 Task: Create a new account and an order line item in Salesforce.
Action: Mouse moved to (36, 143)
Screenshot: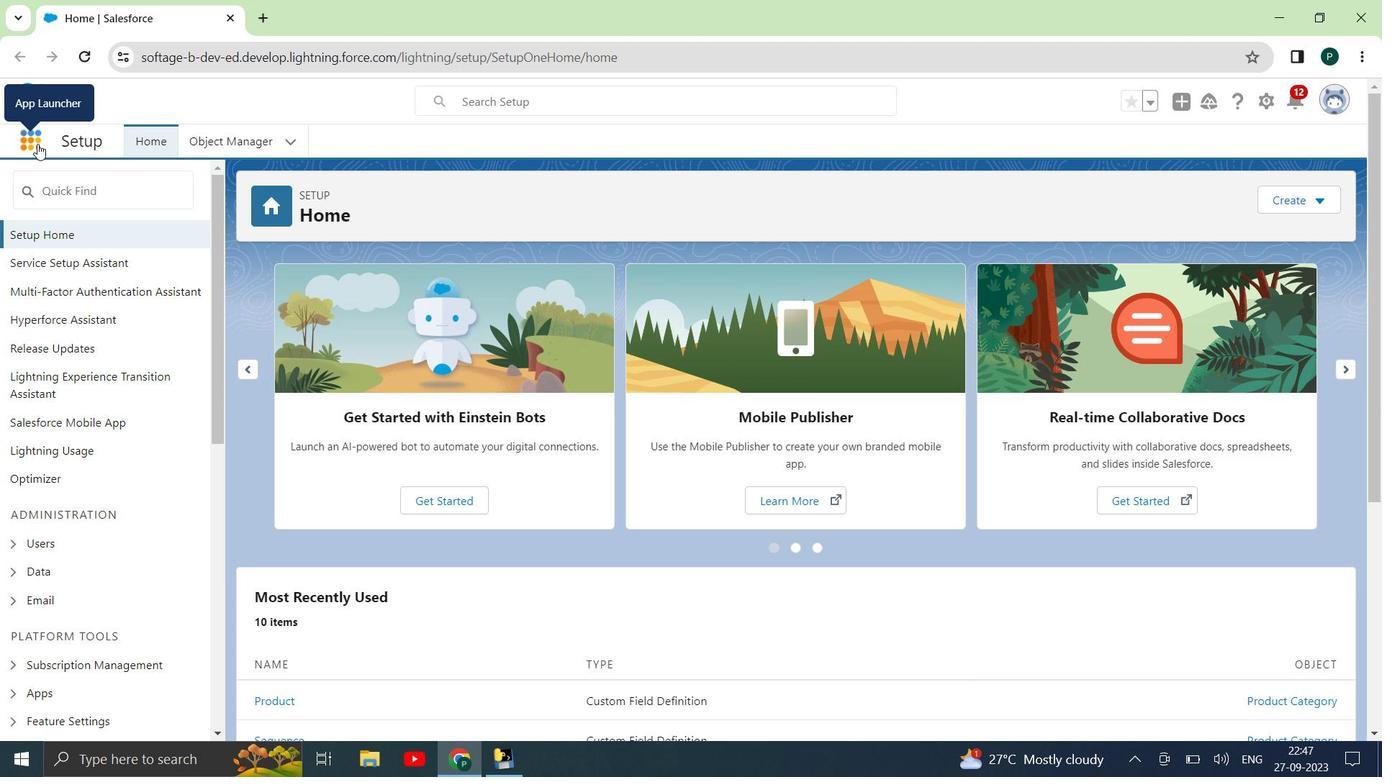 
Action: Mouse pressed left at (36, 143)
Screenshot: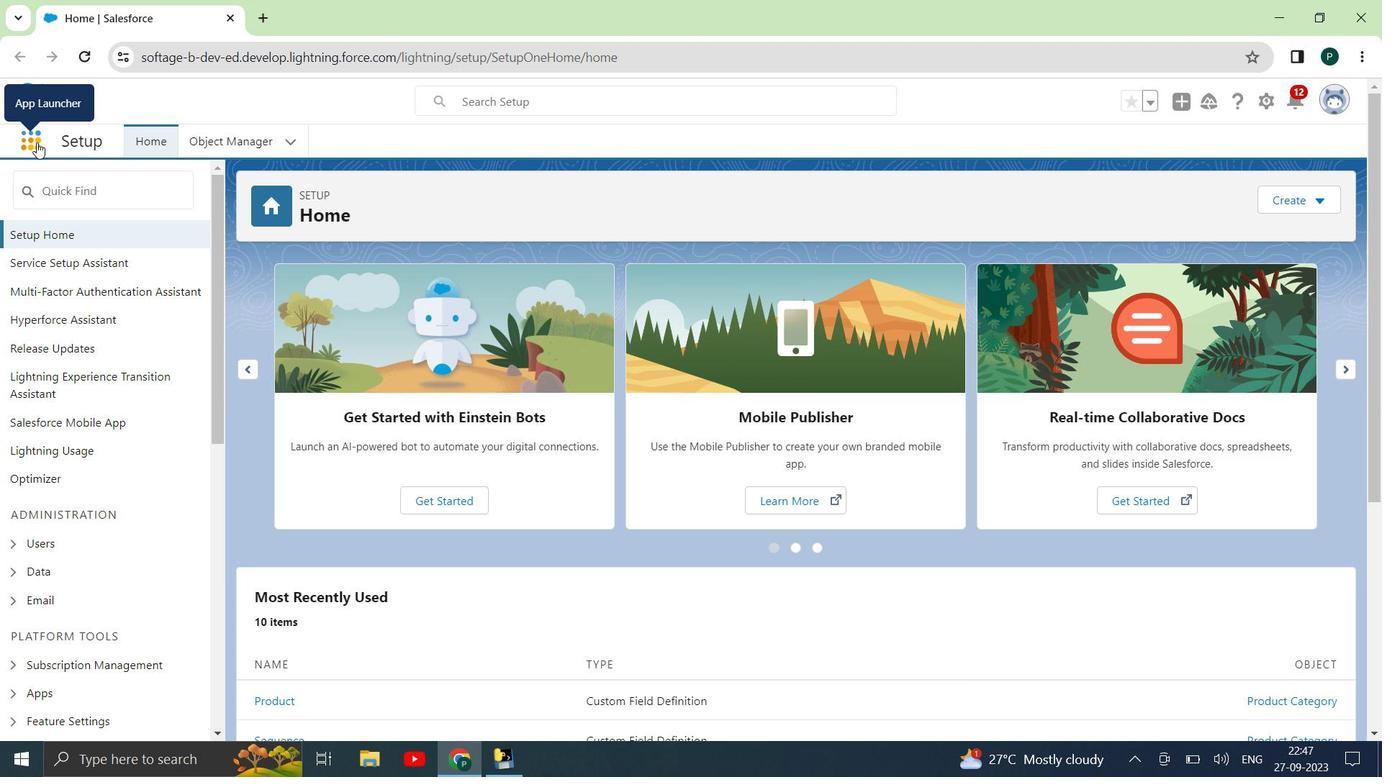 
Action: Mouse moved to (45, 455)
Screenshot: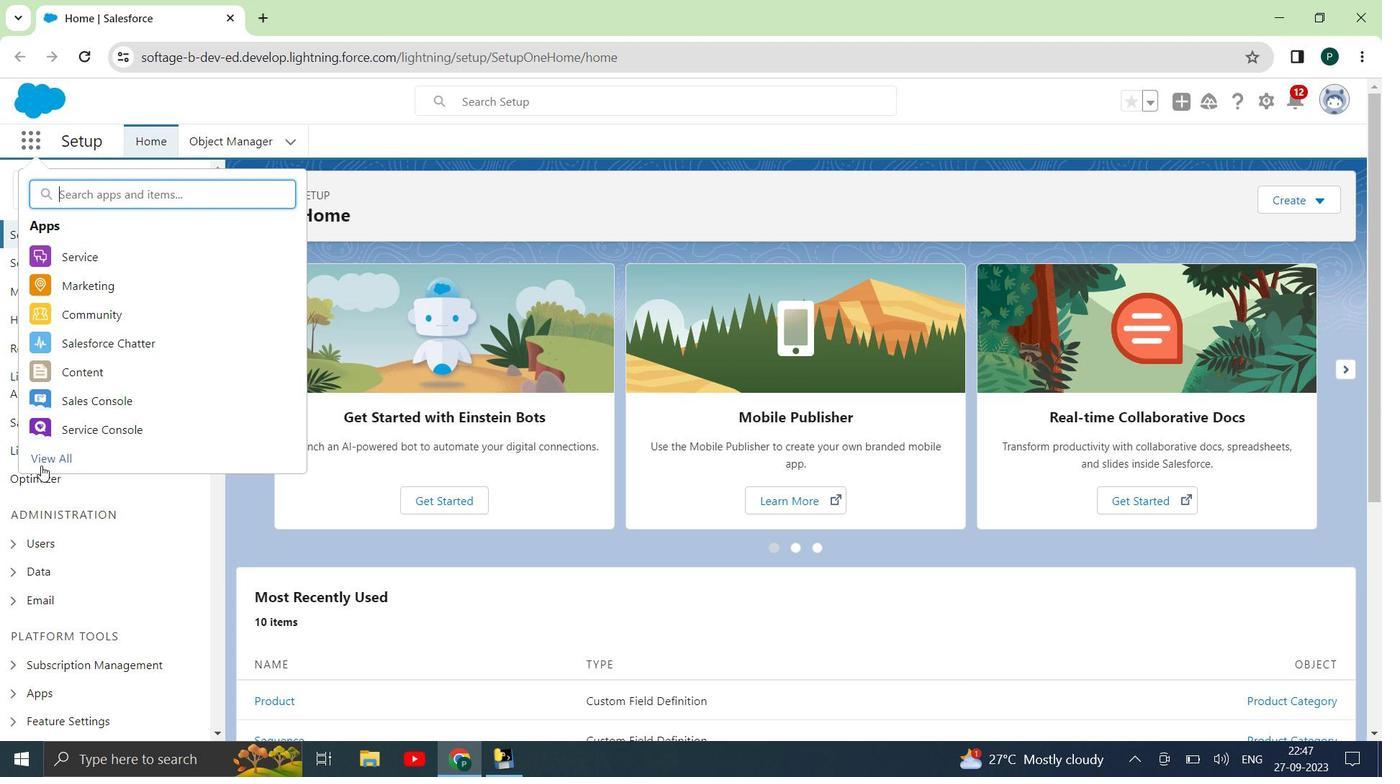 
Action: Mouse pressed left at (45, 455)
Screenshot: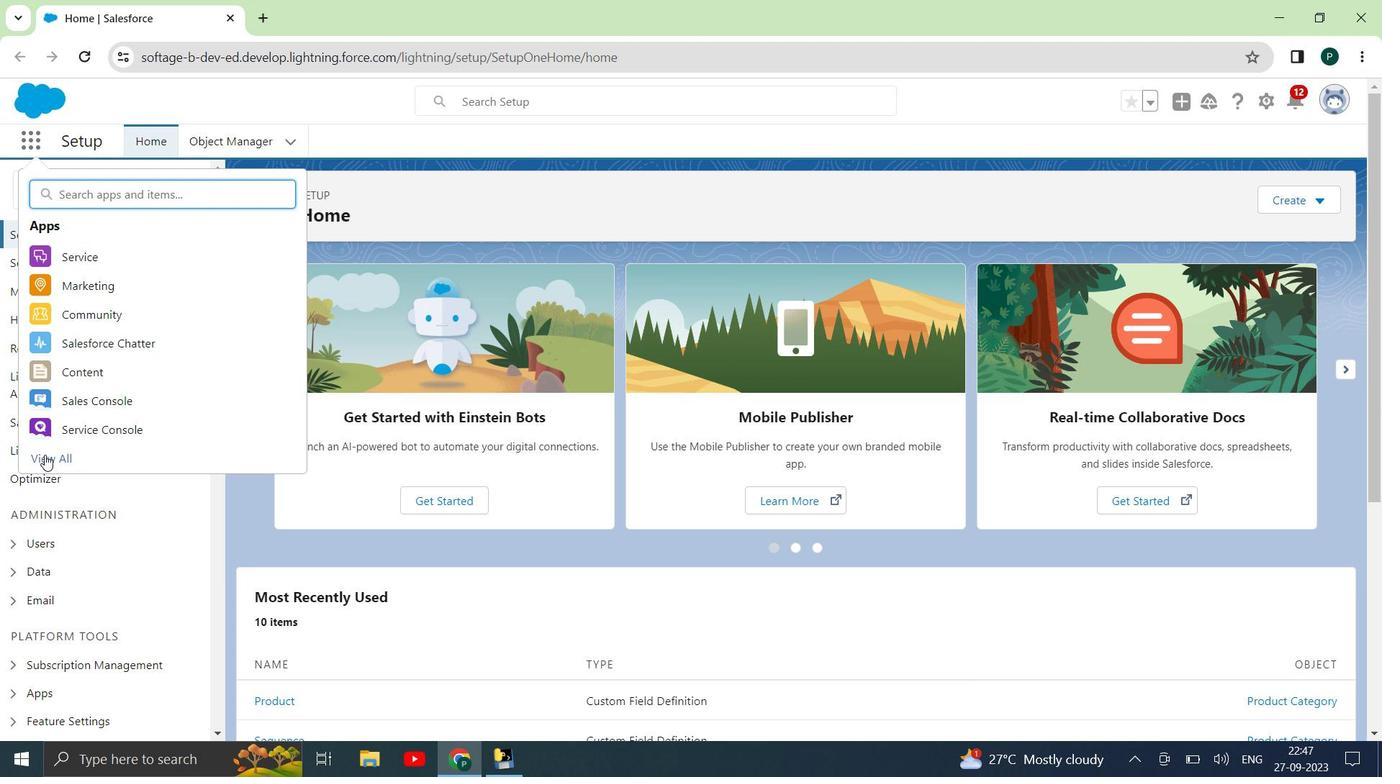 
Action: Mouse moved to (259, 548)
Screenshot: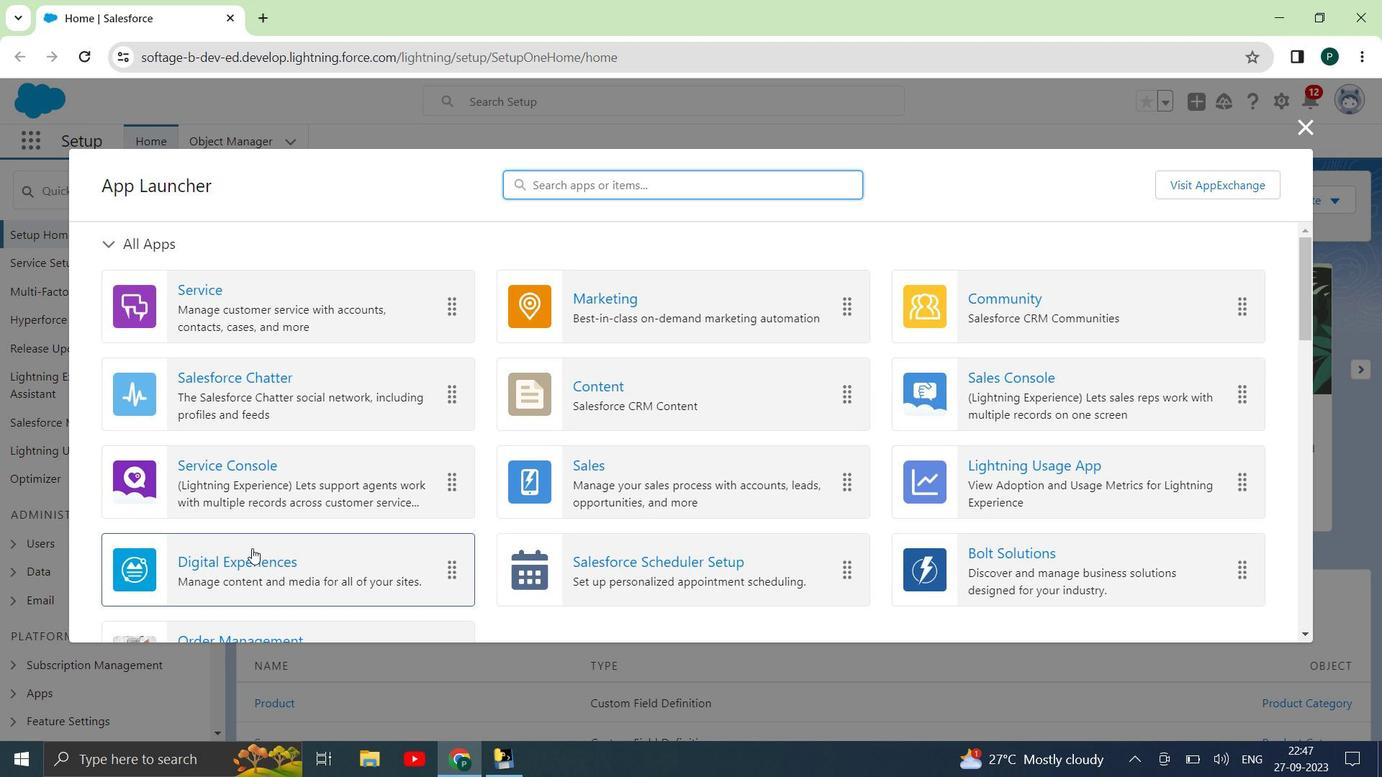 
Action: Mouse scrolled (259, 547) with delta (0, 0)
Screenshot: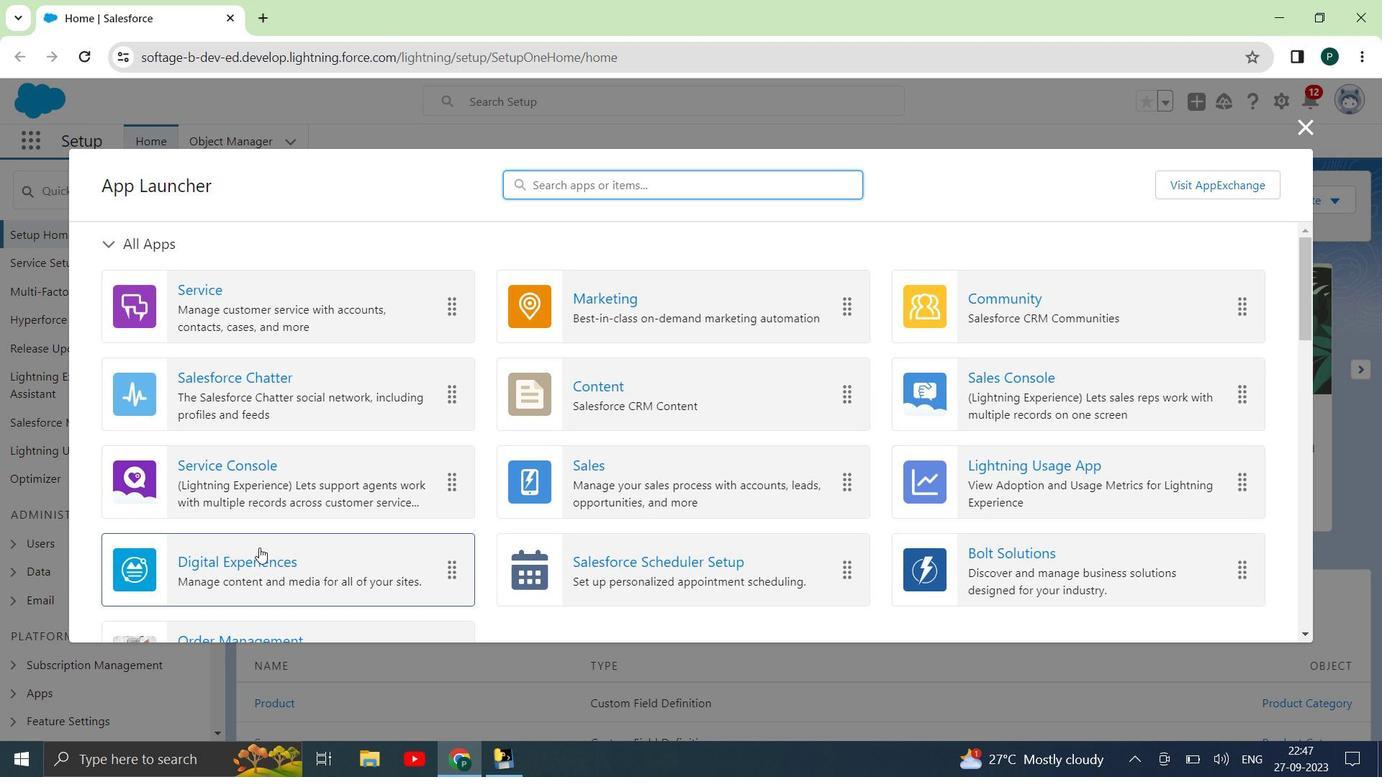 
Action: Mouse pressed left at (259, 548)
Screenshot: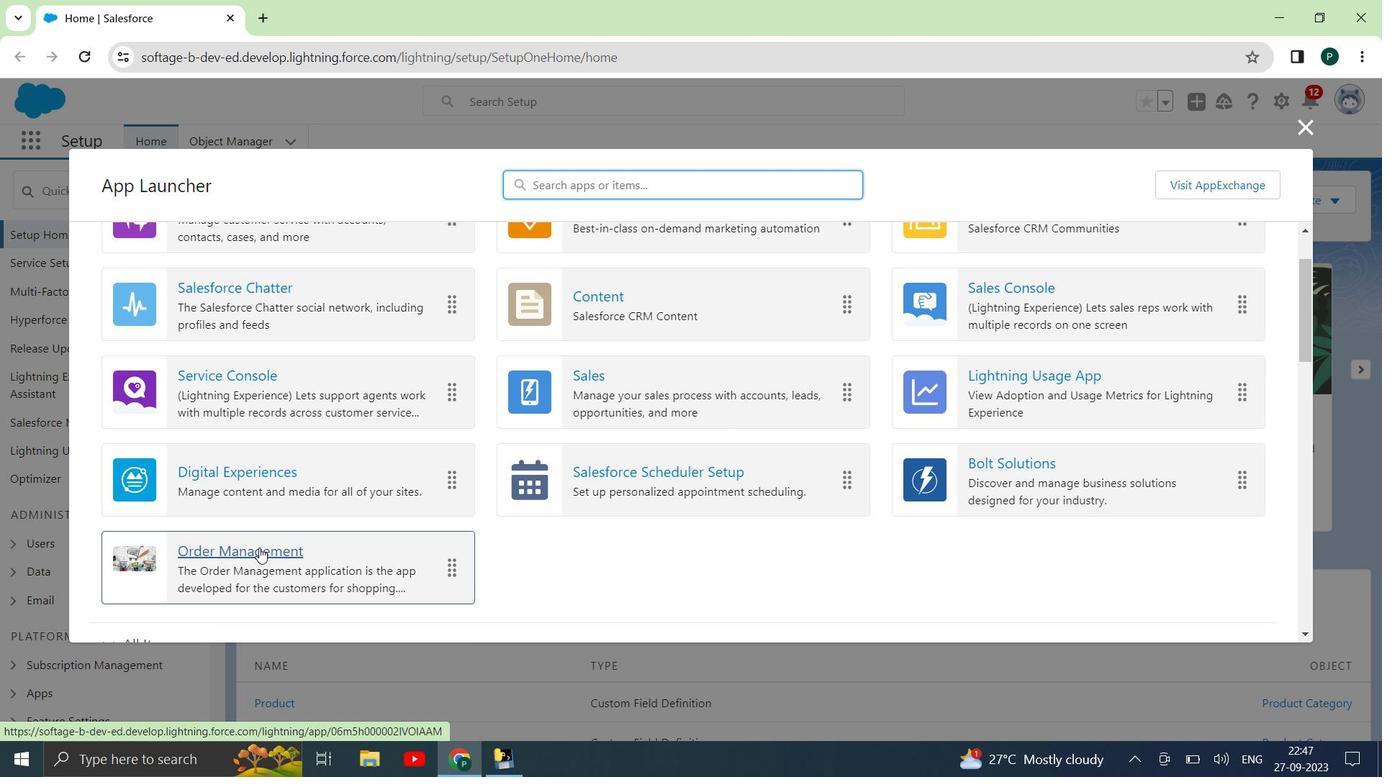 
Action: Mouse moved to (358, 133)
Screenshot: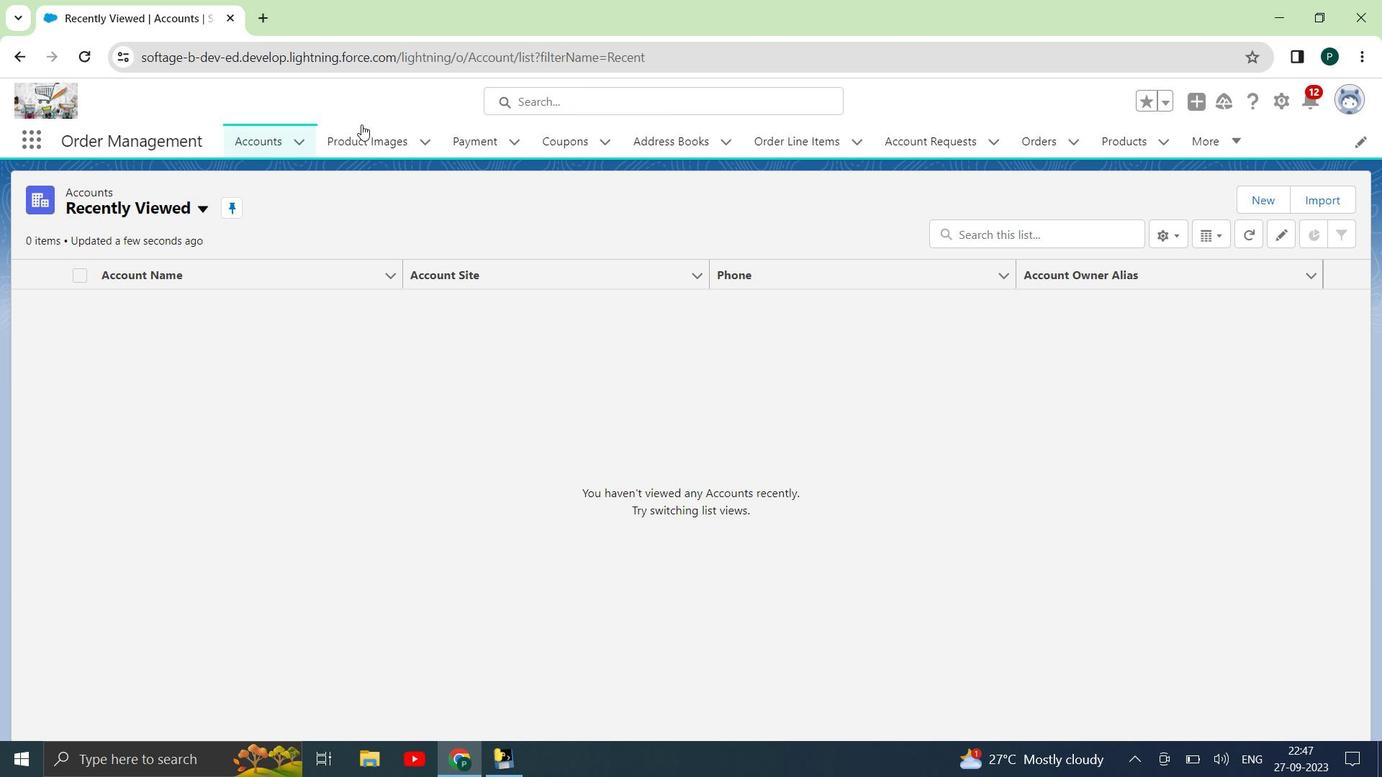 
Action: Mouse pressed left at (358, 133)
Screenshot: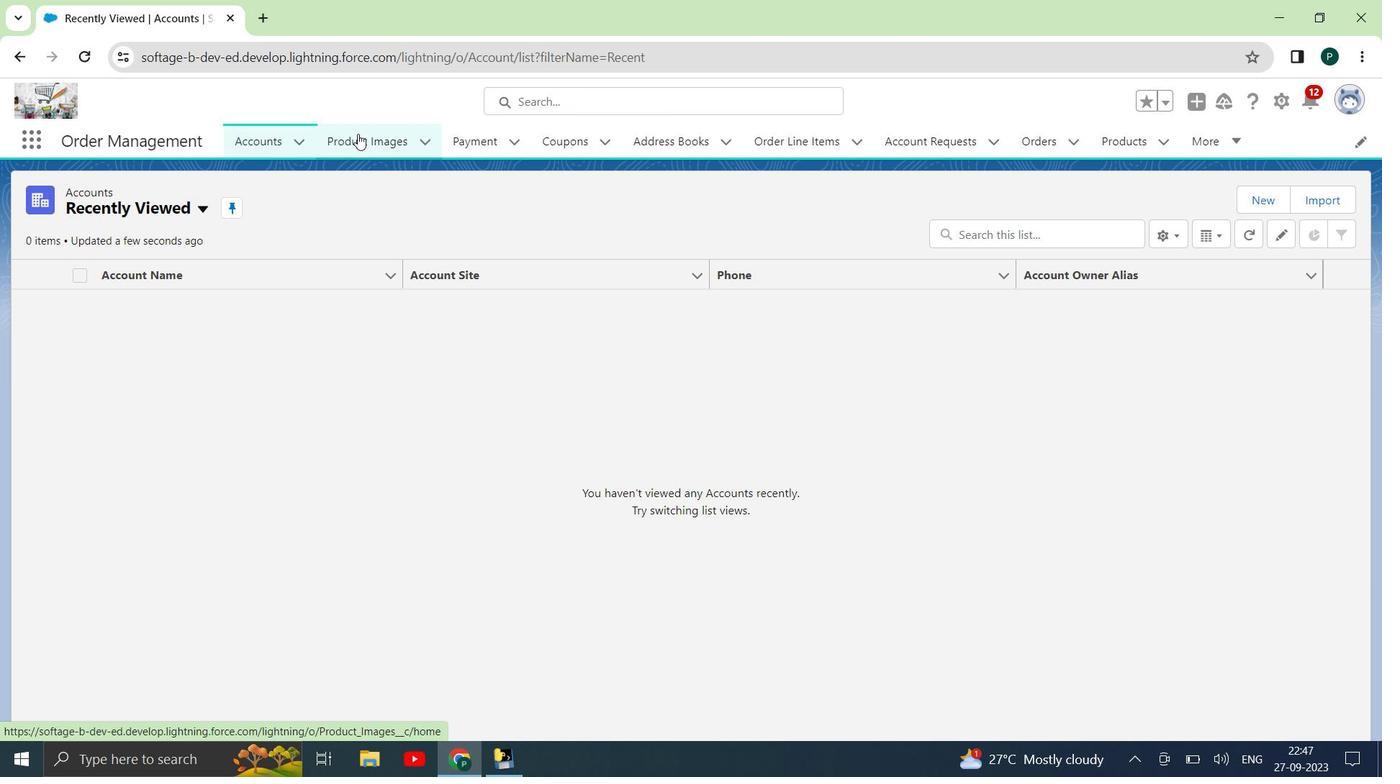 
Action: Mouse moved to (478, 151)
Screenshot: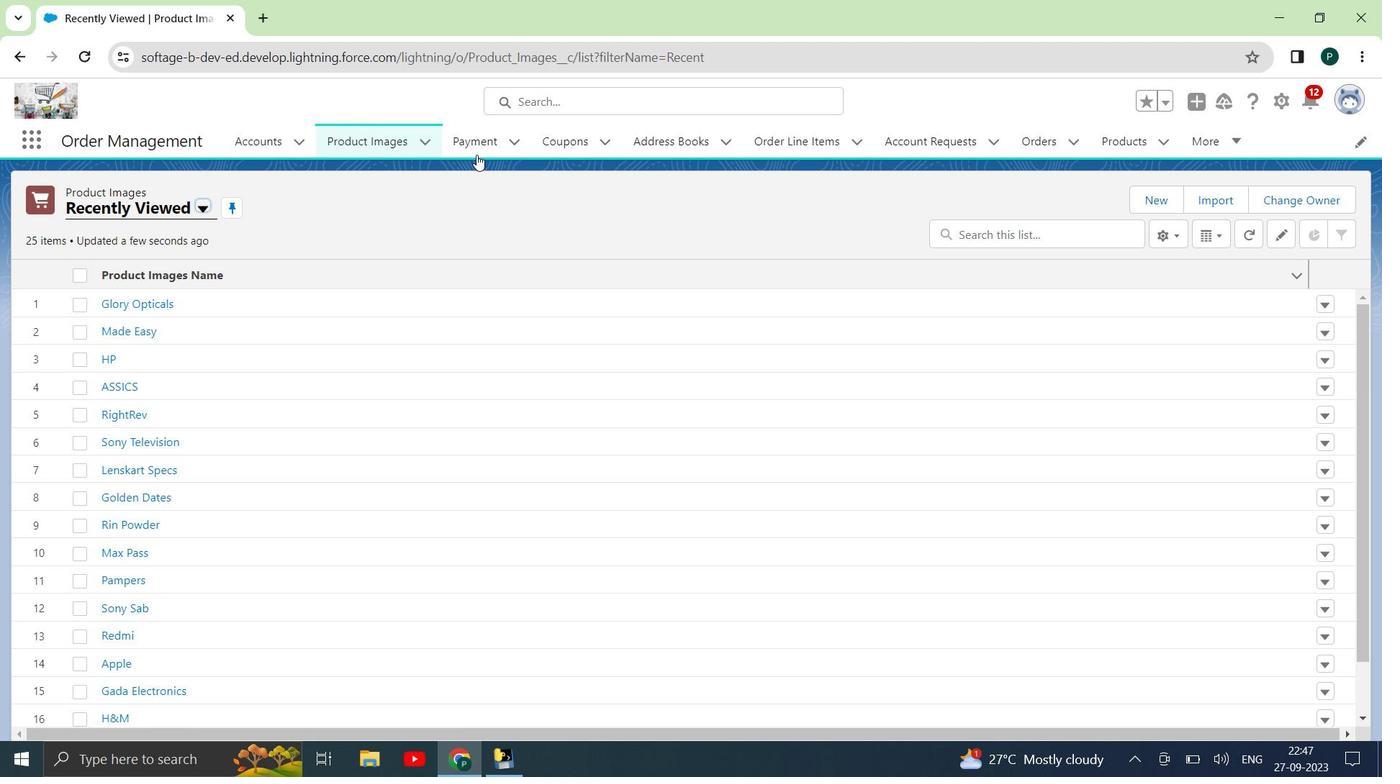 
Action: Mouse pressed left at (478, 151)
Screenshot: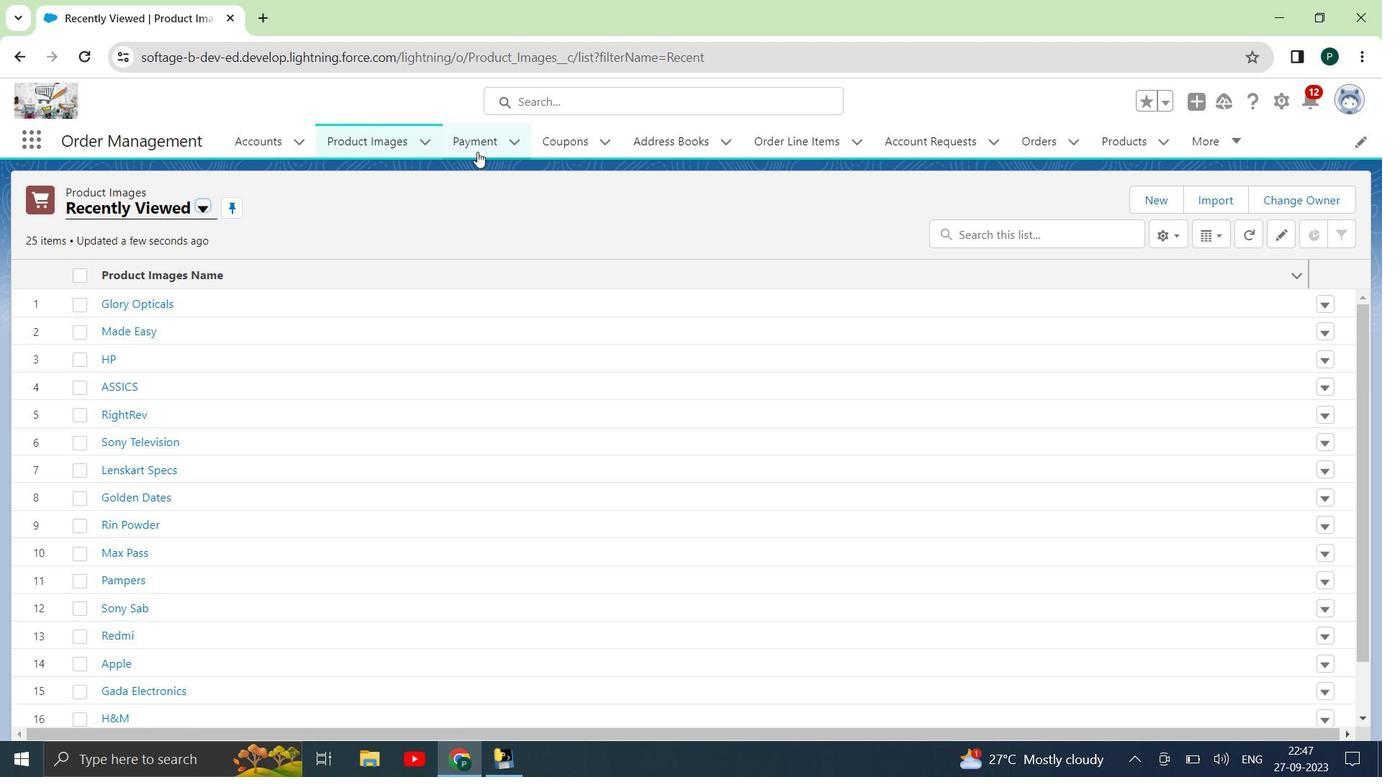 
Action: Mouse moved to (208, 205)
Screenshot: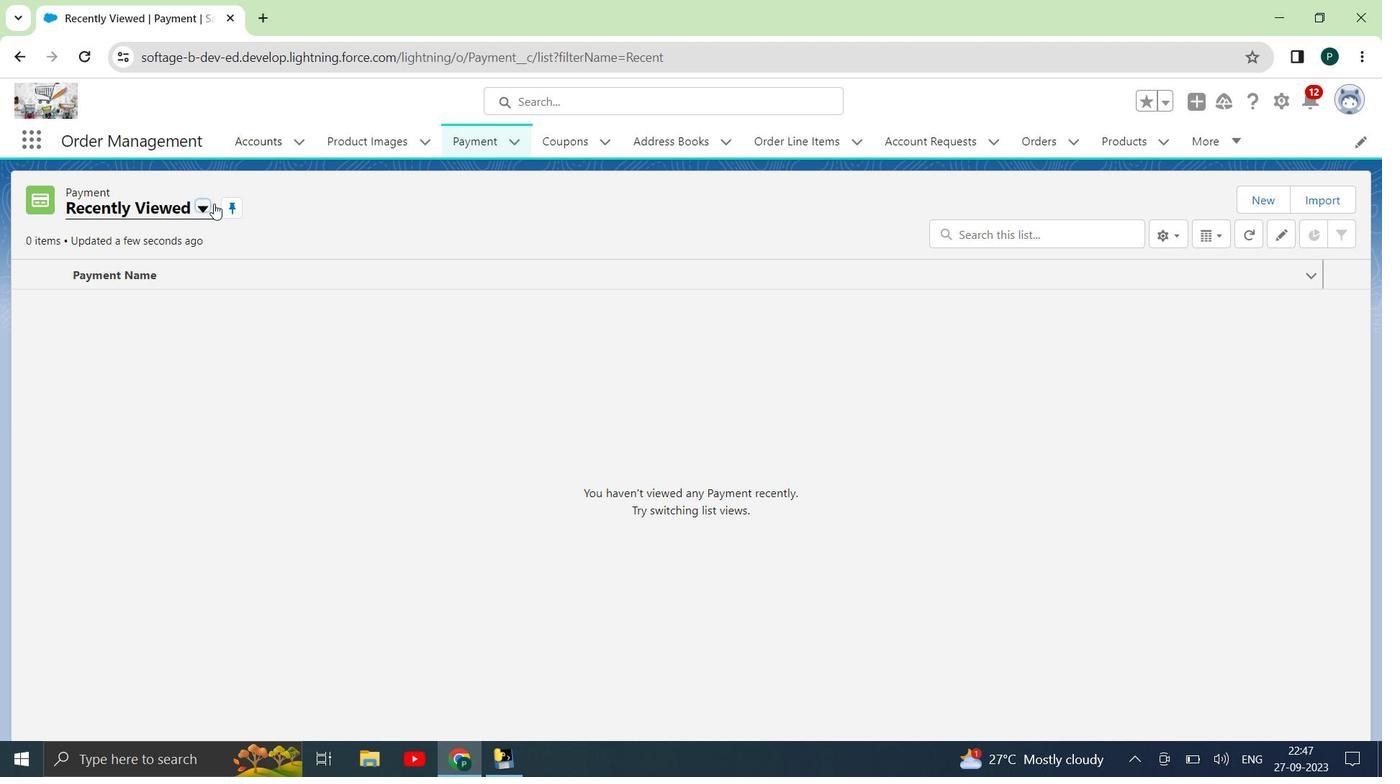 
Action: Mouse pressed left at (208, 205)
Screenshot: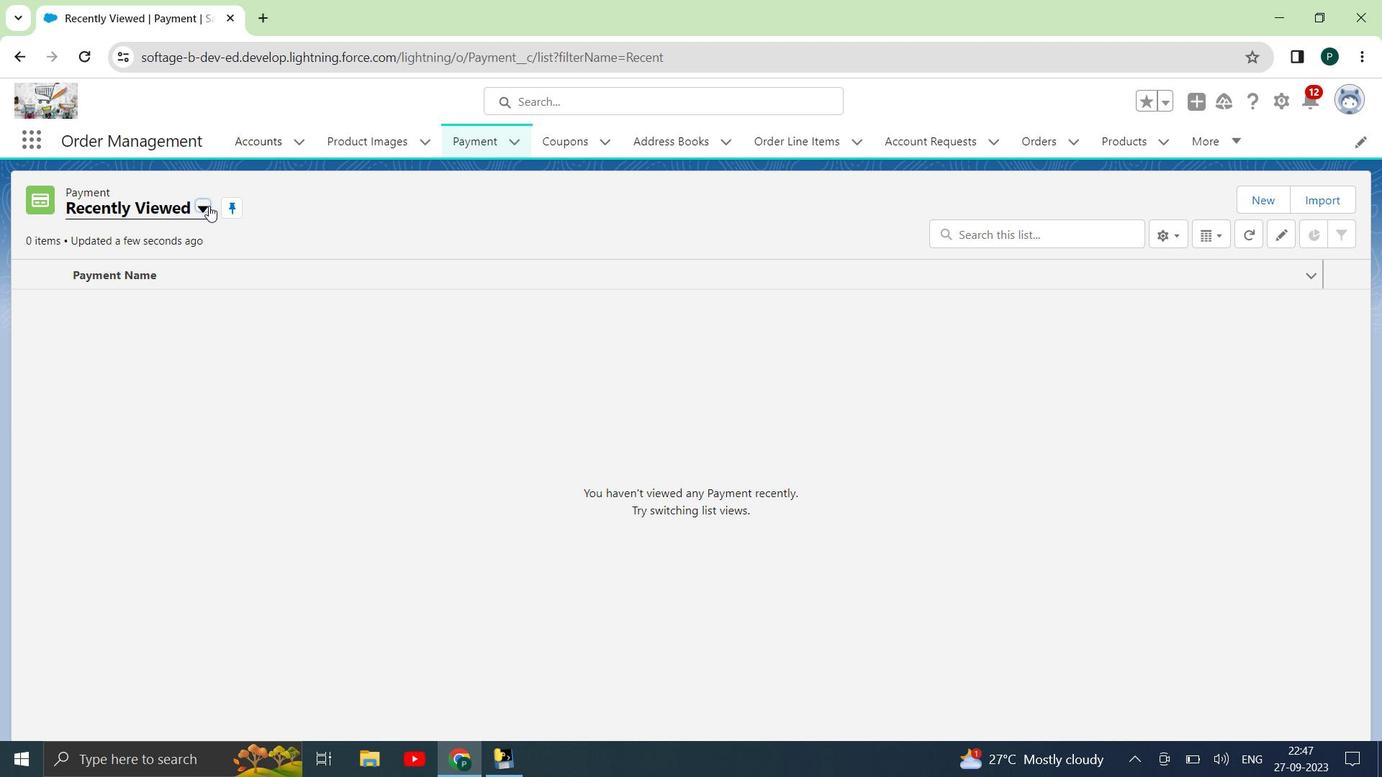 
Action: Mouse moved to (133, 264)
Screenshot: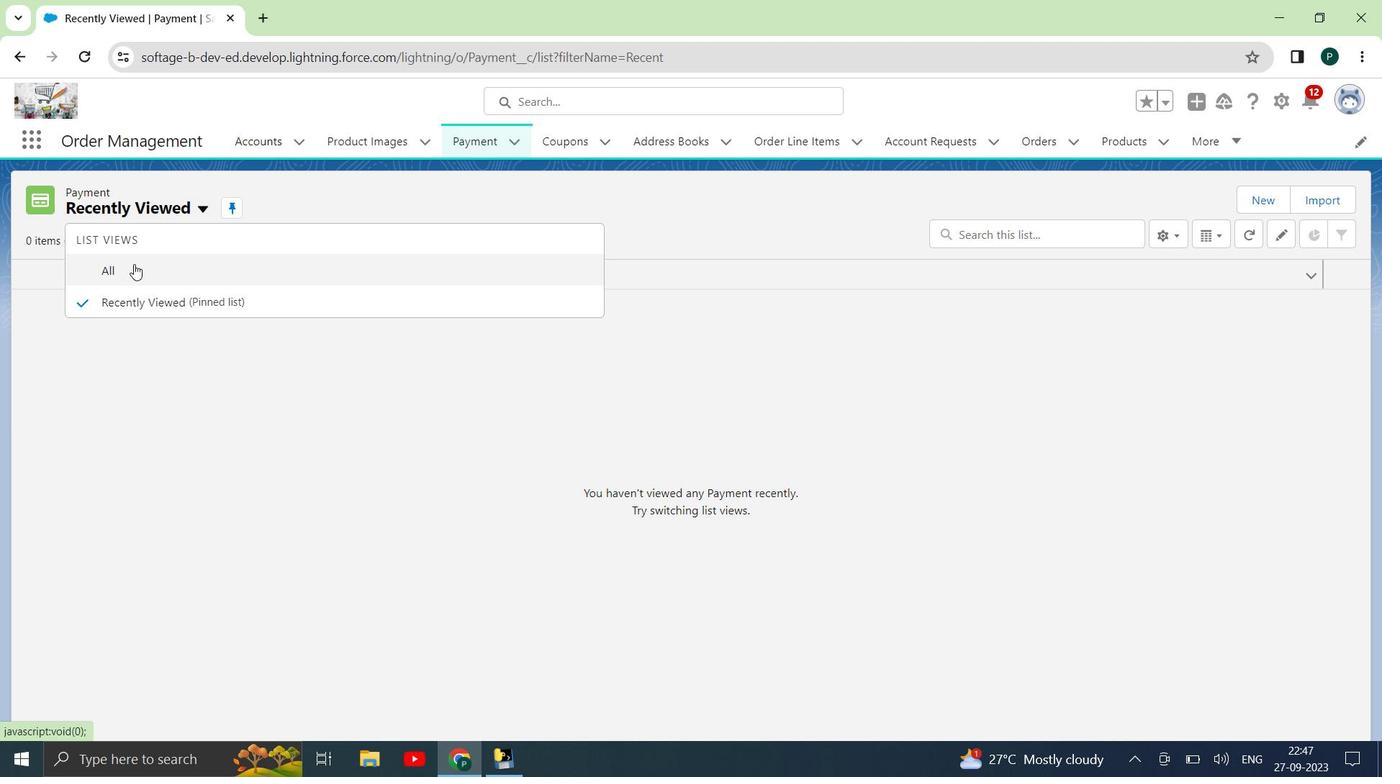 
Action: Mouse pressed left at (133, 264)
Screenshot: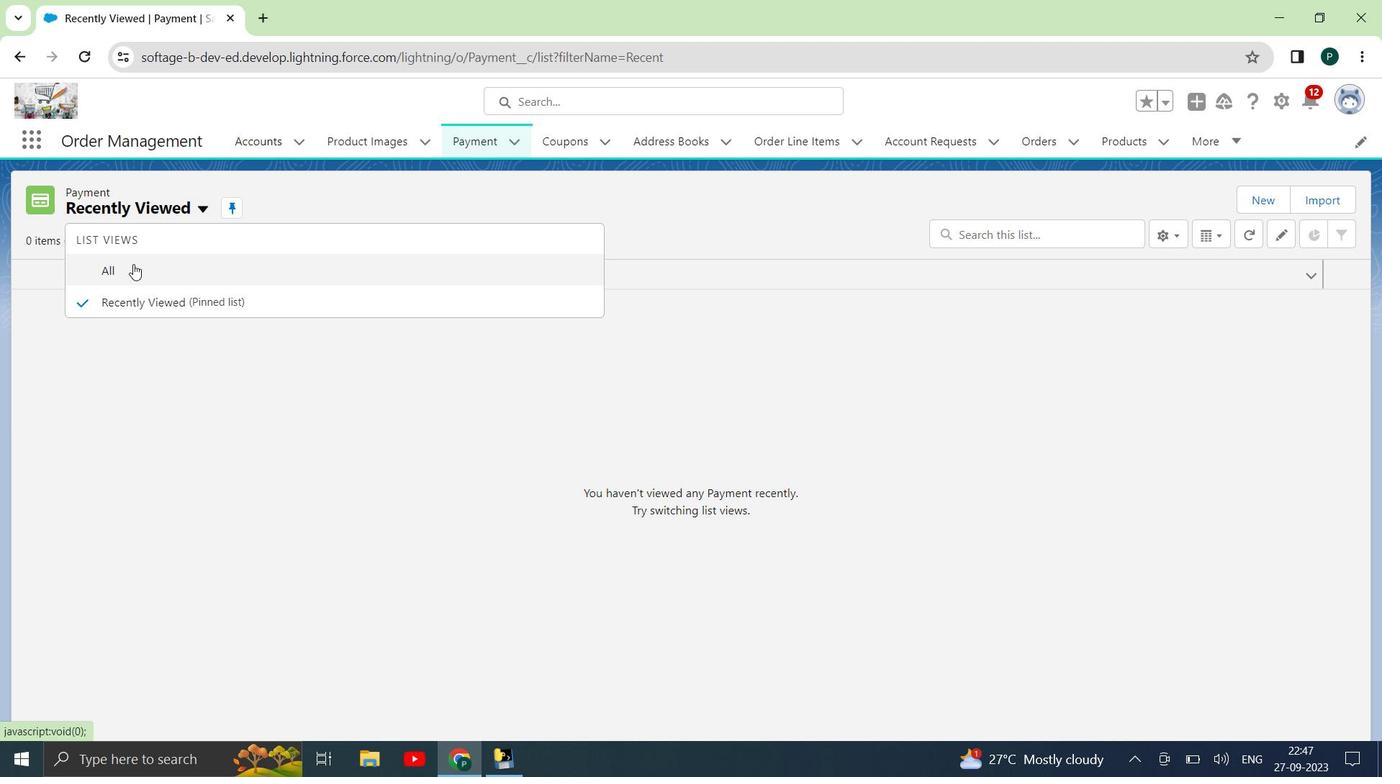 
Action: Mouse moved to (1172, 198)
Screenshot: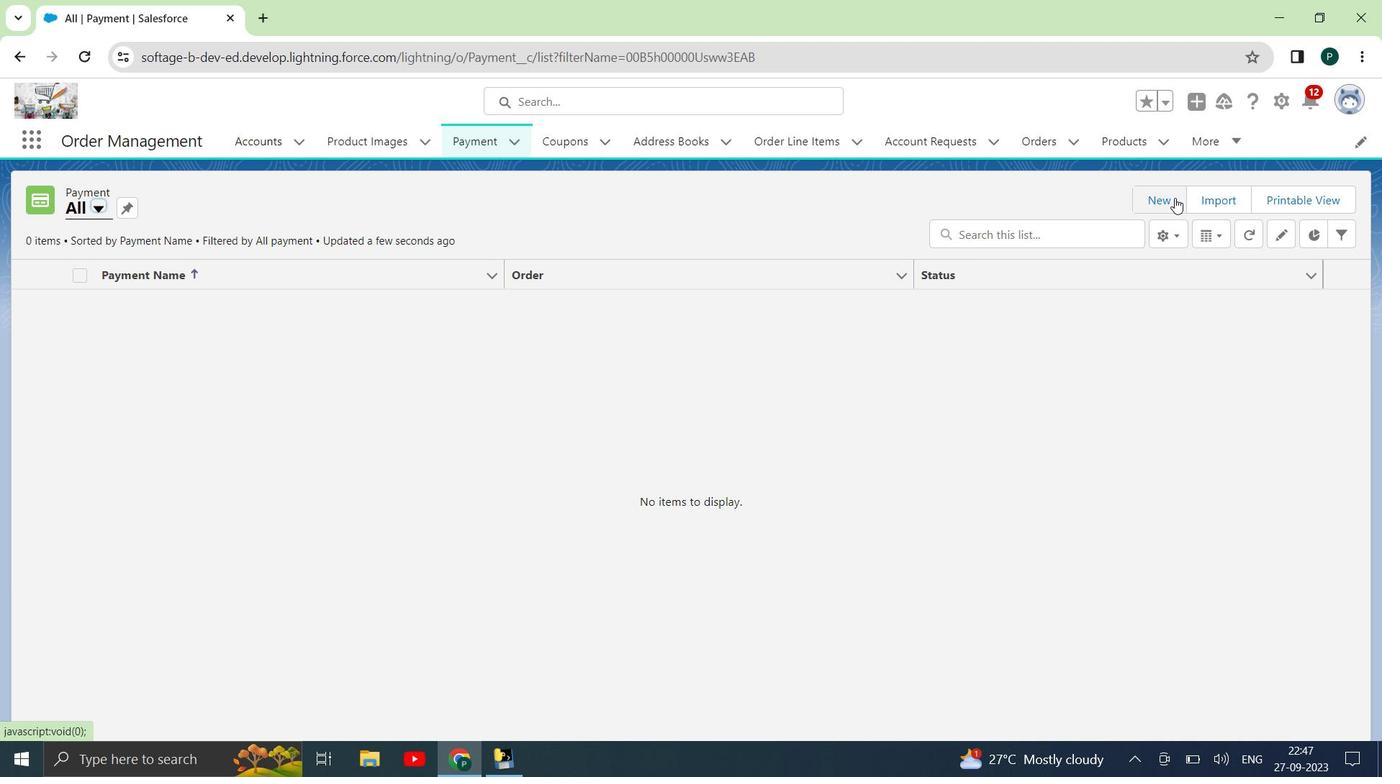 
Action: Mouse pressed left at (1172, 198)
Screenshot: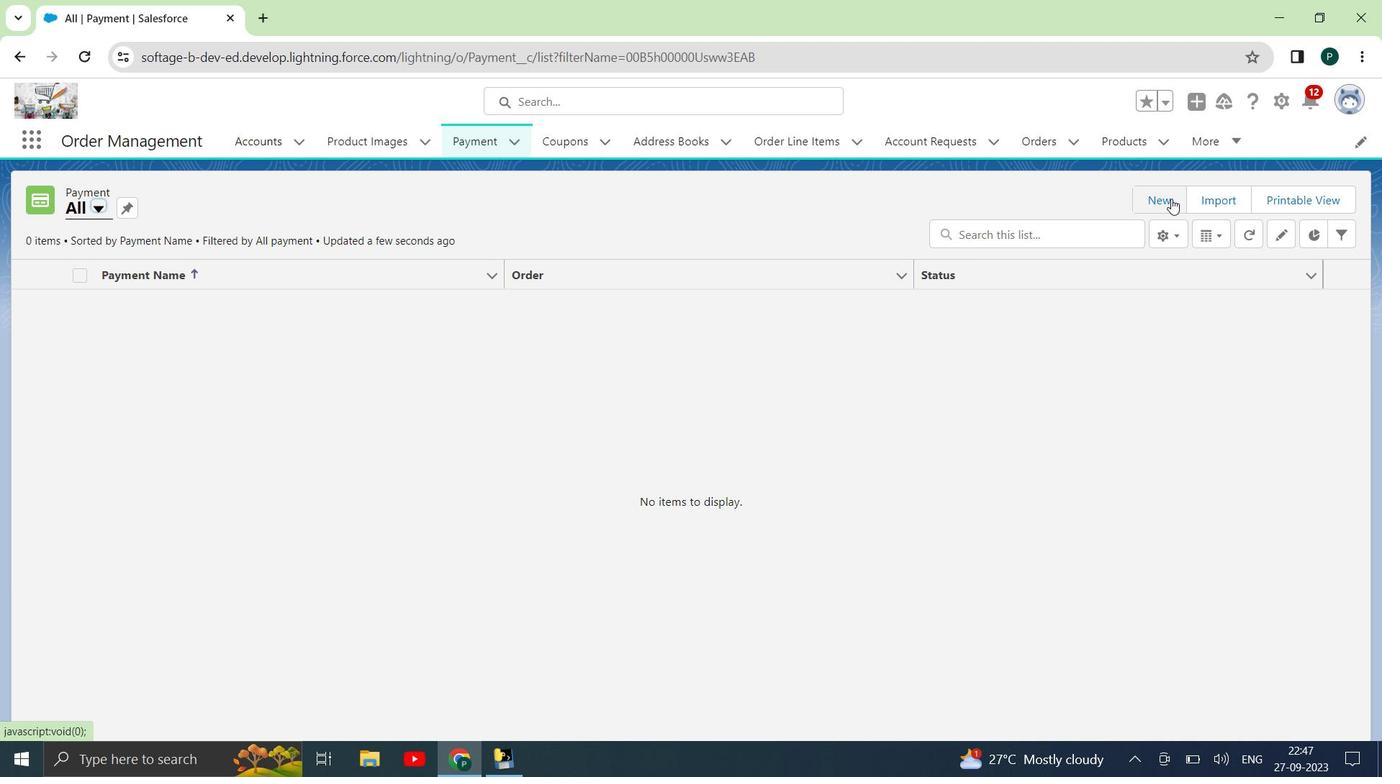 
Action: Mouse moved to (484, 353)
Screenshot: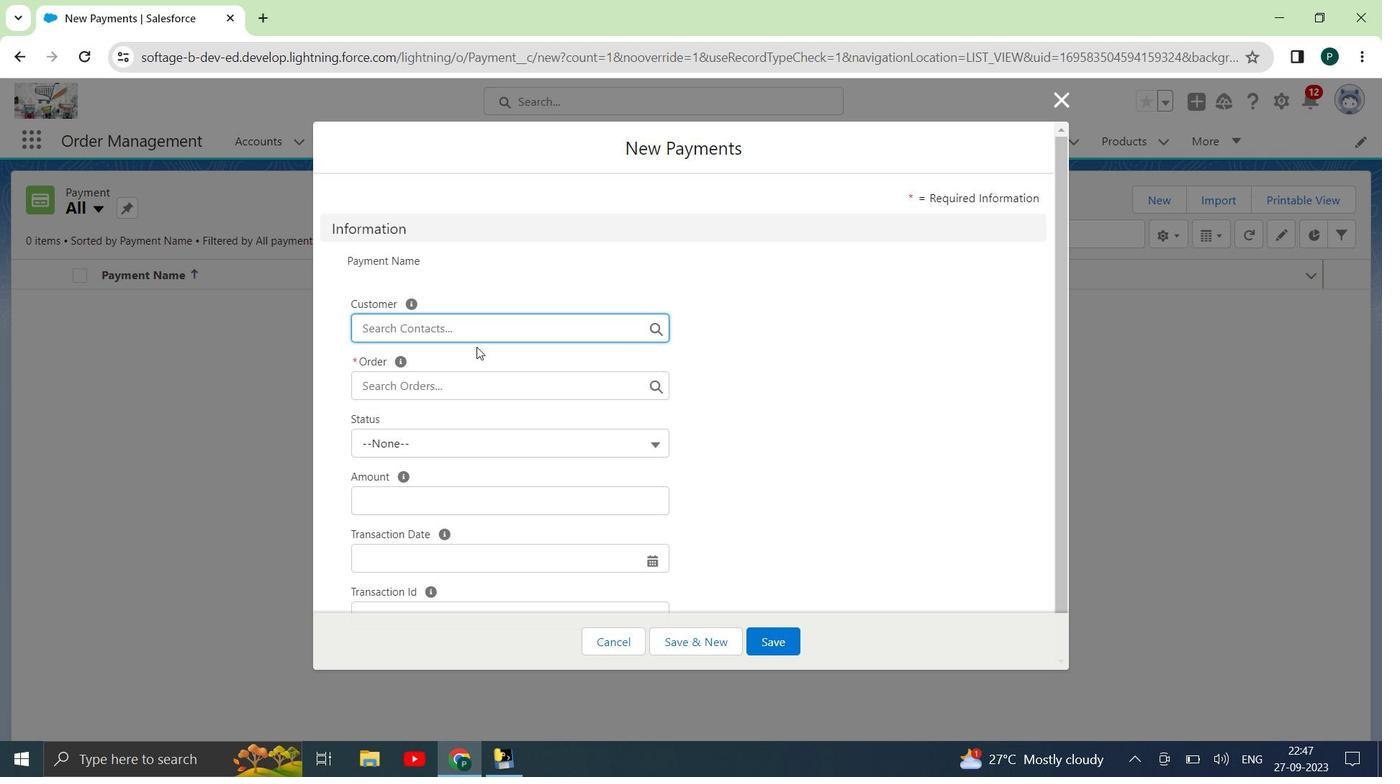 
Action: Mouse scrolled (484, 352) with delta (0, 0)
Screenshot: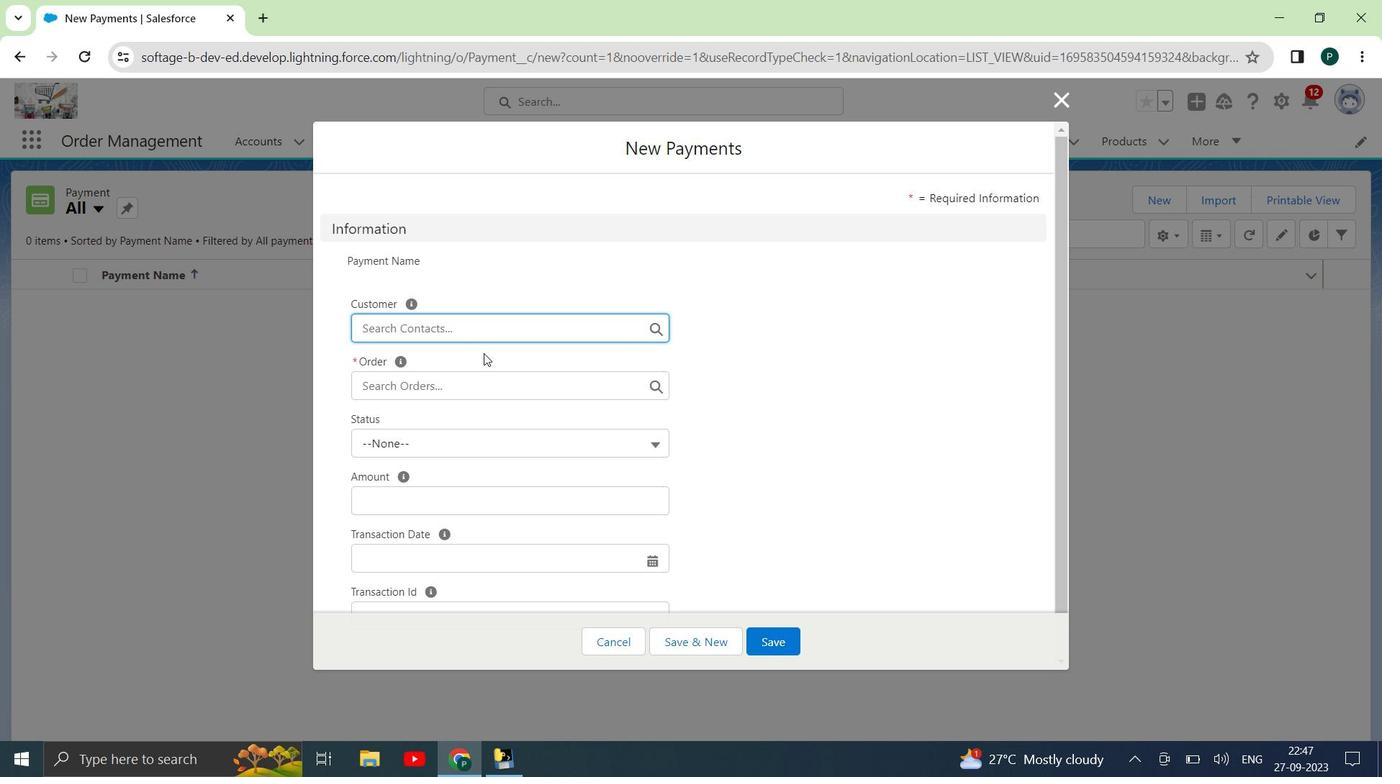 
Action: Mouse moved to (599, 345)
Screenshot: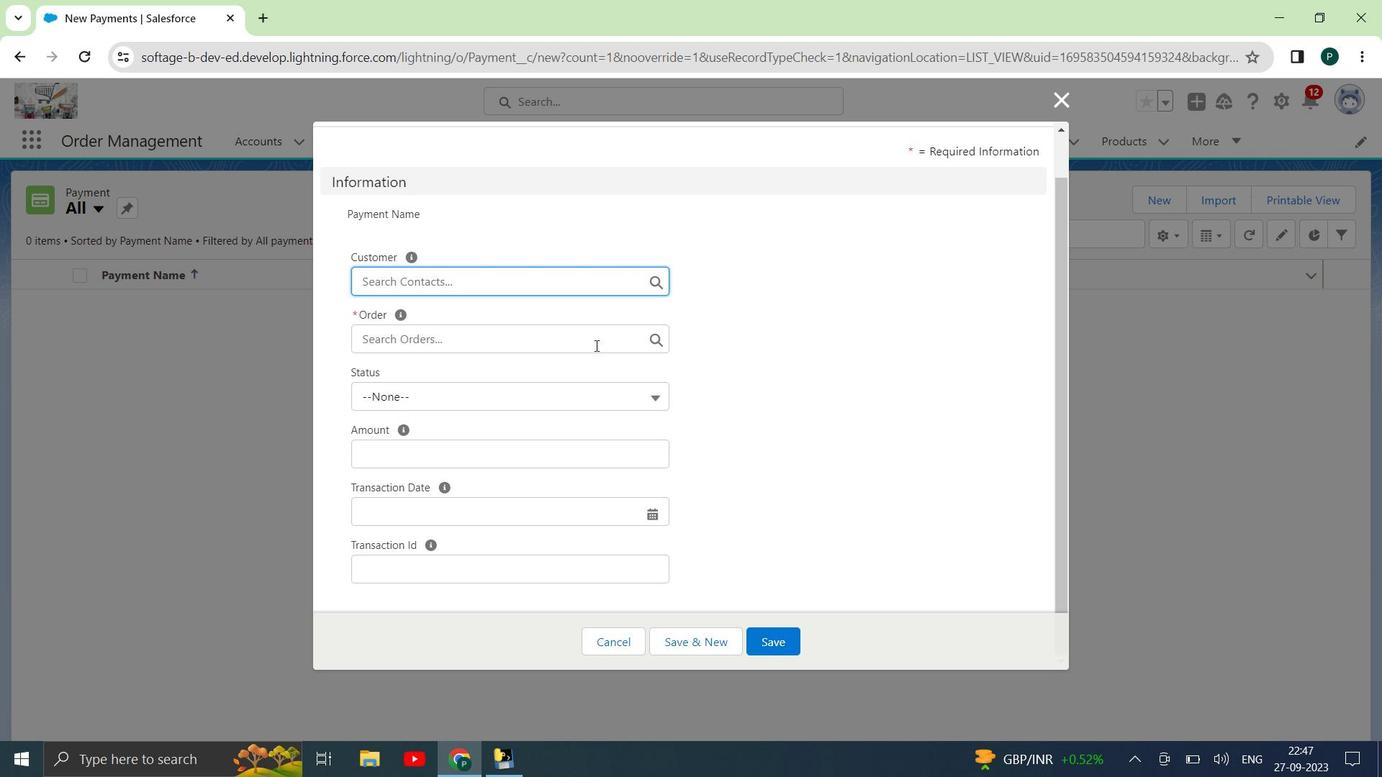 
Action: Mouse pressed left at (599, 345)
Screenshot: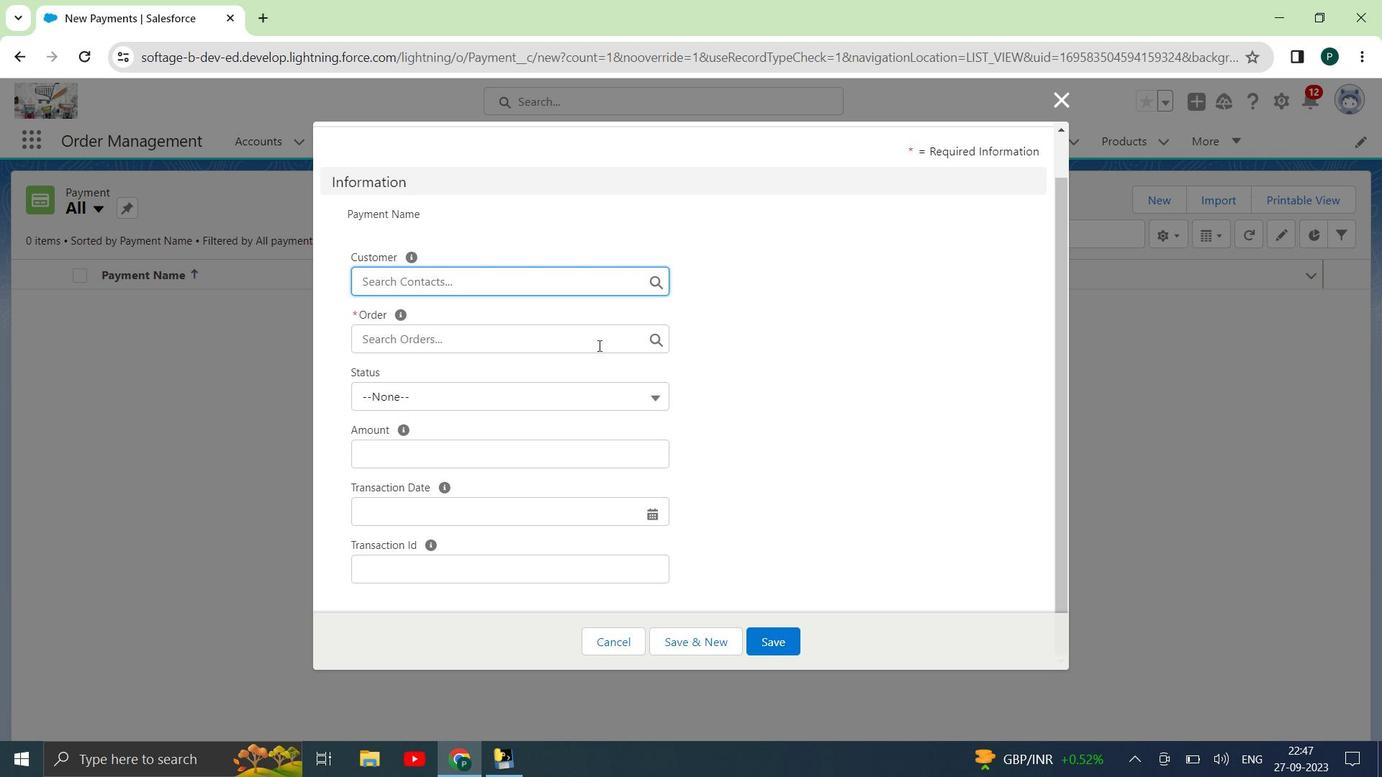 
Action: Mouse moved to (617, 375)
Screenshot: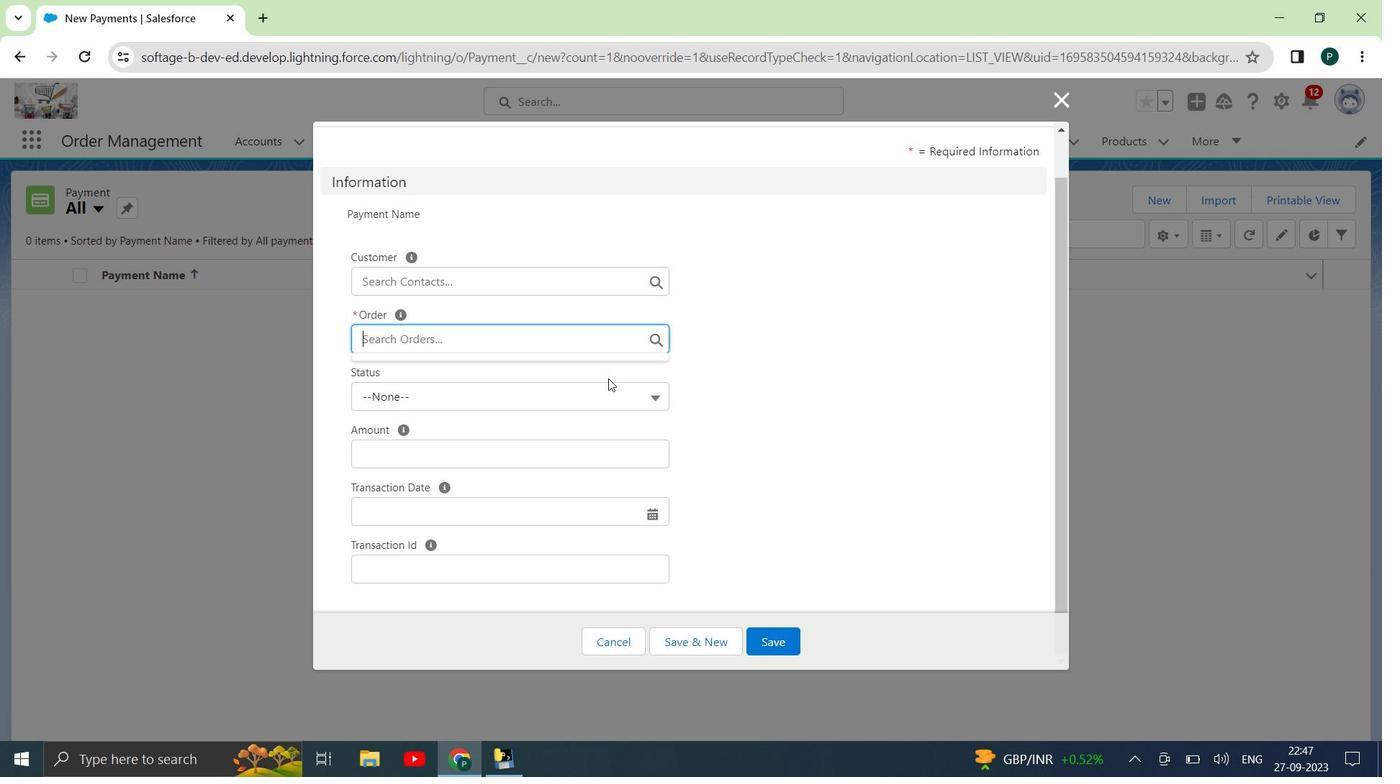 
Action: Mouse scrolled (617, 375) with delta (0, 0)
Screenshot: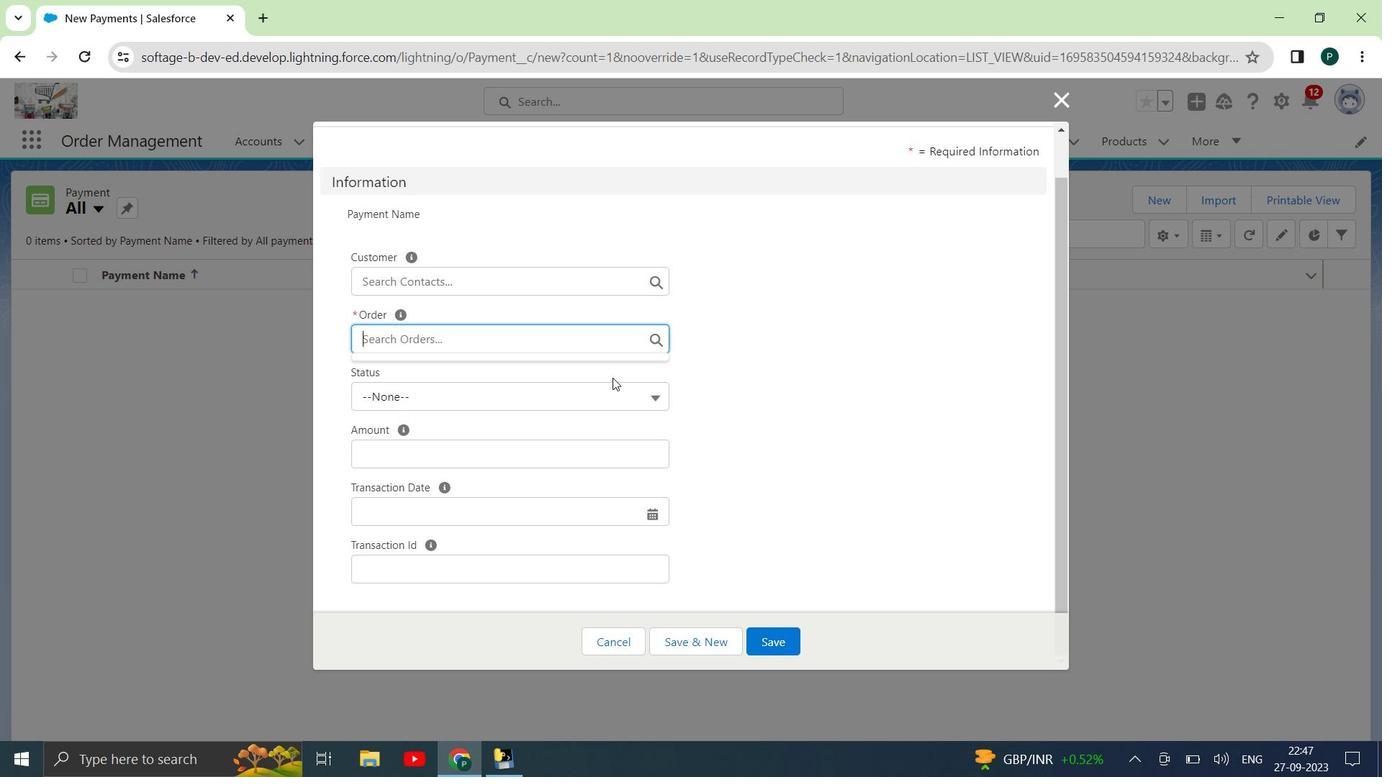 
Action: Mouse scrolled (617, 375) with delta (0, 0)
Screenshot: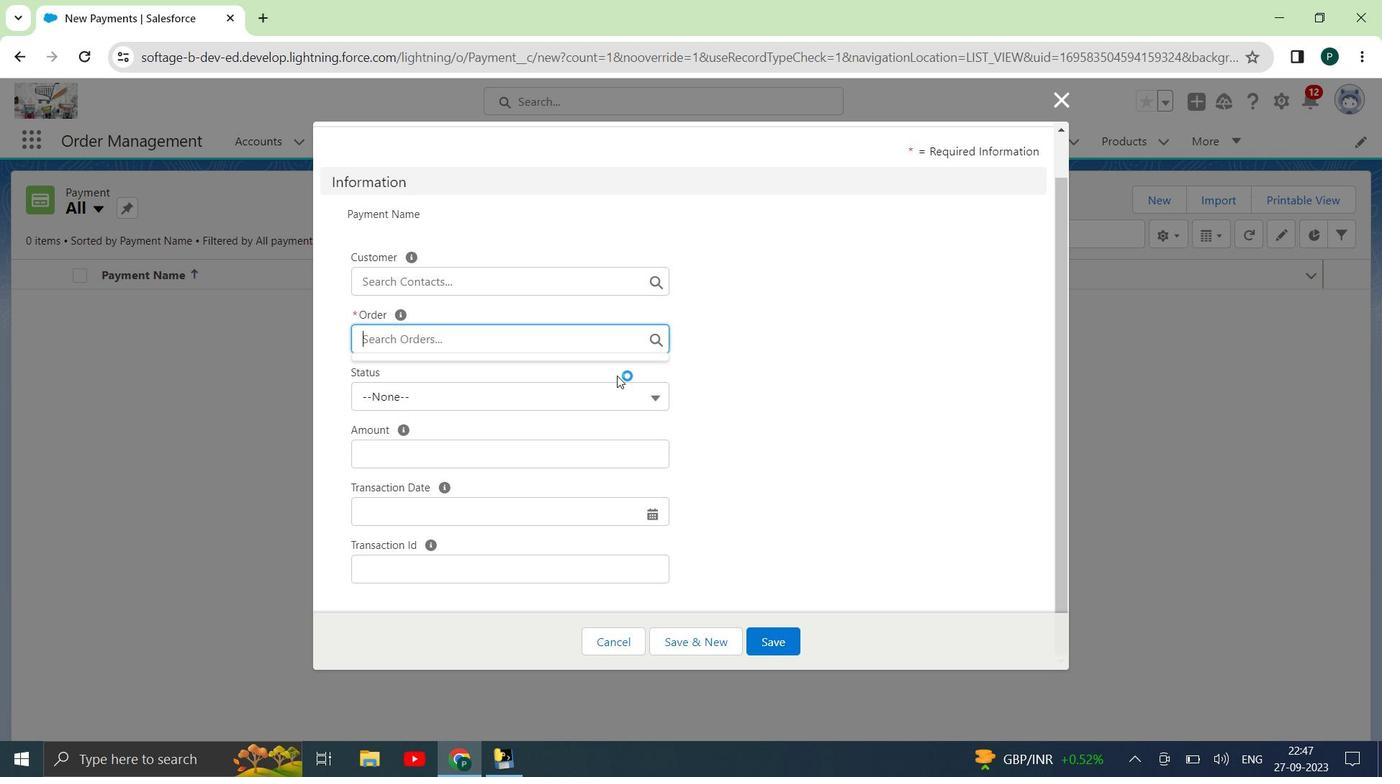 
Action: Mouse scrolled (617, 375) with delta (0, 0)
Screenshot: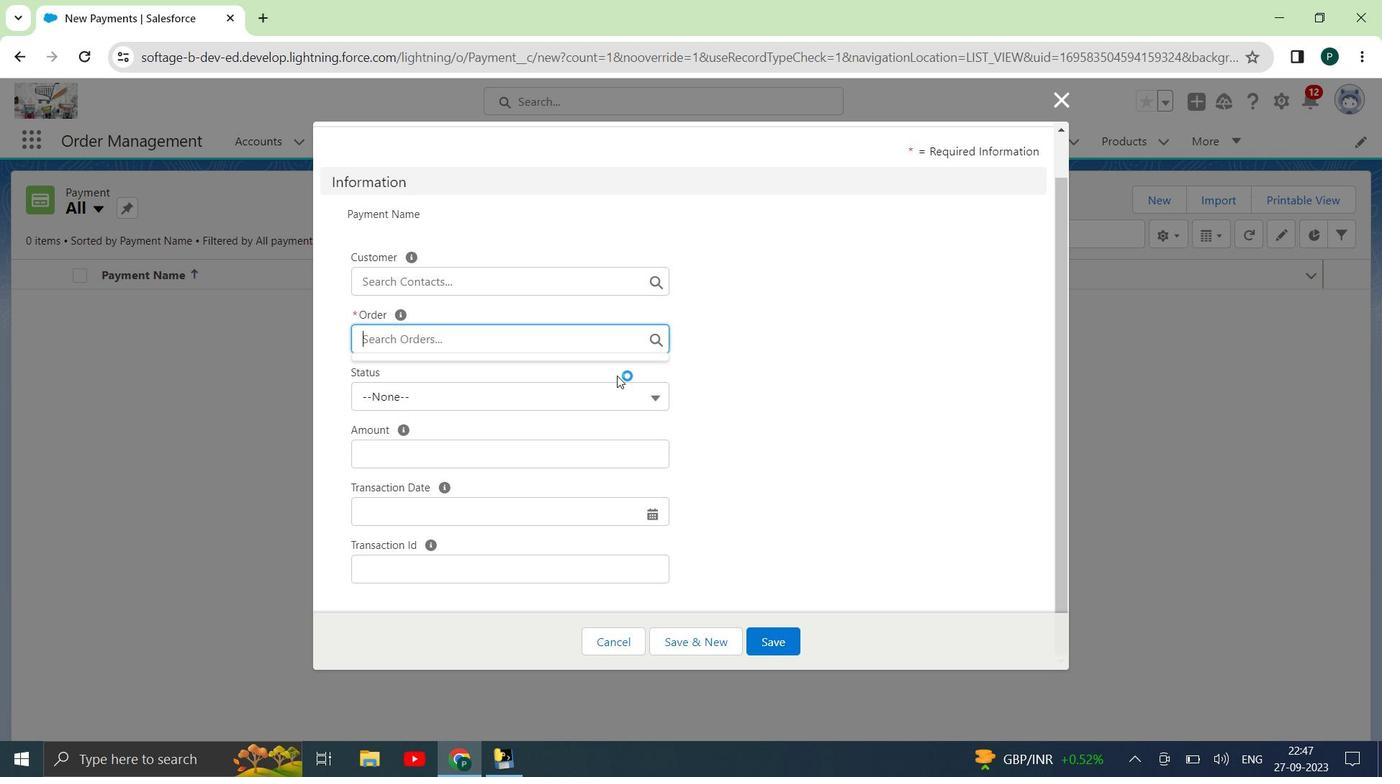 
Action: Mouse moved to (659, 393)
Screenshot: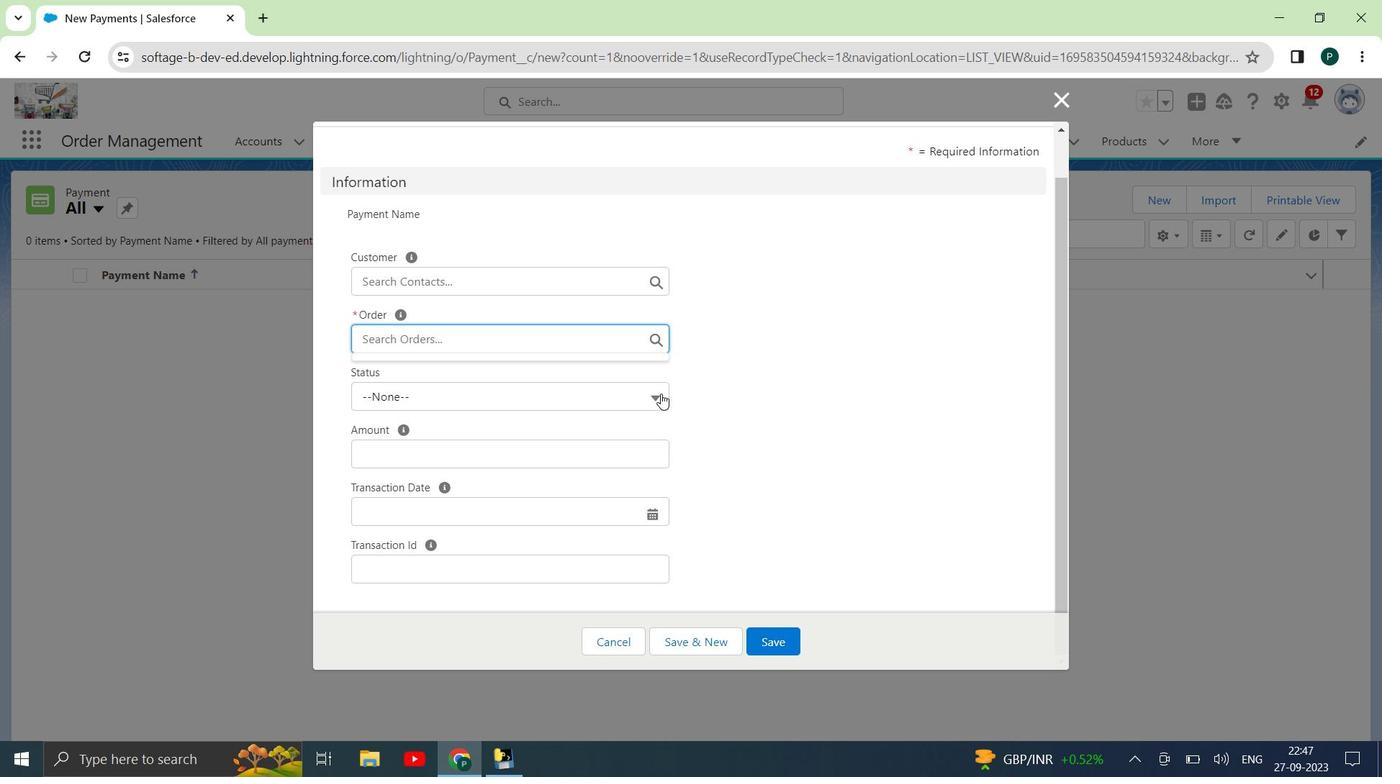 
Action: Mouse pressed left at (659, 393)
Screenshot: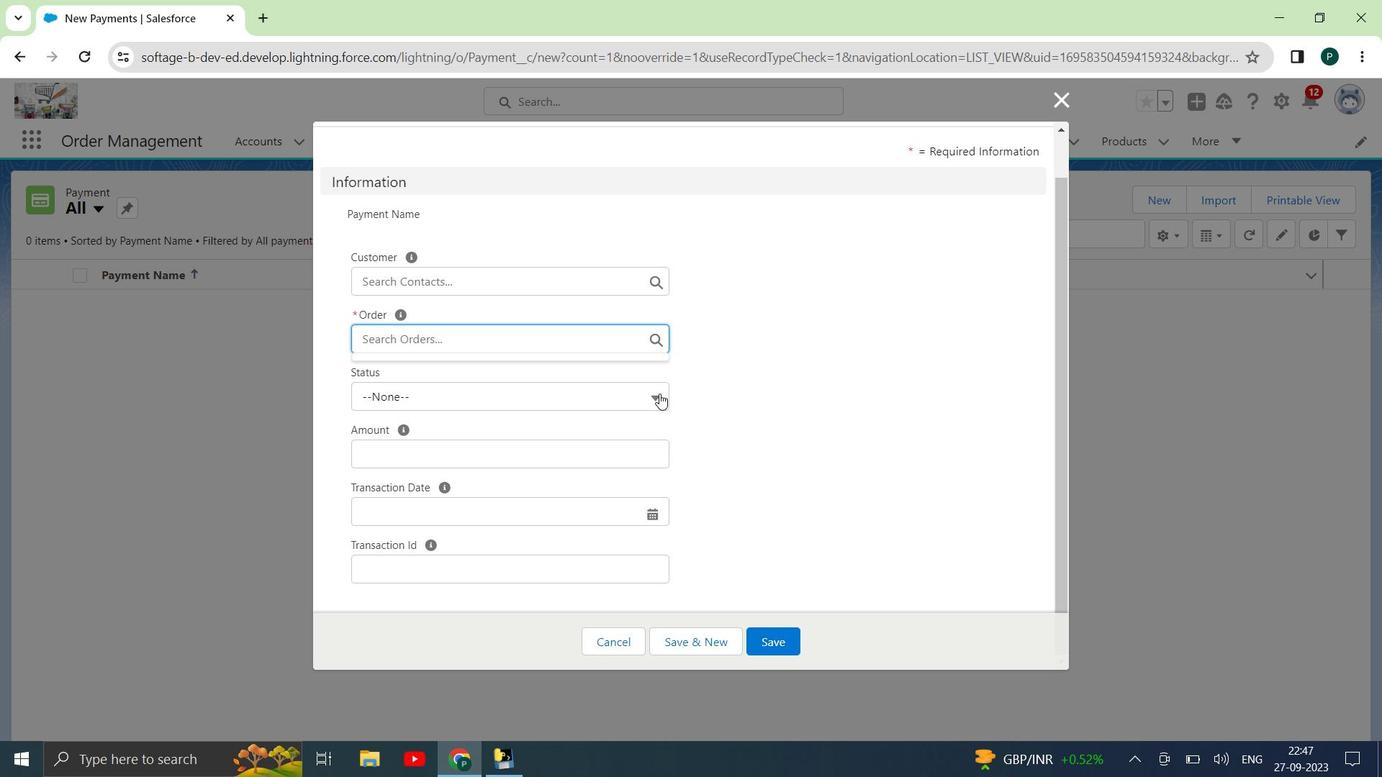 
Action: Mouse moved to (643, 407)
Screenshot: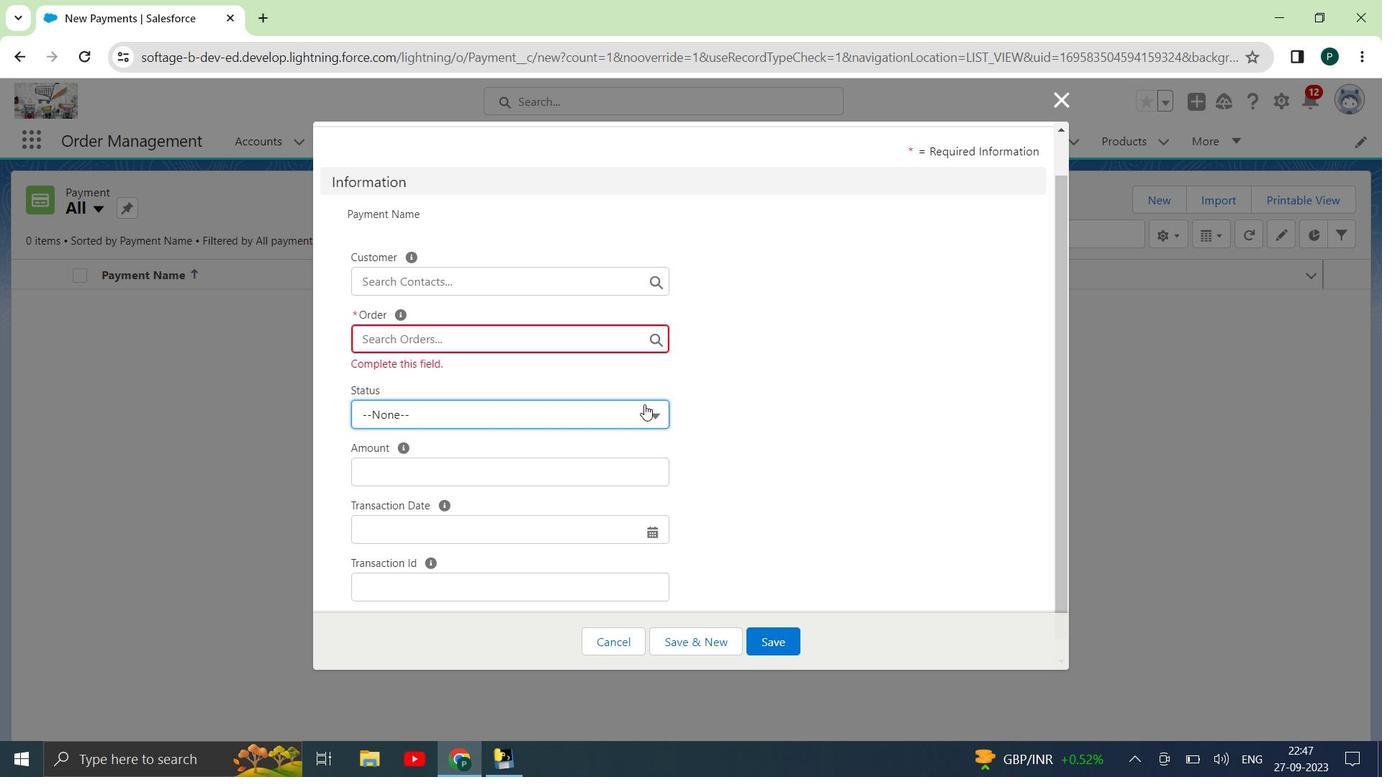 
Action: Mouse pressed left at (643, 407)
Screenshot: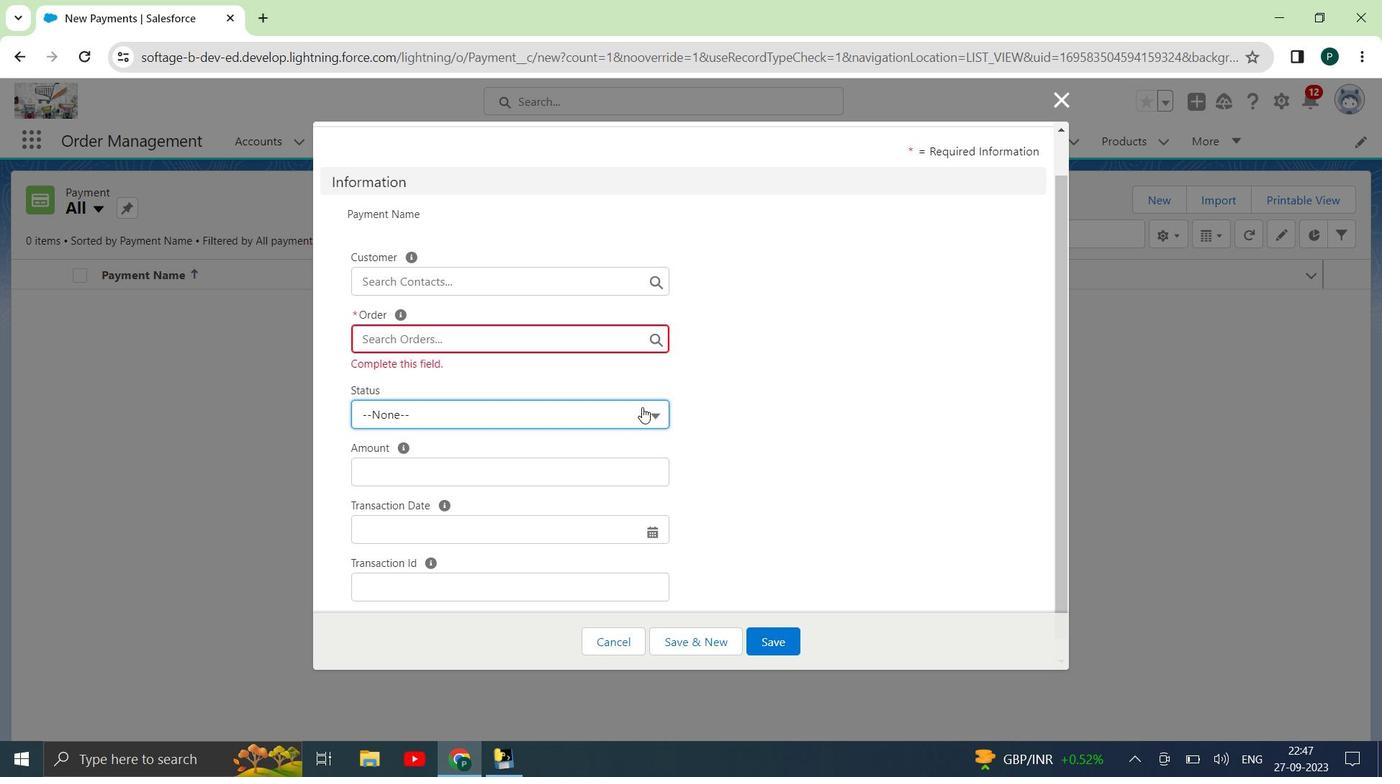 
Action: Mouse moved to (653, 278)
Screenshot: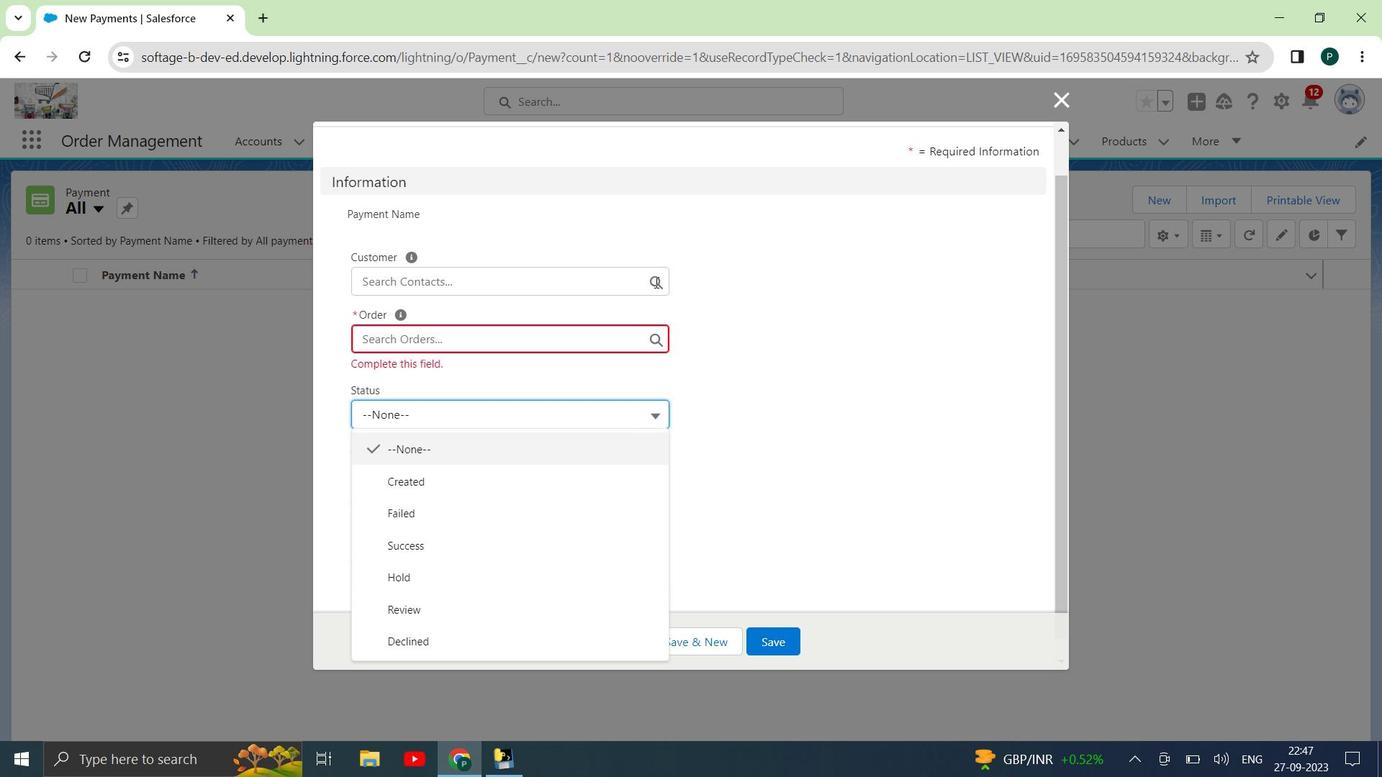 
Action: Mouse pressed left at (653, 278)
Screenshot: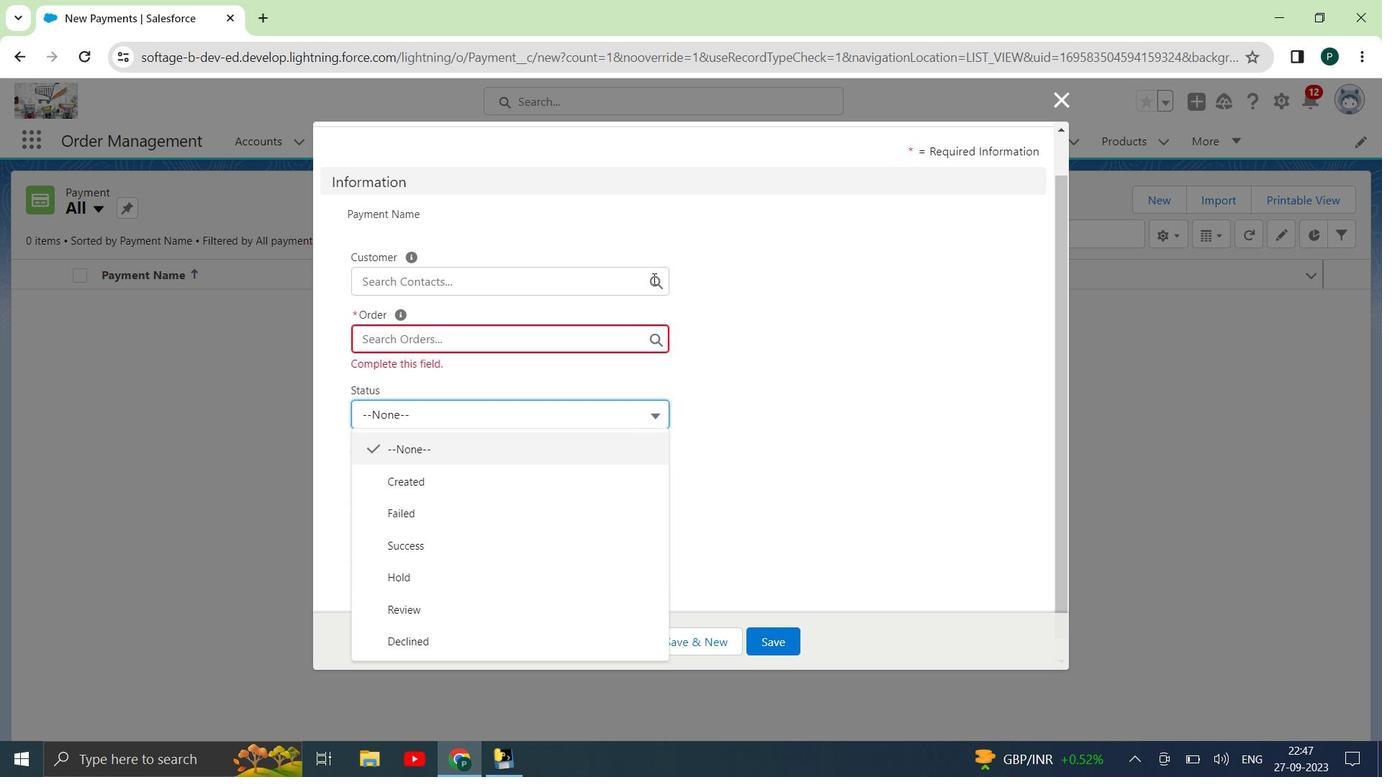 
Action: Mouse moved to (561, 306)
Screenshot: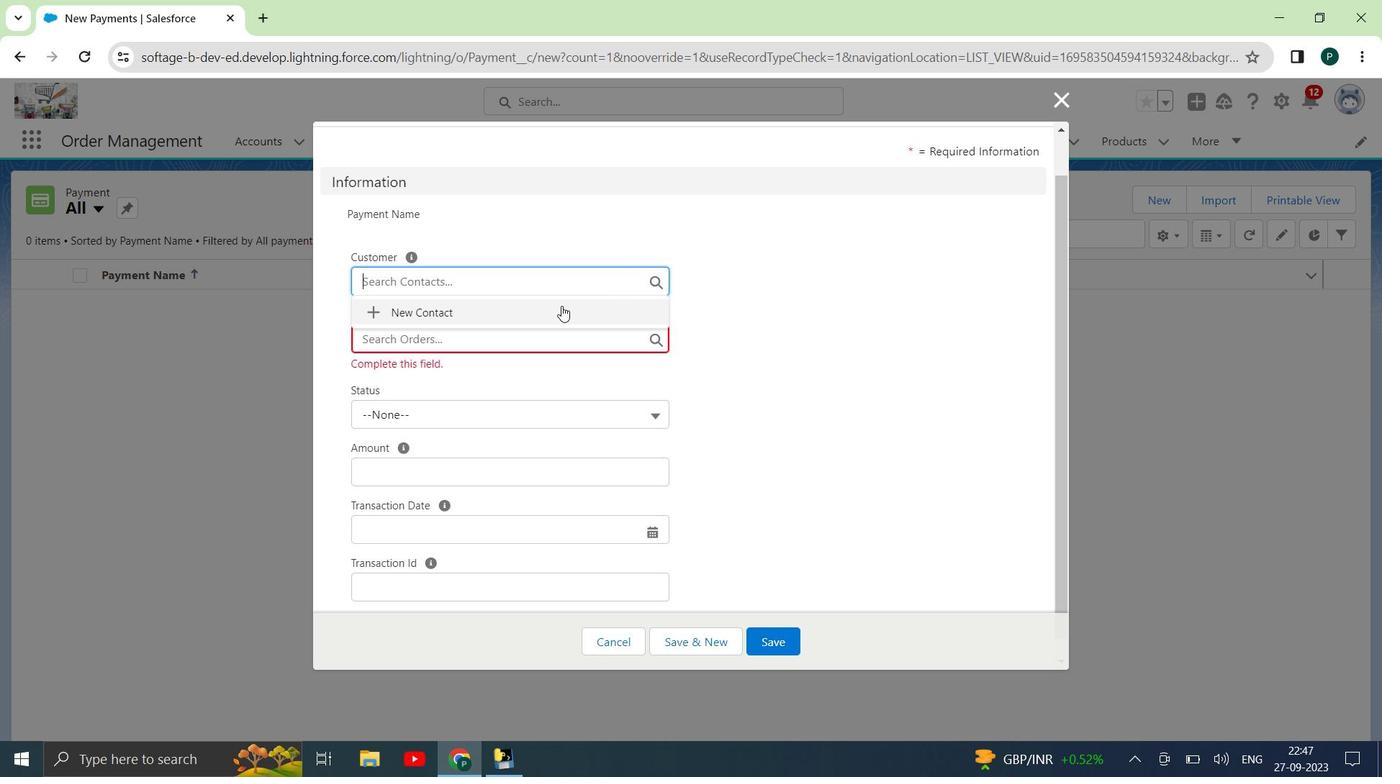 
Action: Mouse pressed left at (561, 306)
Screenshot: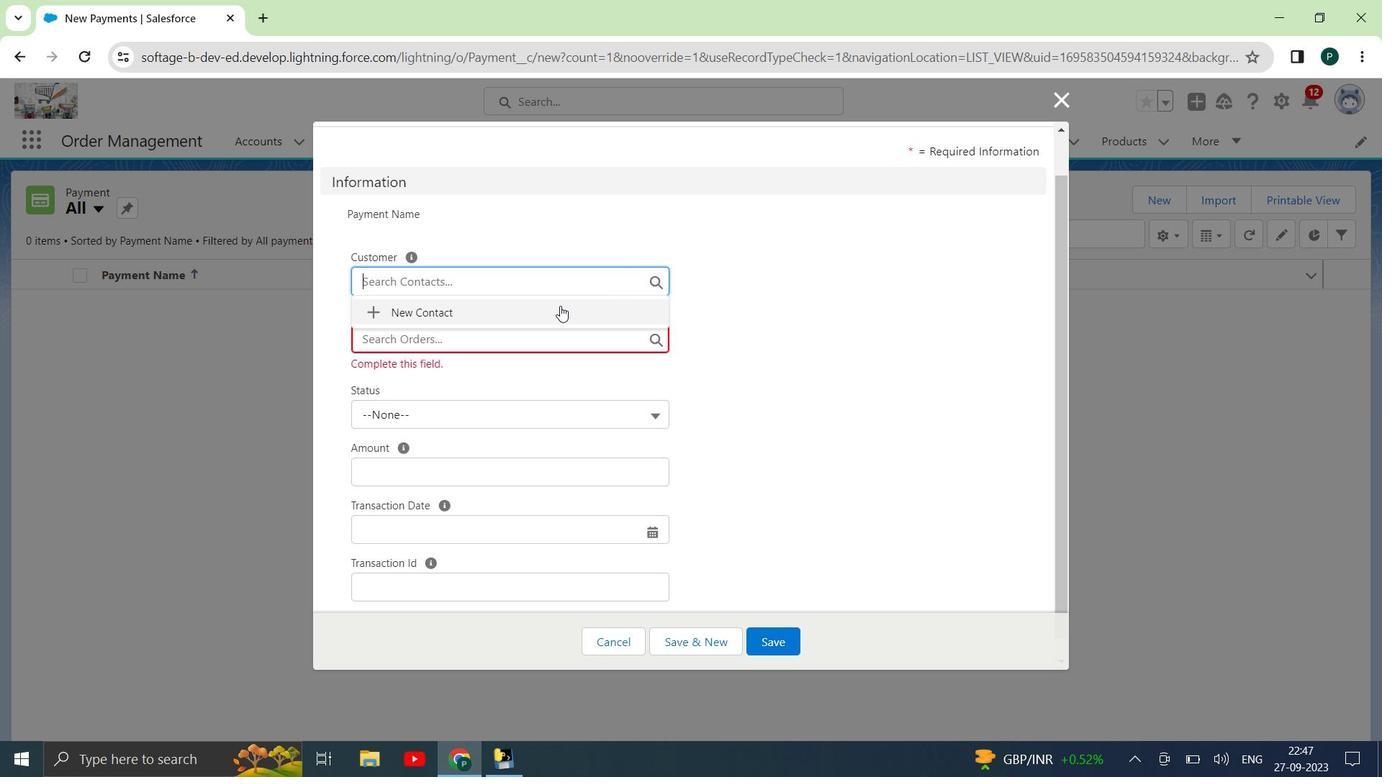 
Action: Mouse moved to (586, 310)
Screenshot: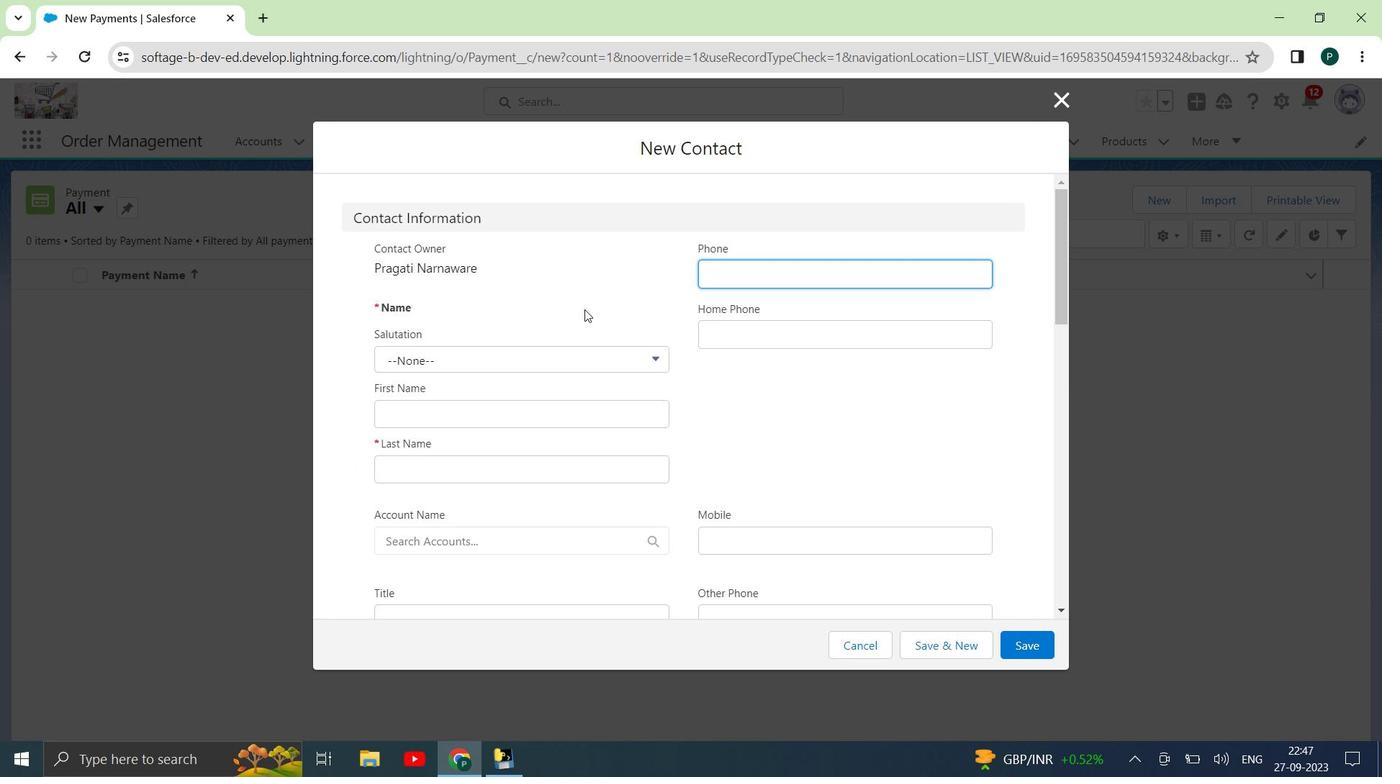 
Action: Mouse scrolled (586, 309) with delta (0, 0)
Screenshot: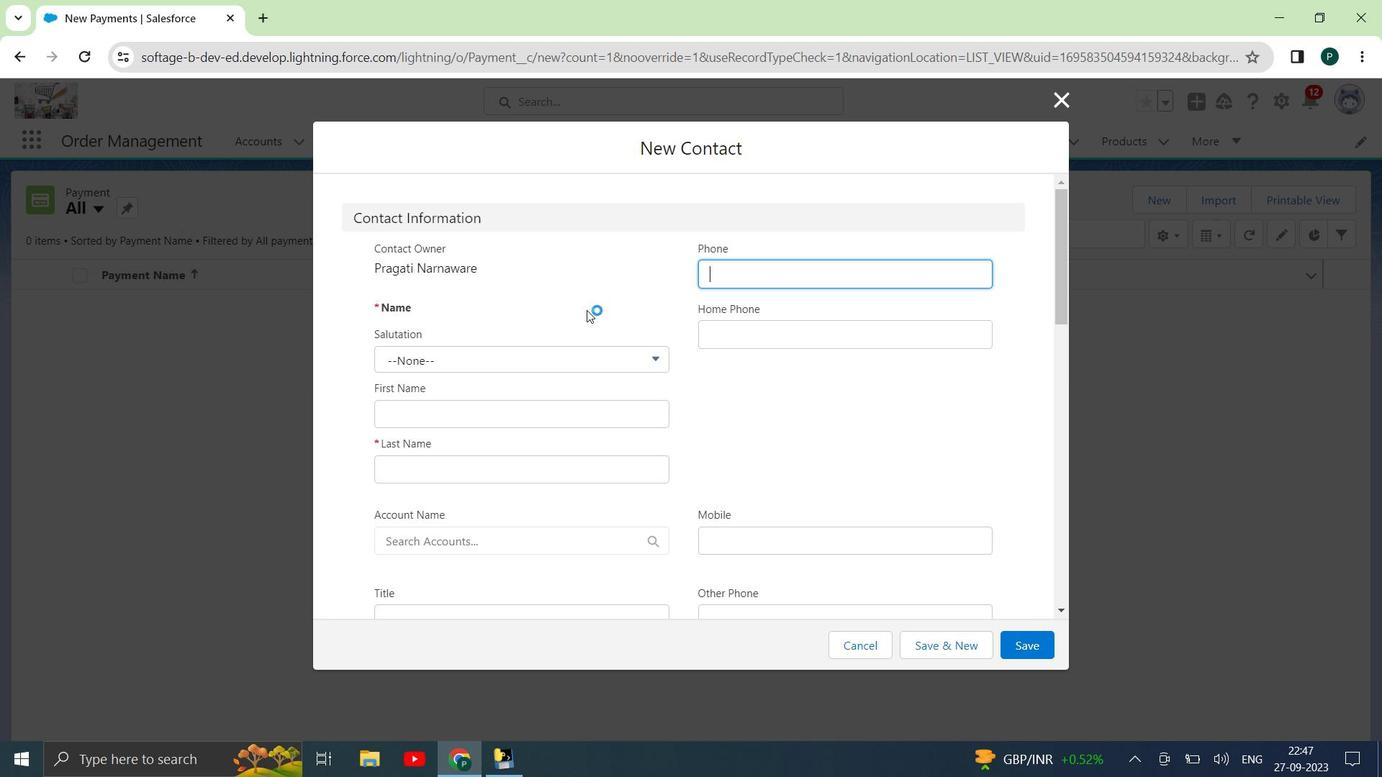 
Action: Mouse scrolled (586, 309) with delta (0, 0)
Screenshot: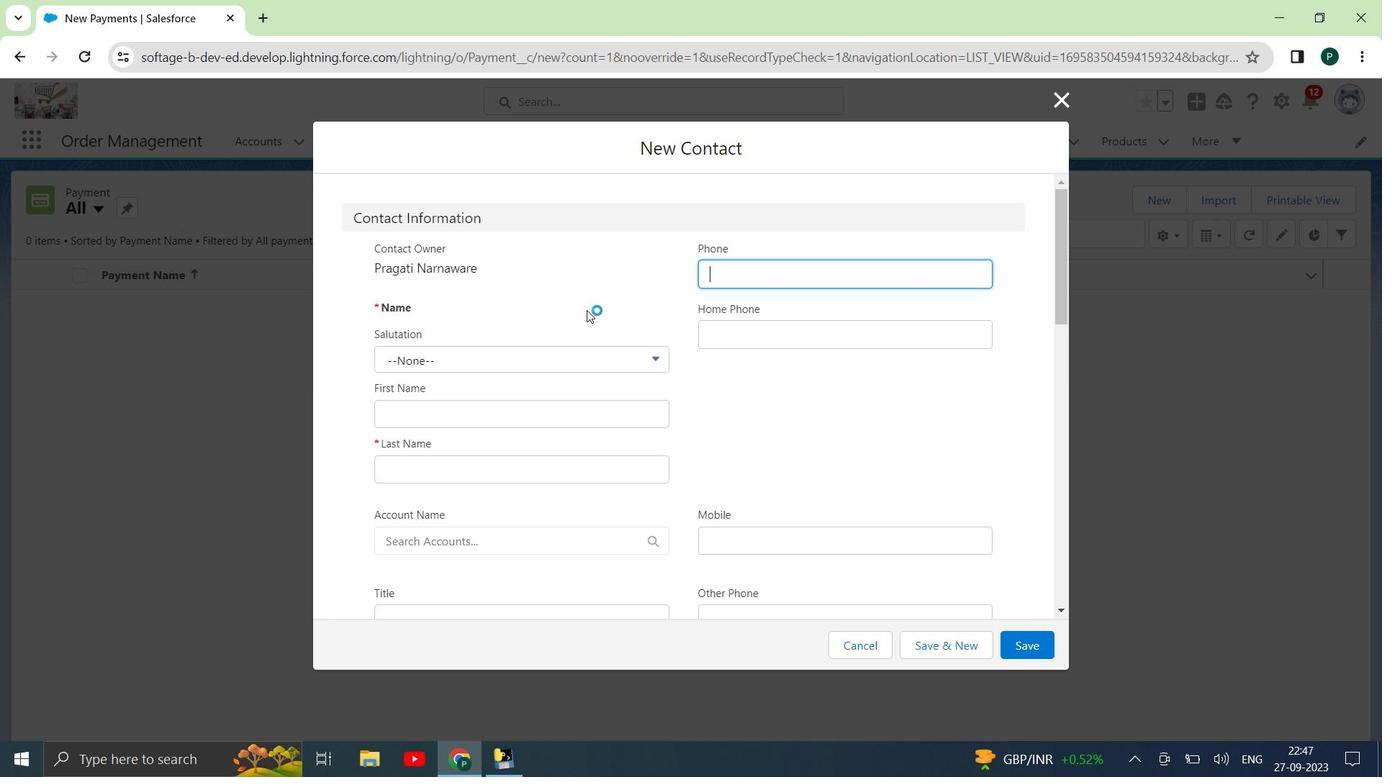 
Action: Mouse scrolled (586, 309) with delta (0, 0)
Screenshot: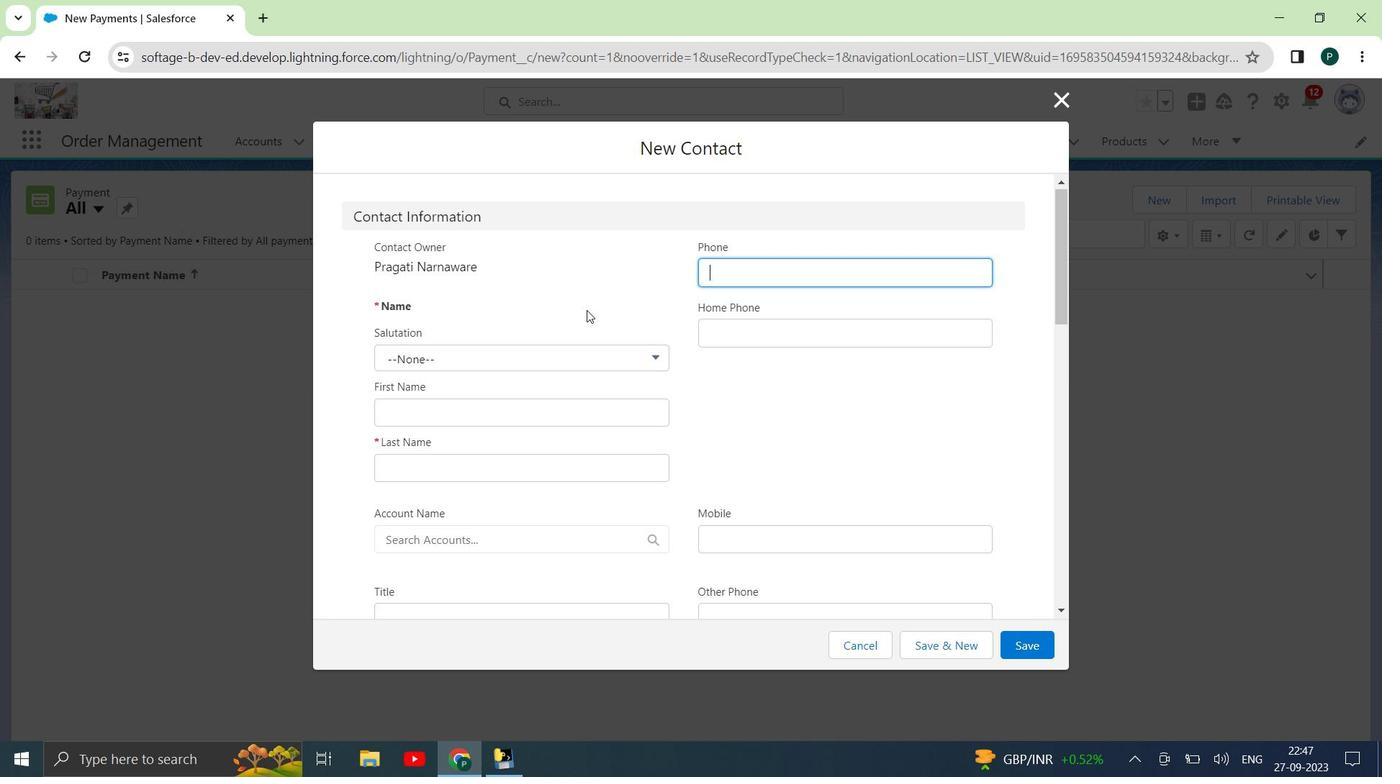 
Action: Mouse scrolled (586, 309) with delta (0, 0)
Screenshot: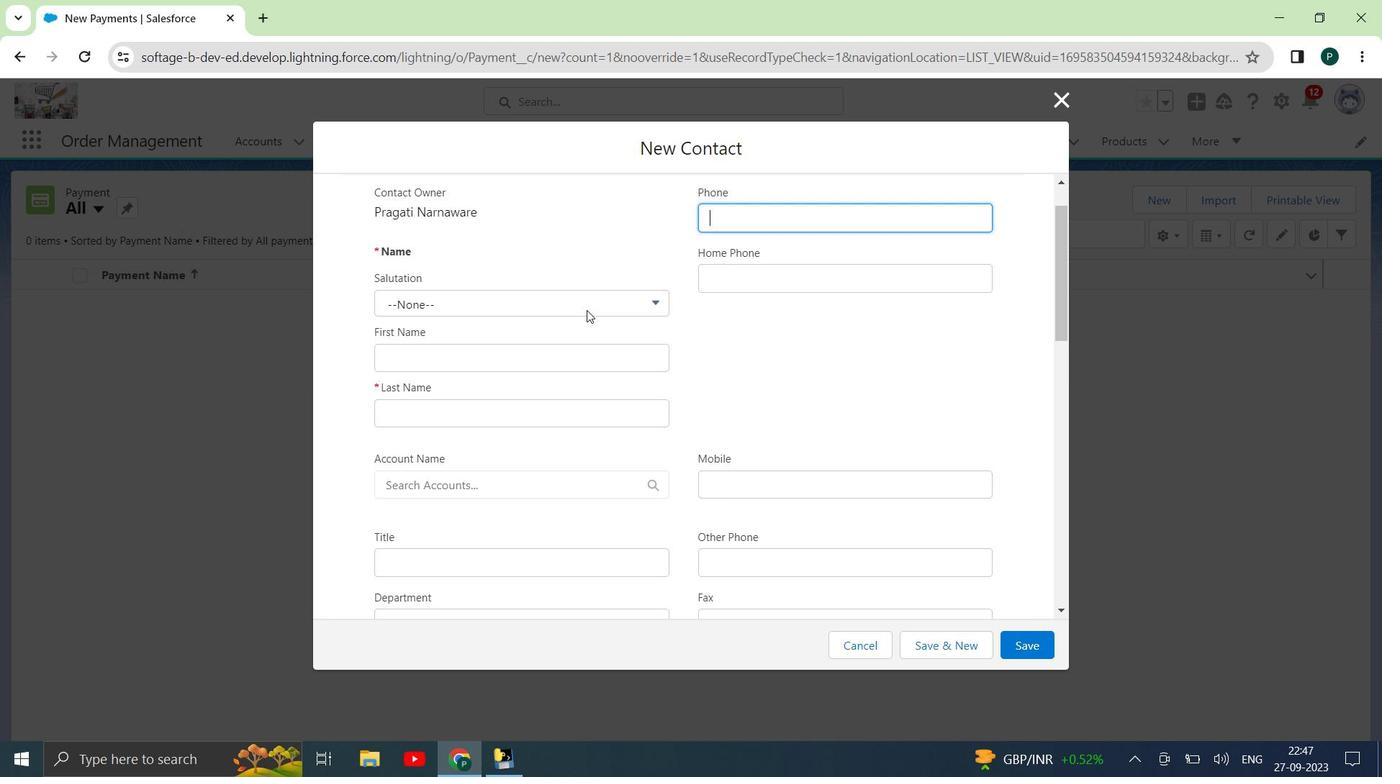 
Action: Mouse scrolled (586, 309) with delta (0, 0)
Screenshot: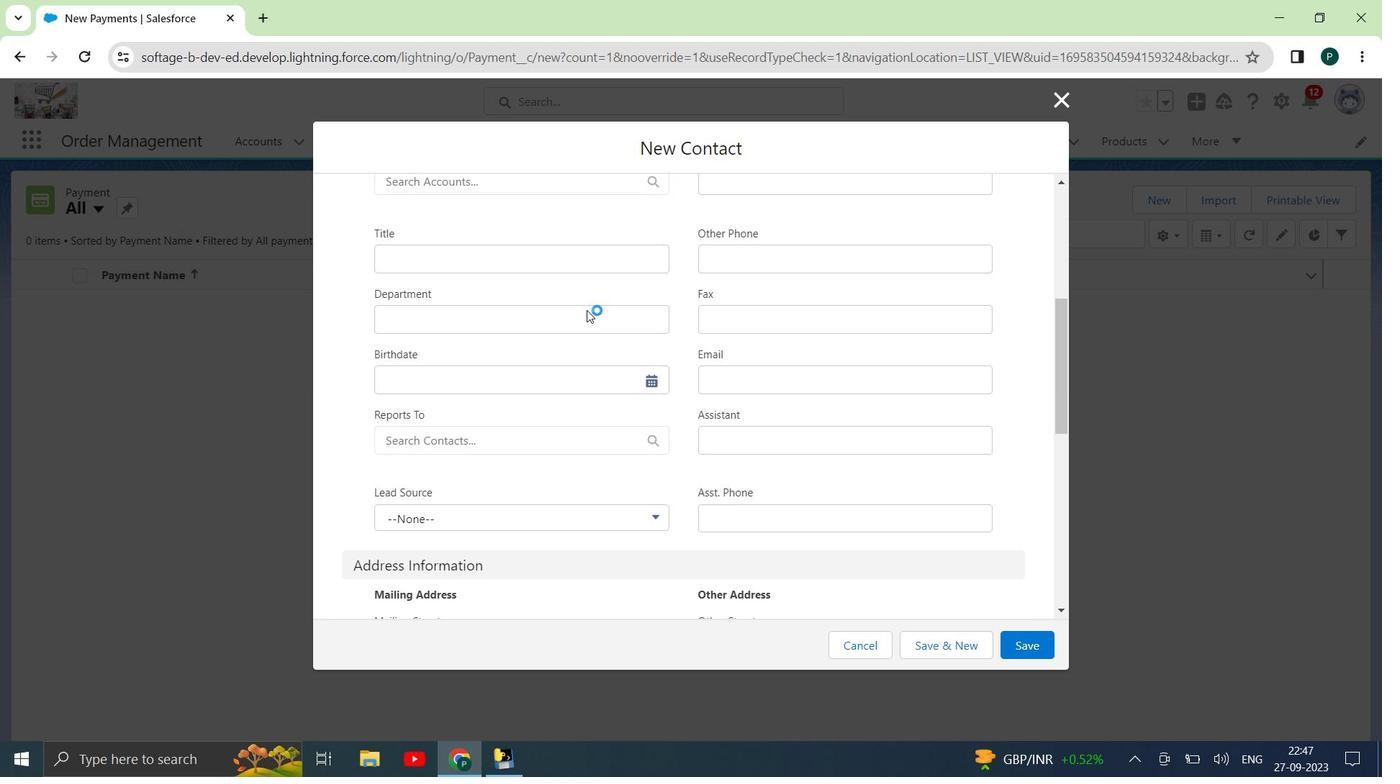 
Action: Mouse scrolled (586, 309) with delta (0, 0)
Screenshot: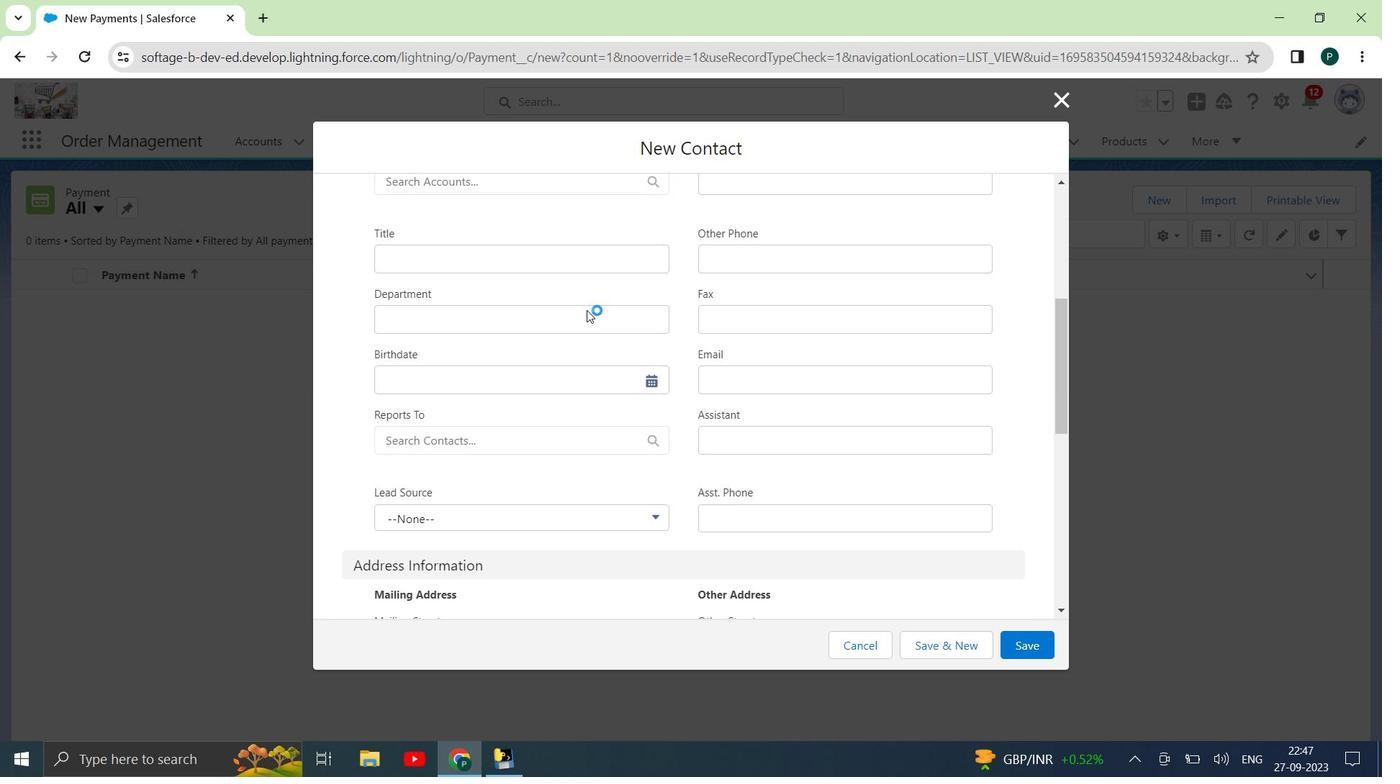 
Action: Mouse scrolled (586, 309) with delta (0, 0)
Screenshot: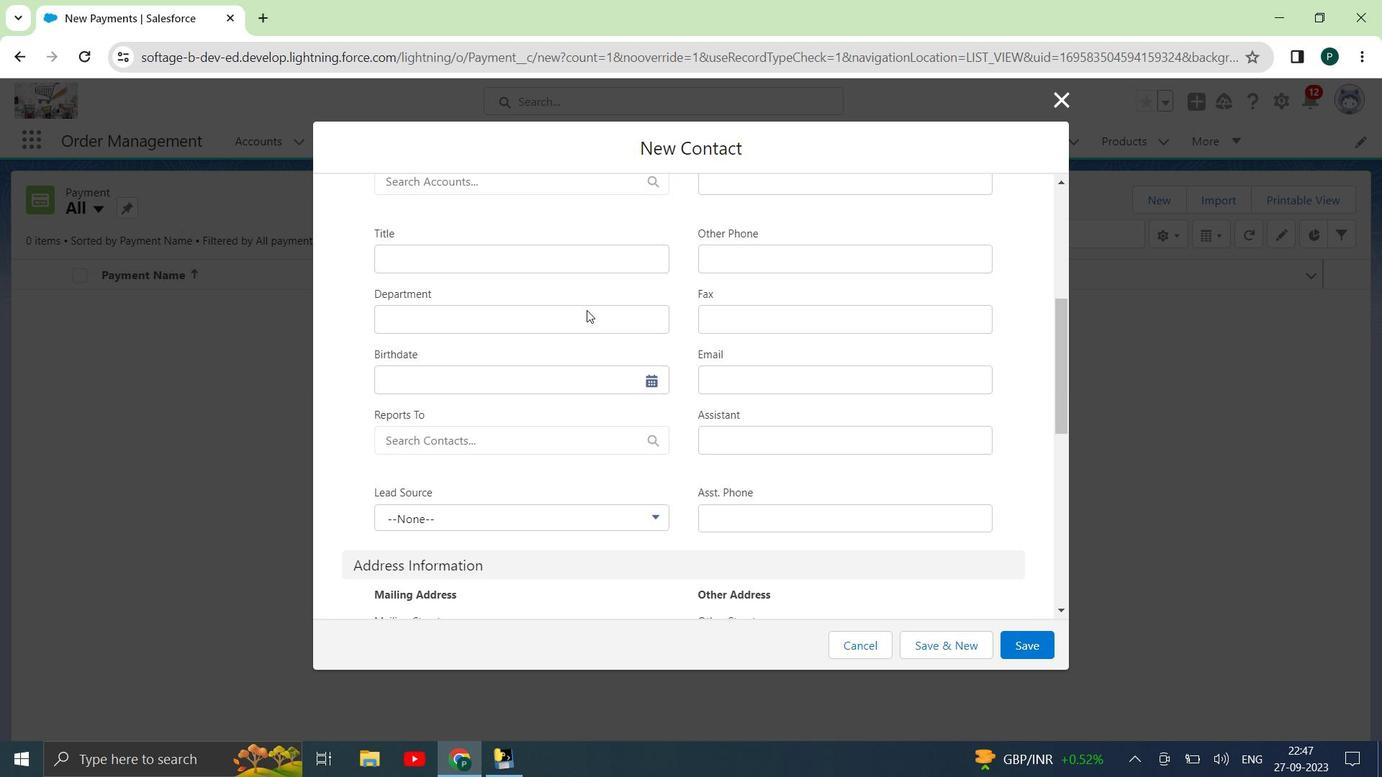 
Action: Mouse scrolled (586, 309) with delta (0, 0)
Screenshot: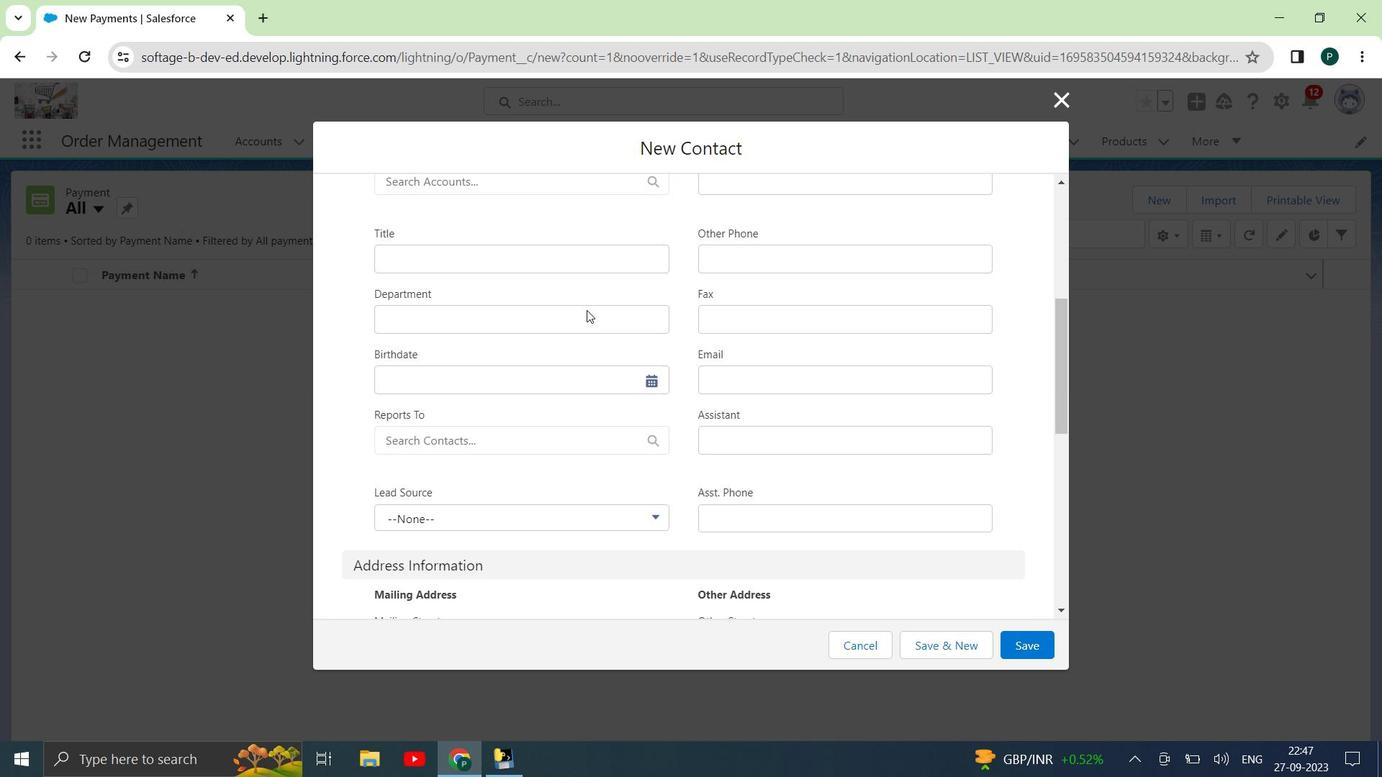 
Action: Mouse scrolled (586, 311) with delta (0, 0)
Screenshot: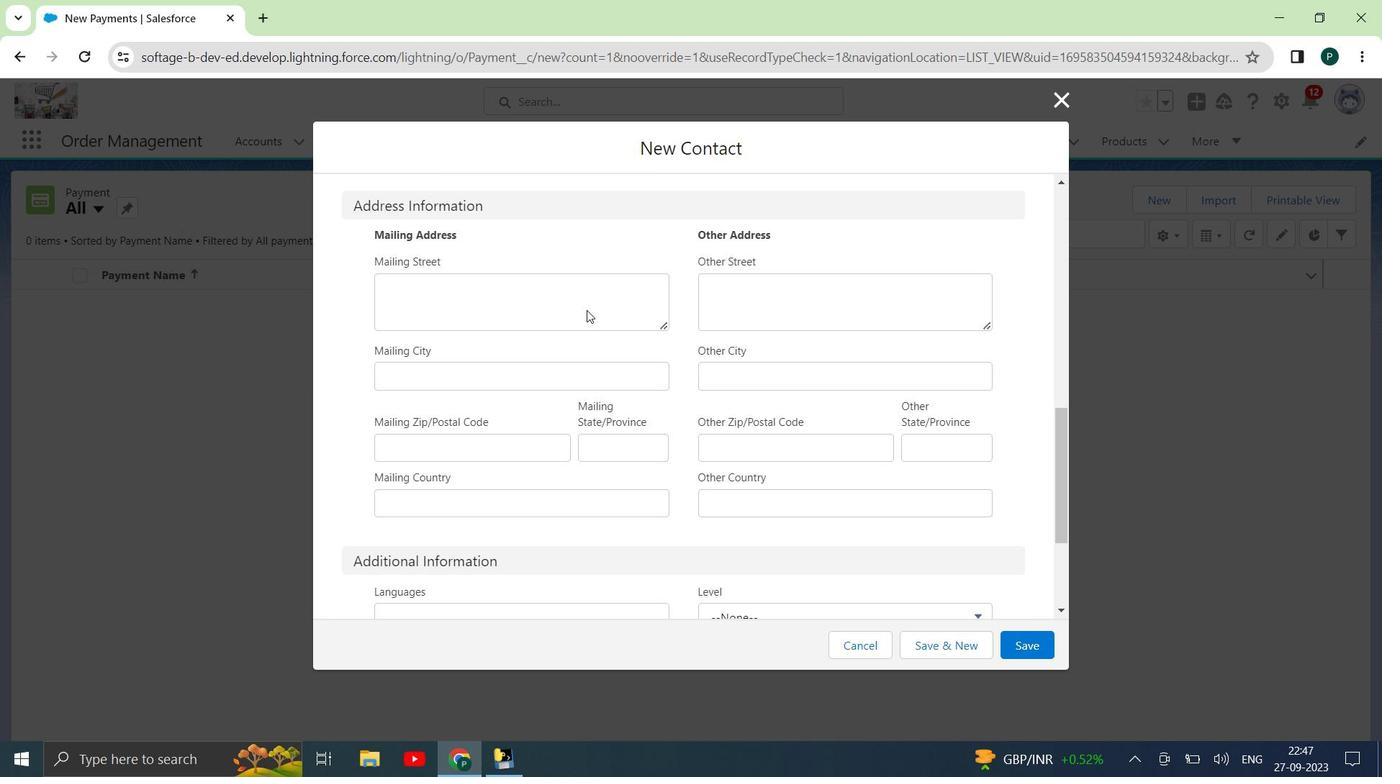 
Action: Mouse scrolled (586, 311) with delta (0, 0)
Screenshot: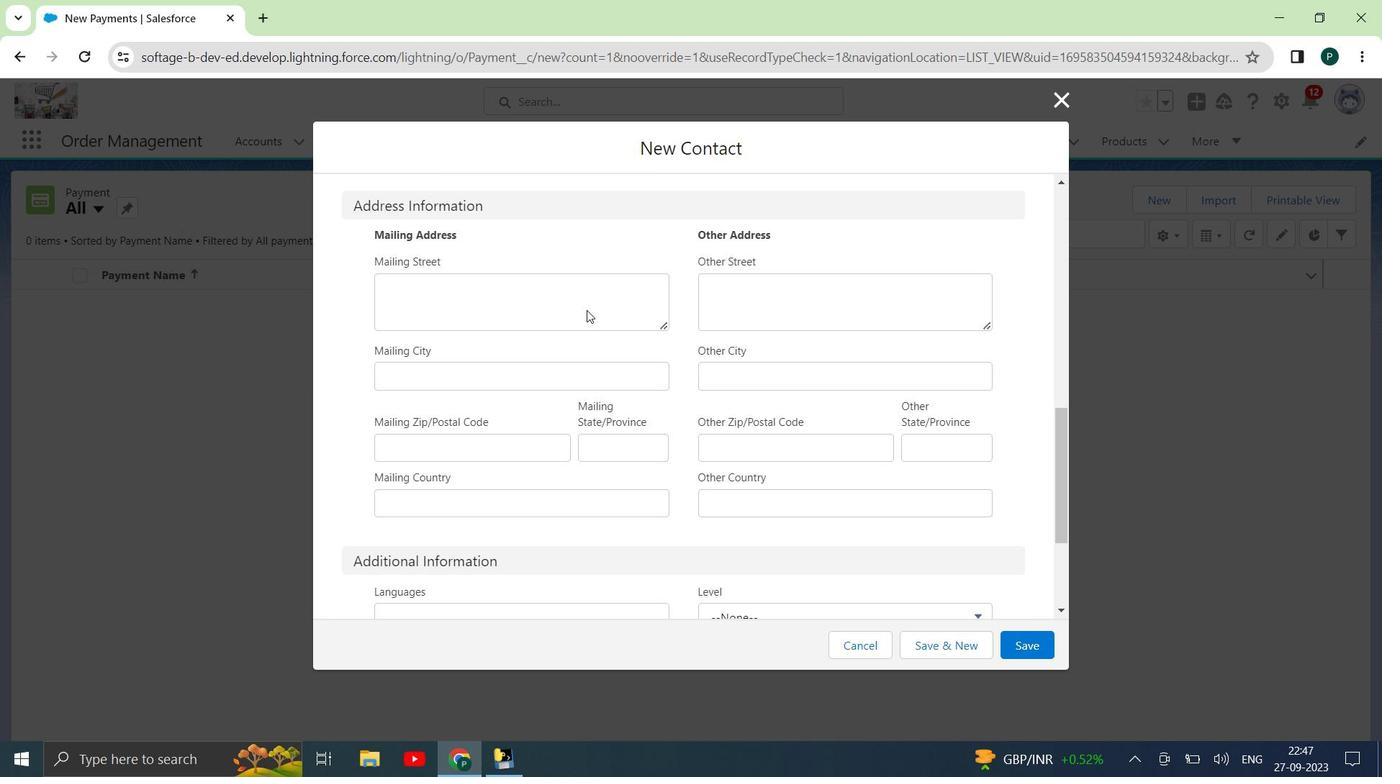 
Action: Mouse scrolled (586, 311) with delta (0, 0)
Screenshot: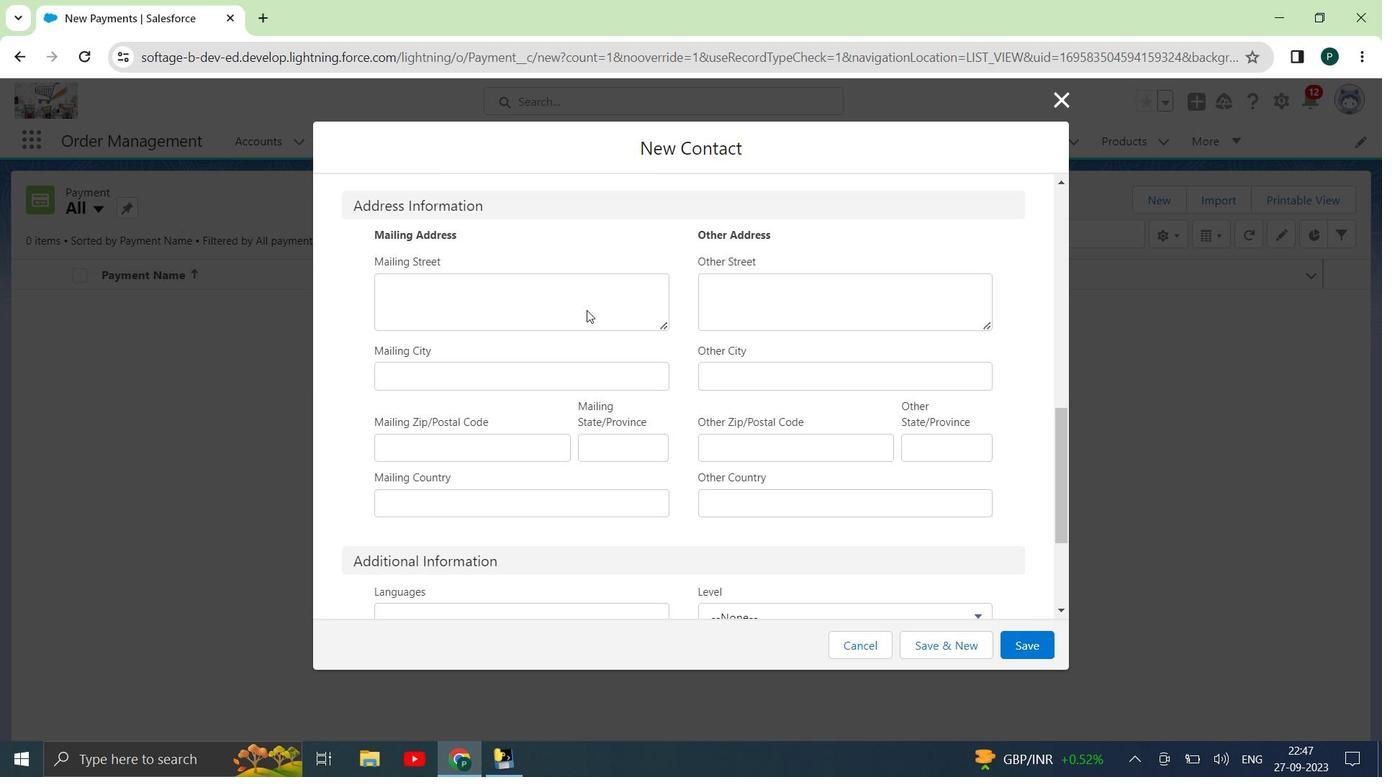
Action: Mouse scrolled (586, 311) with delta (0, 0)
Screenshot: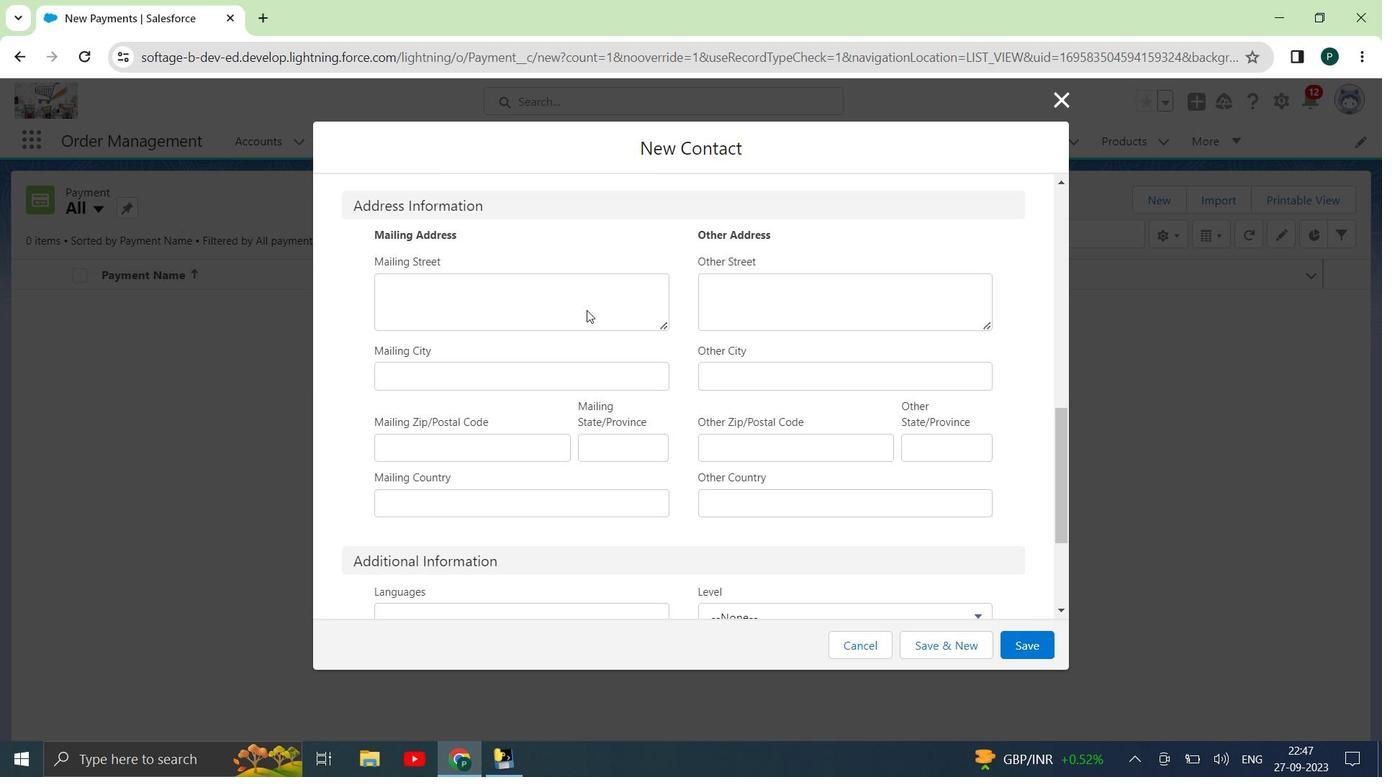 
Action: Mouse scrolled (586, 311) with delta (0, 0)
Screenshot: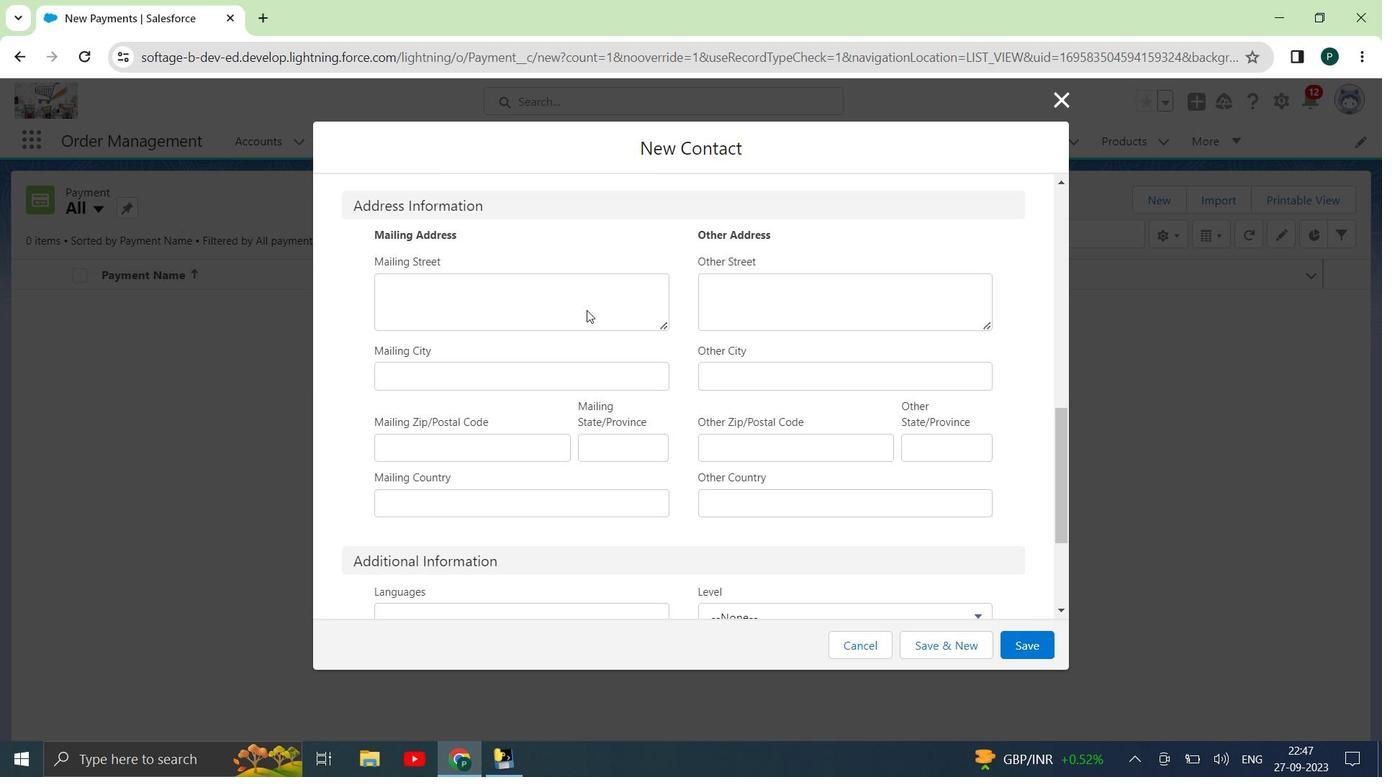 
Action: Mouse scrolled (586, 311) with delta (0, 0)
Screenshot: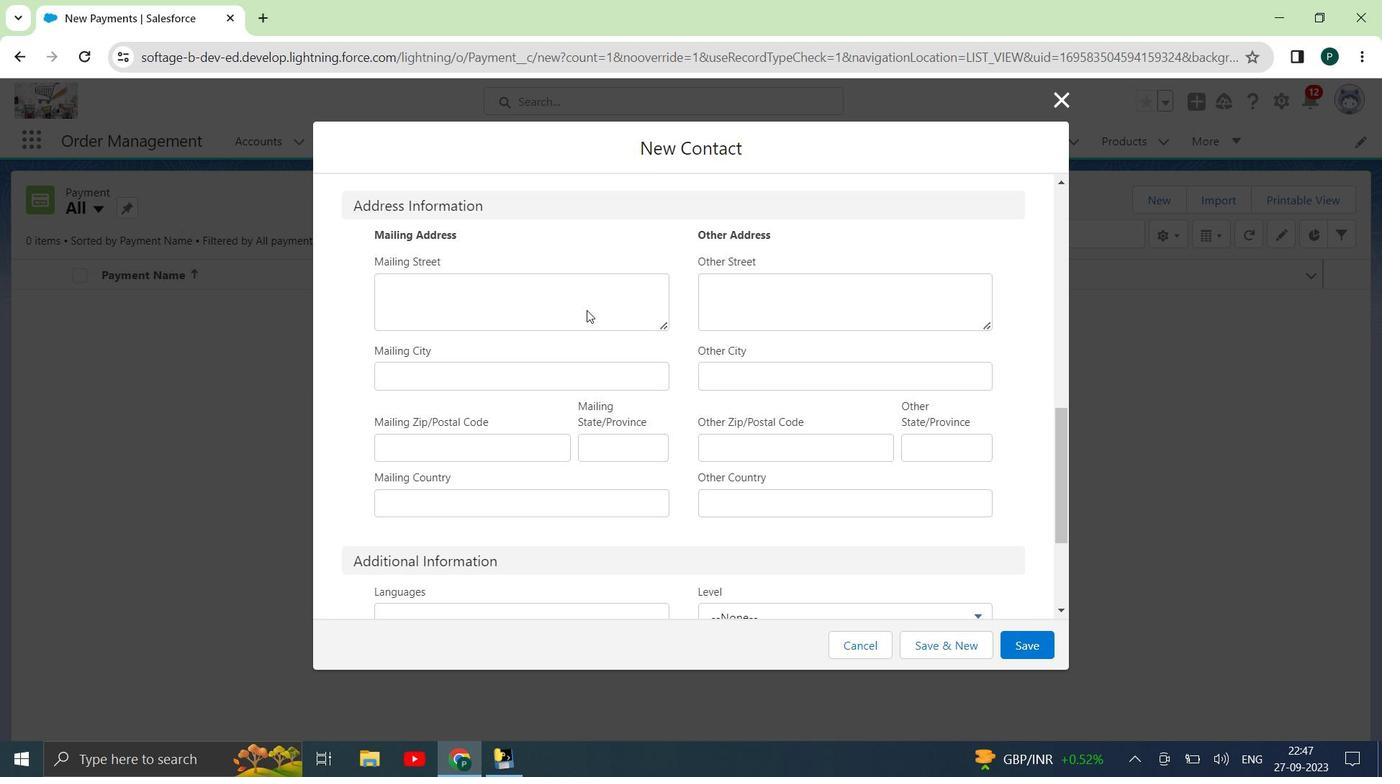 
Action: Mouse scrolled (586, 311) with delta (0, 0)
Screenshot: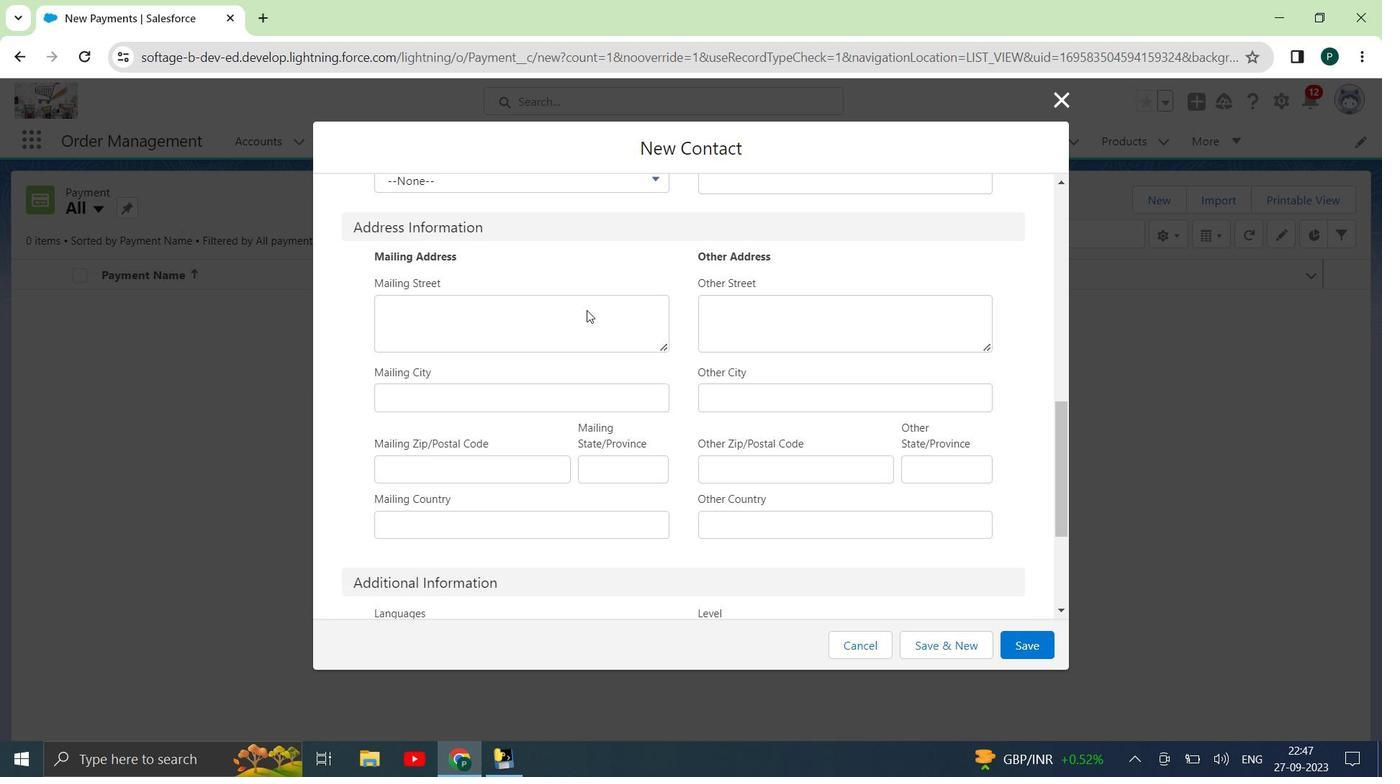 
Action: Mouse moved to (848, 650)
Screenshot: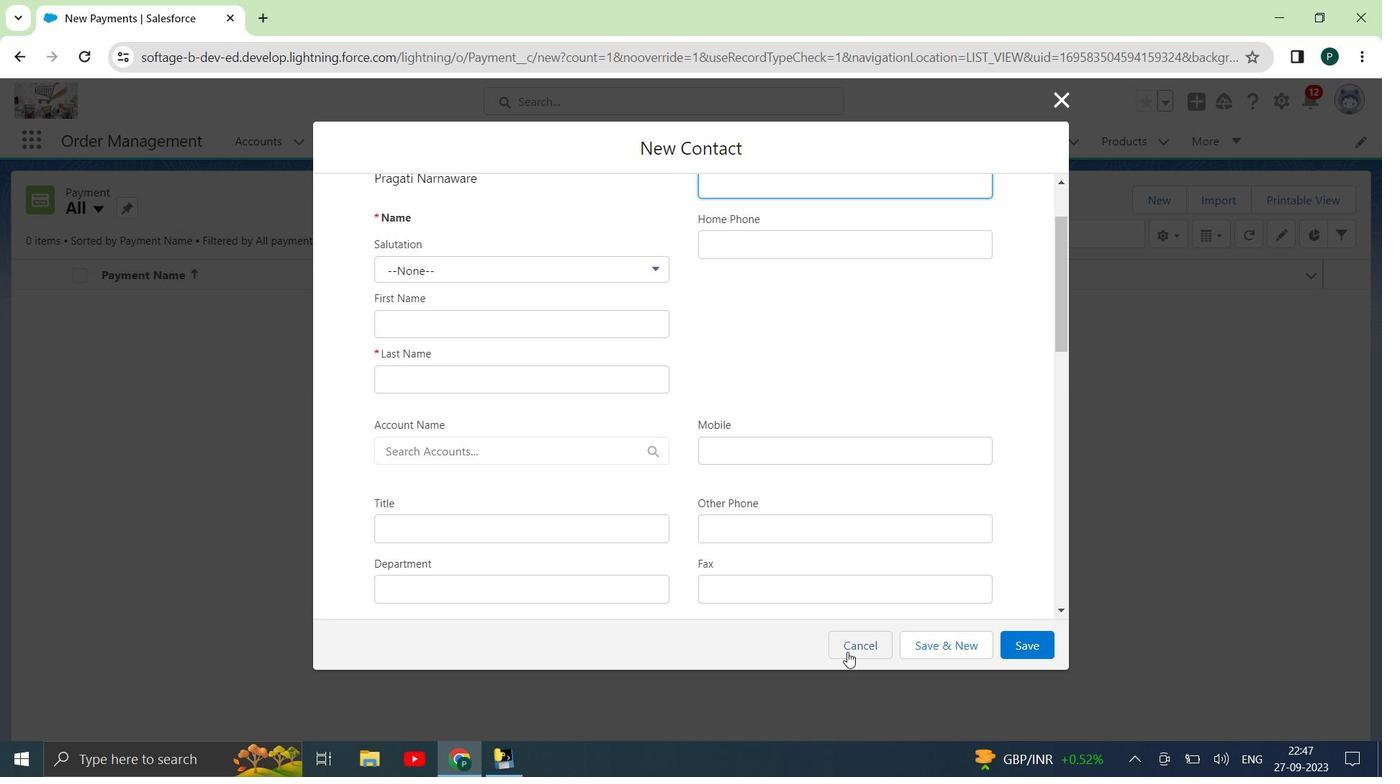 
Action: Mouse pressed left at (848, 650)
Screenshot: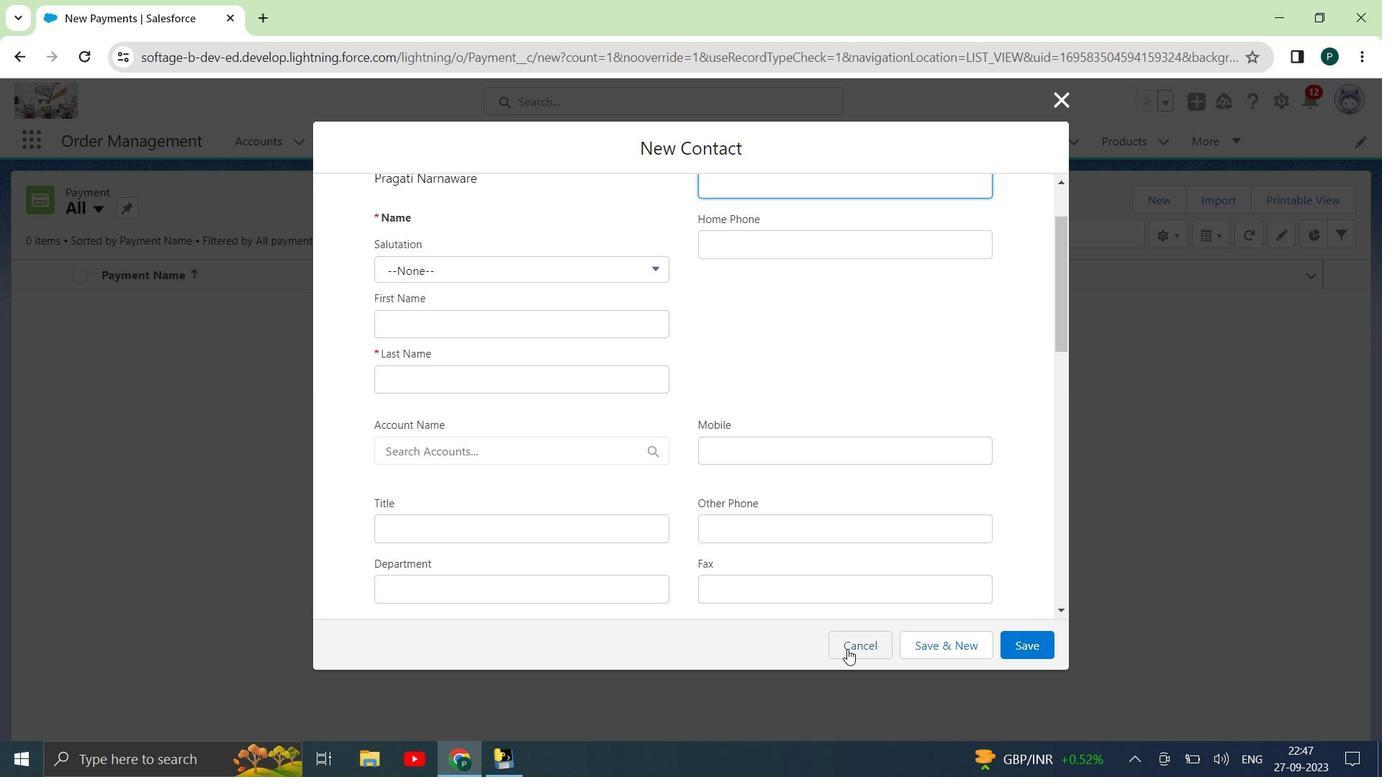 
Action: Mouse moved to (612, 638)
Screenshot: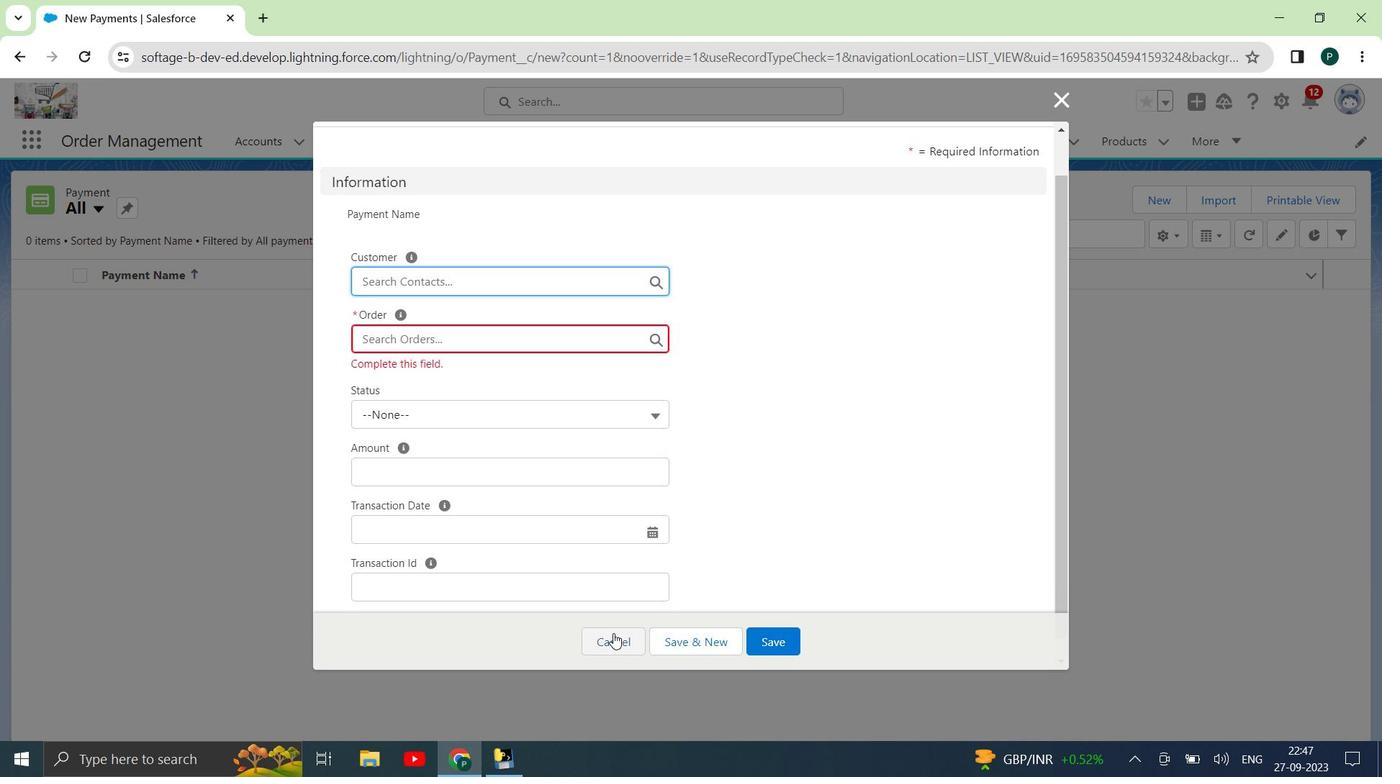 
Action: Mouse pressed left at (612, 638)
Screenshot: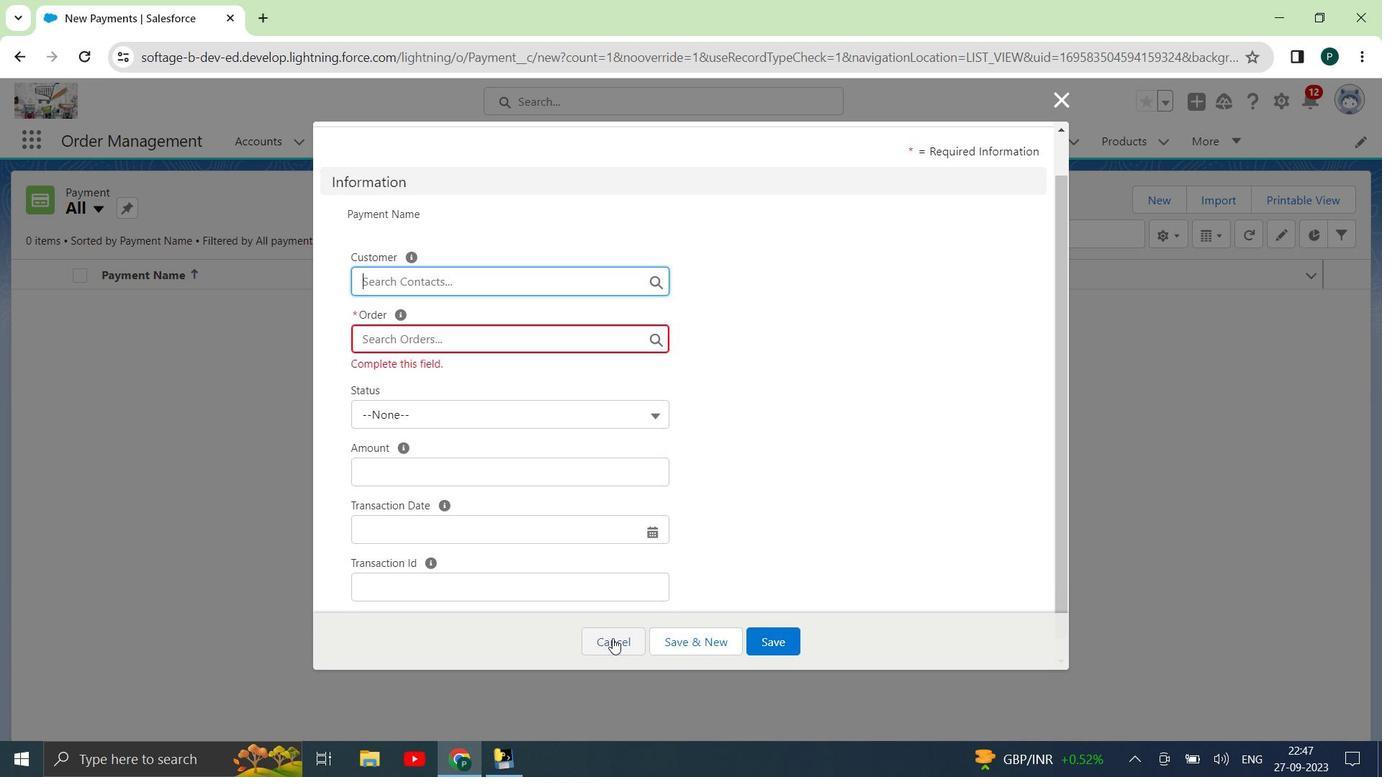 
Action: Mouse moved to (949, 145)
Screenshot: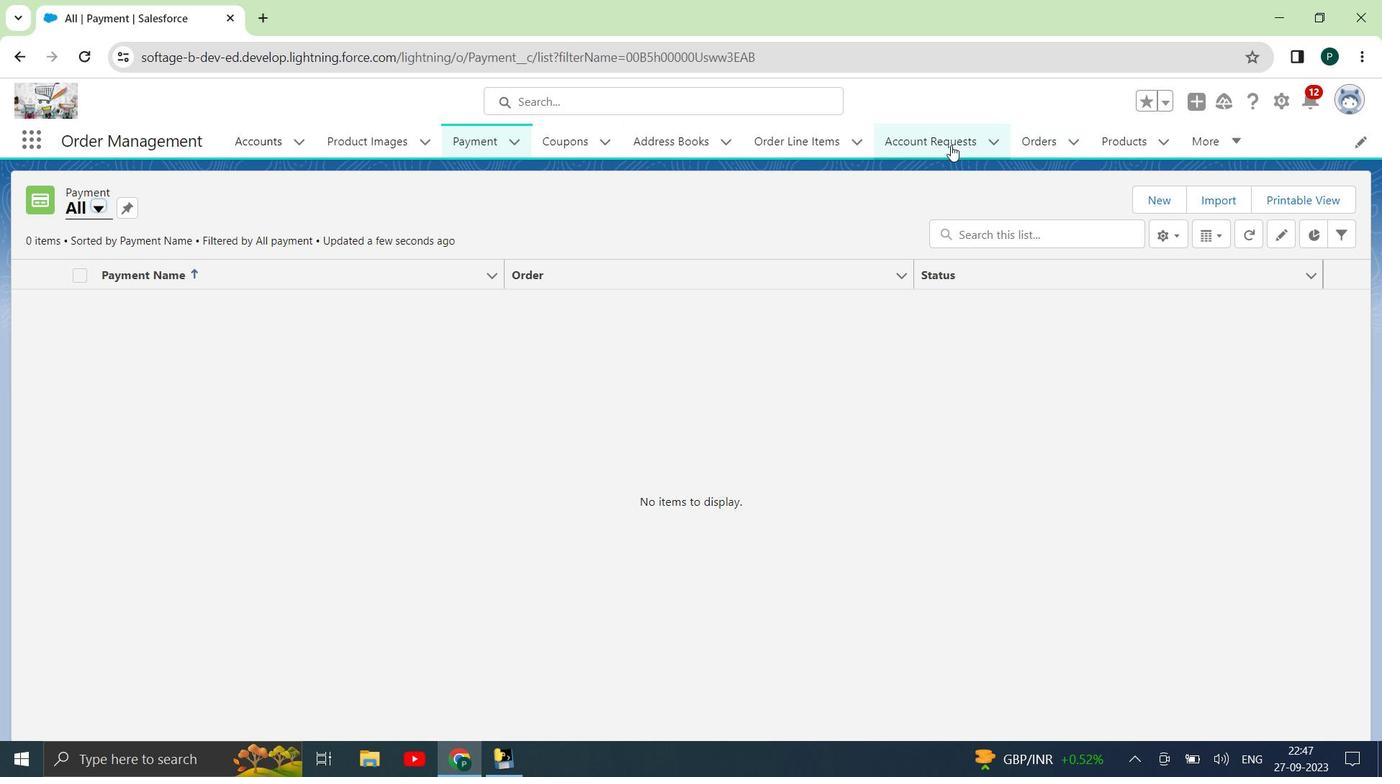 
Action: Mouse pressed left at (949, 145)
Screenshot: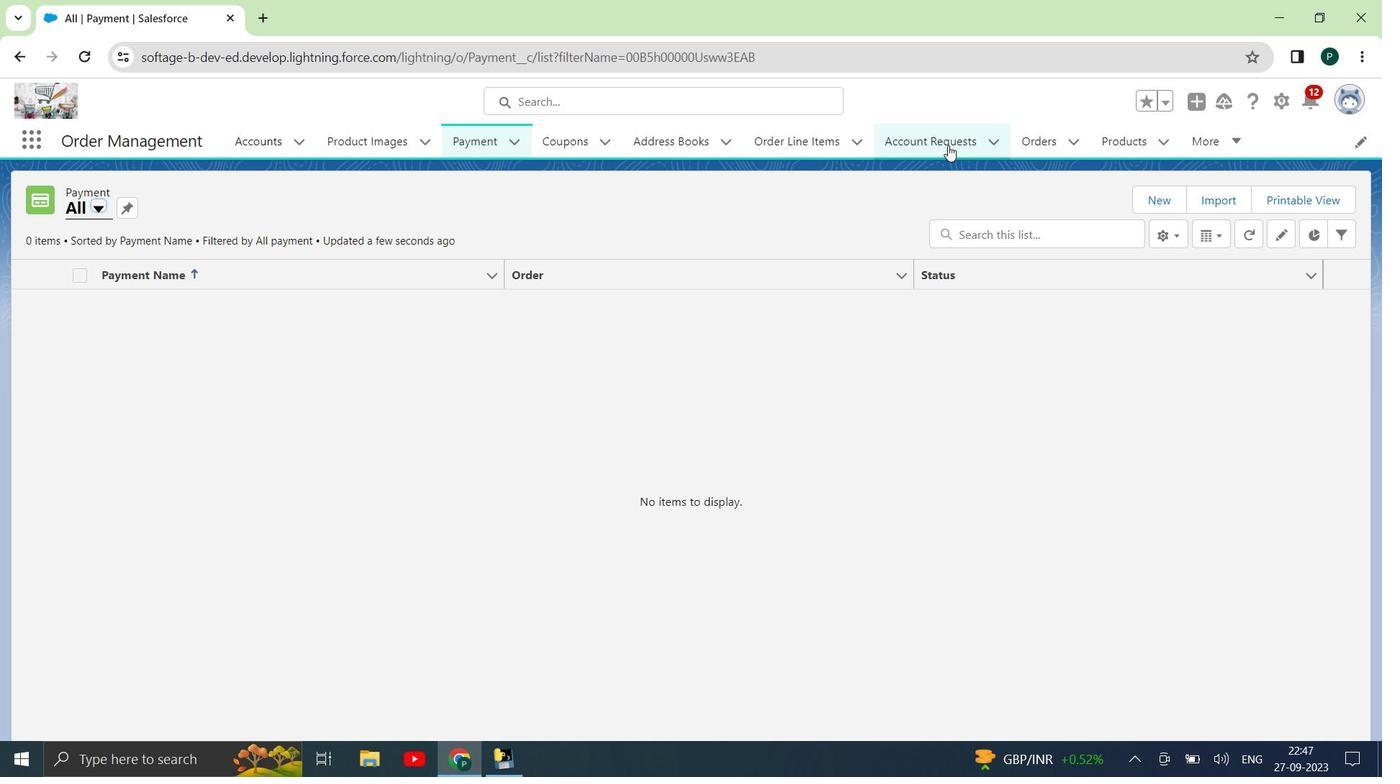 
Action: Mouse moved to (499, 86)
Screenshot: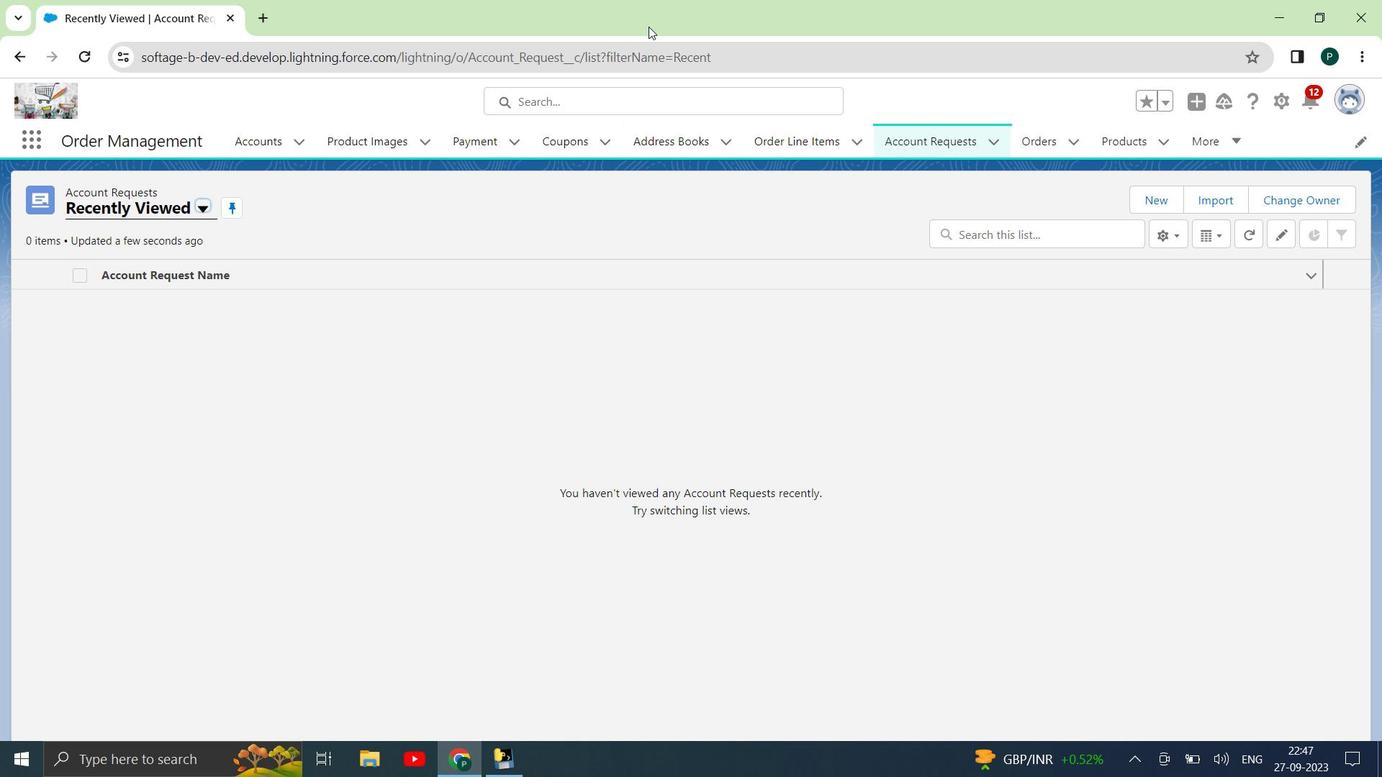 
Action: Mouse scrolled (499, 87) with delta (0, 0)
Screenshot: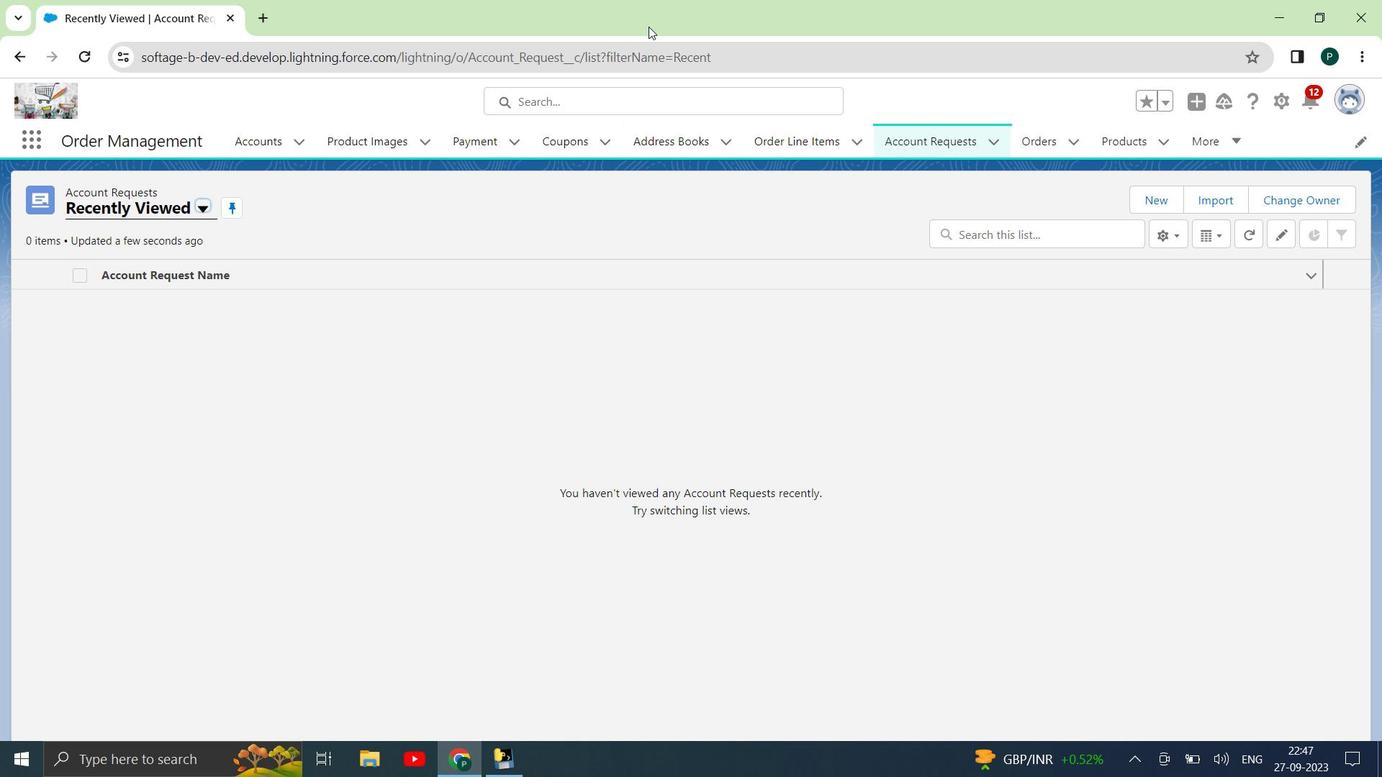 
Action: Mouse moved to (496, 143)
Screenshot: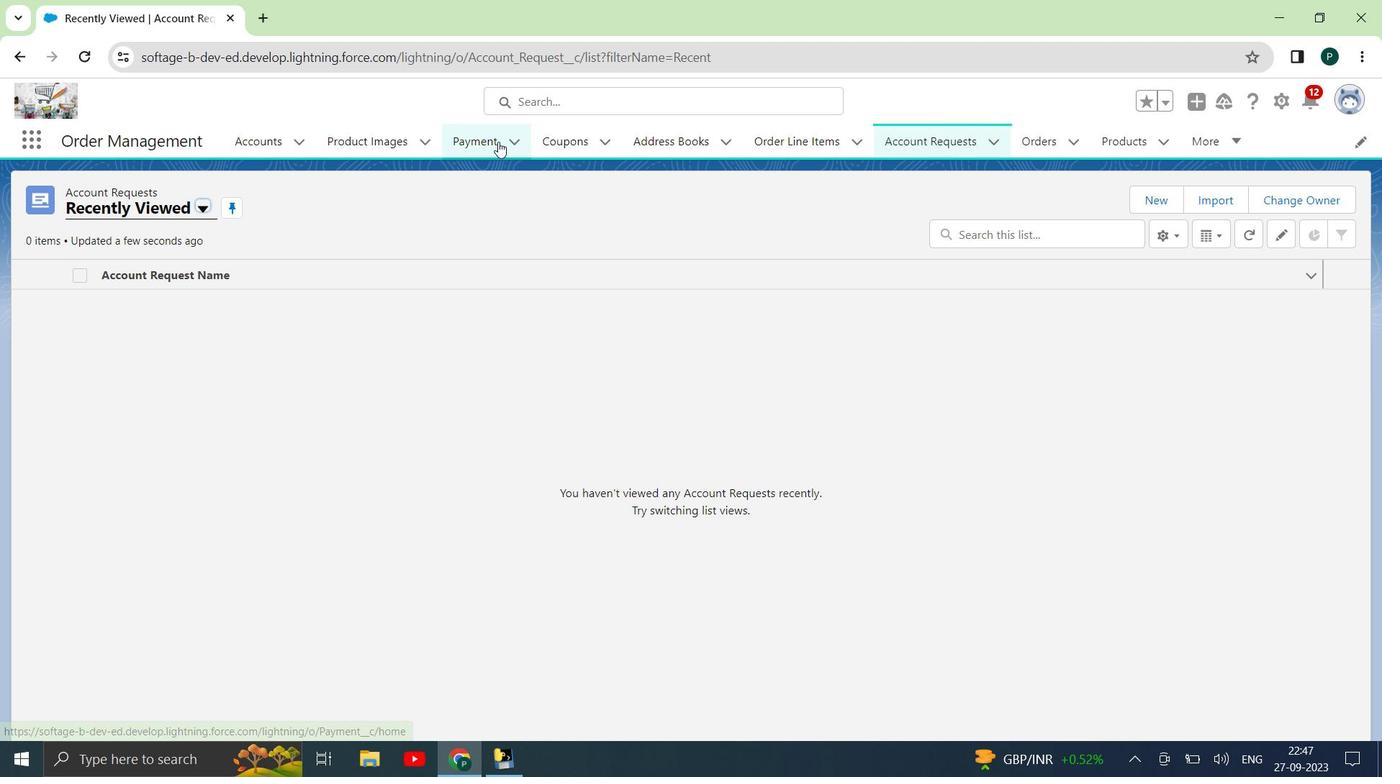 
Action: Mouse pressed left at (496, 143)
Screenshot: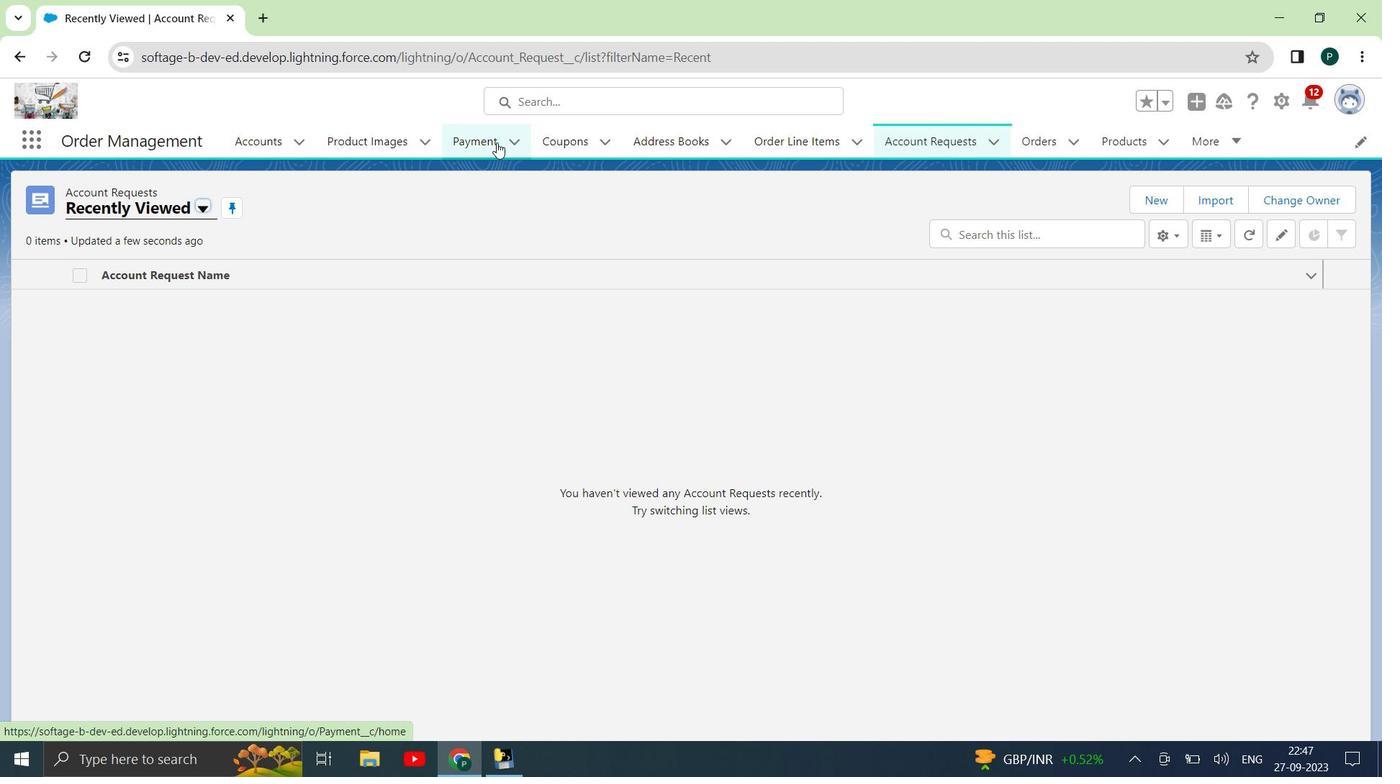 
Action: Mouse moved to (1258, 203)
Screenshot: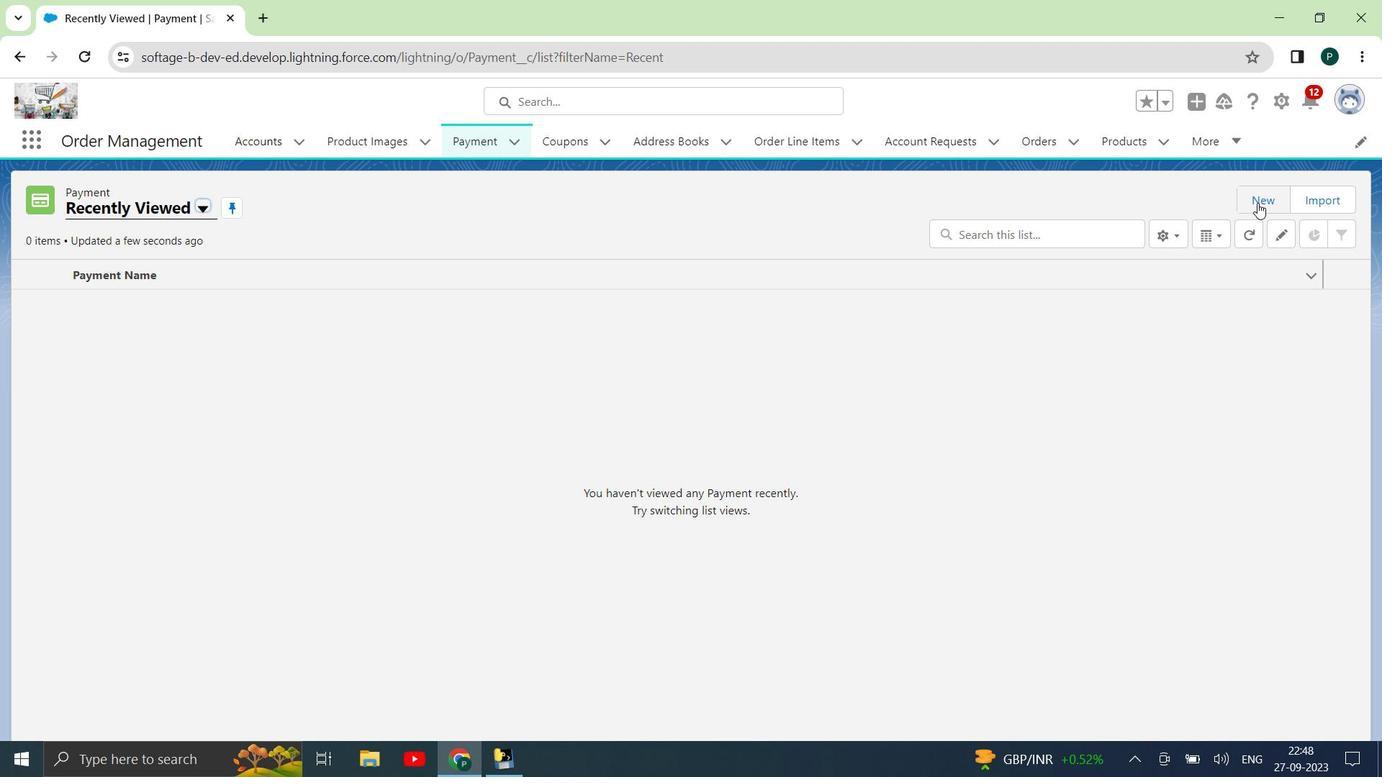 
Action: Mouse pressed left at (1258, 203)
Screenshot: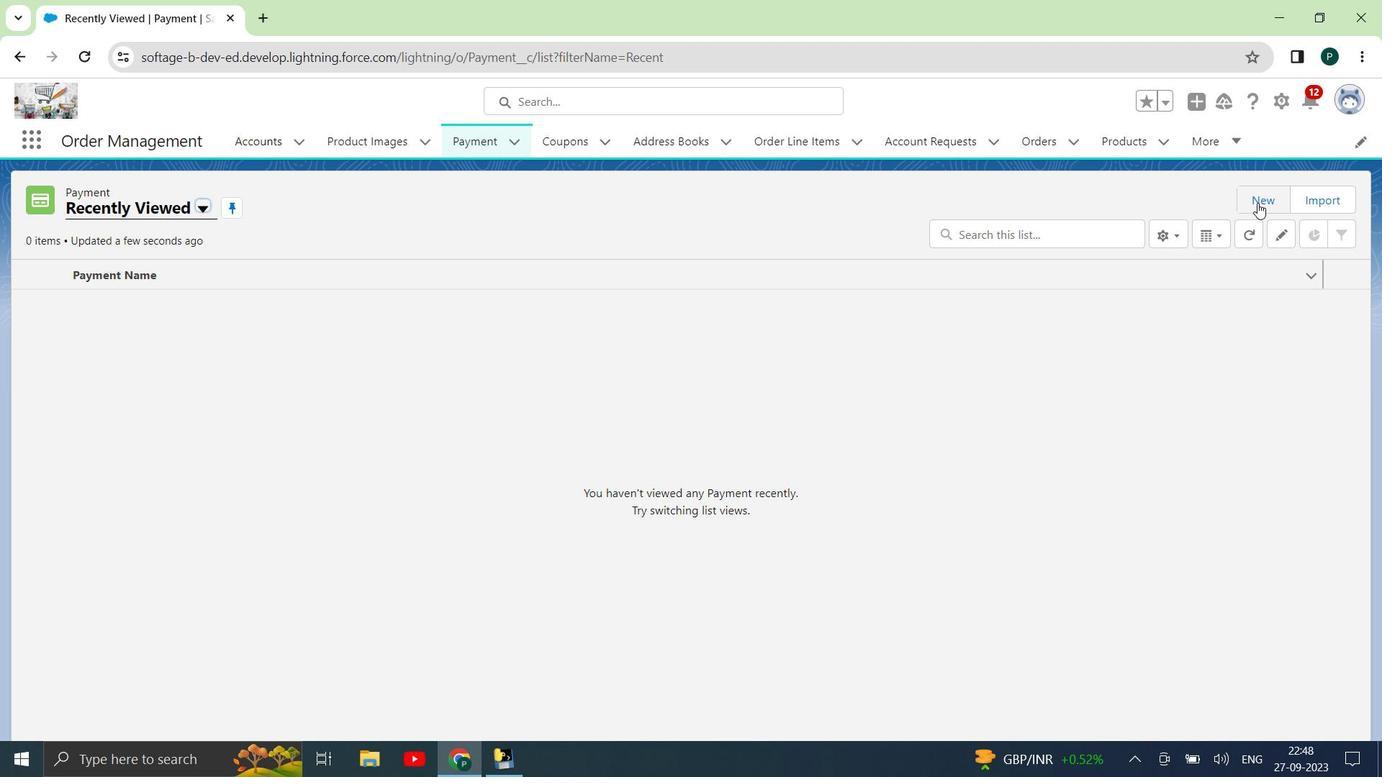 
Action: Mouse moved to (579, 434)
Screenshot: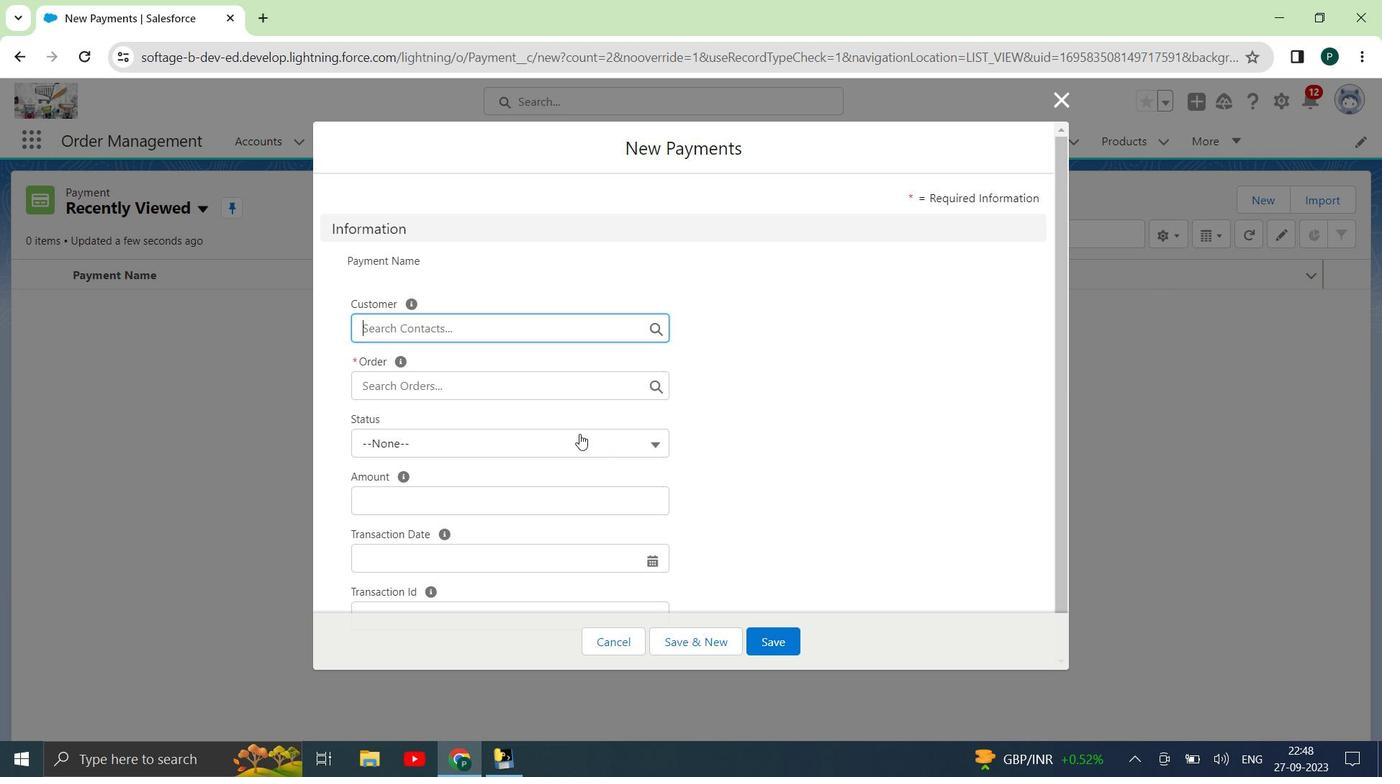 
Action: Mouse scrolled (579, 434) with delta (0, 0)
Screenshot: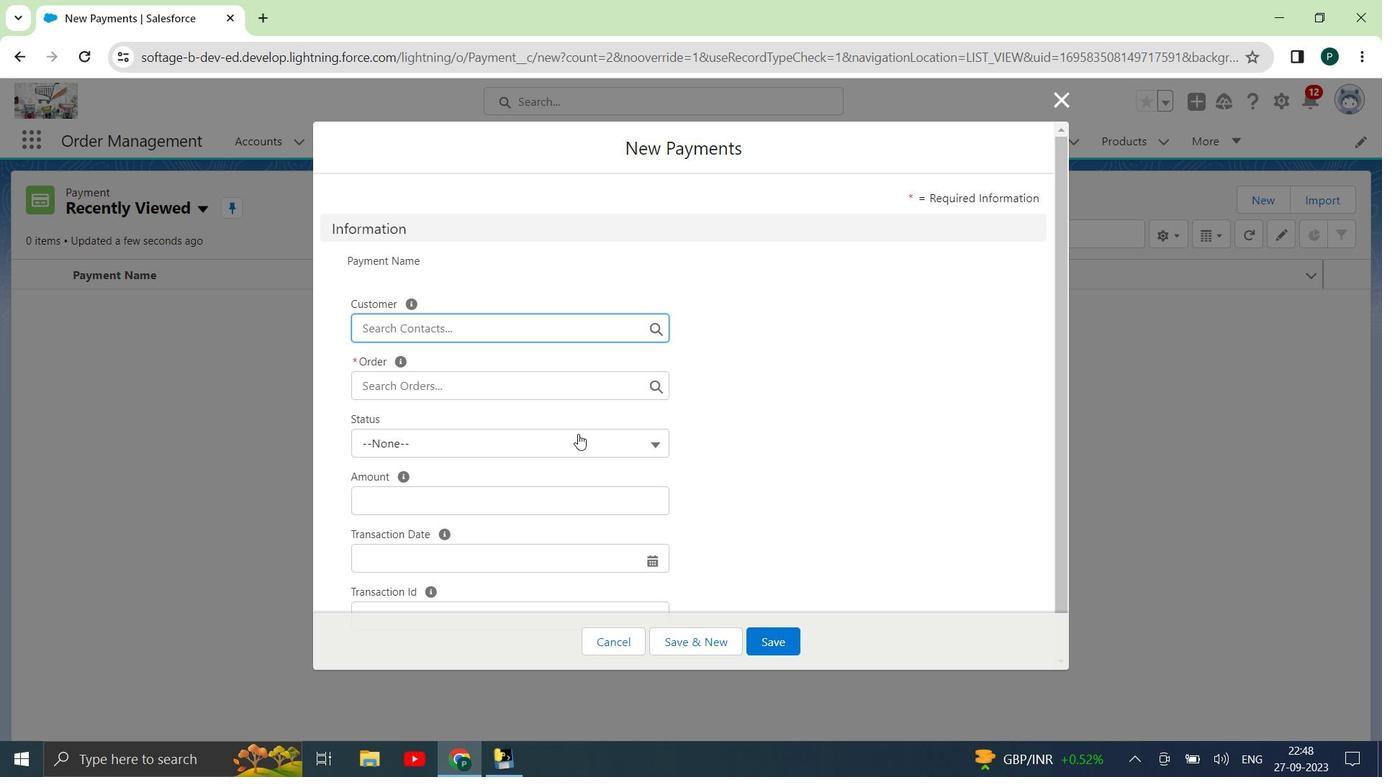 
Action: Mouse scrolled (579, 434) with delta (0, 0)
Screenshot: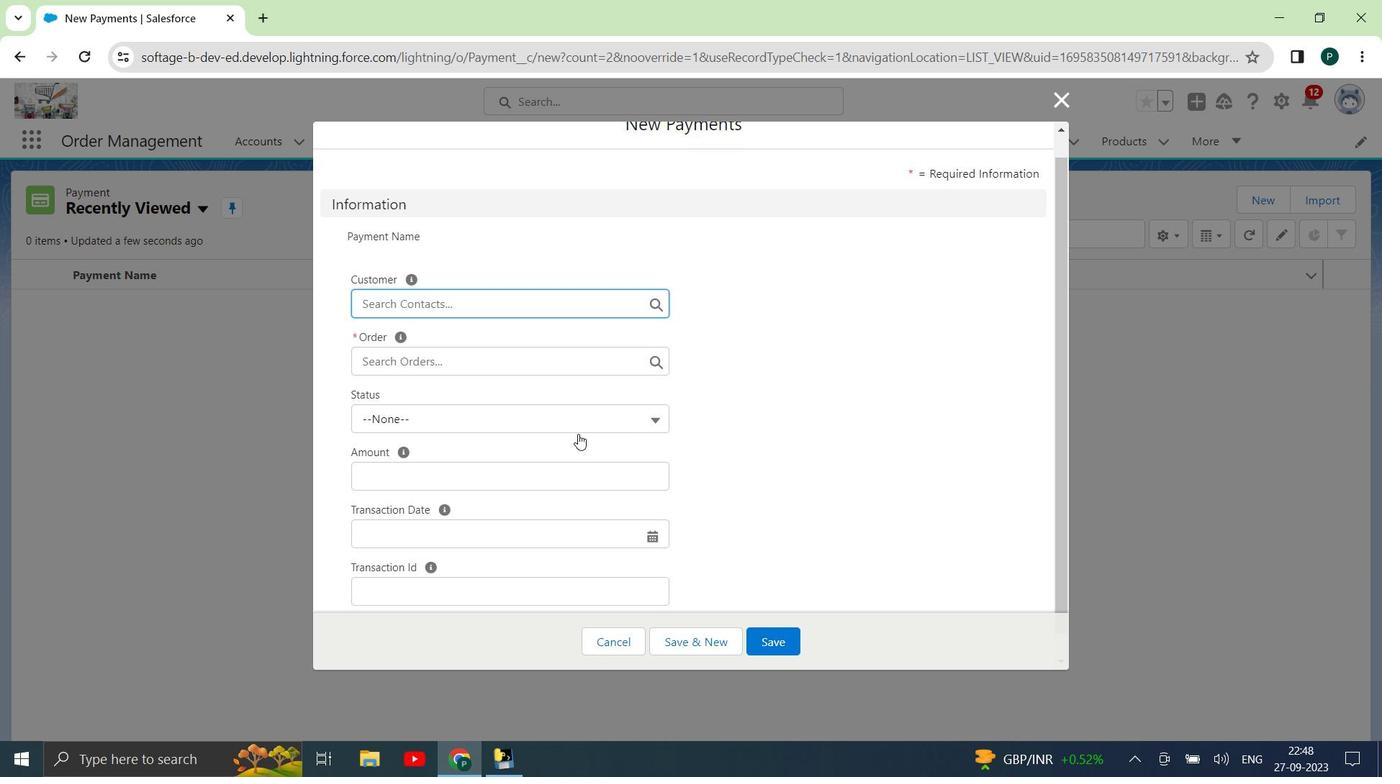 
Action: Mouse scrolled (579, 434) with delta (0, 0)
Screenshot: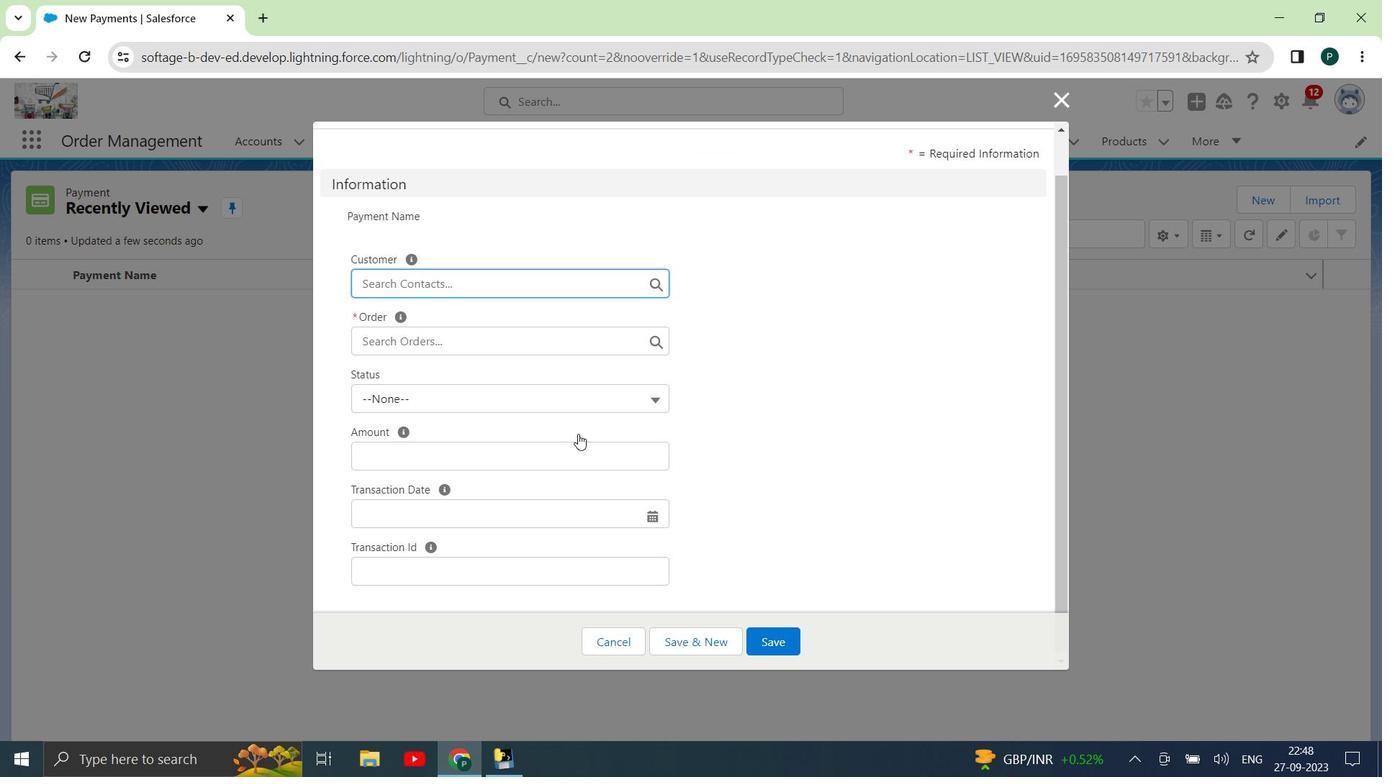 
Action: Mouse scrolled (579, 434) with delta (0, 0)
Screenshot: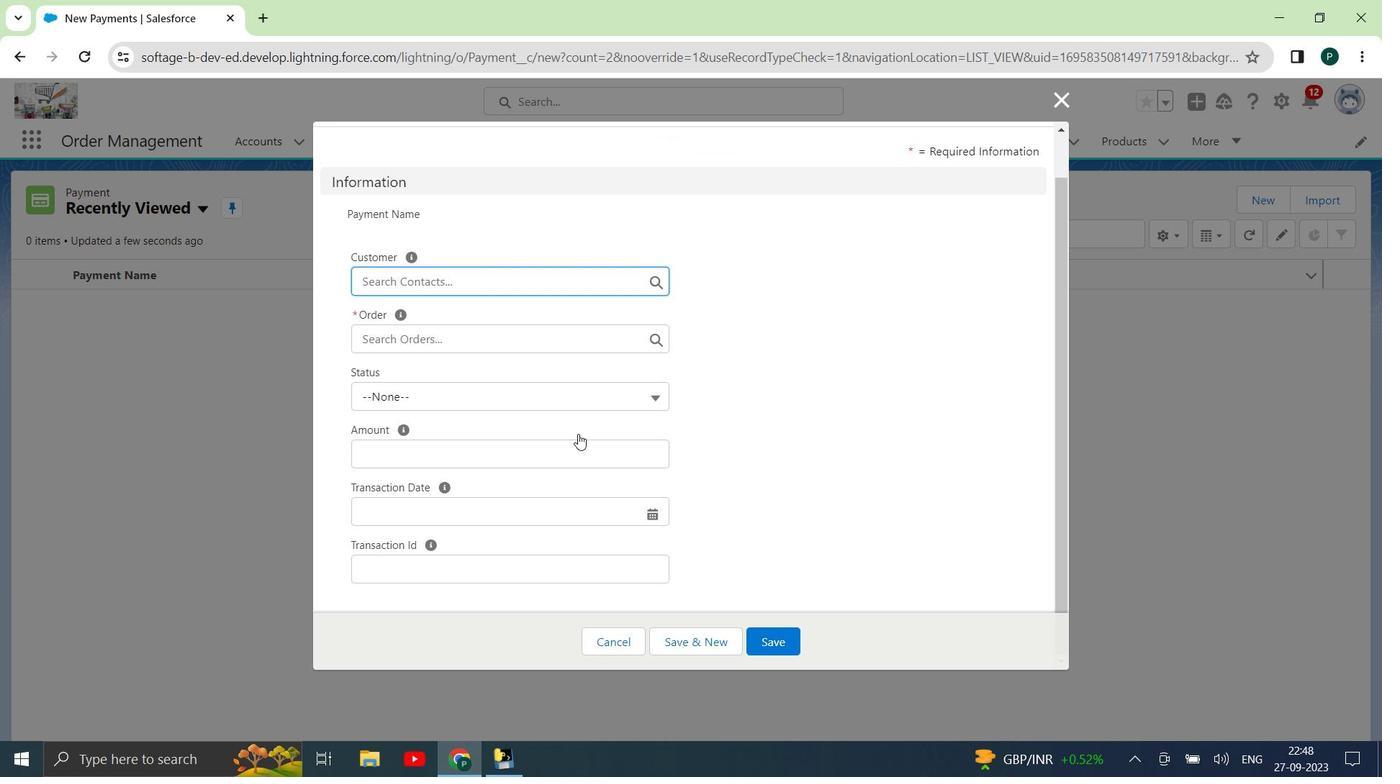 
Action: Mouse scrolled (579, 434) with delta (0, 0)
Screenshot: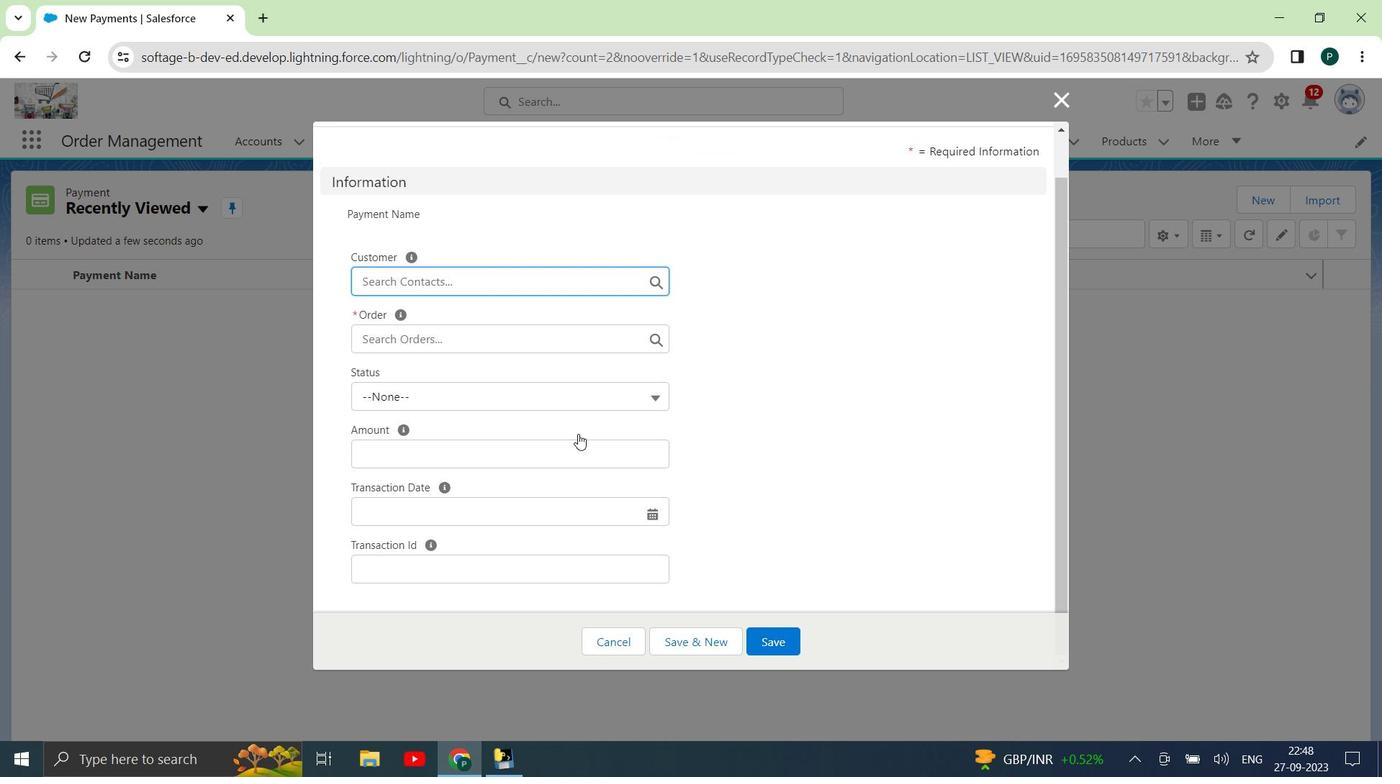 
Action: Mouse scrolled (579, 434) with delta (0, 0)
Screenshot: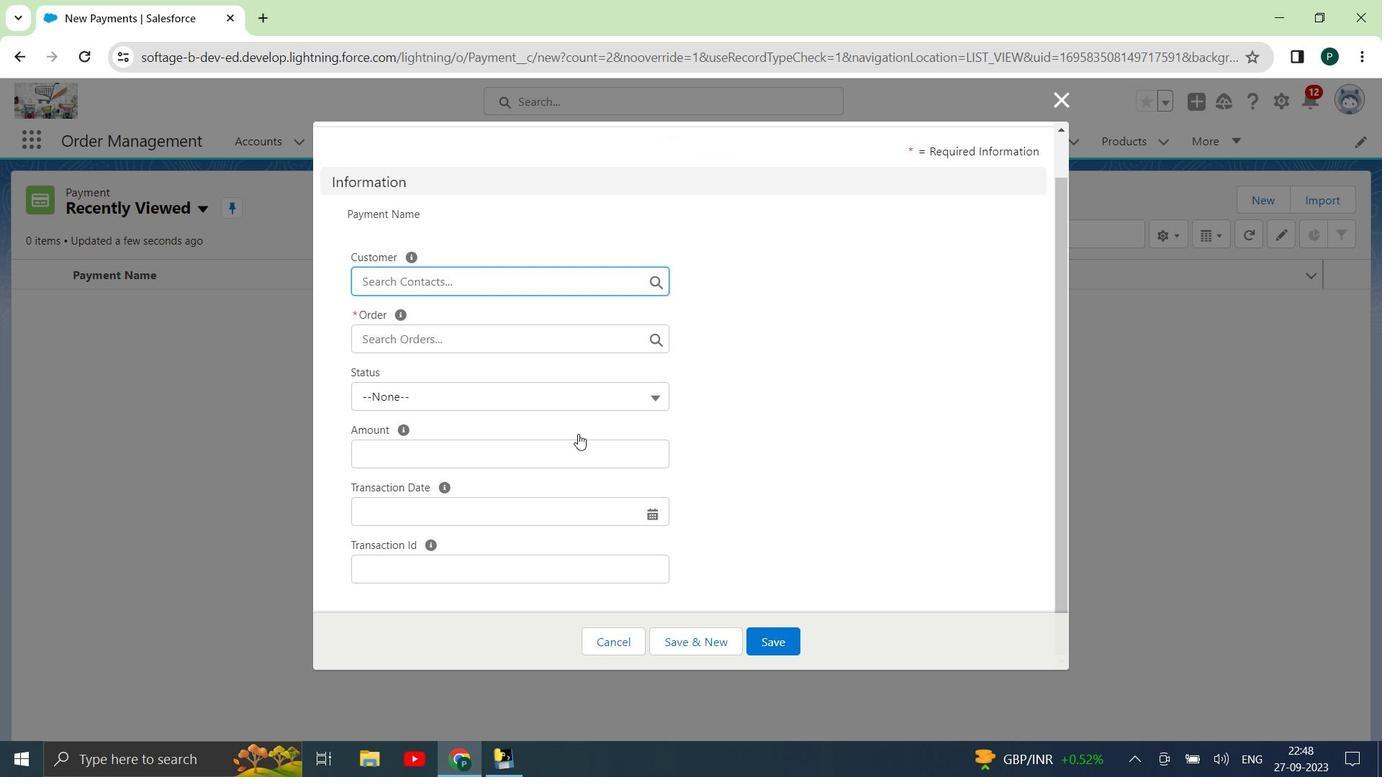 
Action: Mouse scrolled (579, 434) with delta (0, 0)
Screenshot: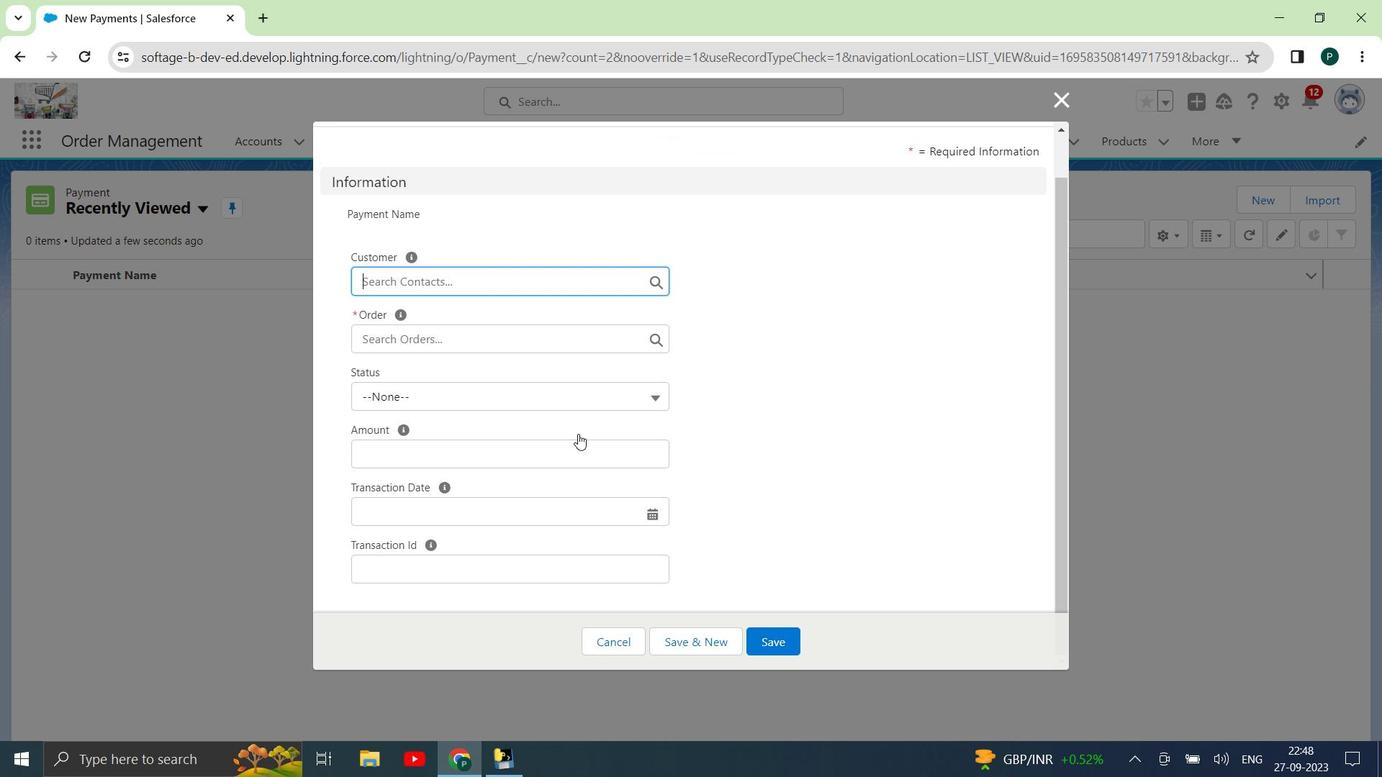 
Action: Mouse scrolled (579, 435) with delta (0, 0)
Screenshot: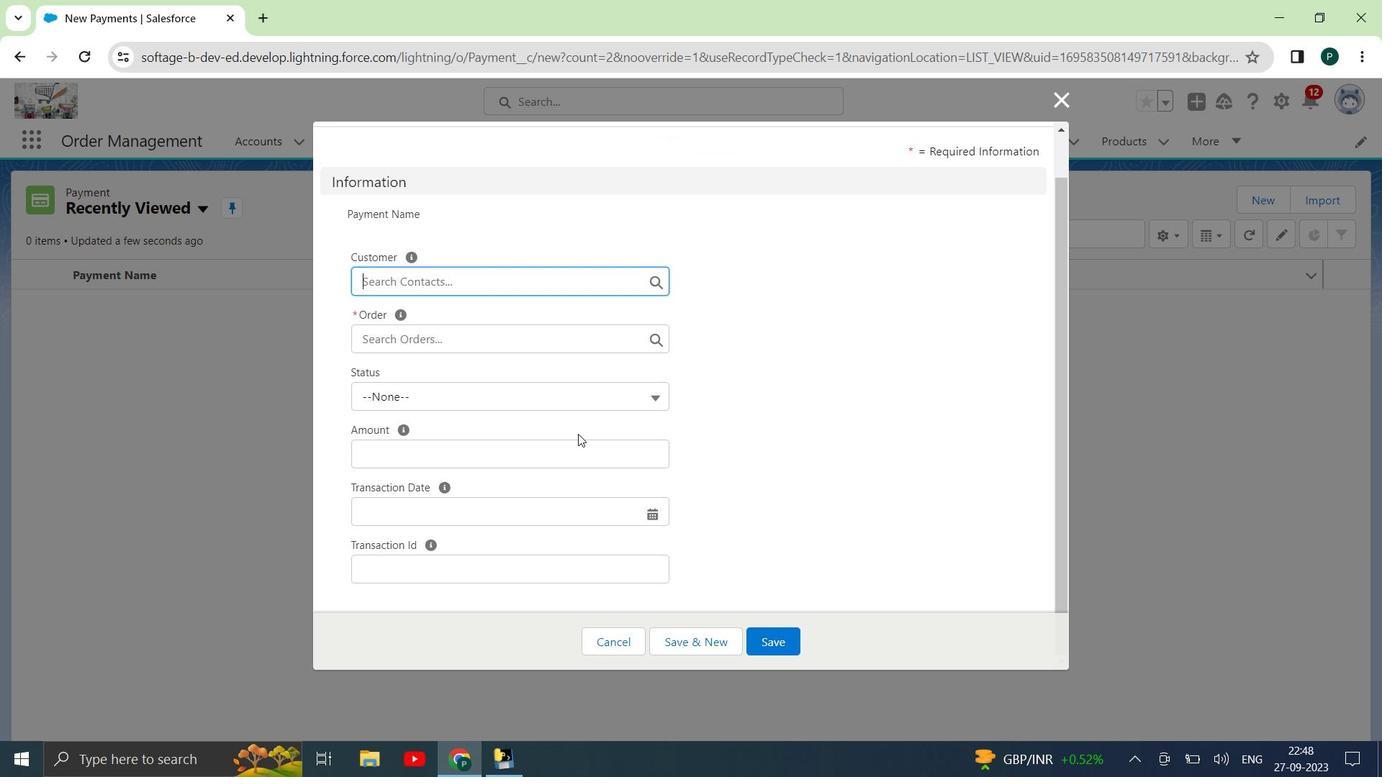 
Action: Mouse scrolled (579, 434) with delta (0, 0)
Screenshot: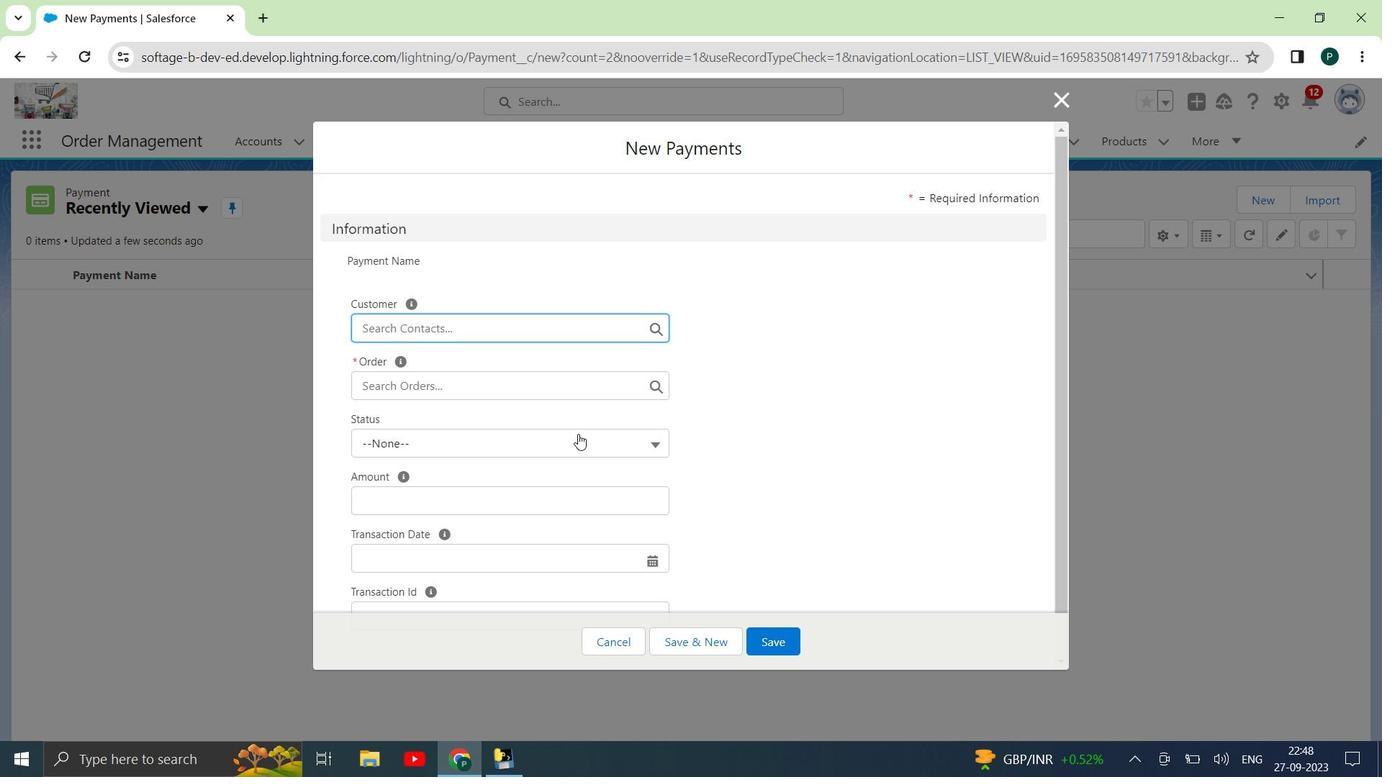 
Action: Mouse scrolled (579, 434) with delta (0, 0)
Screenshot: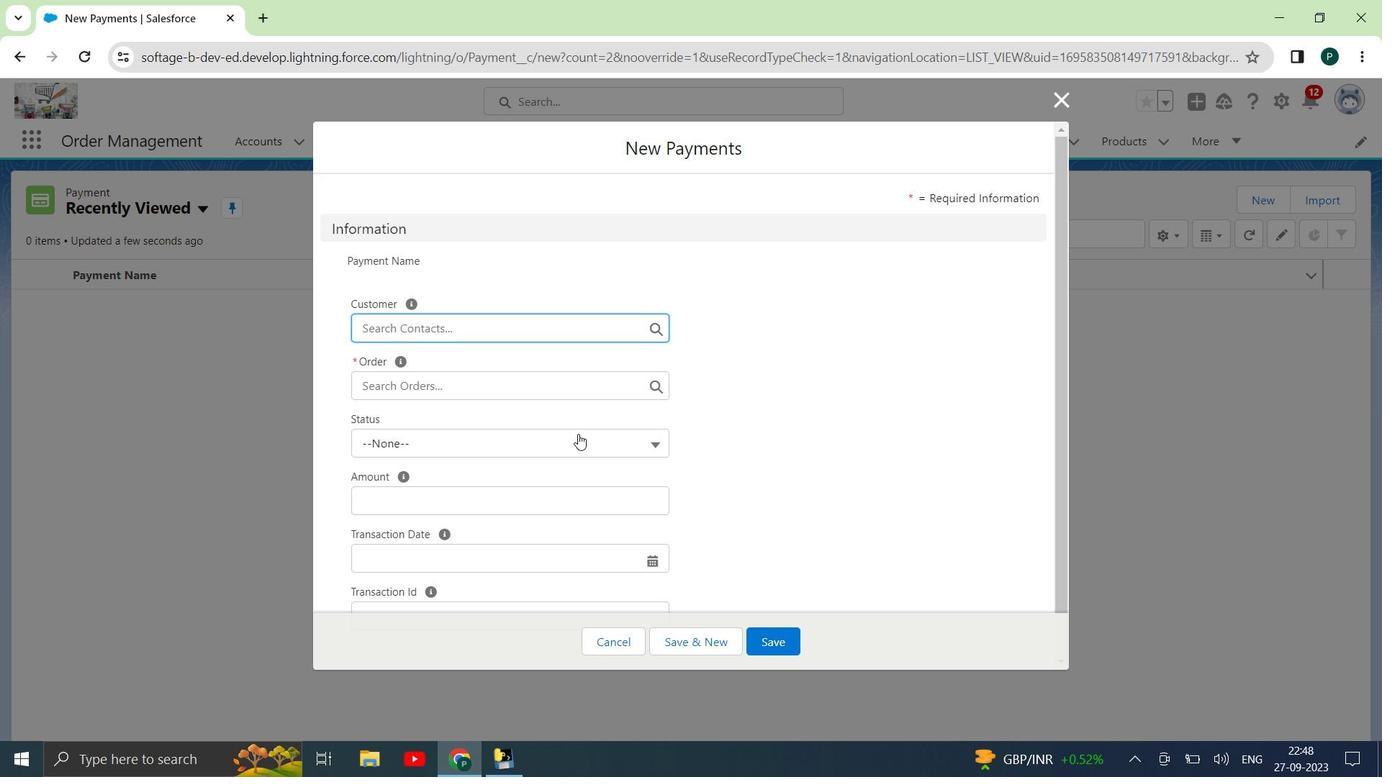 
Action: Mouse moved to (473, 283)
Screenshot: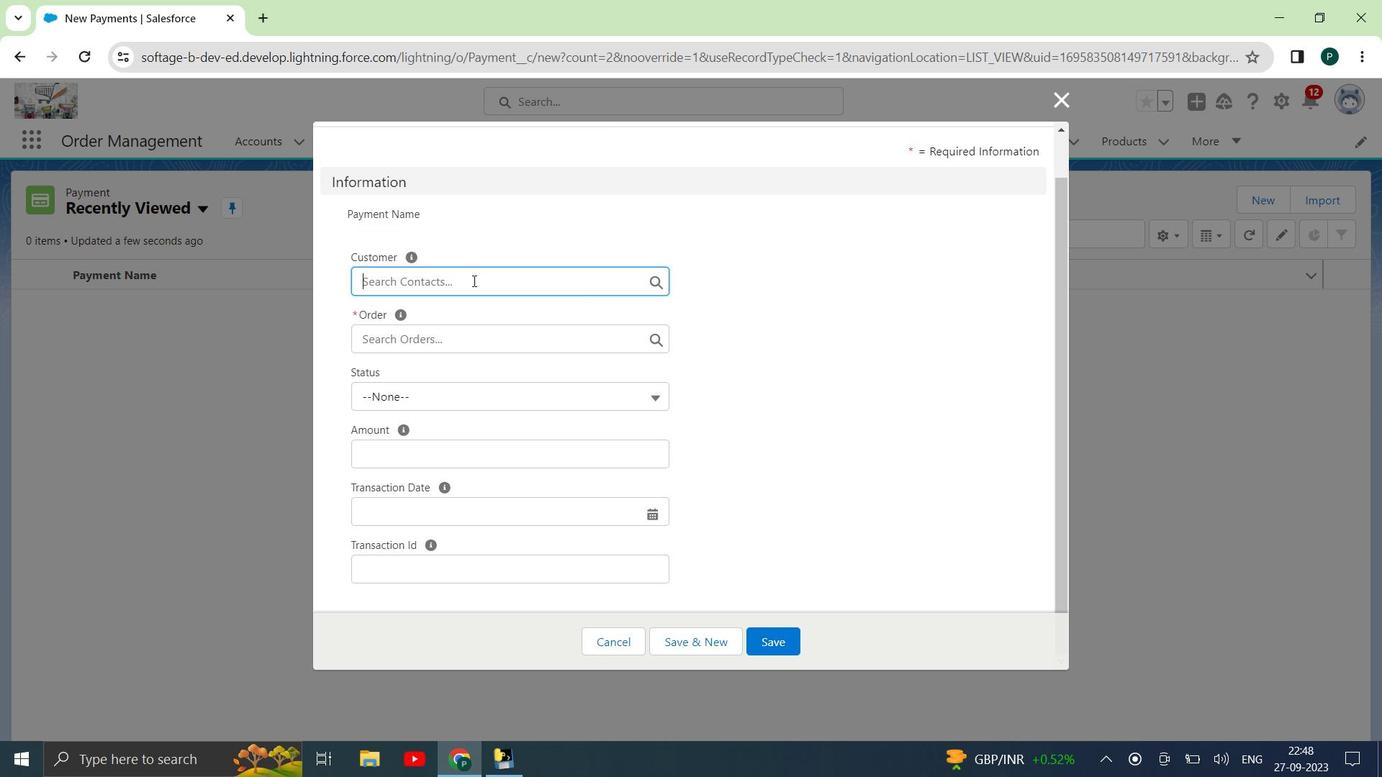 
Action: Mouse pressed left at (473, 283)
Screenshot: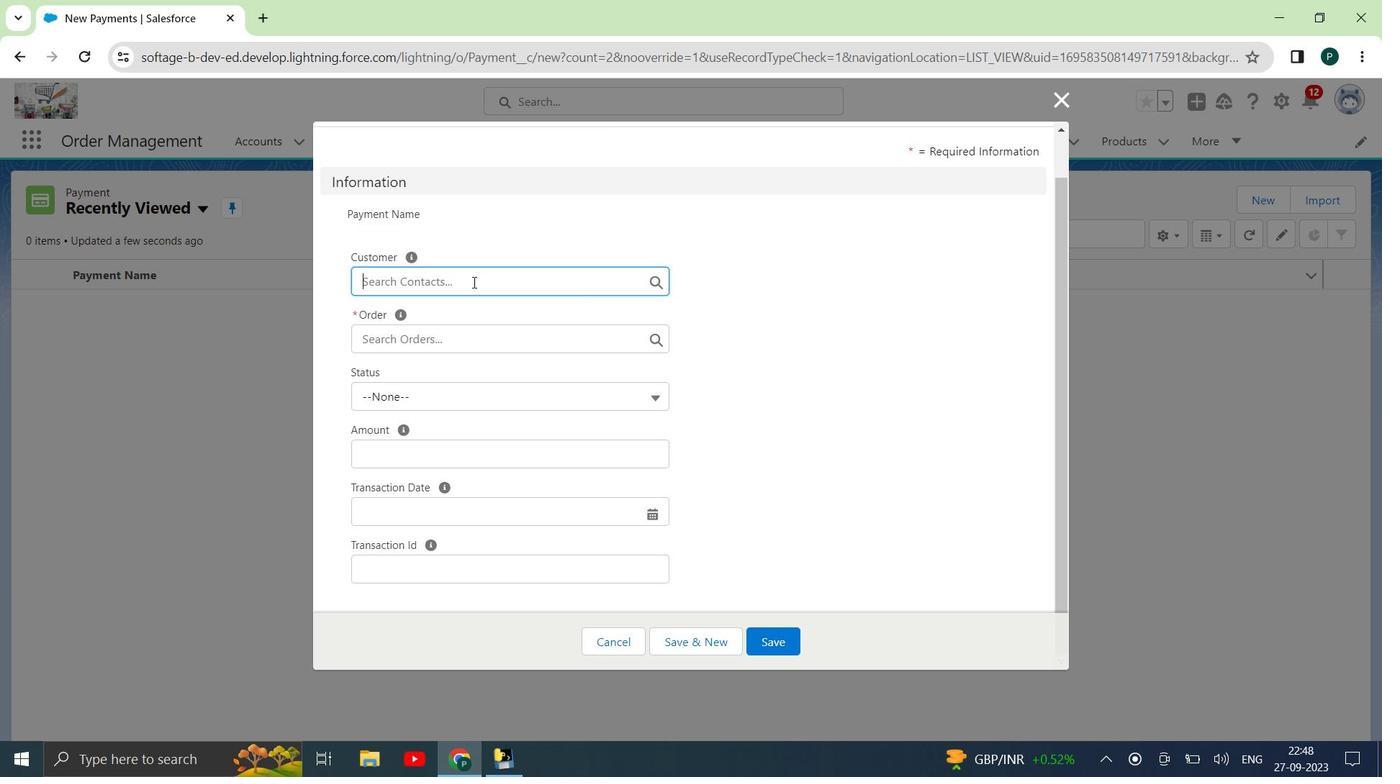 
Action: Mouse moved to (498, 305)
Screenshot: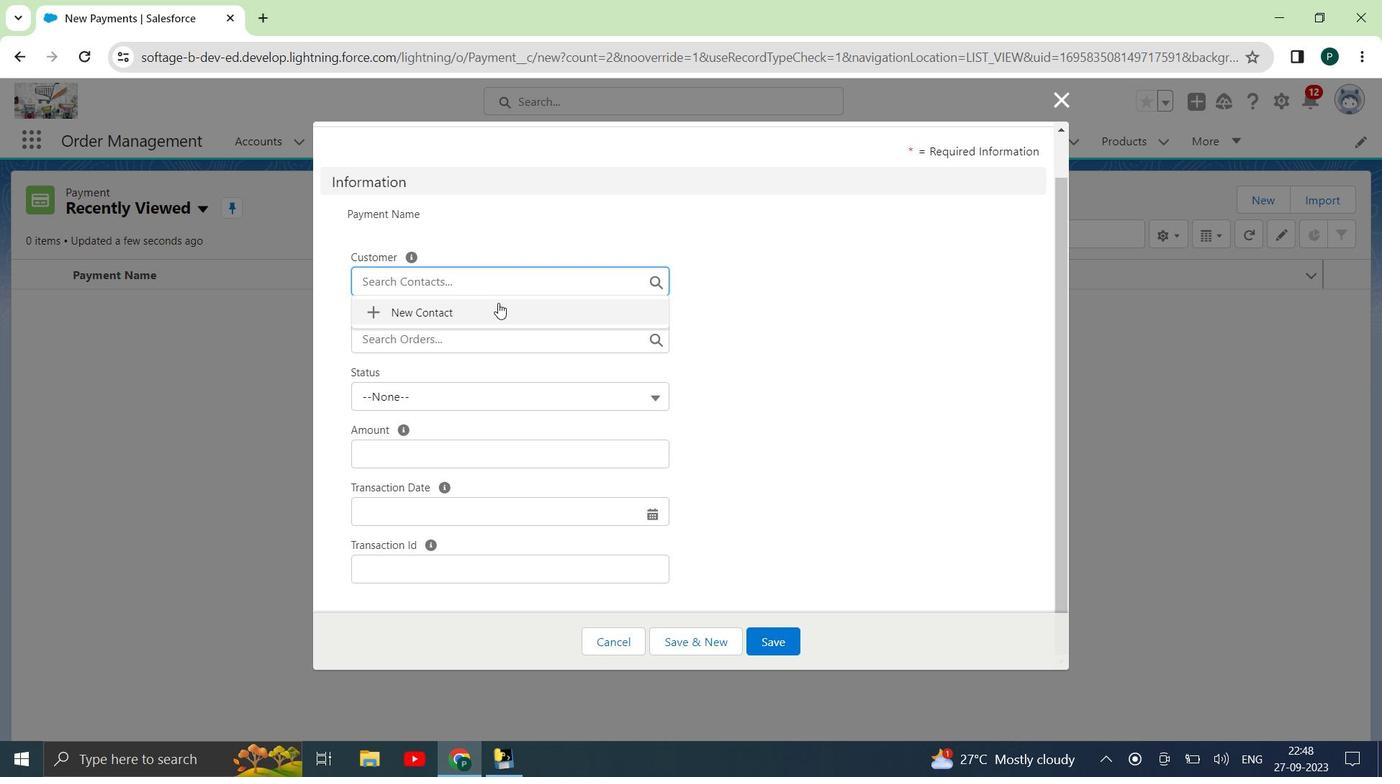 
Action: Mouse pressed left at (498, 305)
Screenshot: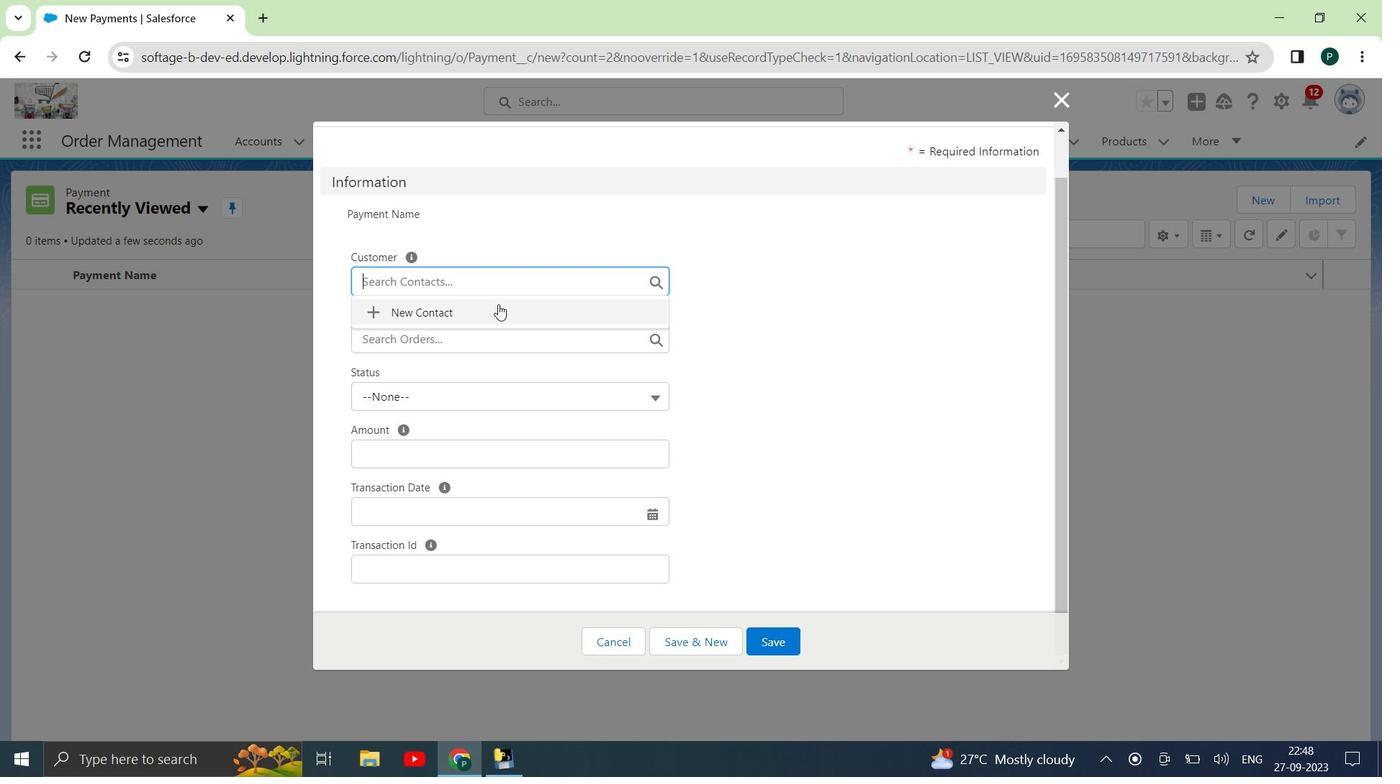 
Action: Mouse moved to (796, 316)
Screenshot: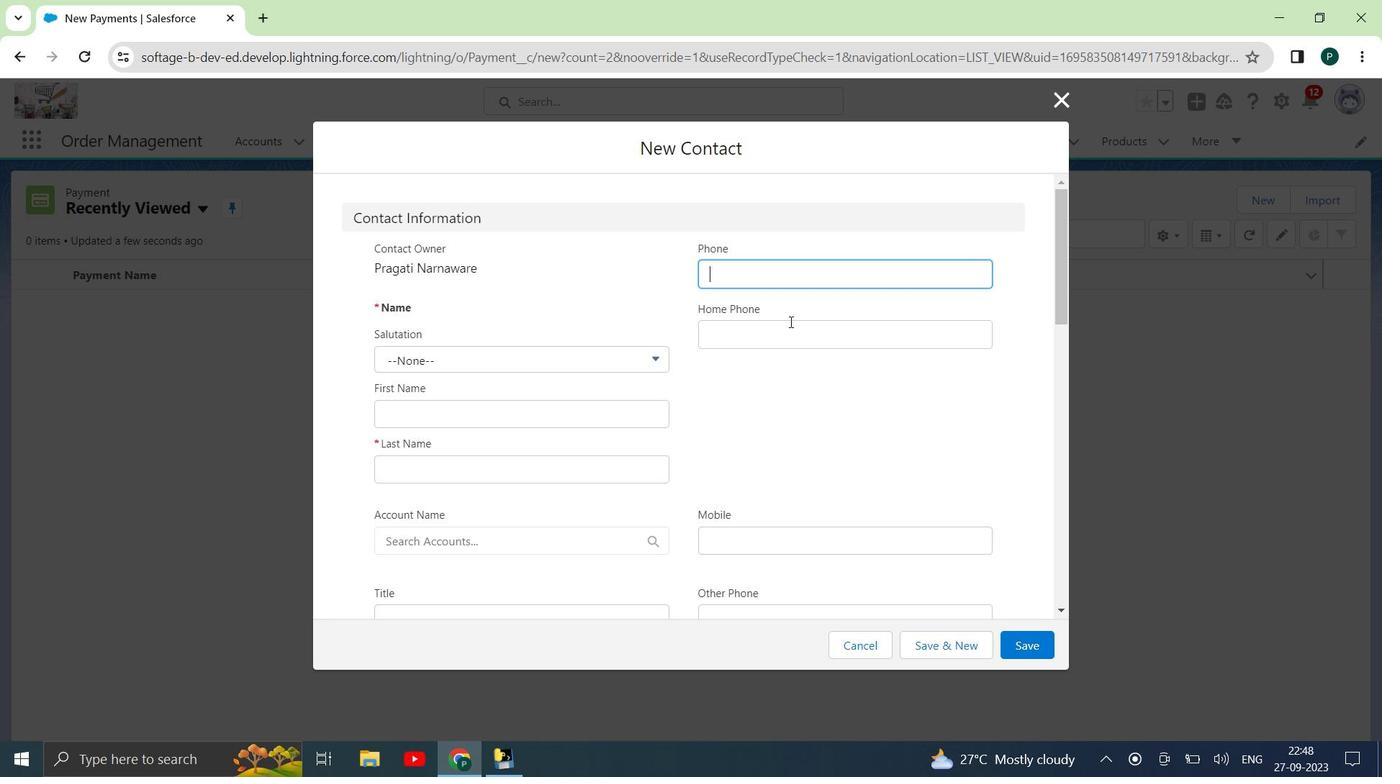 
Action: Key pressed 0712548596
Screenshot: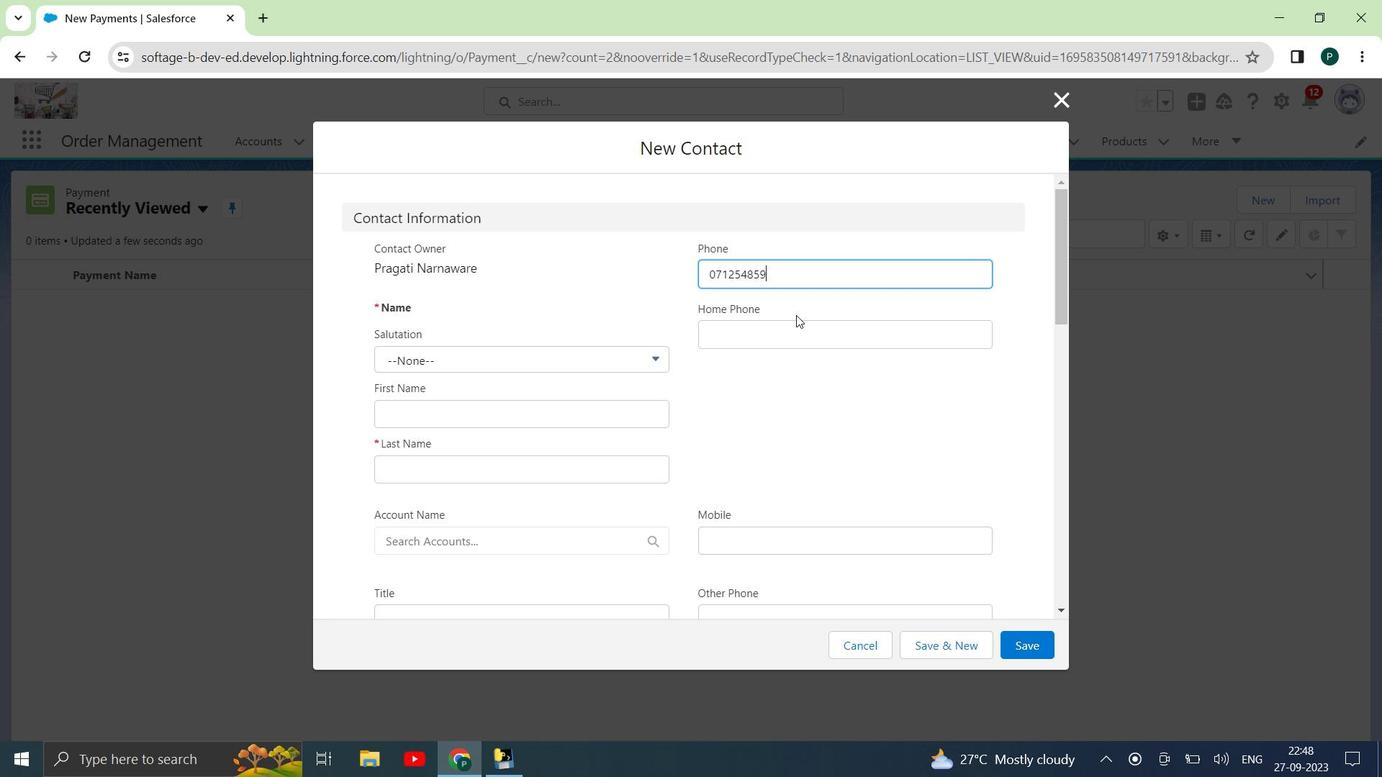 
Action: Mouse moved to (537, 357)
Screenshot: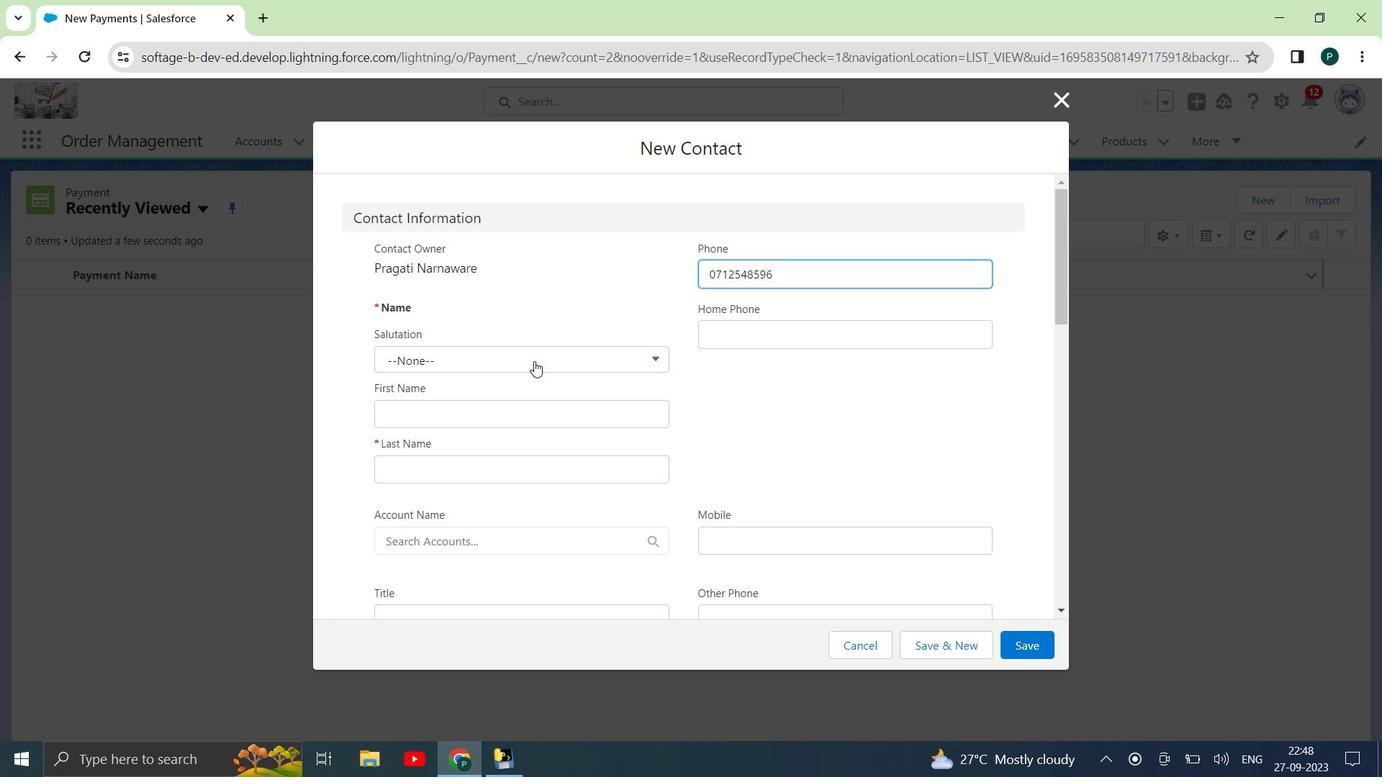 
Action: Mouse pressed left at (537, 357)
Screenshot: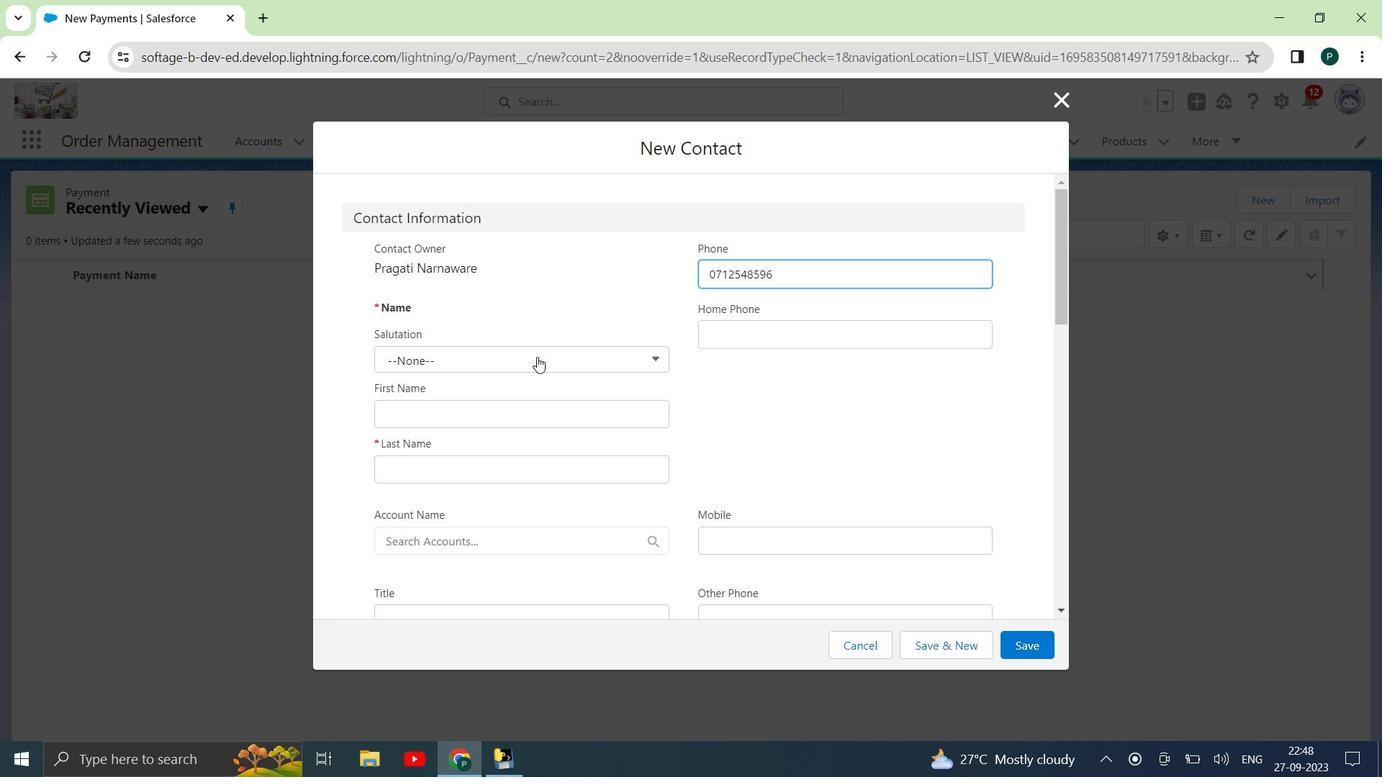
Action: Mouse moved to (481, 424)
Screenshot: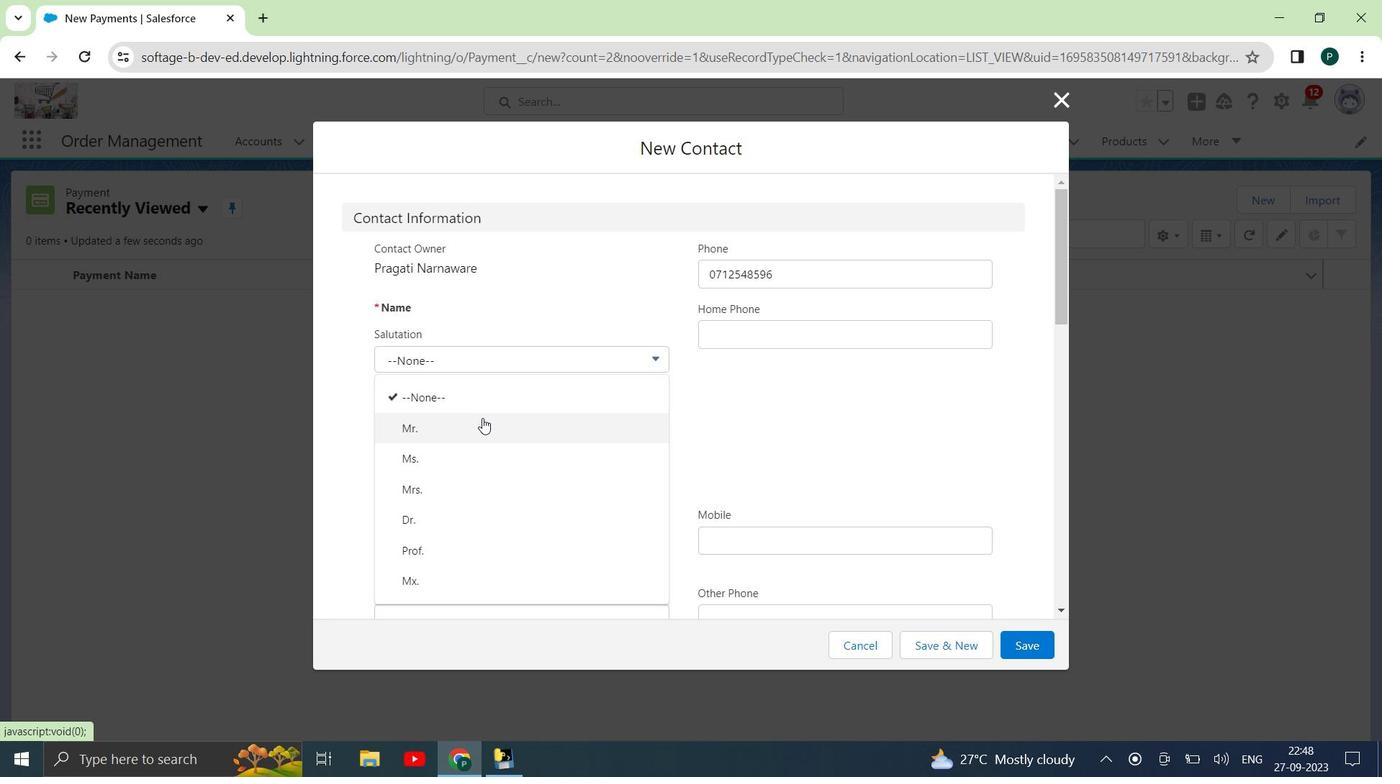 
Action: Mouse pressed left at (481, 424)
Screenshot: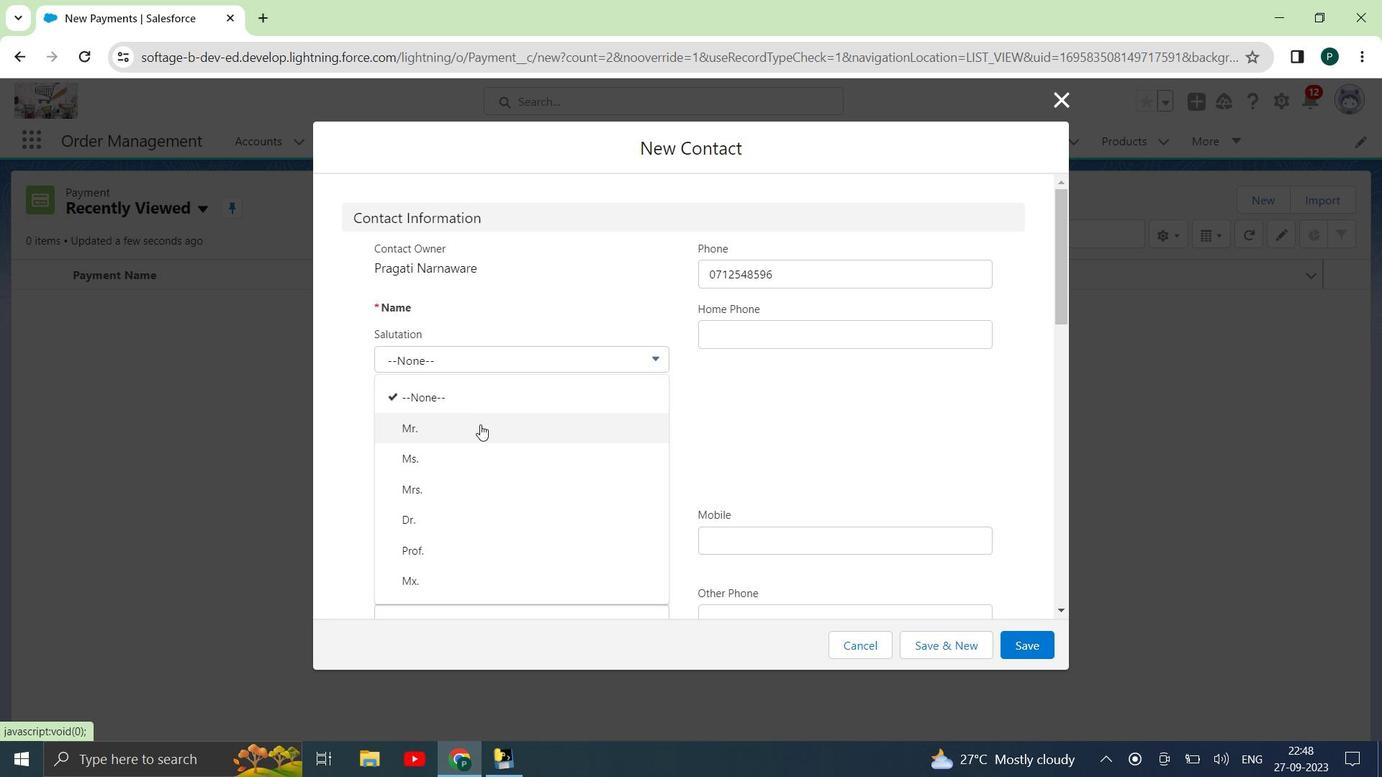 
Action: Mouse moved to (483, 416)
Screenshot: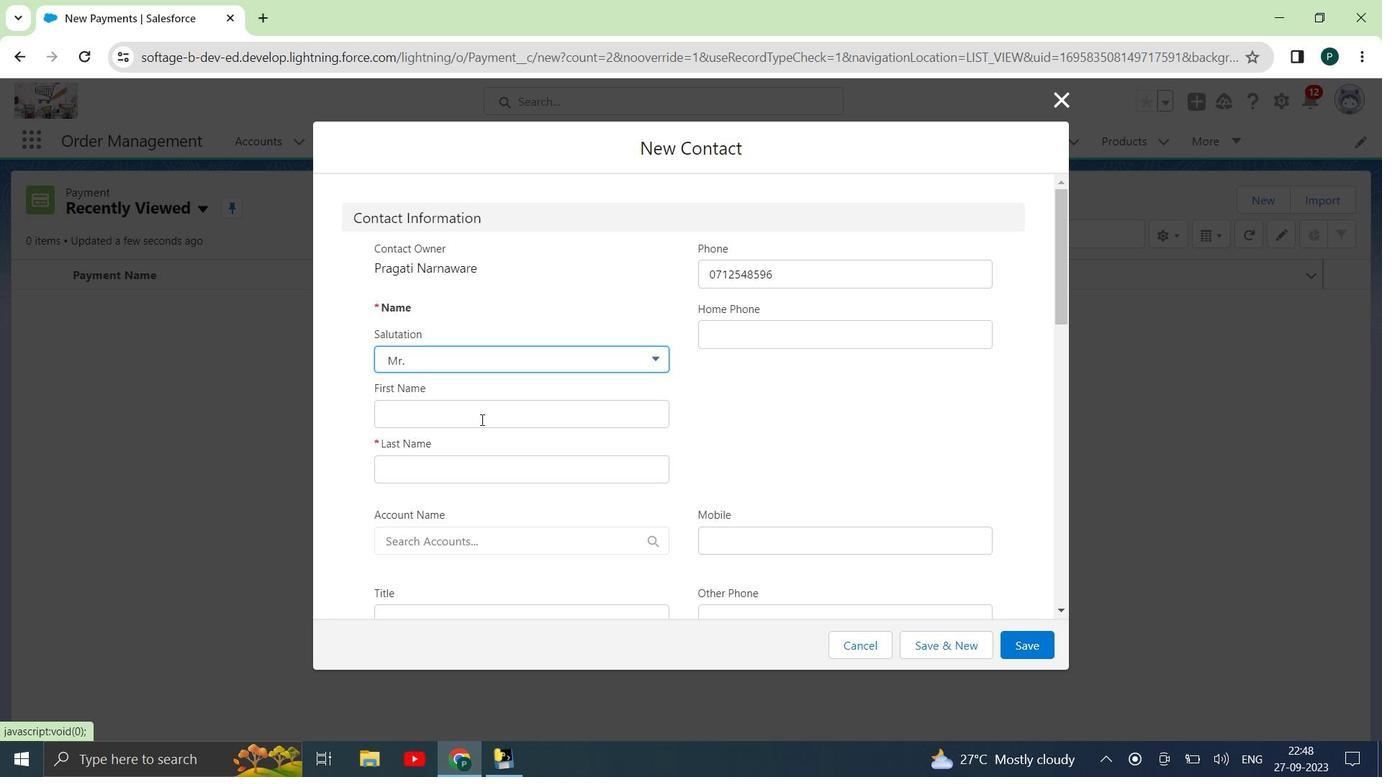 
Action: Mouse pressed left at (483, 416)
Screenshot: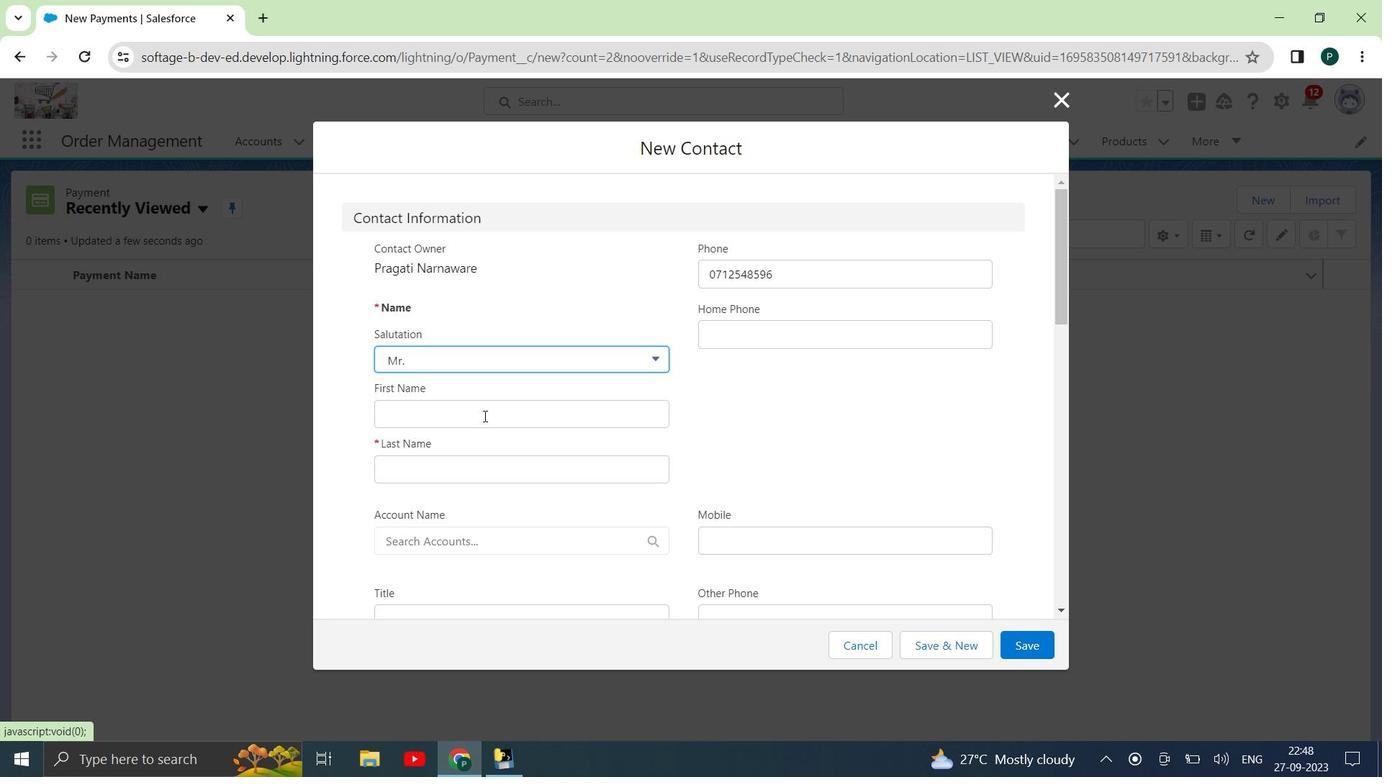 
Action: Key pressed <Key.shift><Key.shift>Aush<Key.backspace><Key.backspace><Key.backspace>shutosh<Key.space>
Screenshot: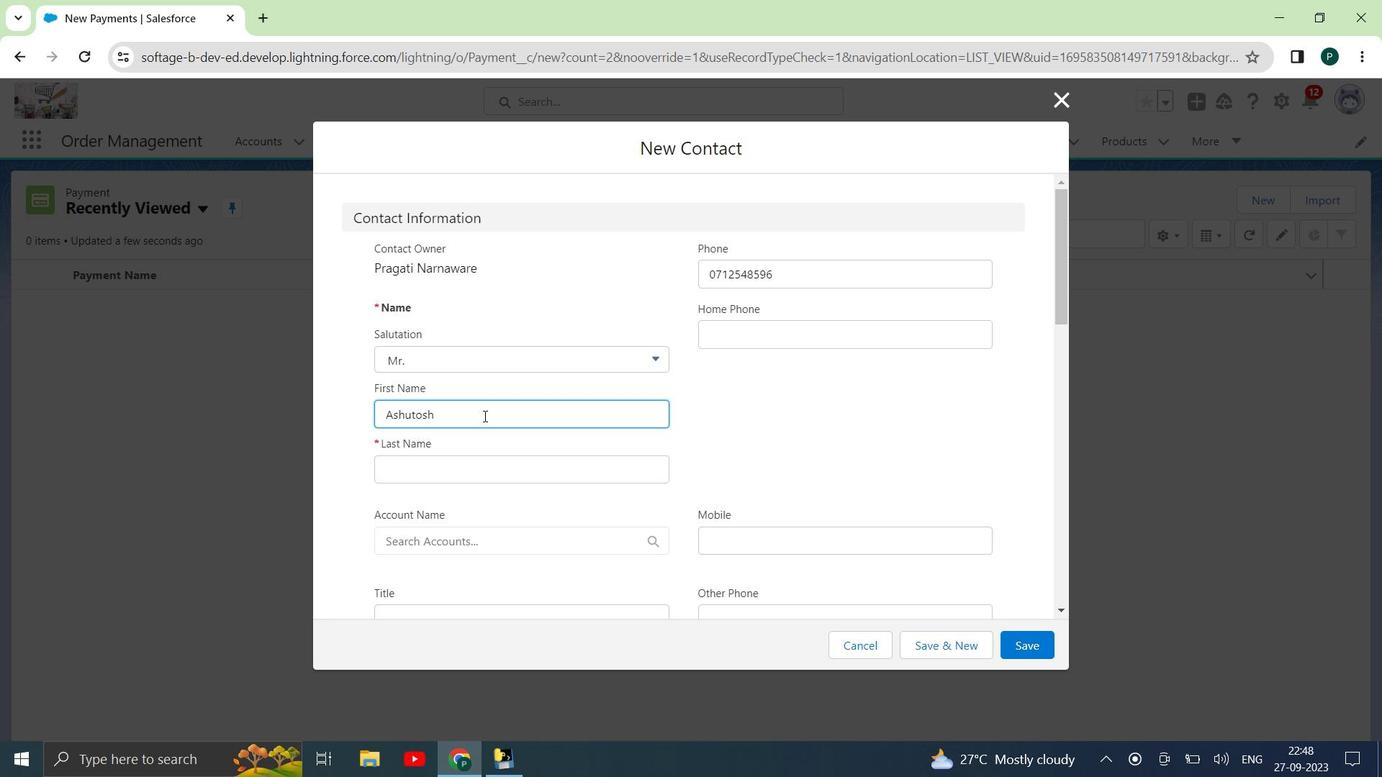 
Action: Mouse moved to (442, 471)
Screenshot: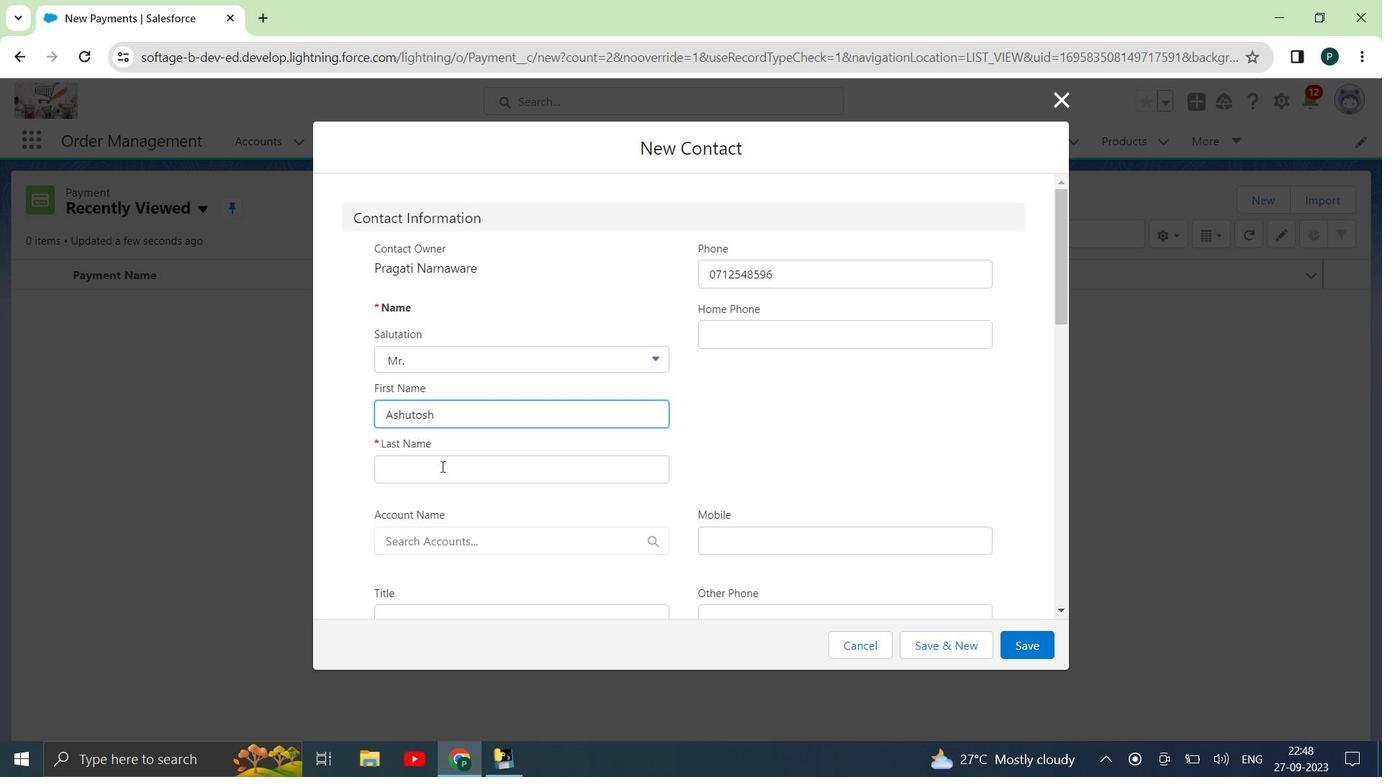 
Action: Mouse pressed left at (442, 471)
Screenshot: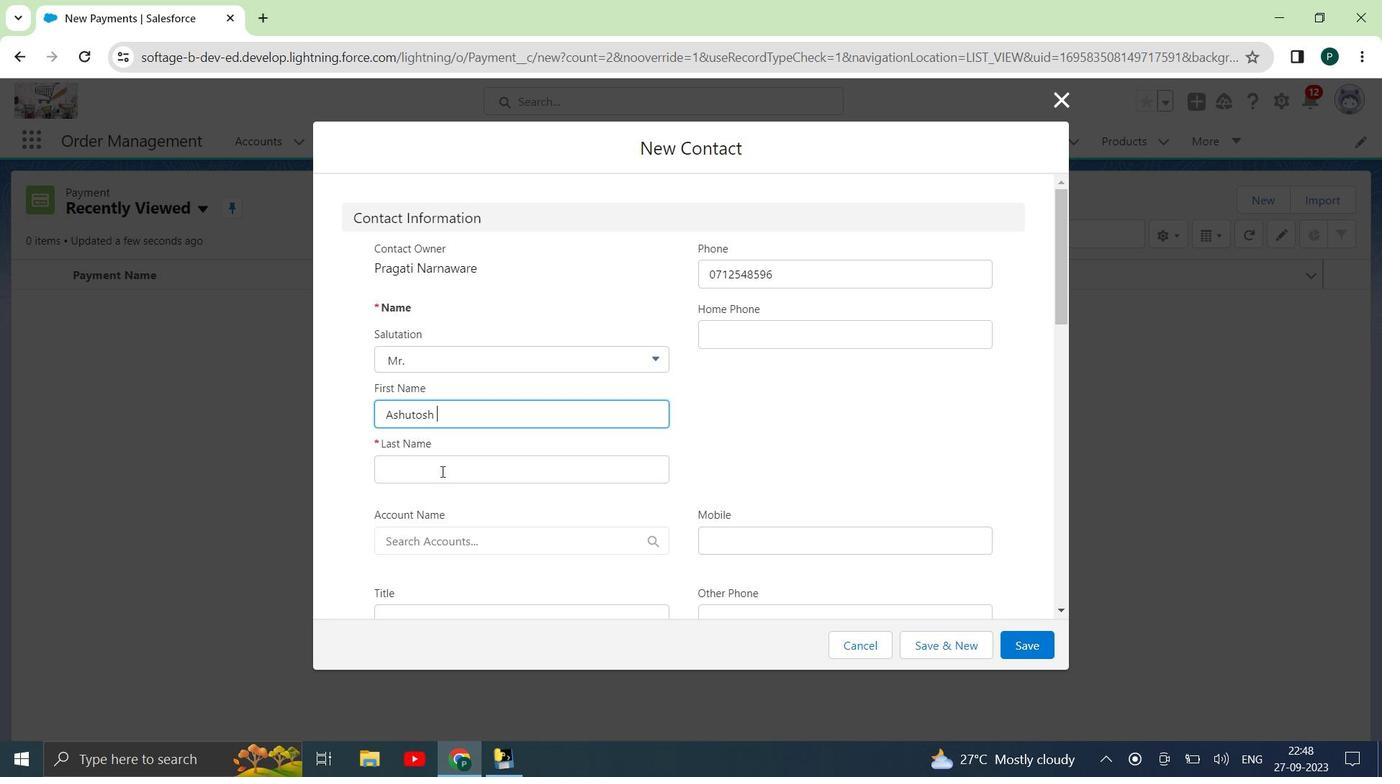 
Action: Key pressed <Key.shift>Patil
Screenshot: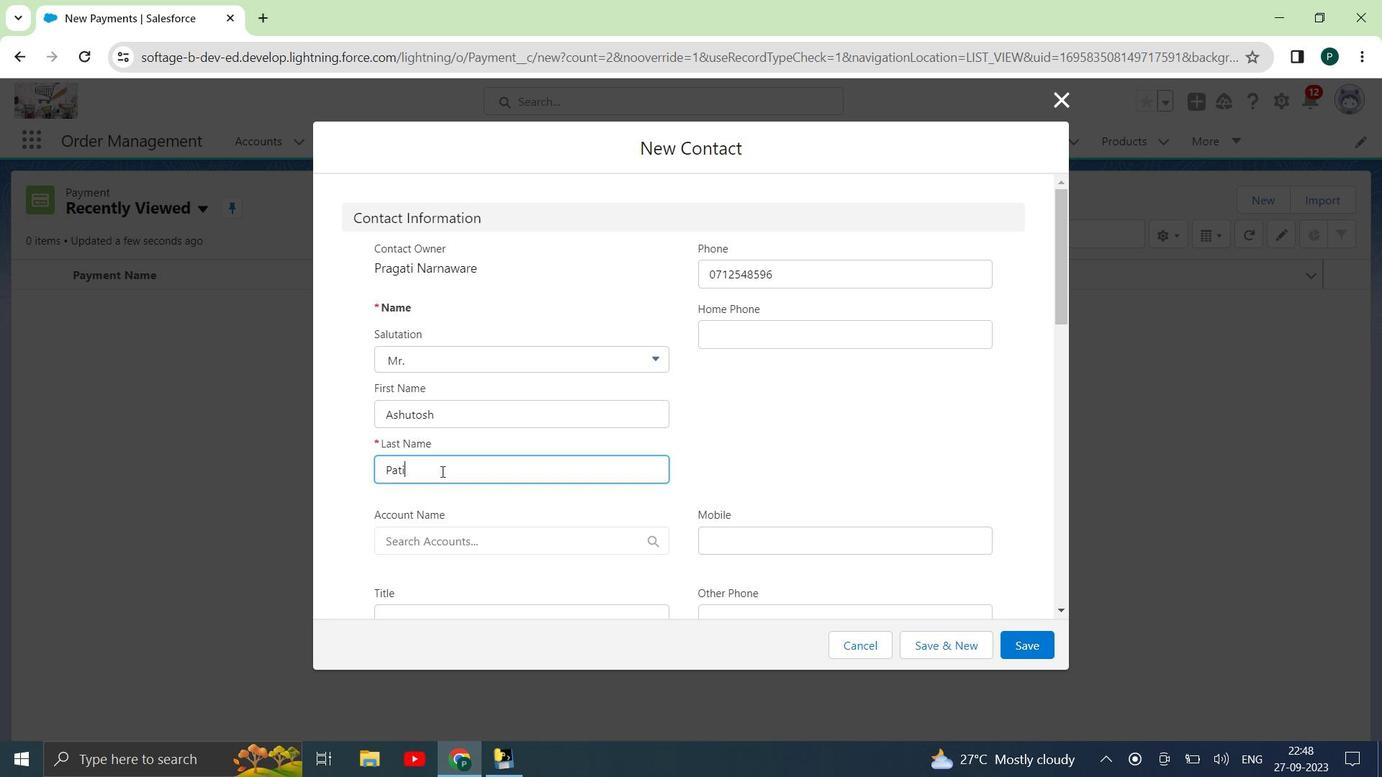 
Action: Mouse moved to (525, 441)
Screenshot: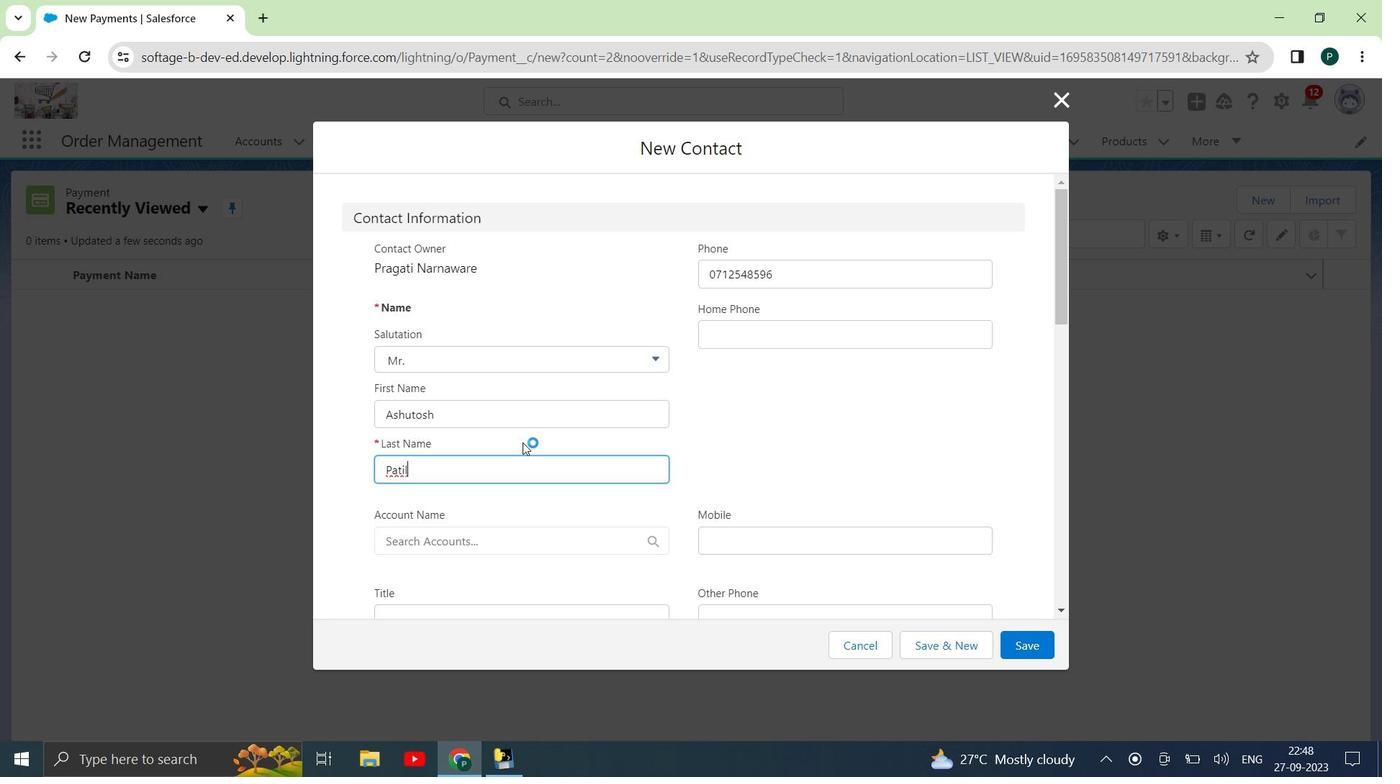 
Action: Mouse scrolled (525, 440) with delta (0, 0)
Screenshot: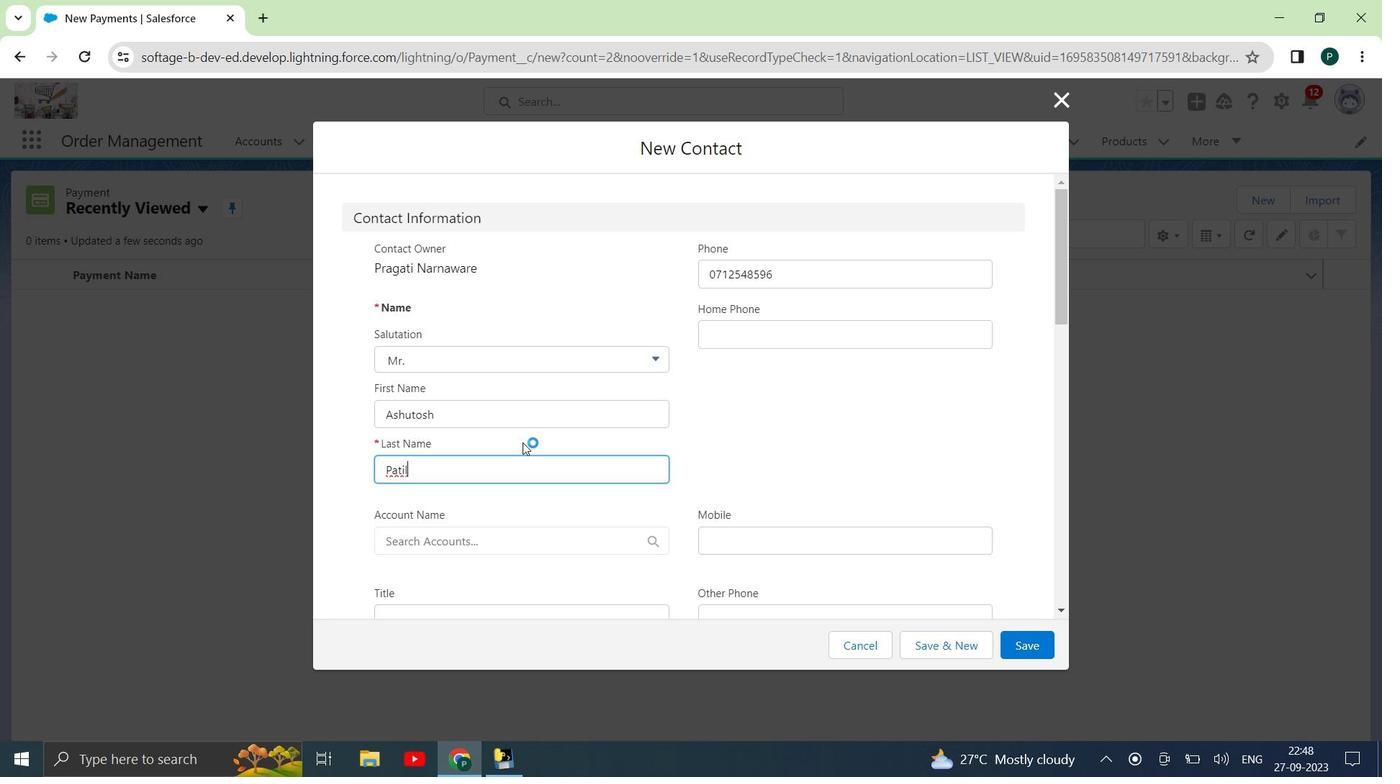 
Action: Mouse scrolled (525, 440) with delta (0, 0)
Screenshot: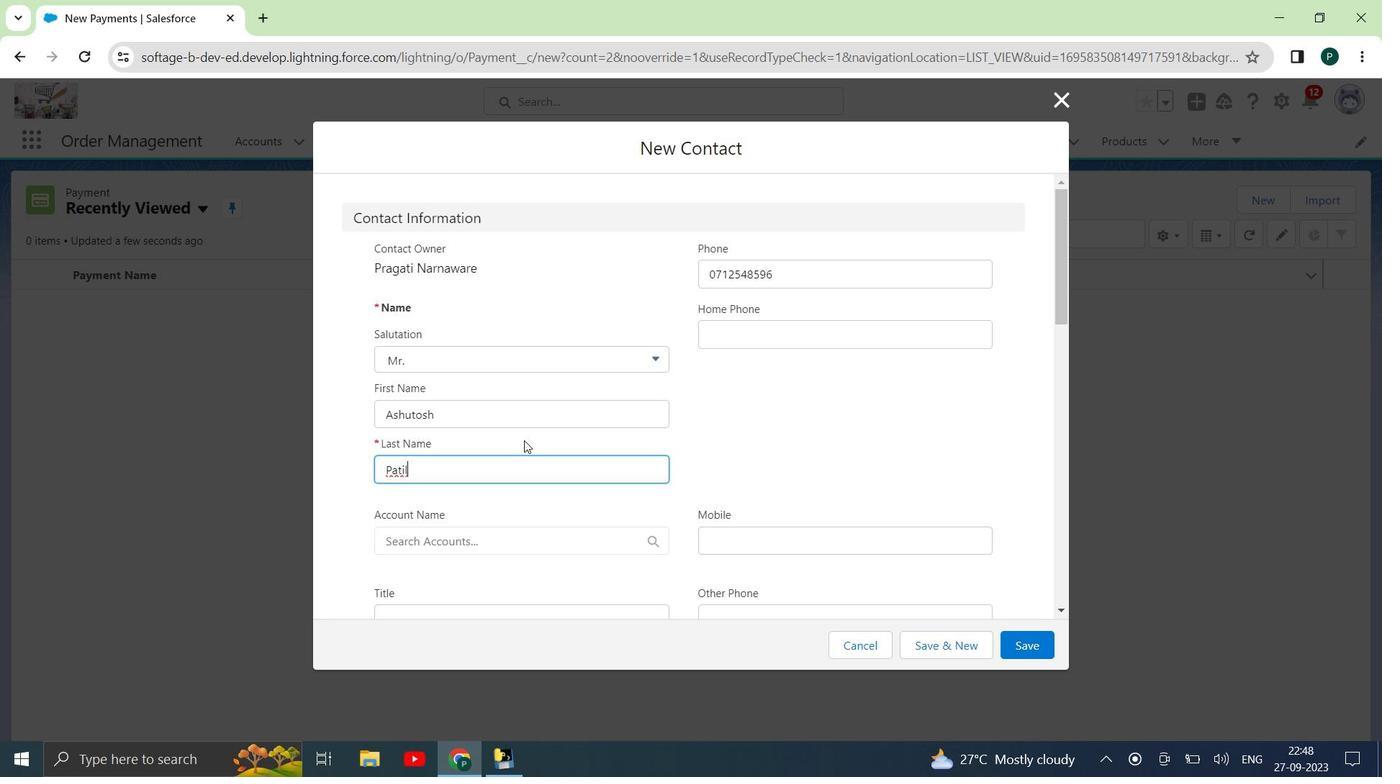 
Action: Mouse scrolled (525, 440) with delta (0, 0)
Screenshot: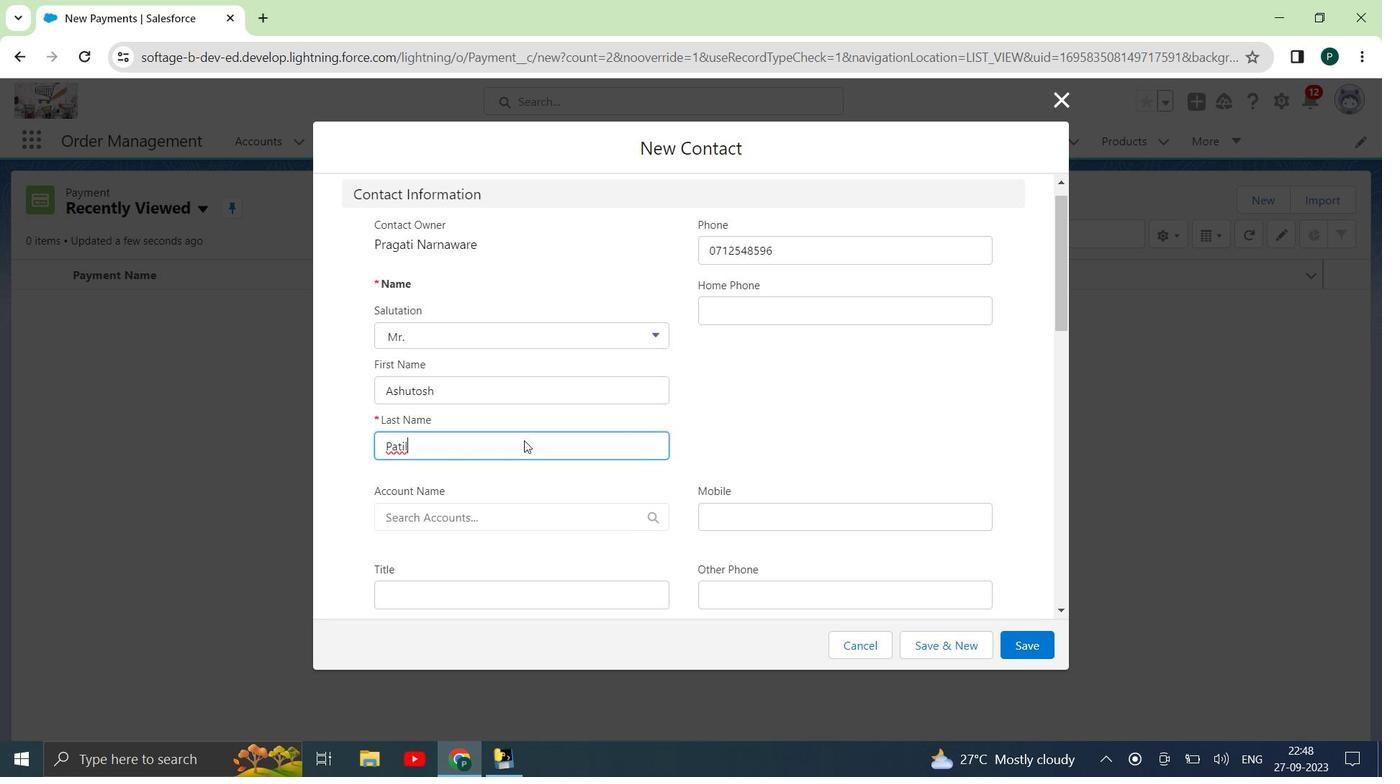 
Action: Mouse moved to (529, 434)
Screenshot: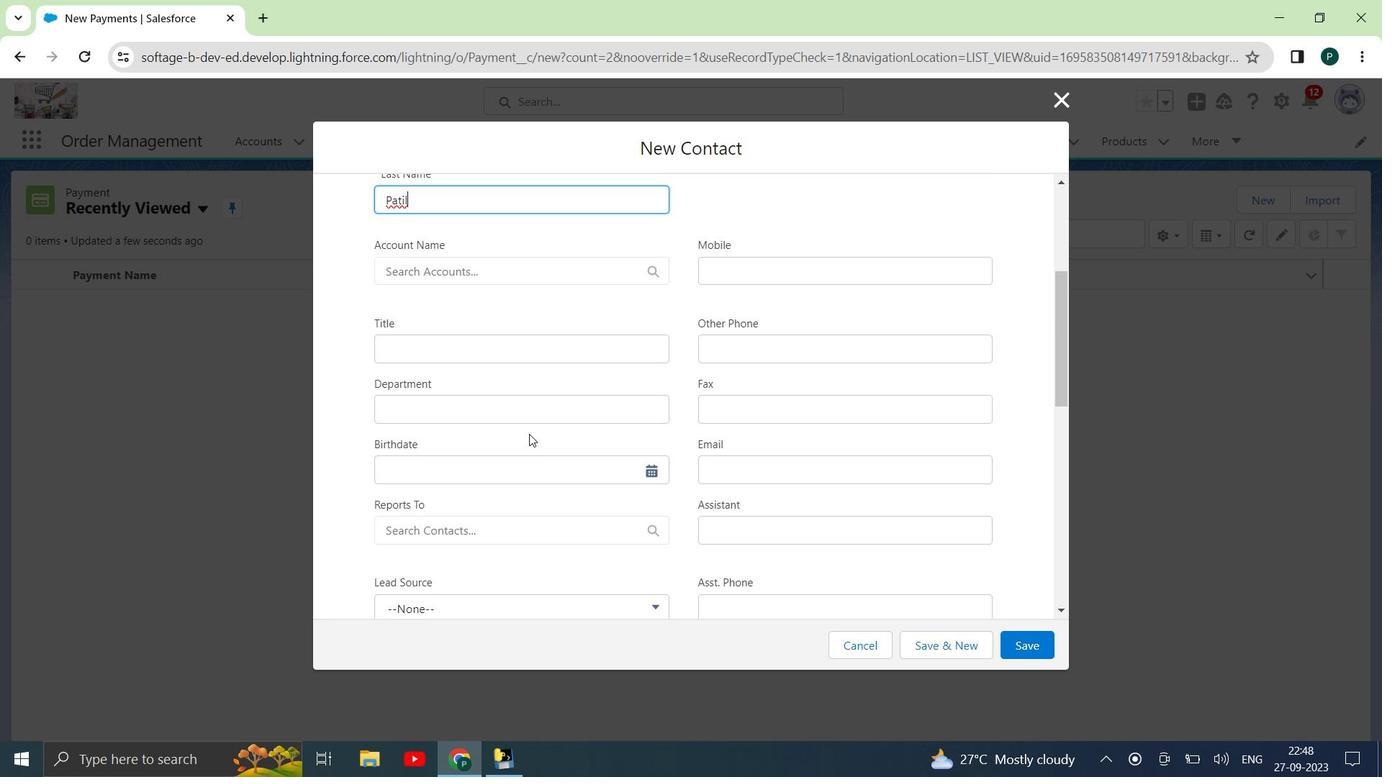 
Action: Mouse scrolled (529, 434) with delta (0, 0)
Screenshot: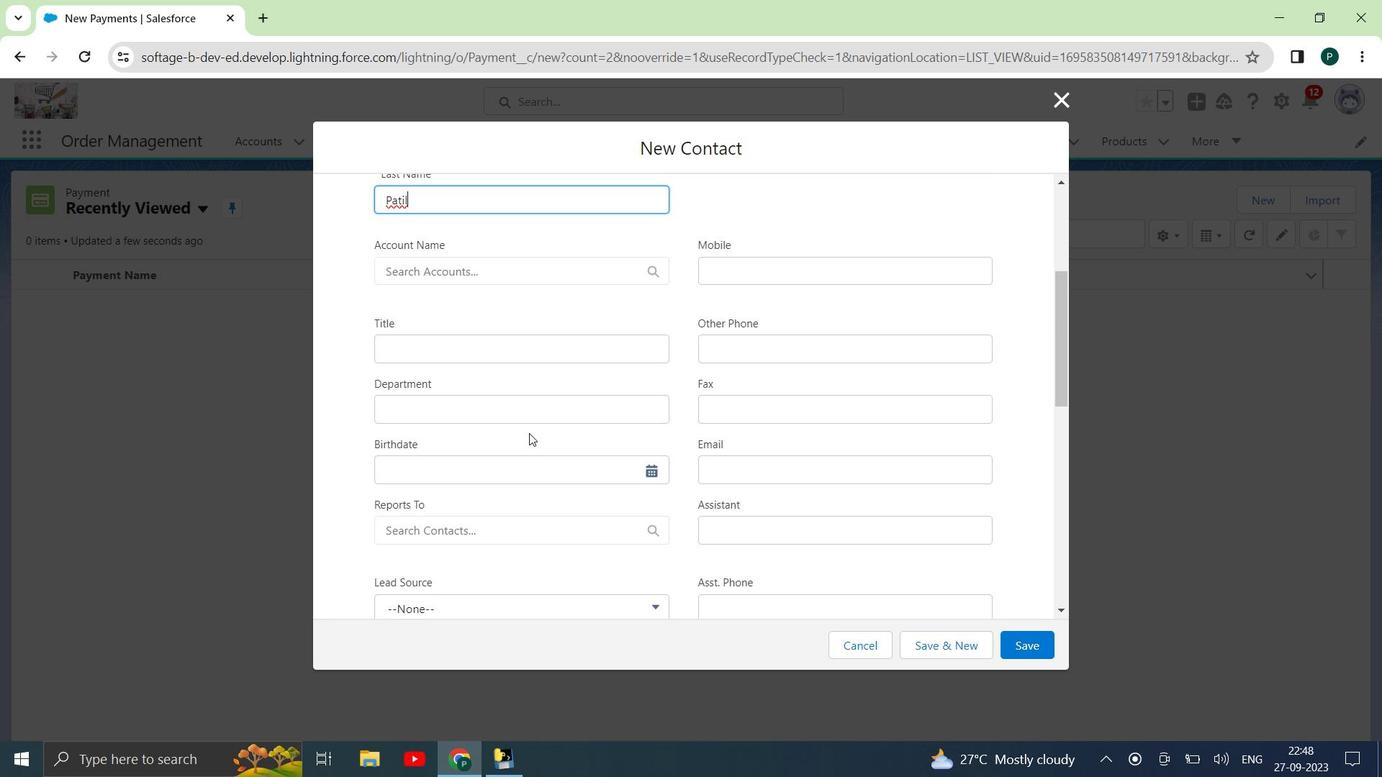 
Action: Mouse scrolled (529, 434) with delta (0, 0)
Screenshot: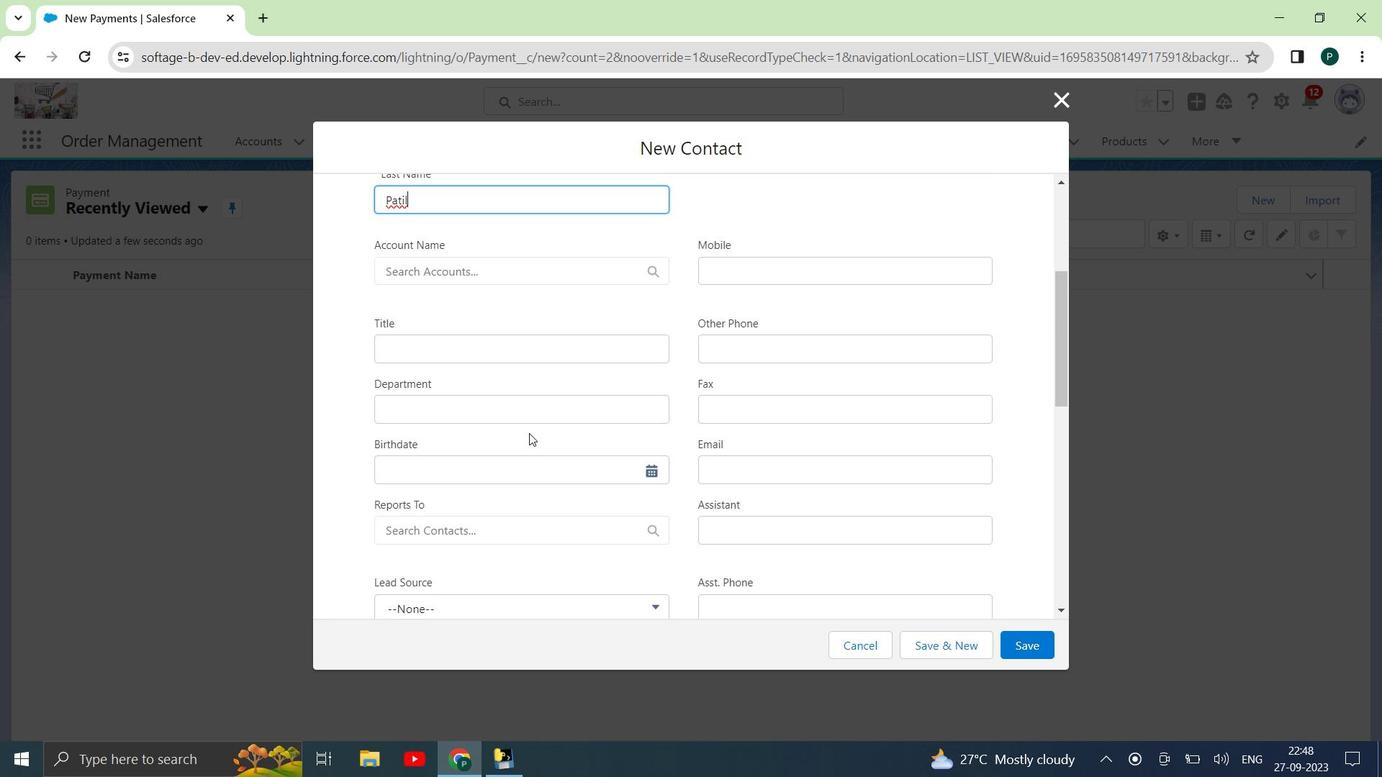 
Action: Mouse moved to (551, 454)
Screenshot: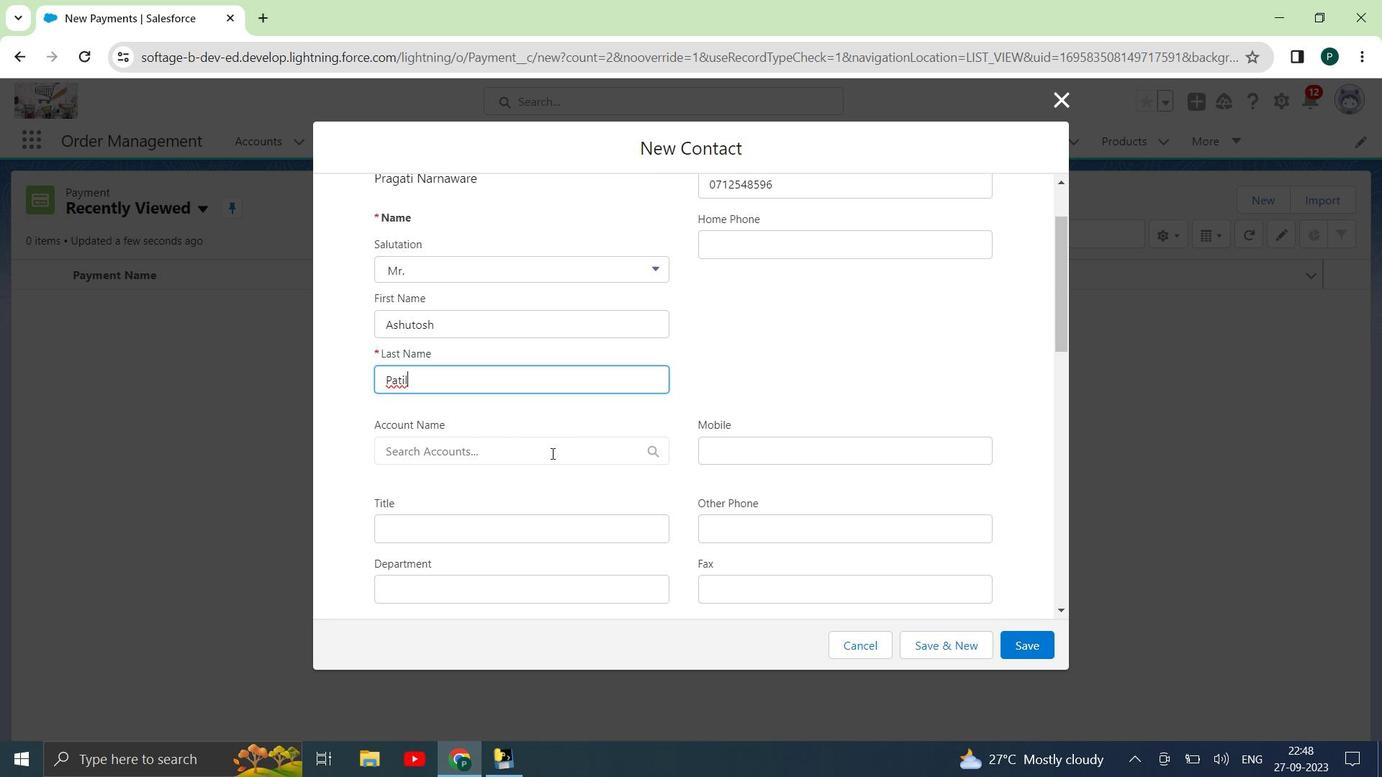 
Action: Mouse pressed left at (551, 454)
Screenshot: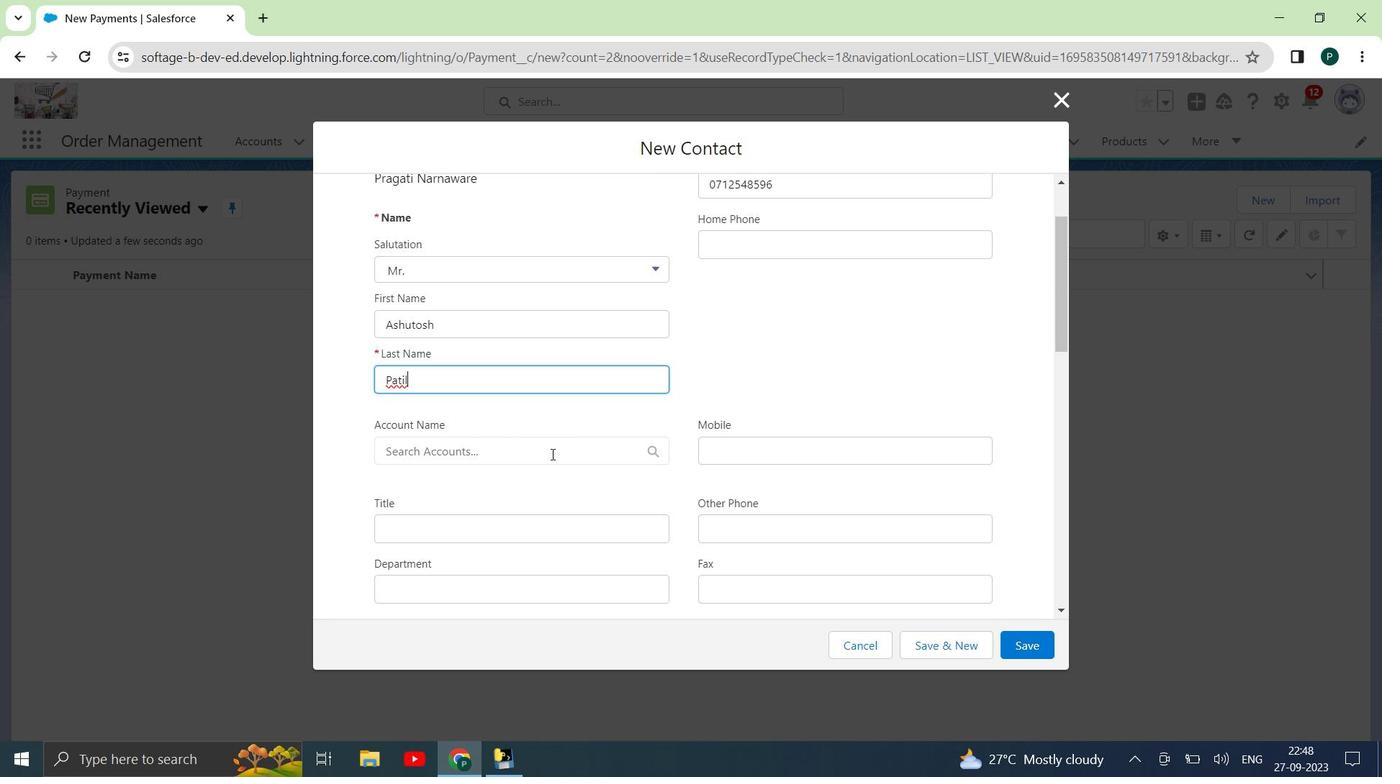
Action: Mouse moved to (488, 491)
Screenshot: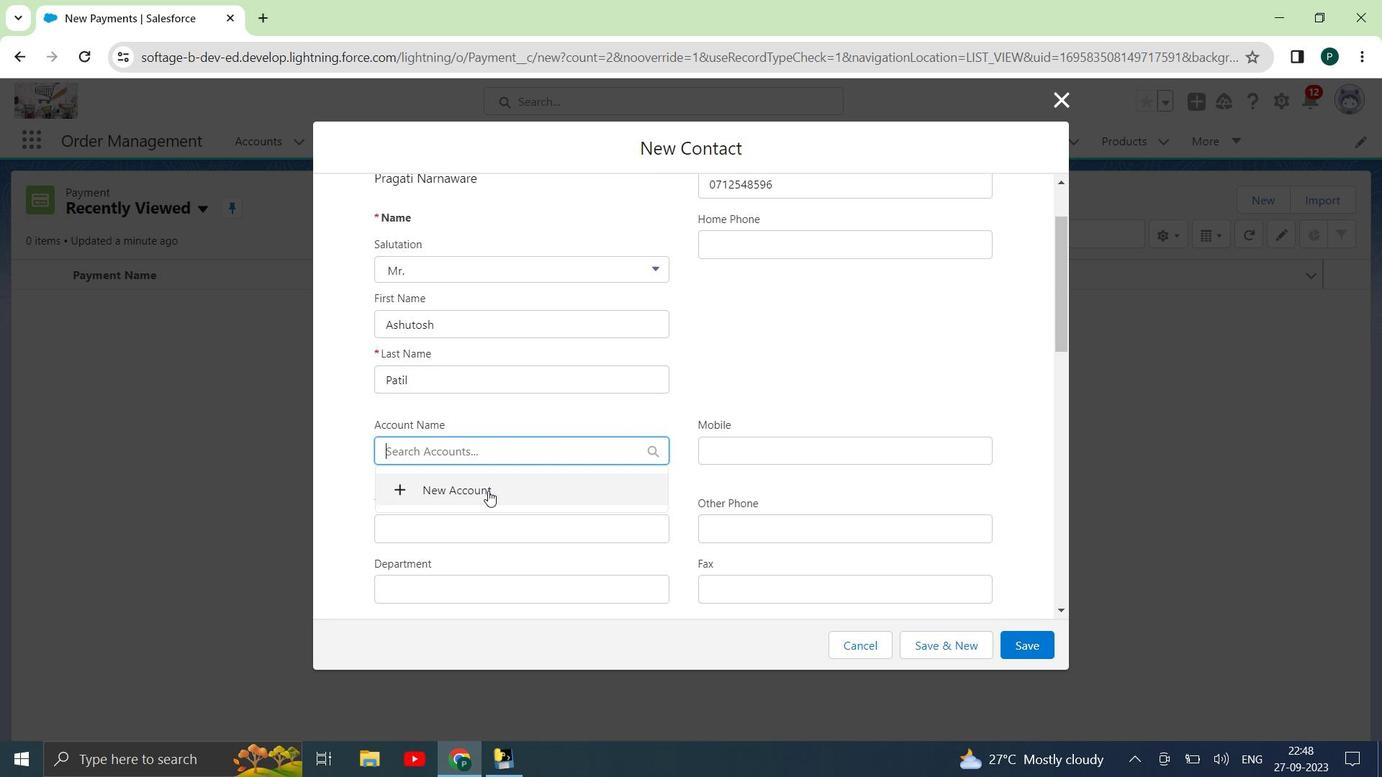 
Action: Mouse pressed left at (488, 491)
Screenshot: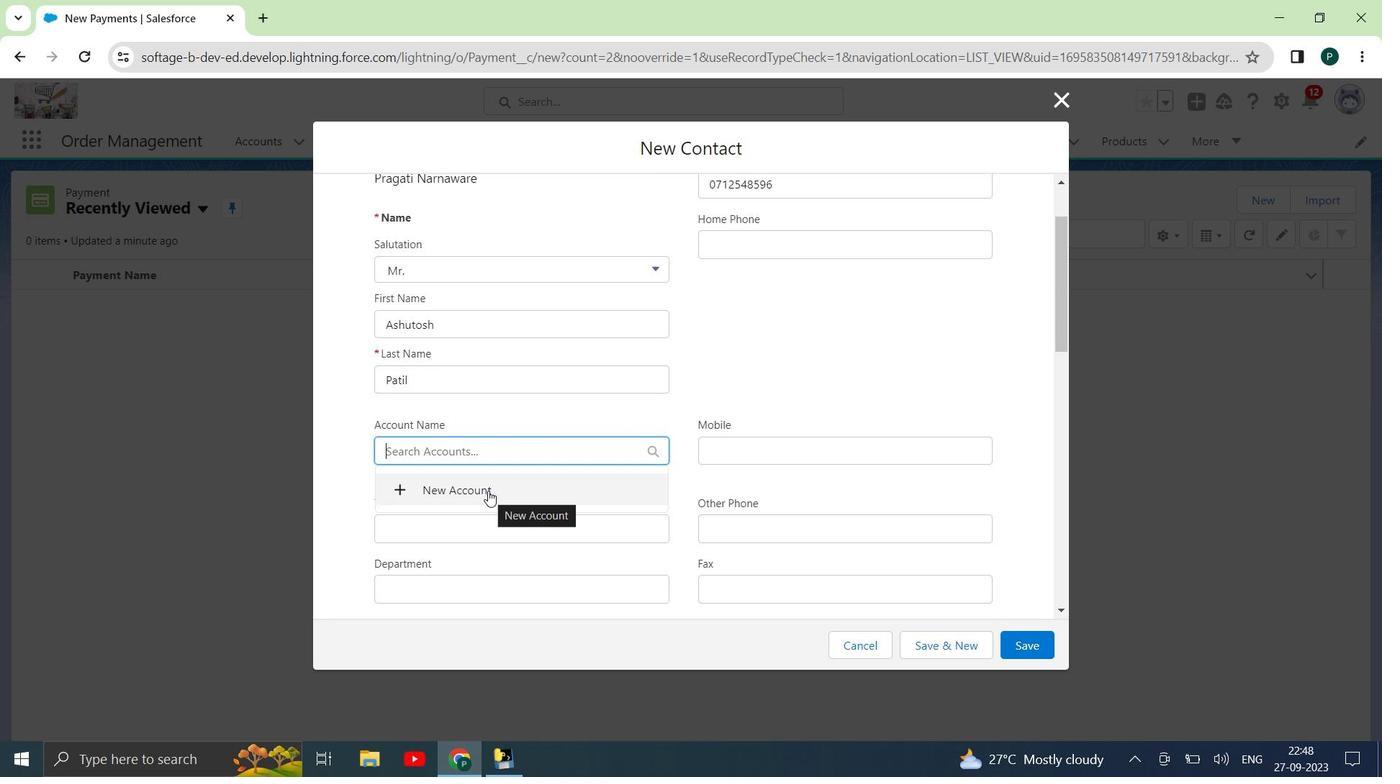
Action: Mouse moved to (545, 342)
Screenshot: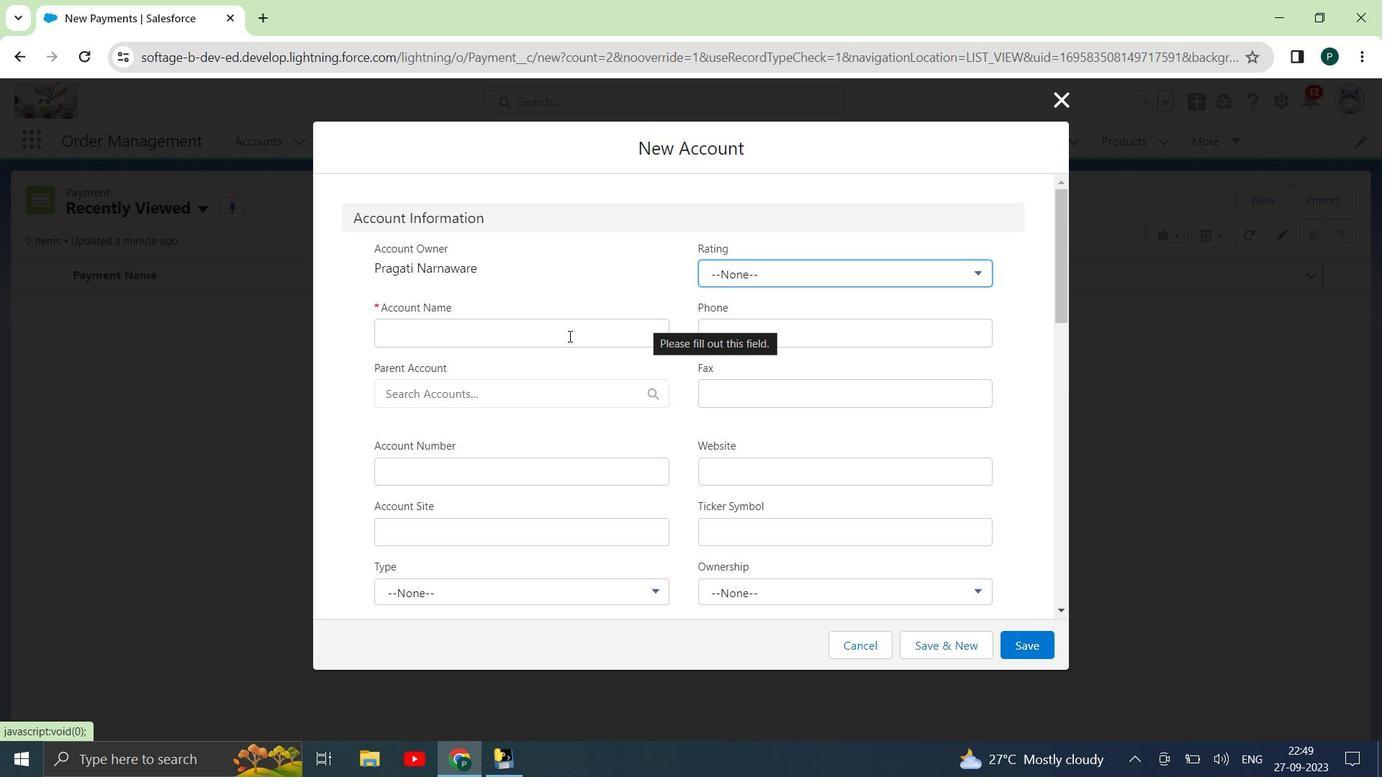 
Action: Mouse pressed left at (545, 342)
Screenshot: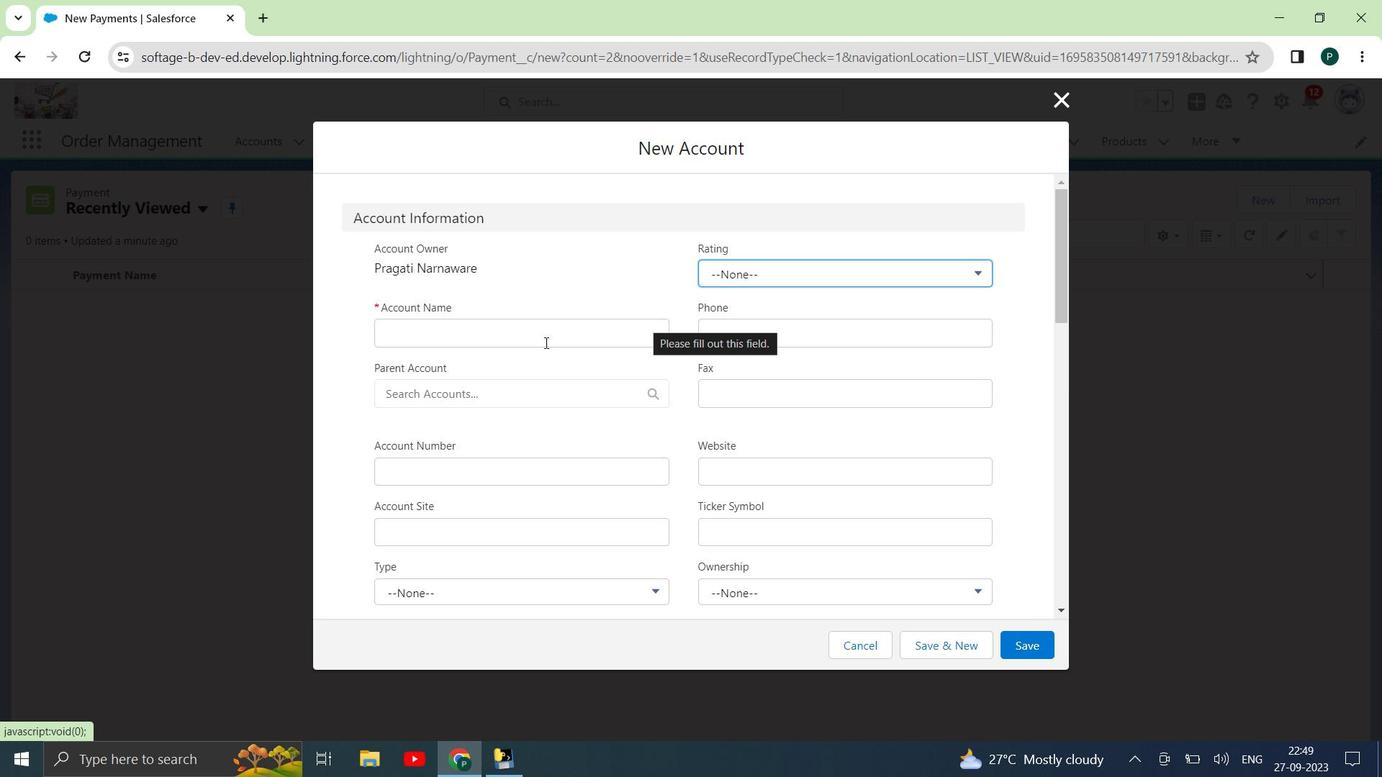 
Action: Key pressed <Key.shift>Ashutosh<Key.space><Key.shift>Patil
Screenshot: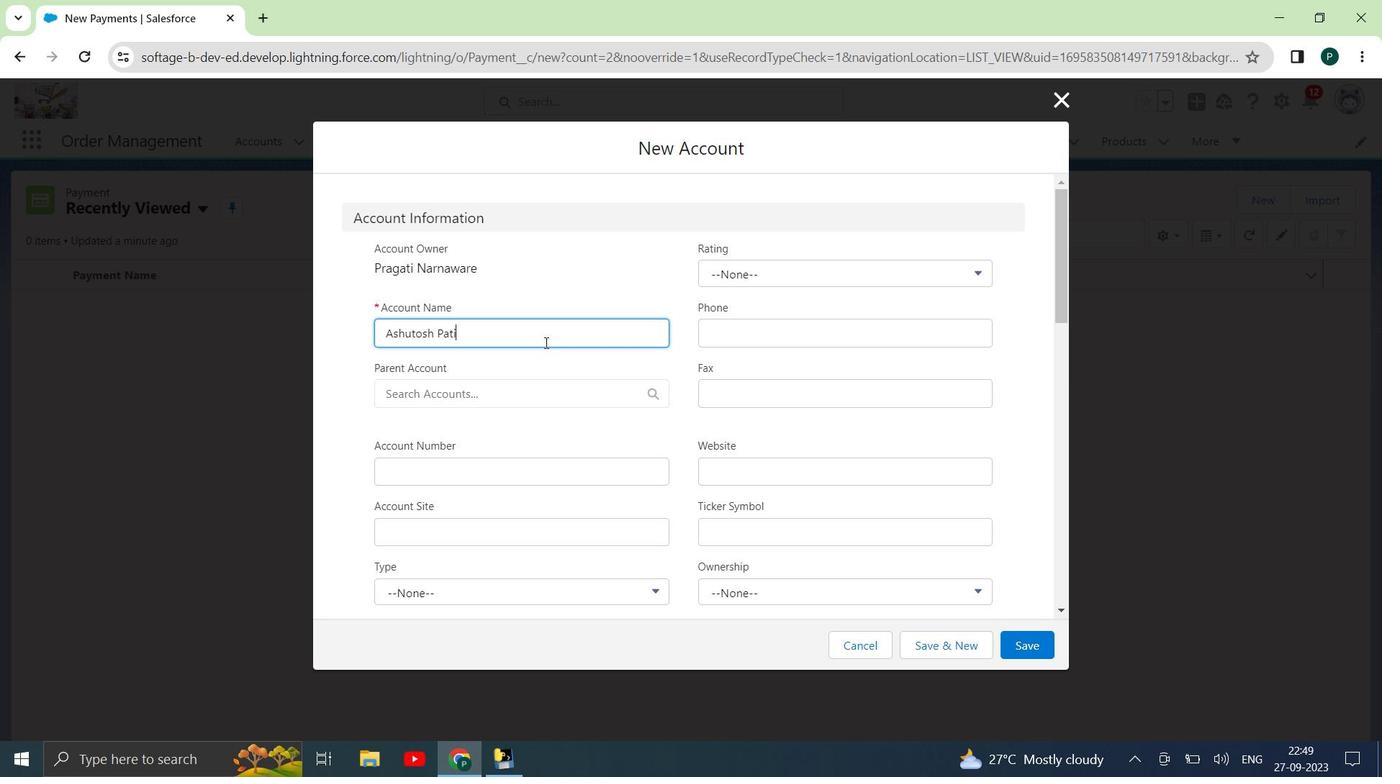 
Action: Mouse moved to (773, 274)
Screenshot: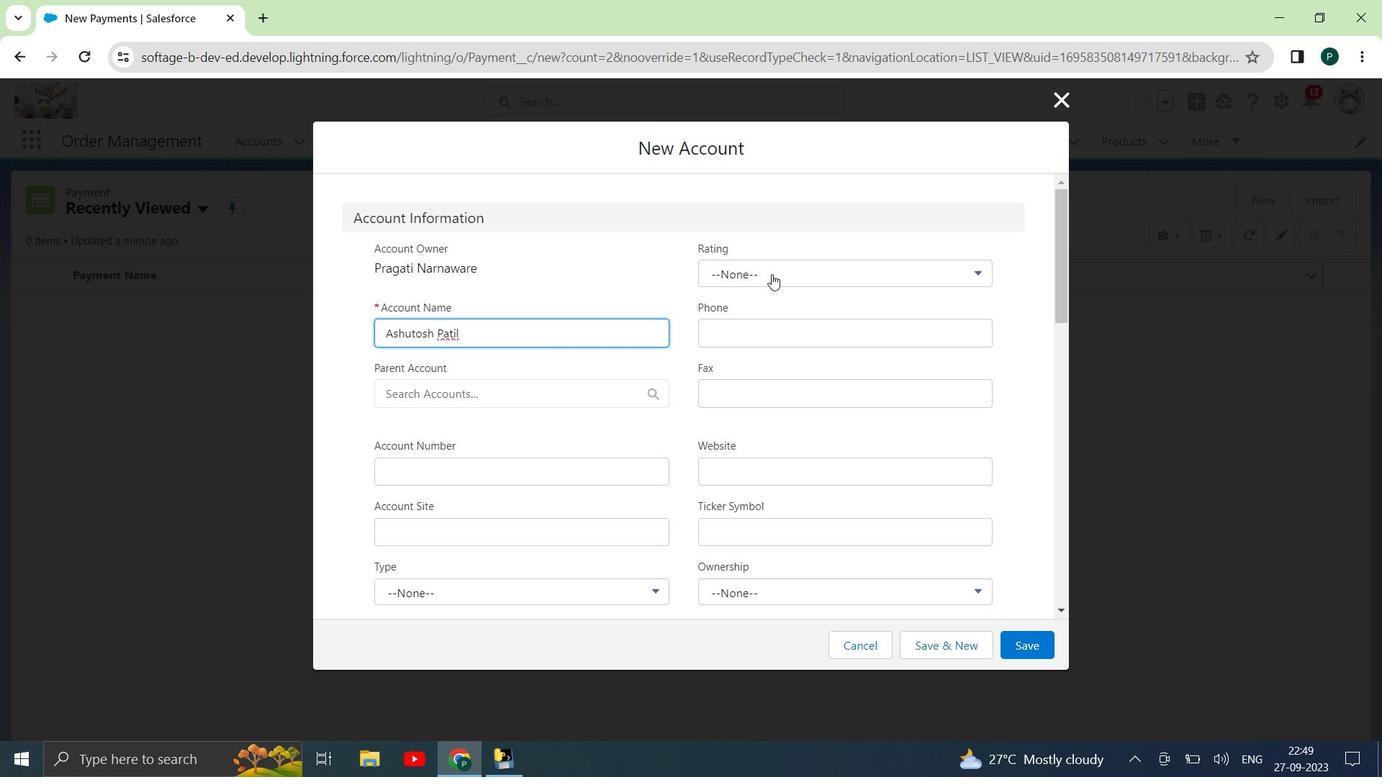 
Action: Mouse pressed left at (773, 274)
Screenshot: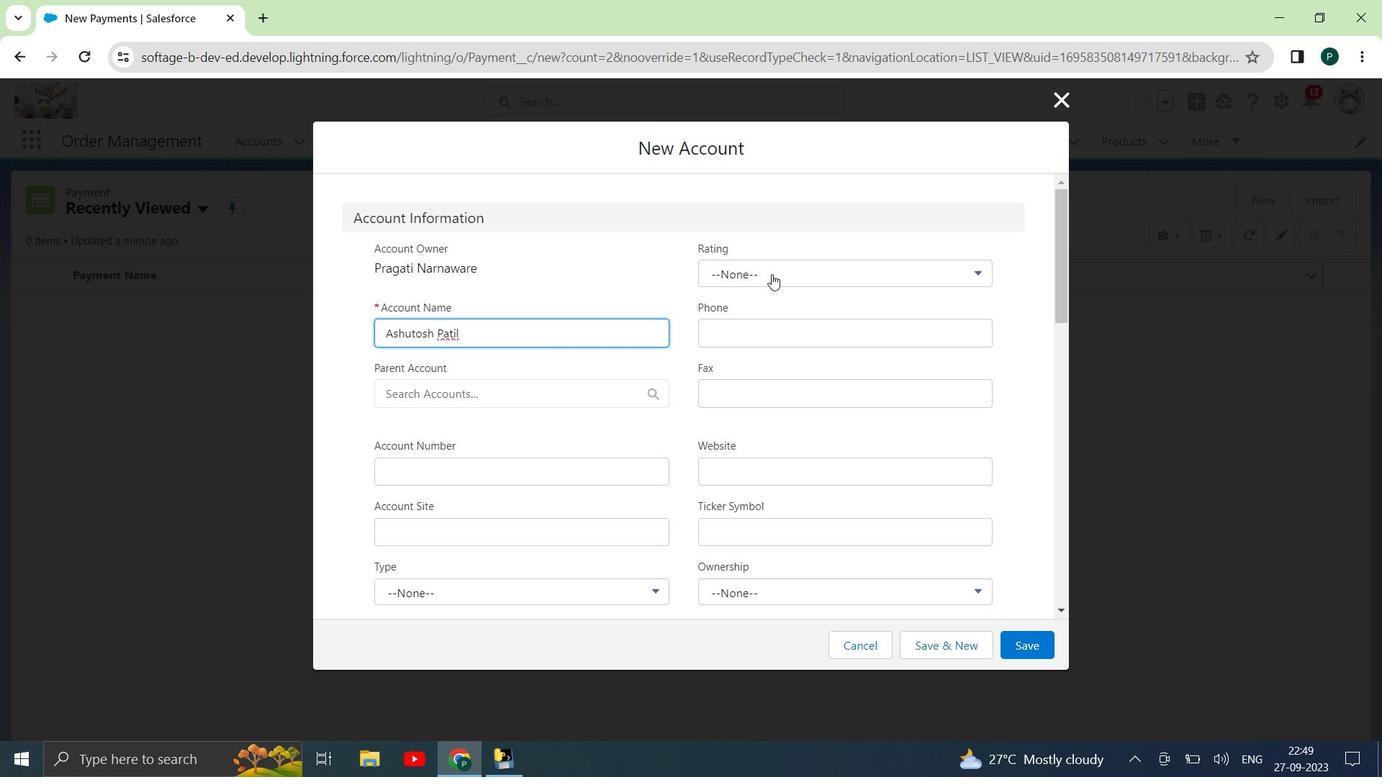 
Action: Mouse moved to (766, 362)
Screenshot: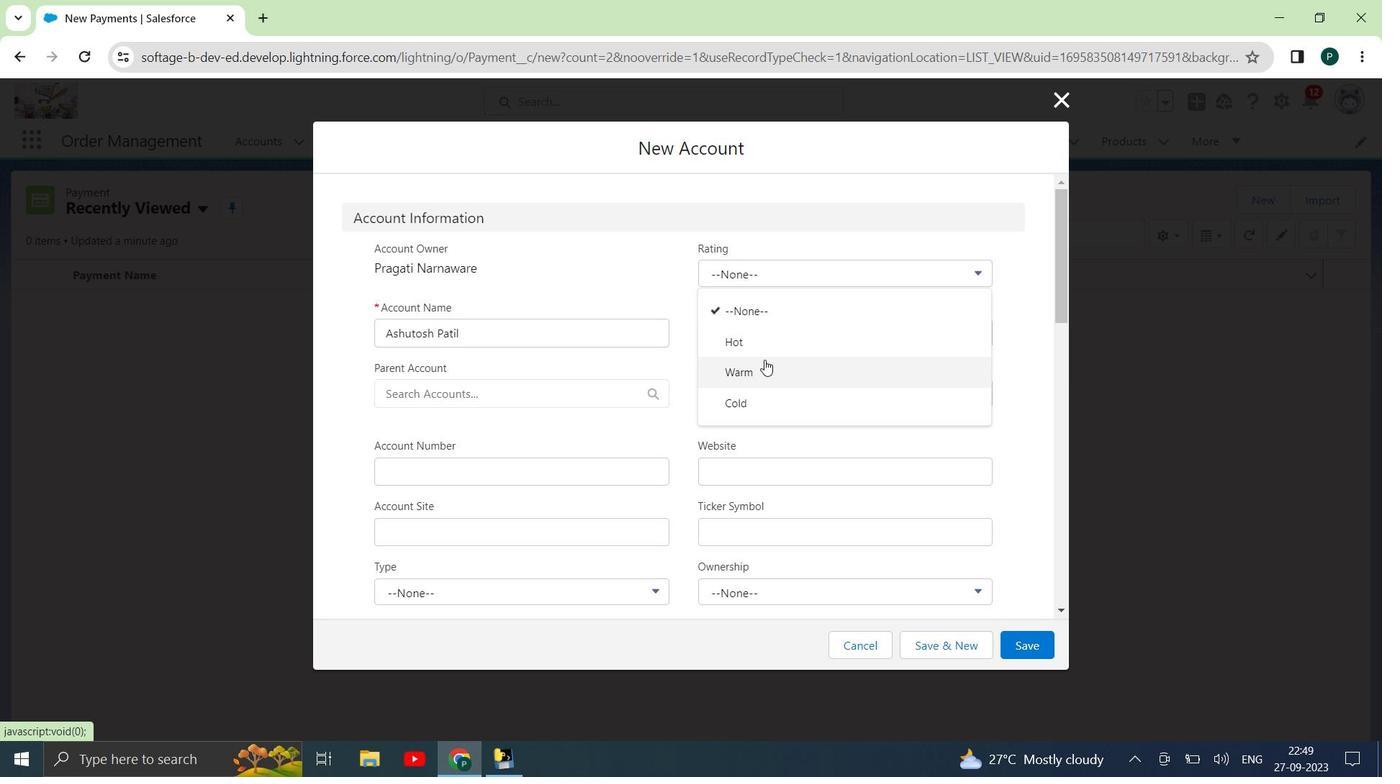 
Action: Mouse pressed left at (766, 362)
Screenshot: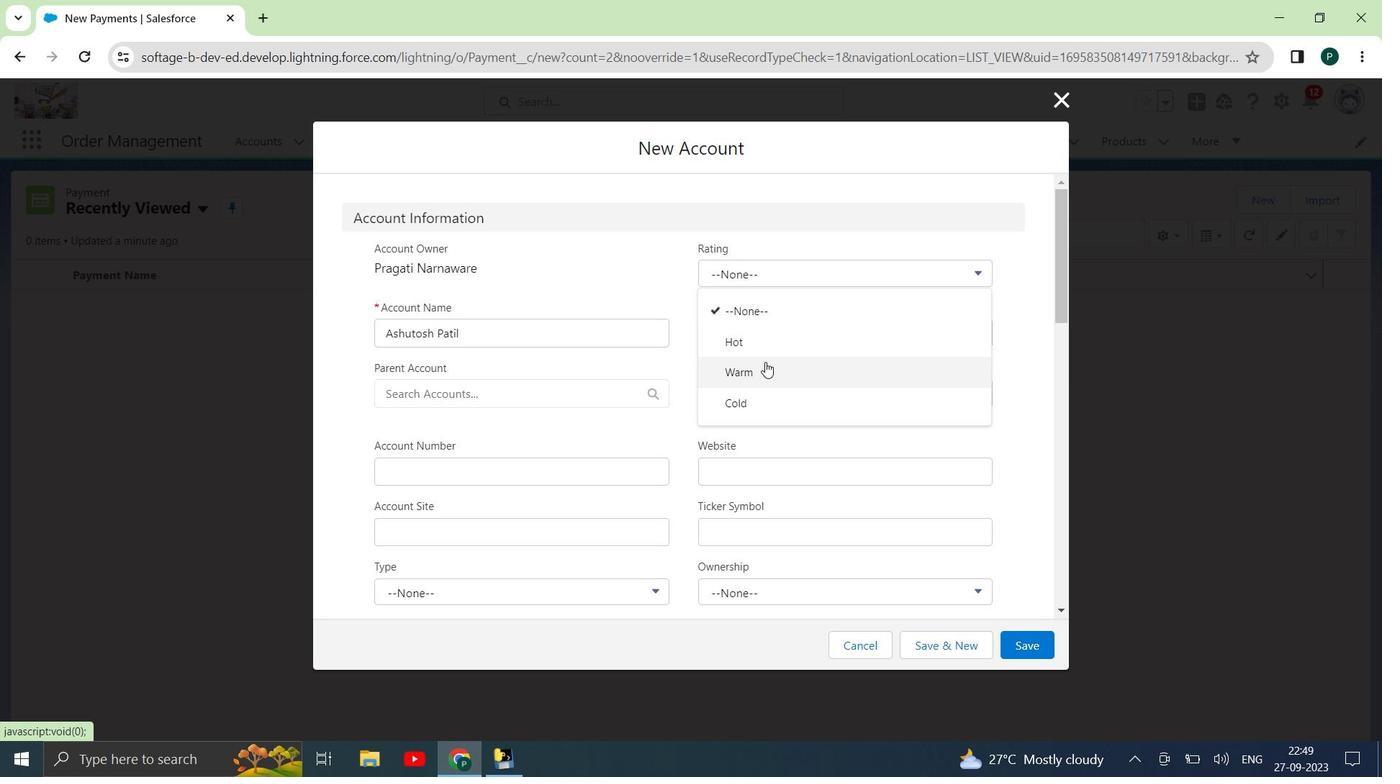 
Action: Mouse moved to (754, 331)
Screenshot: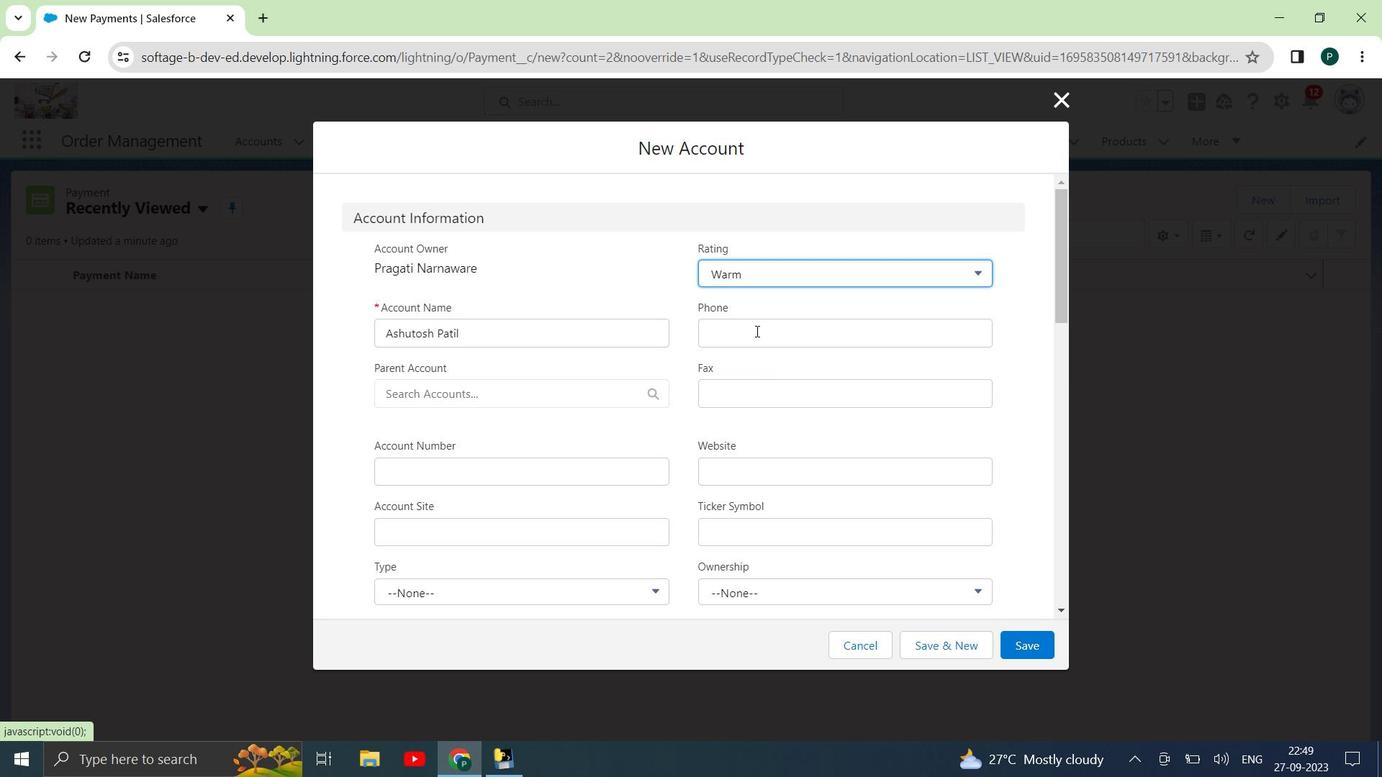 
Action: Mouse pressed left at (754, 331)
Screenshot: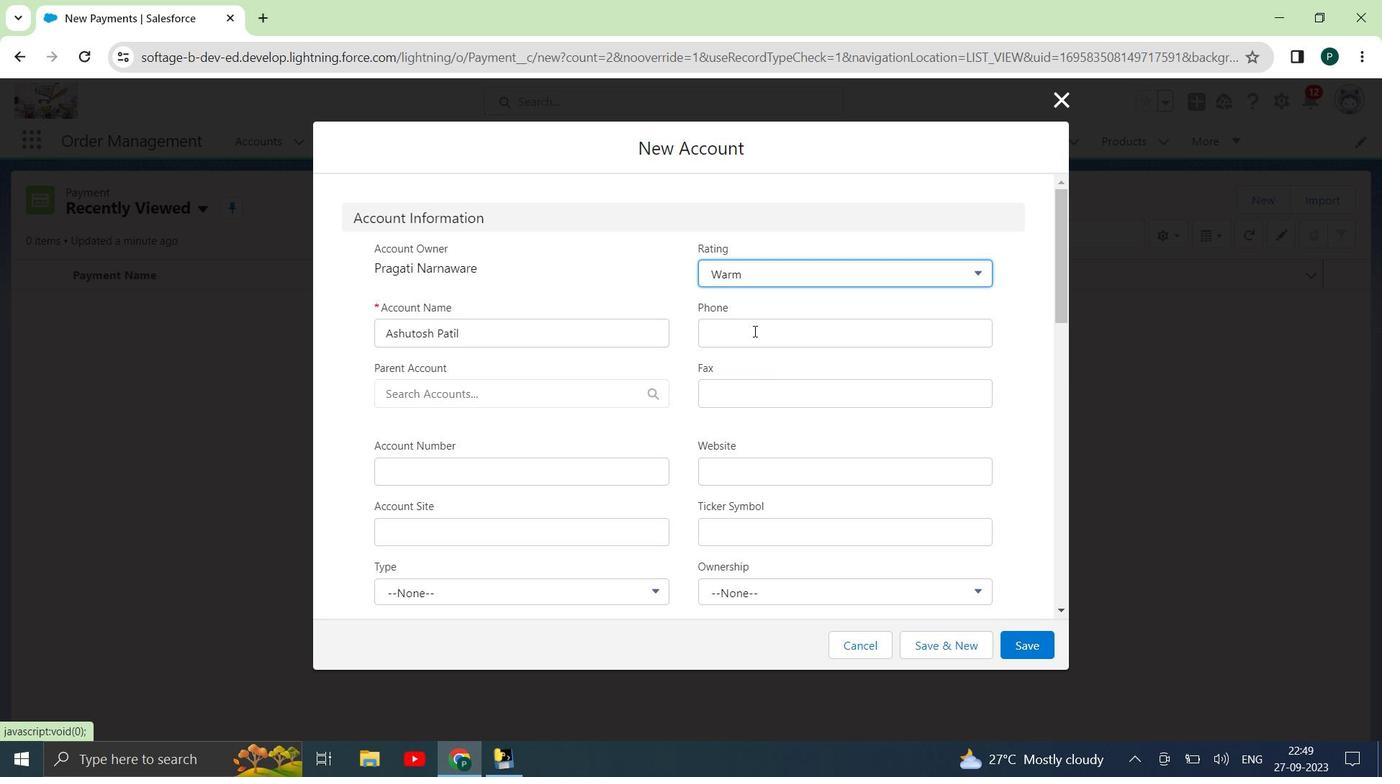 
Action: Mouse moved to (754, 331)
Screenshot: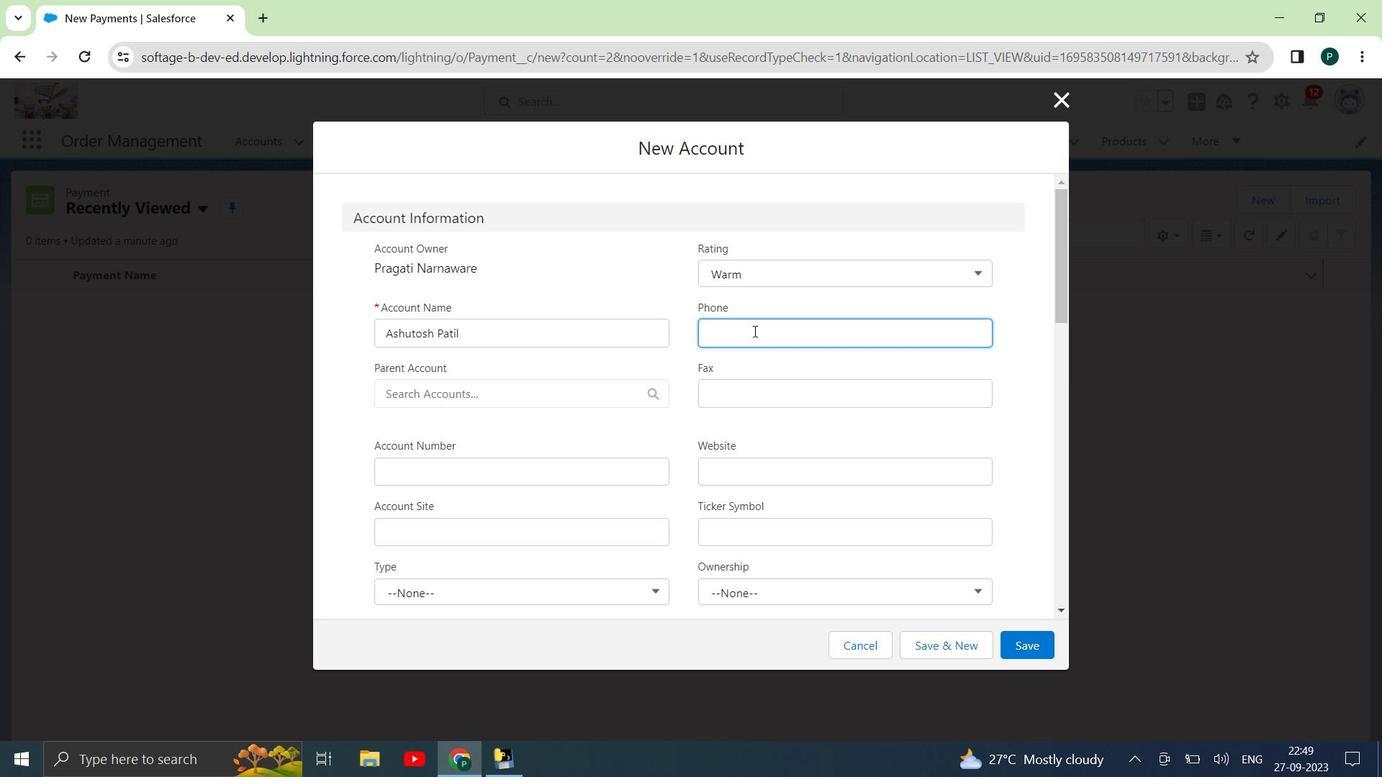 
Action: Key pressed 0
Screenshot: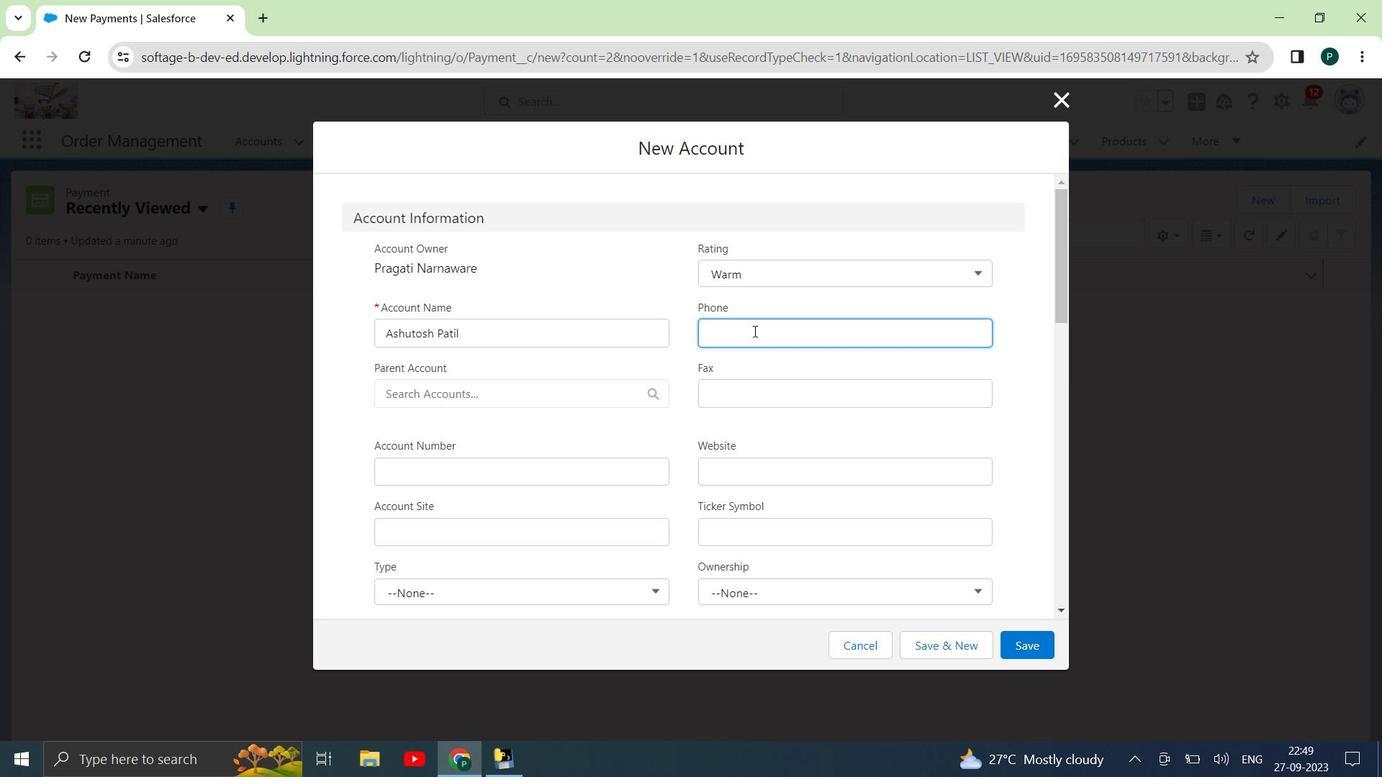 
Action: Mouse moved to (753, 331)
Screenshot: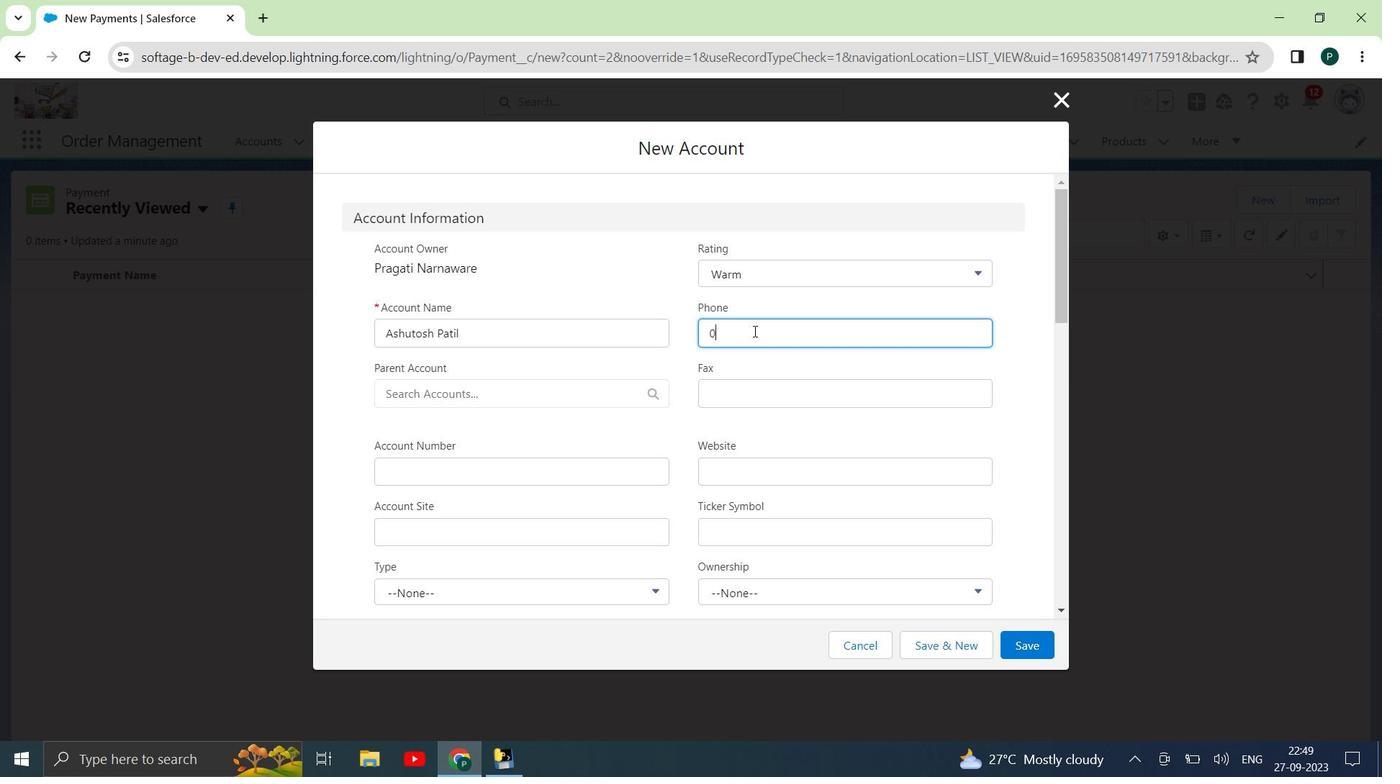 
Action: Key pressed 712458596
Screenshot: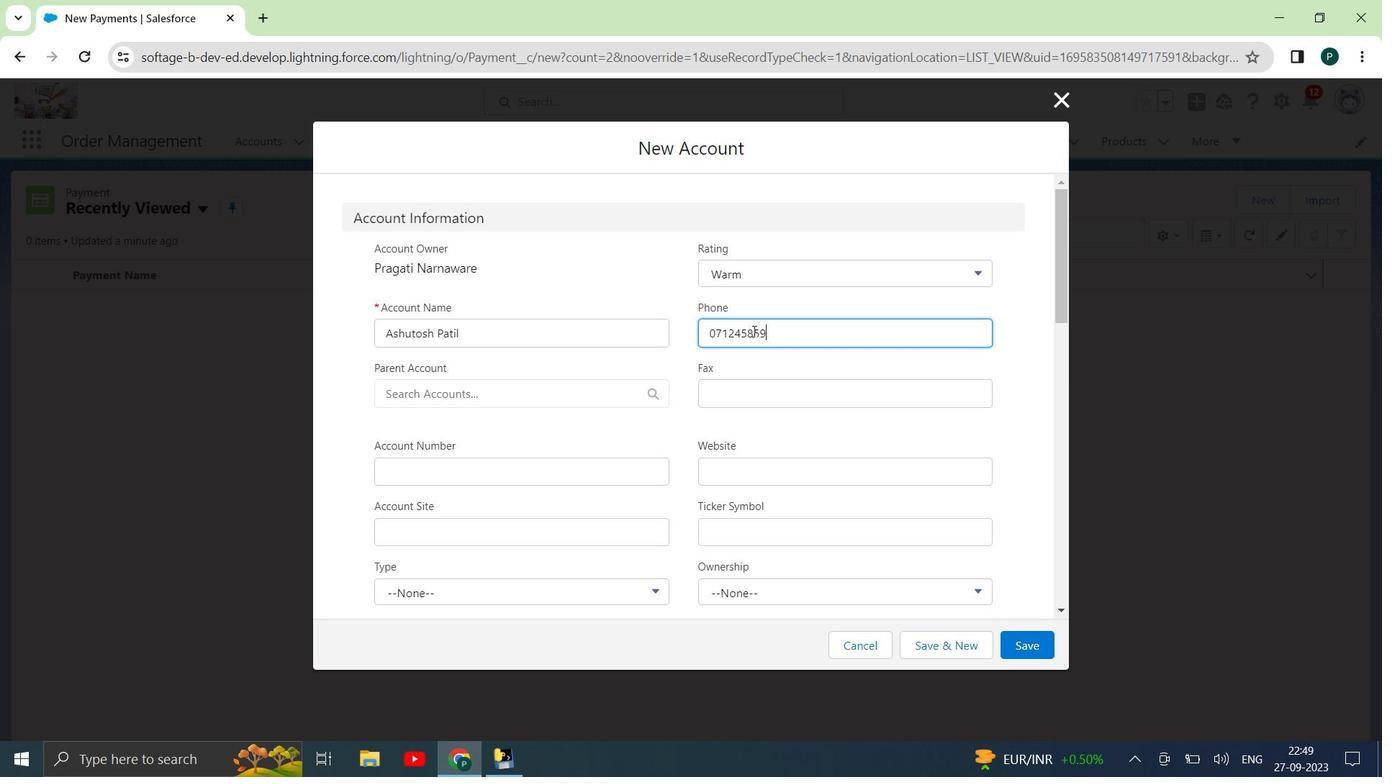 
Action: Mouse moved to (493, 390)
Screenshot: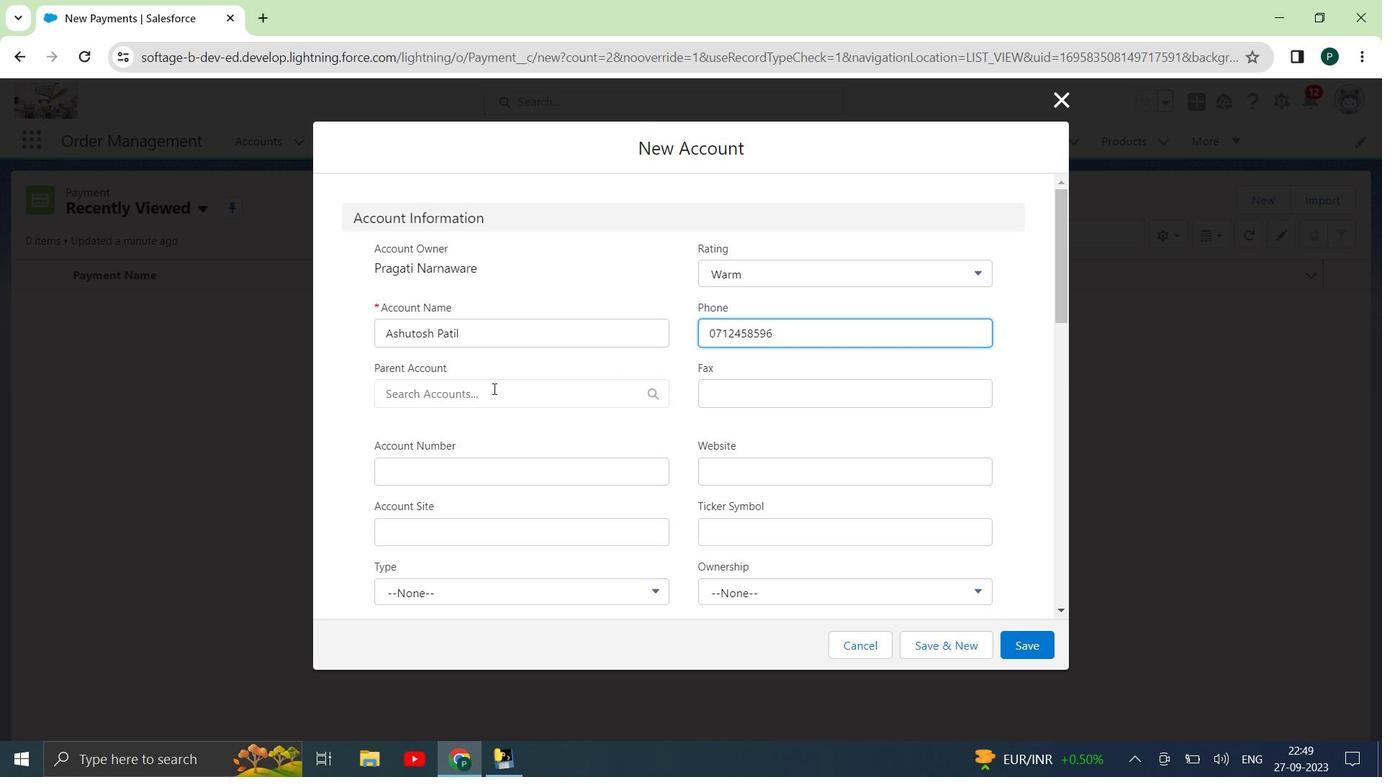 
Action: Mouse pressed left at (493, 390)
Screenshot: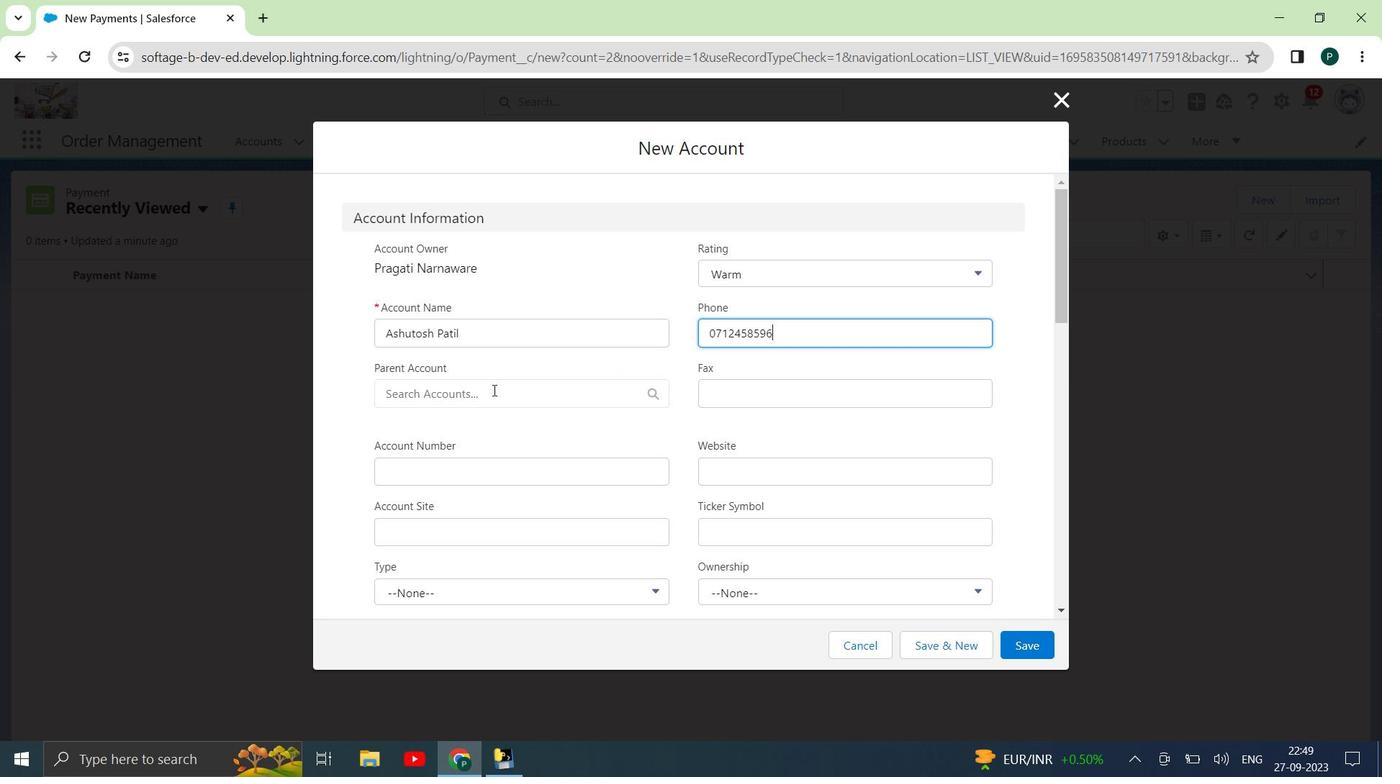 
Action: Mouse pressed left at (493, 390)
Screenshot: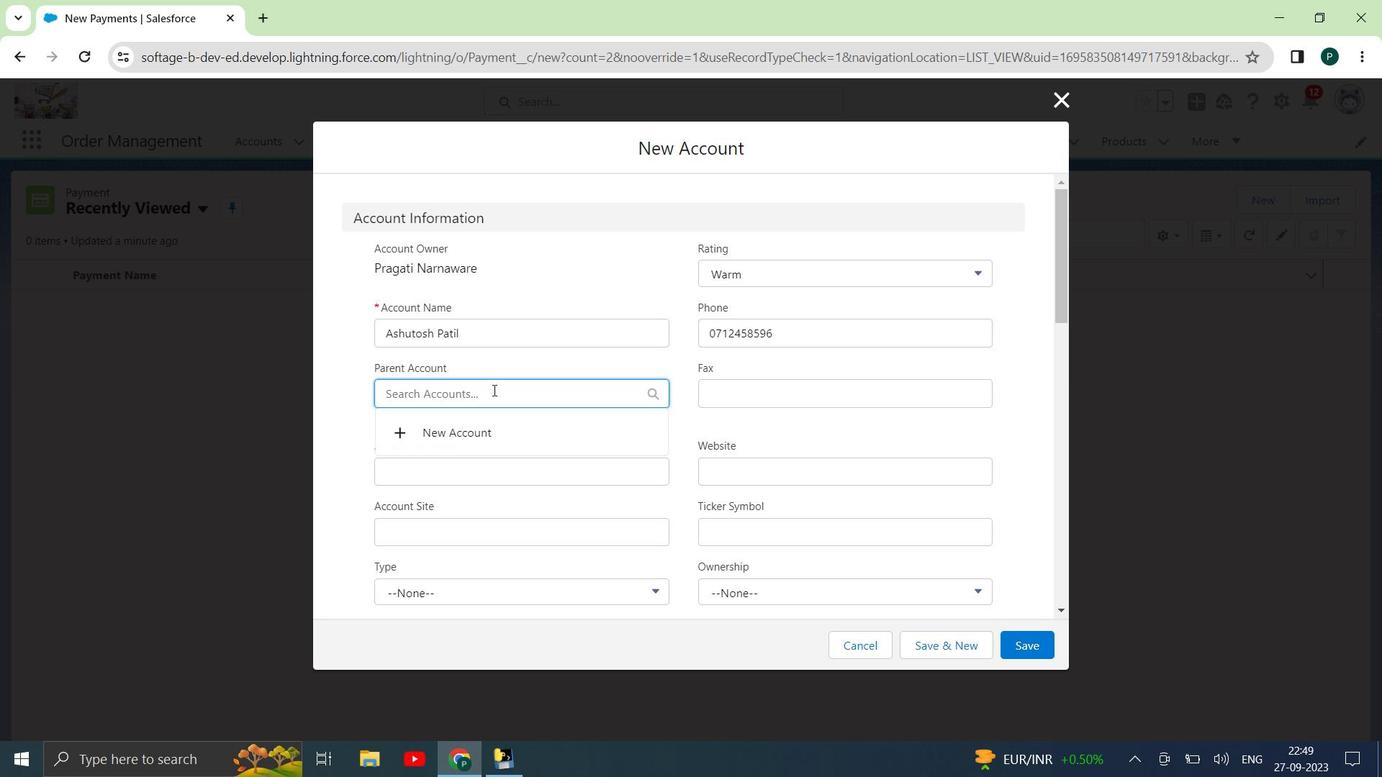 
Action: Mouse moved to (450, 478)
Screenshot: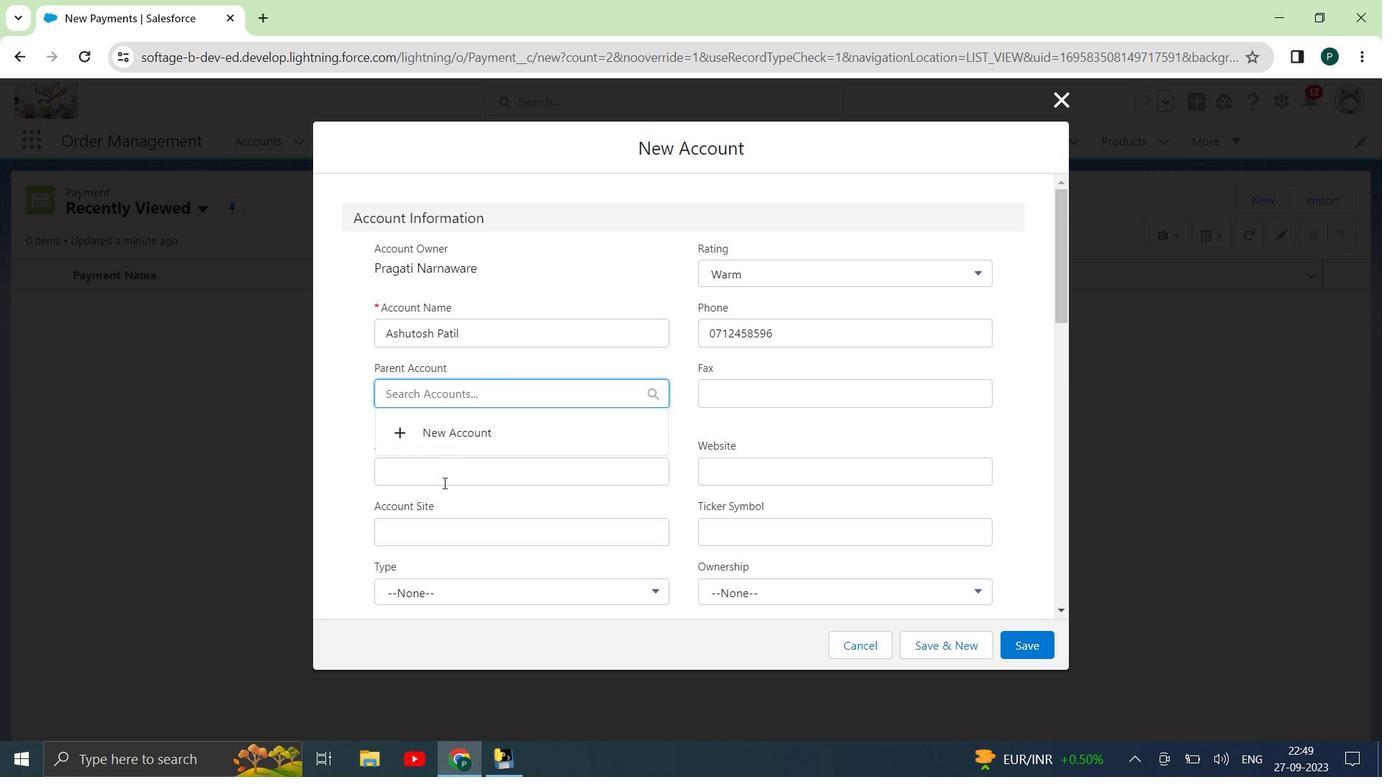 
Action: Mouse scrolled (450, 478) with delta (0, 0)
Screenshot: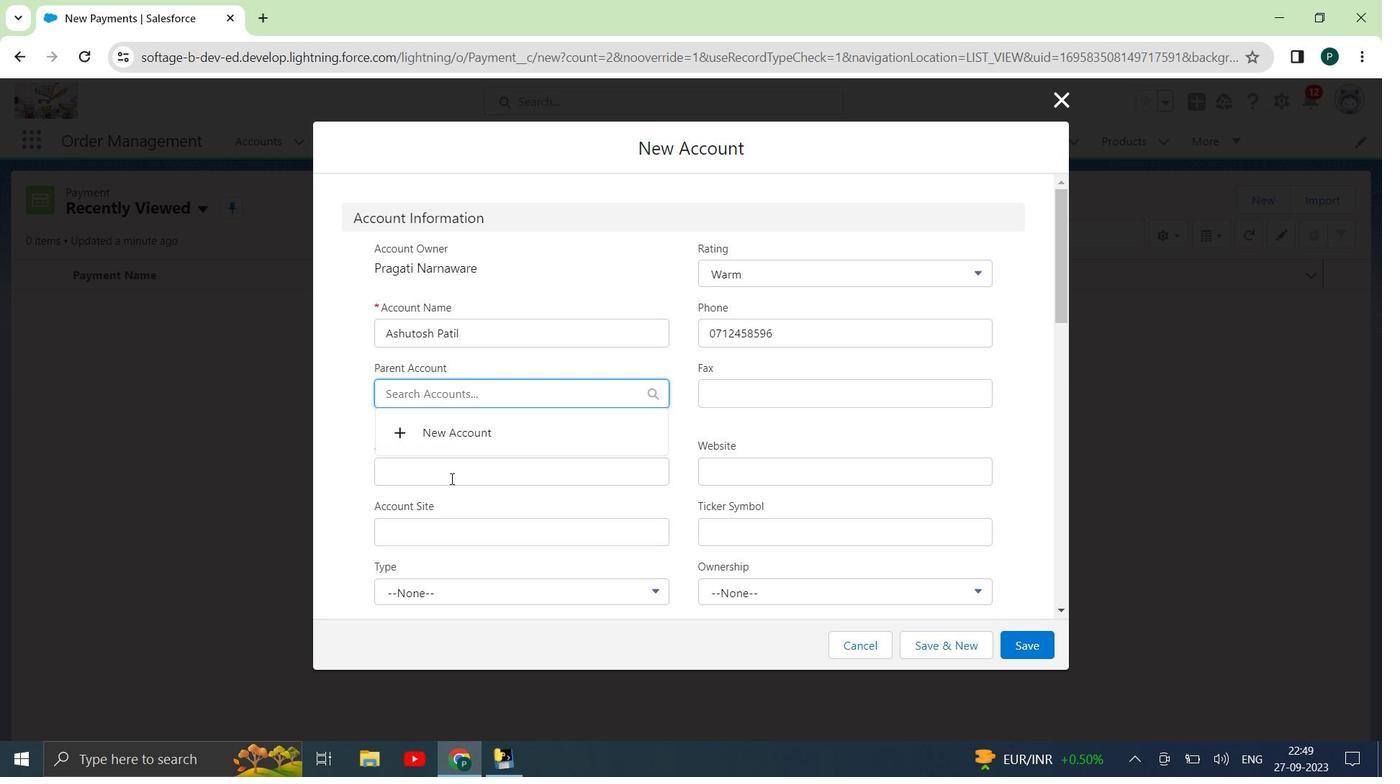 
Action: Mouse moved to (454, 441)
Screenshot: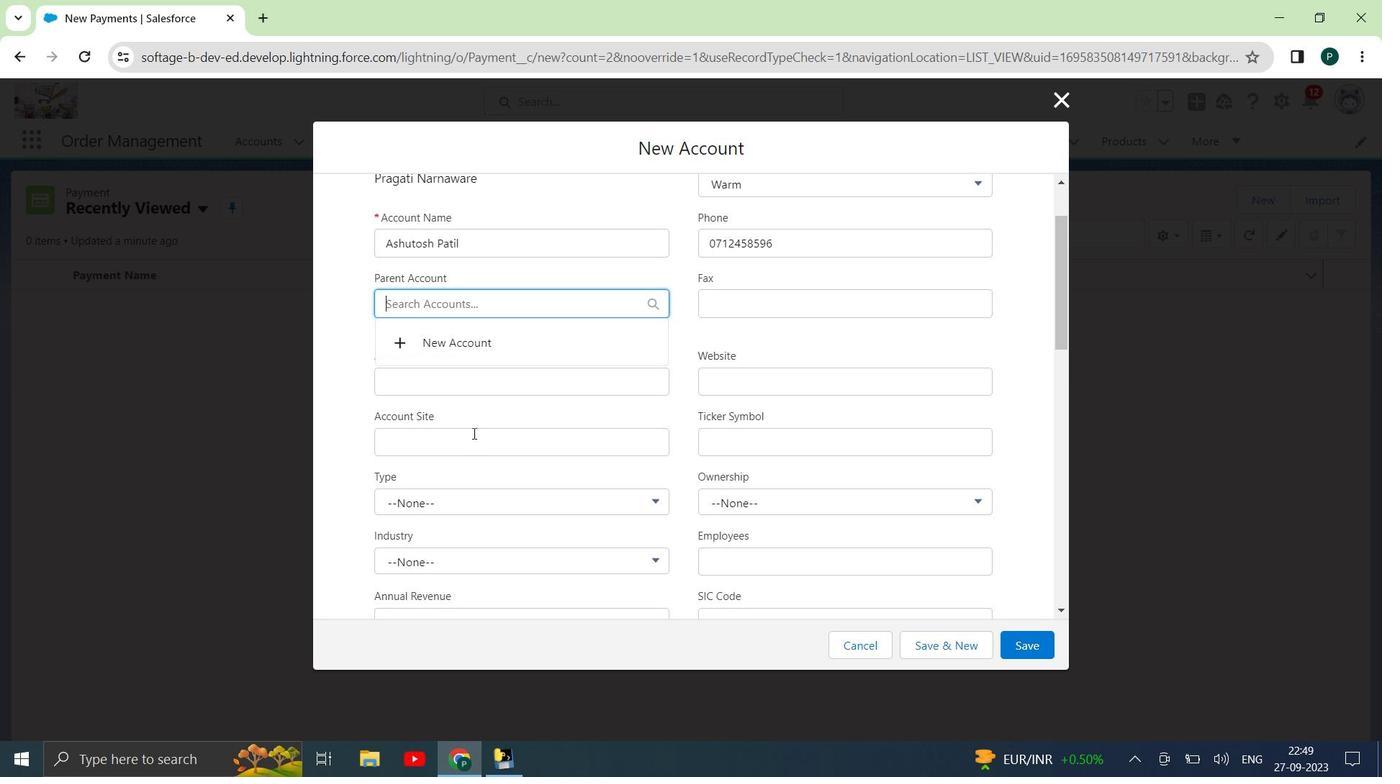 
Action: Mouse pressed left at (454, 441)
Screenshot: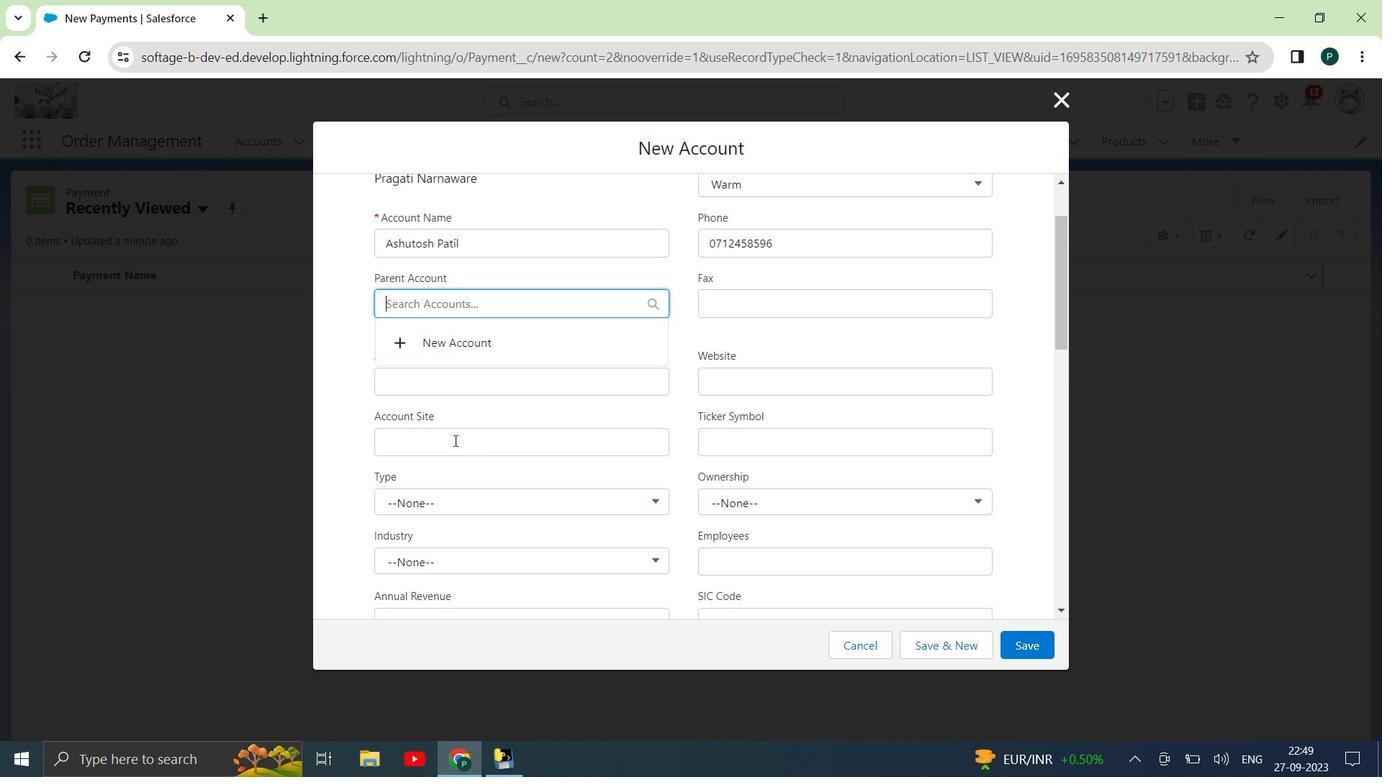 
Action: Key pressed www.ap.co.in
Screenshot: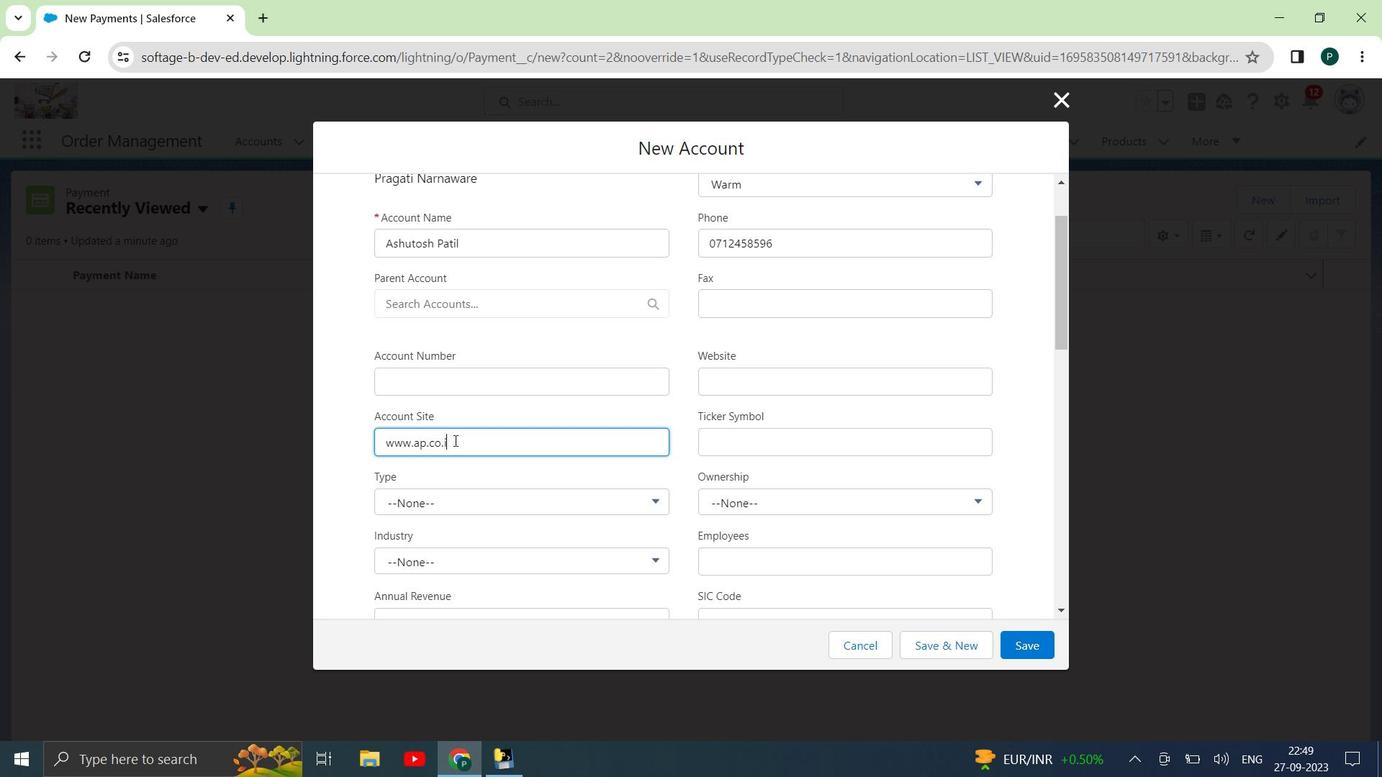
Action: Mouse moved to (785, 386)
Screenshot: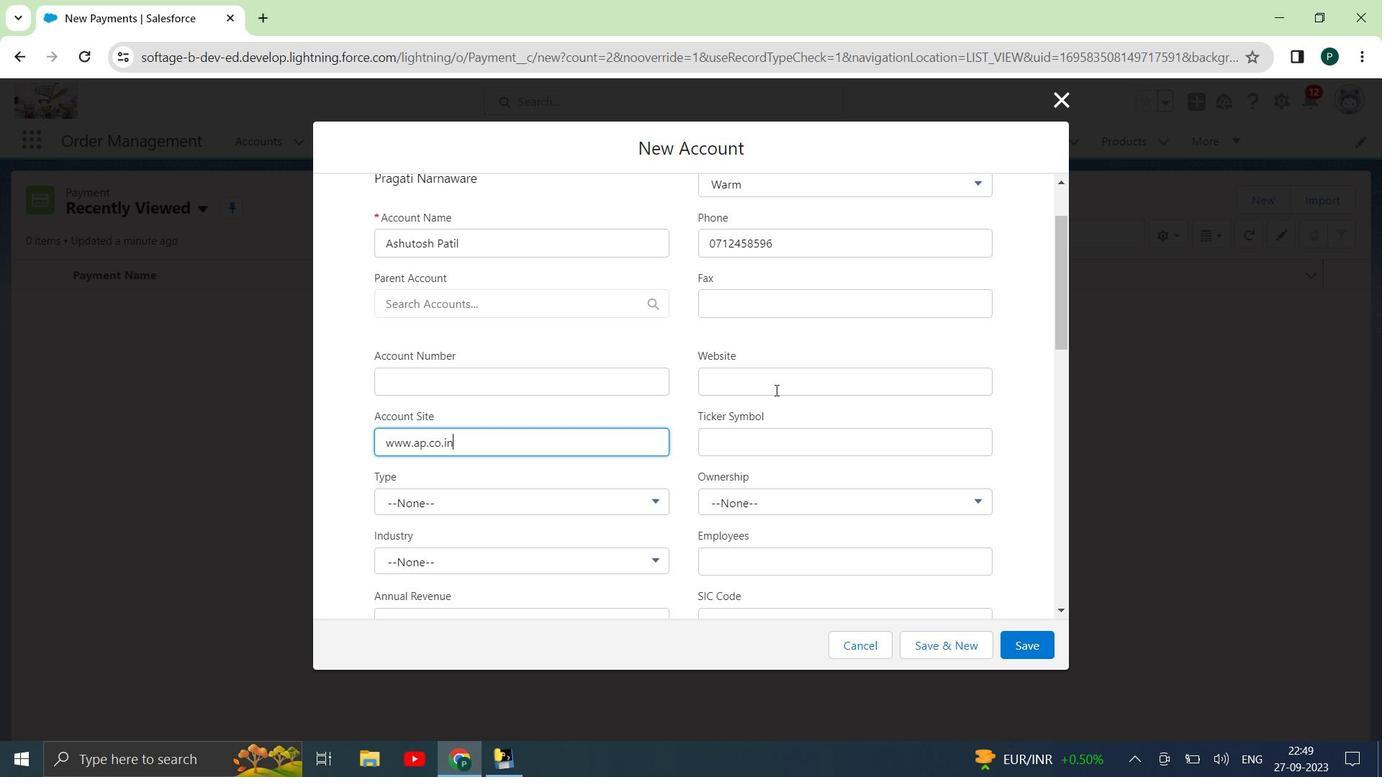 
Action: Mouse pressed left at (785, 386)
Screenshot: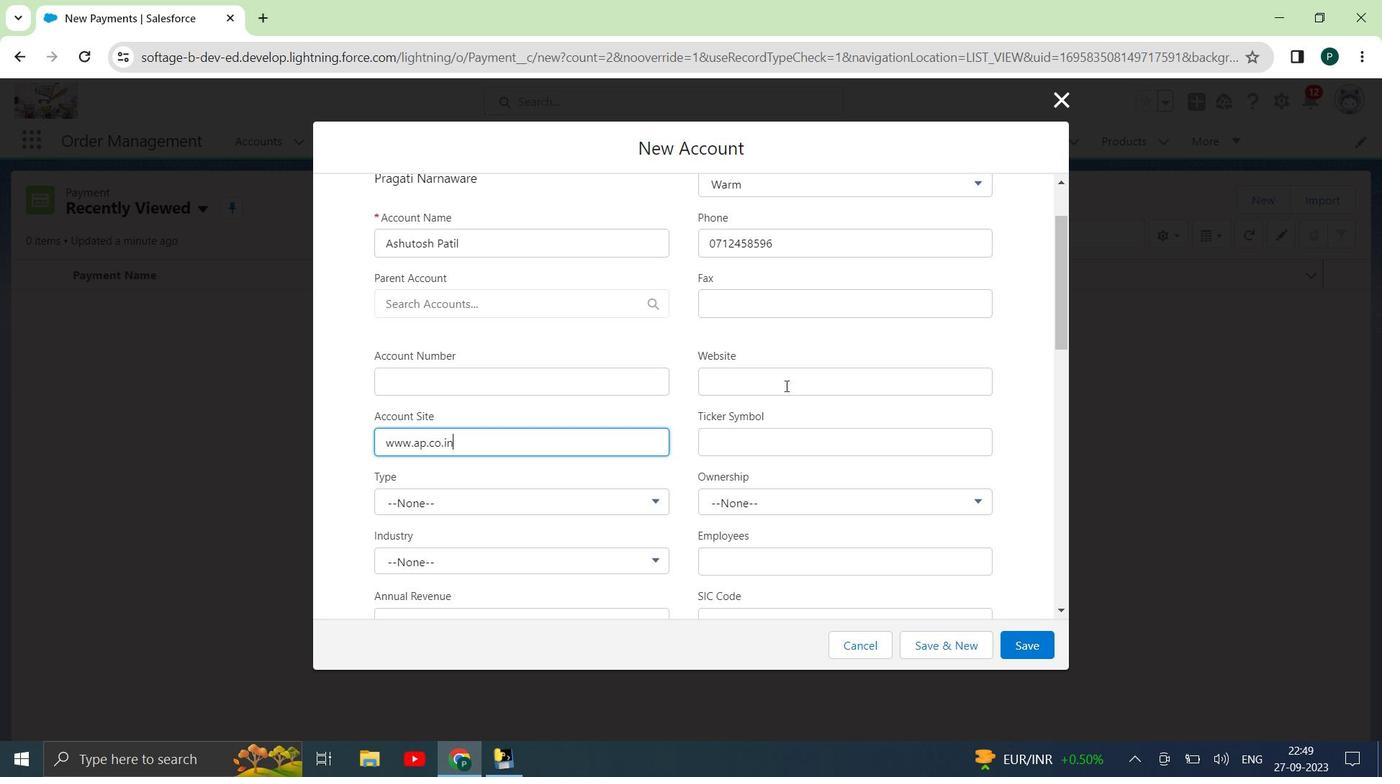 
Action: Mouse moved to (780, 386)
Screenshot: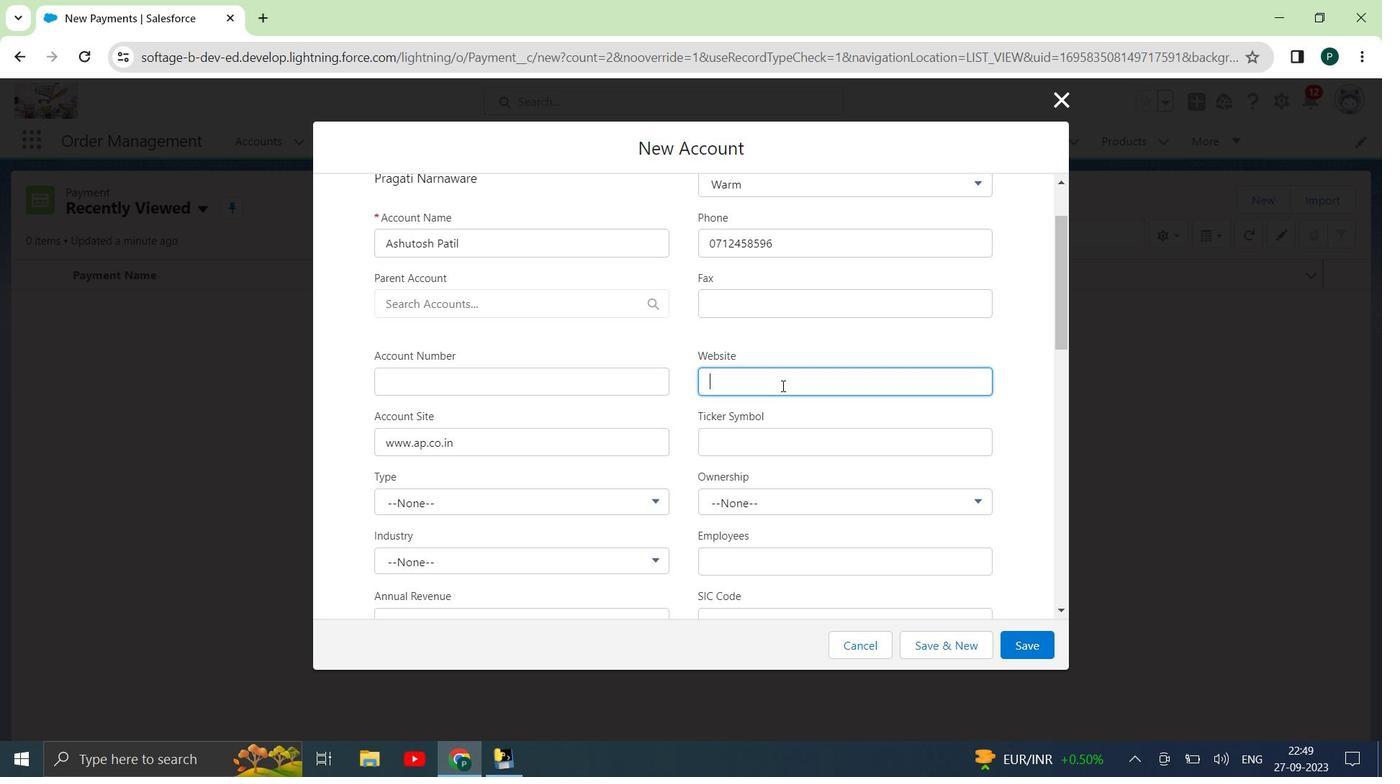 
Action: Key pressed www.
Screenshot: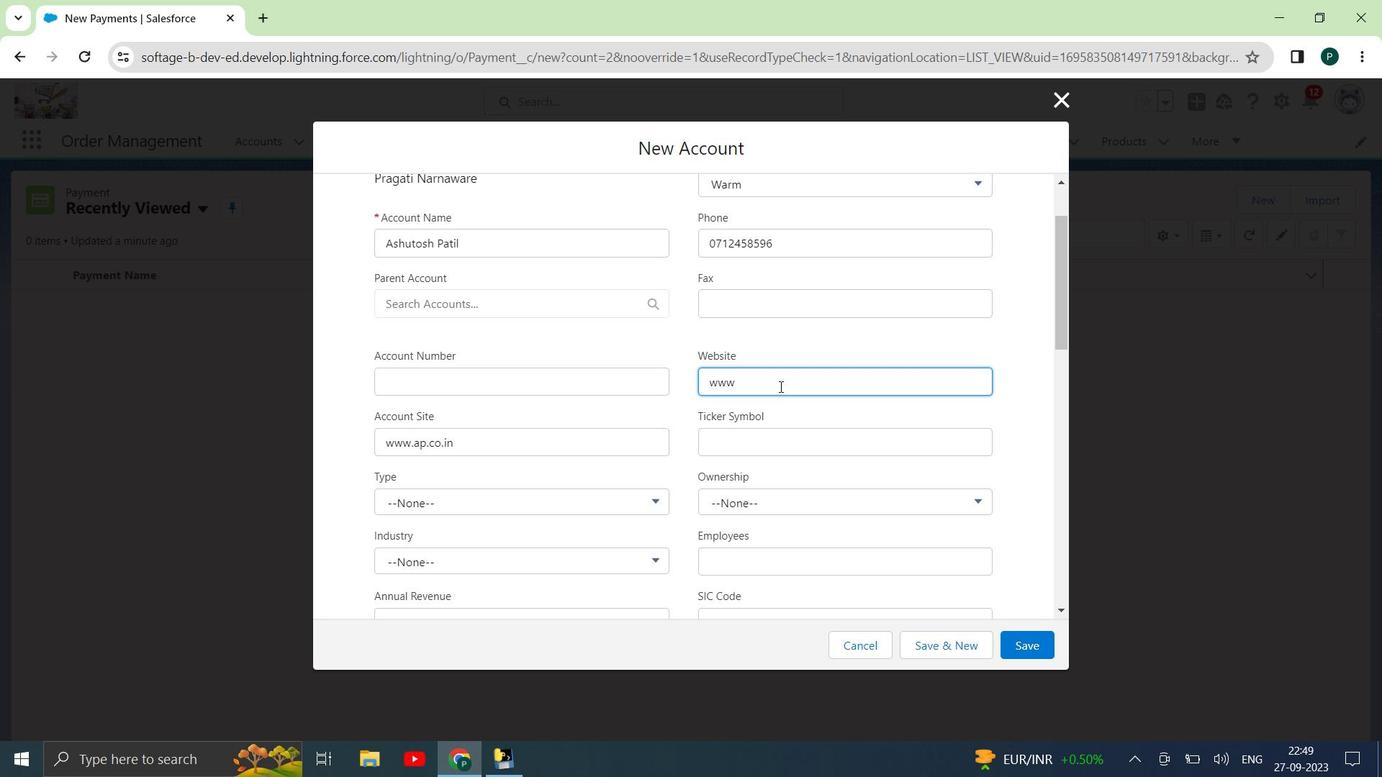 
Action: Mouse moved to (779, 386)
Screenshot: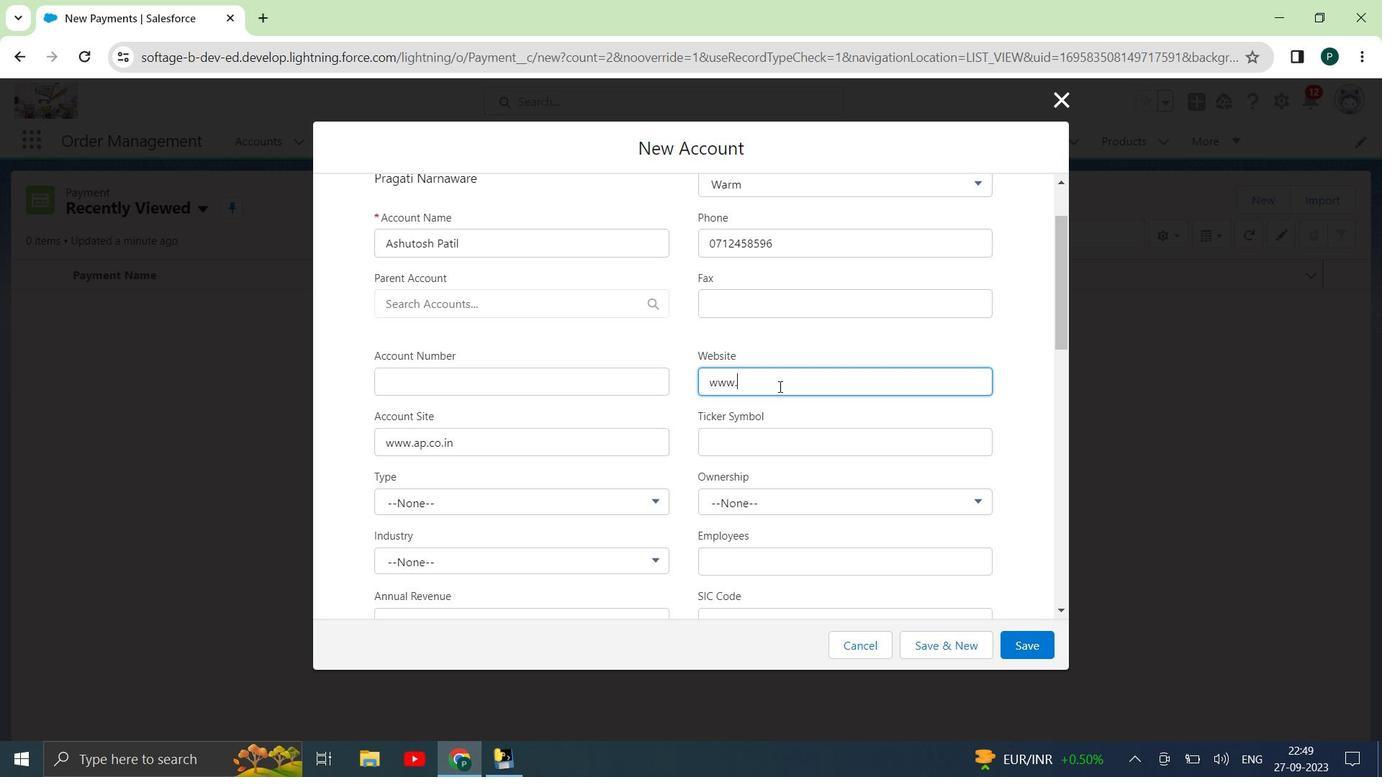 
Action: Key pressed a
Screenshot: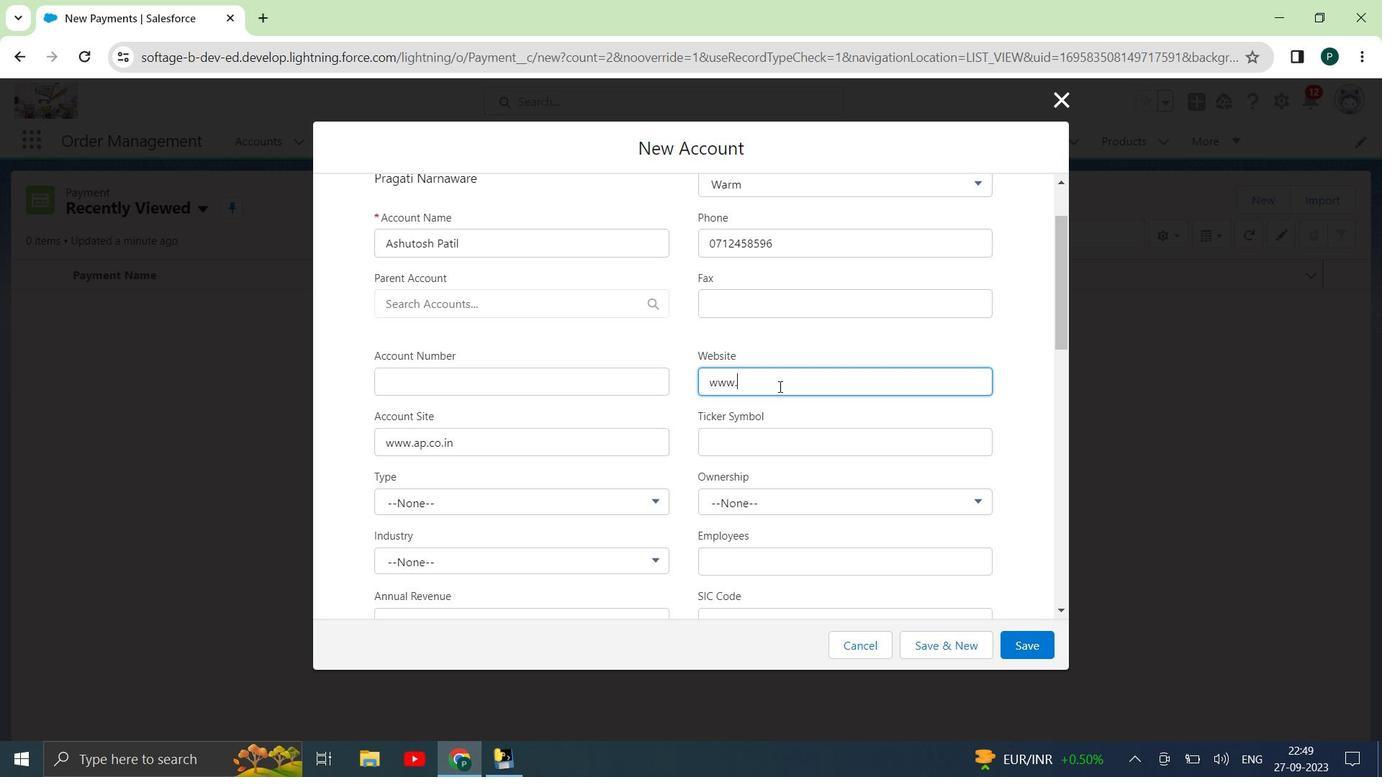 
Action: Mouse moved to (778, 386)
Screenshot: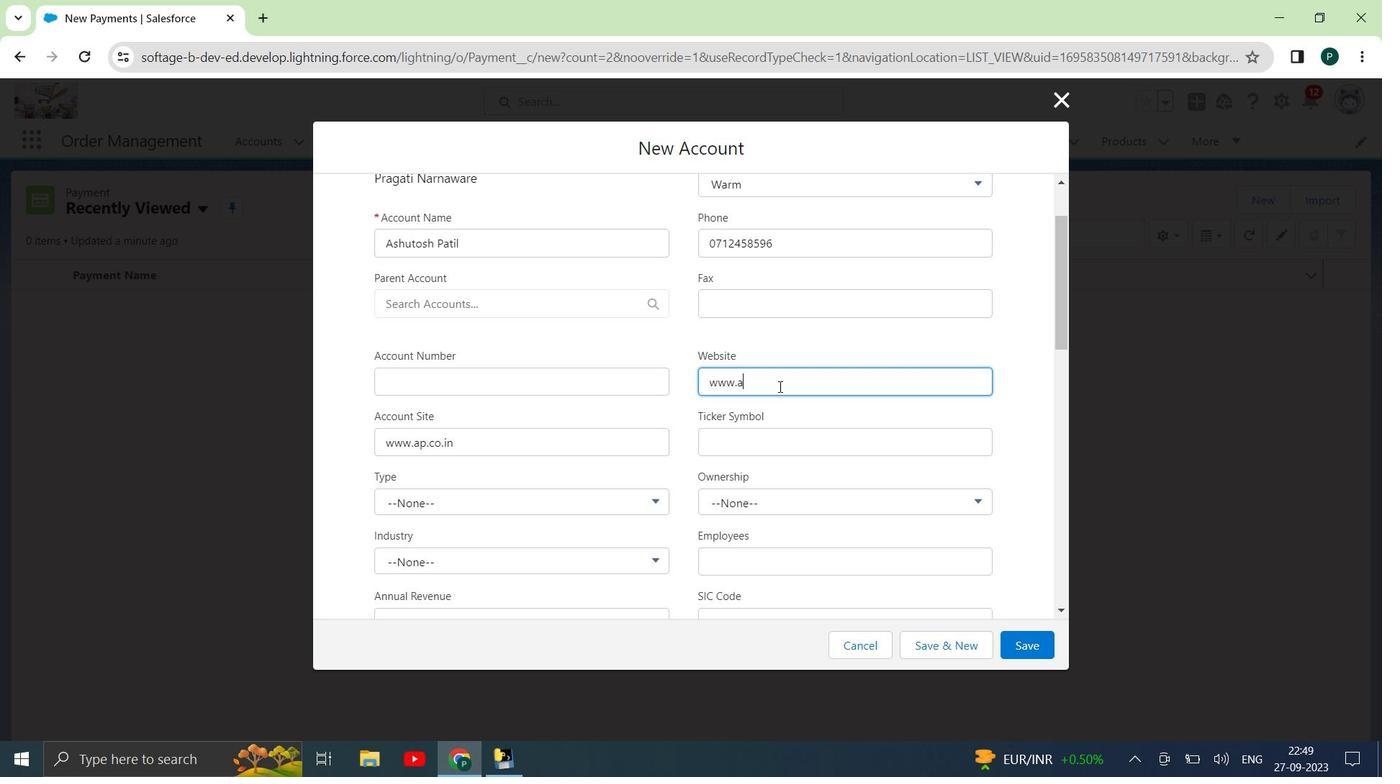 
Action: Key pressed ut
Screenshot: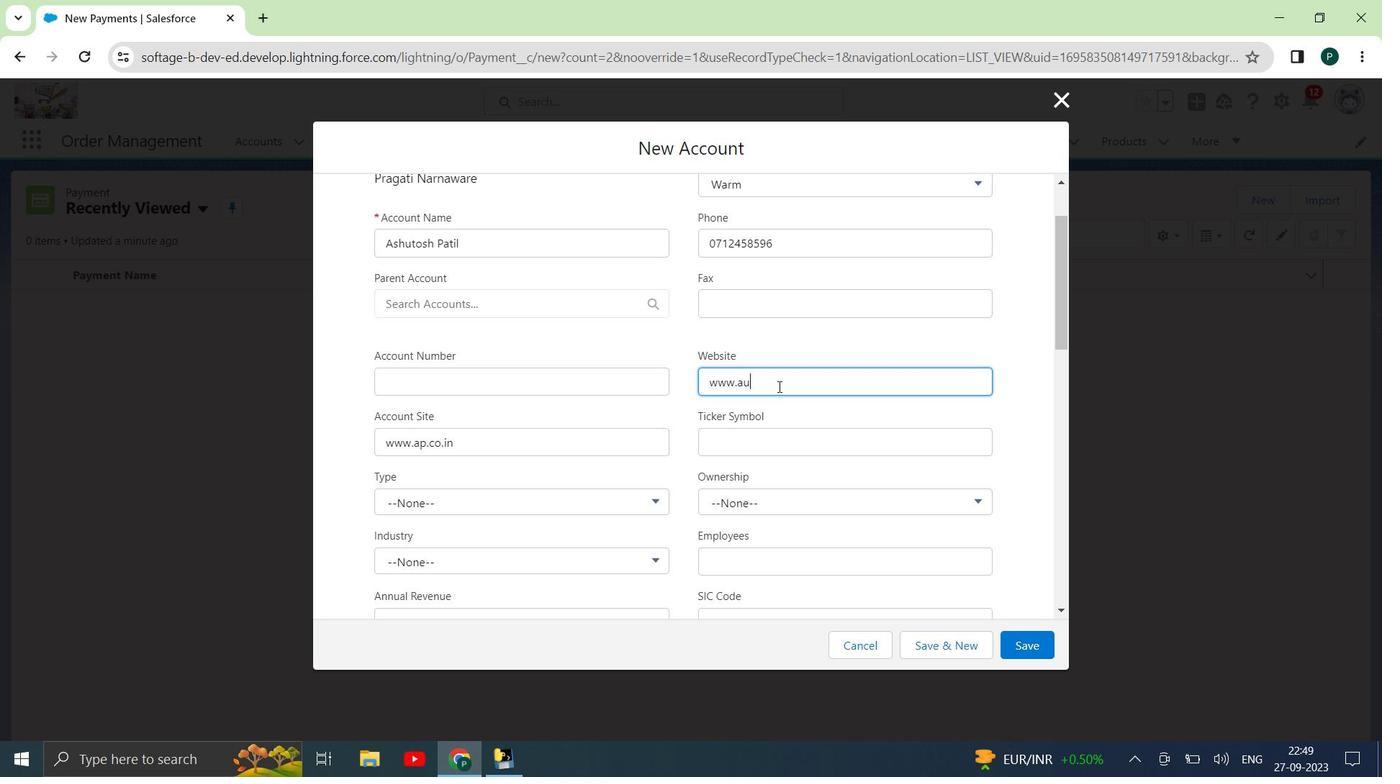 
Action: Mouse moved to (777, 386)
Screenshot: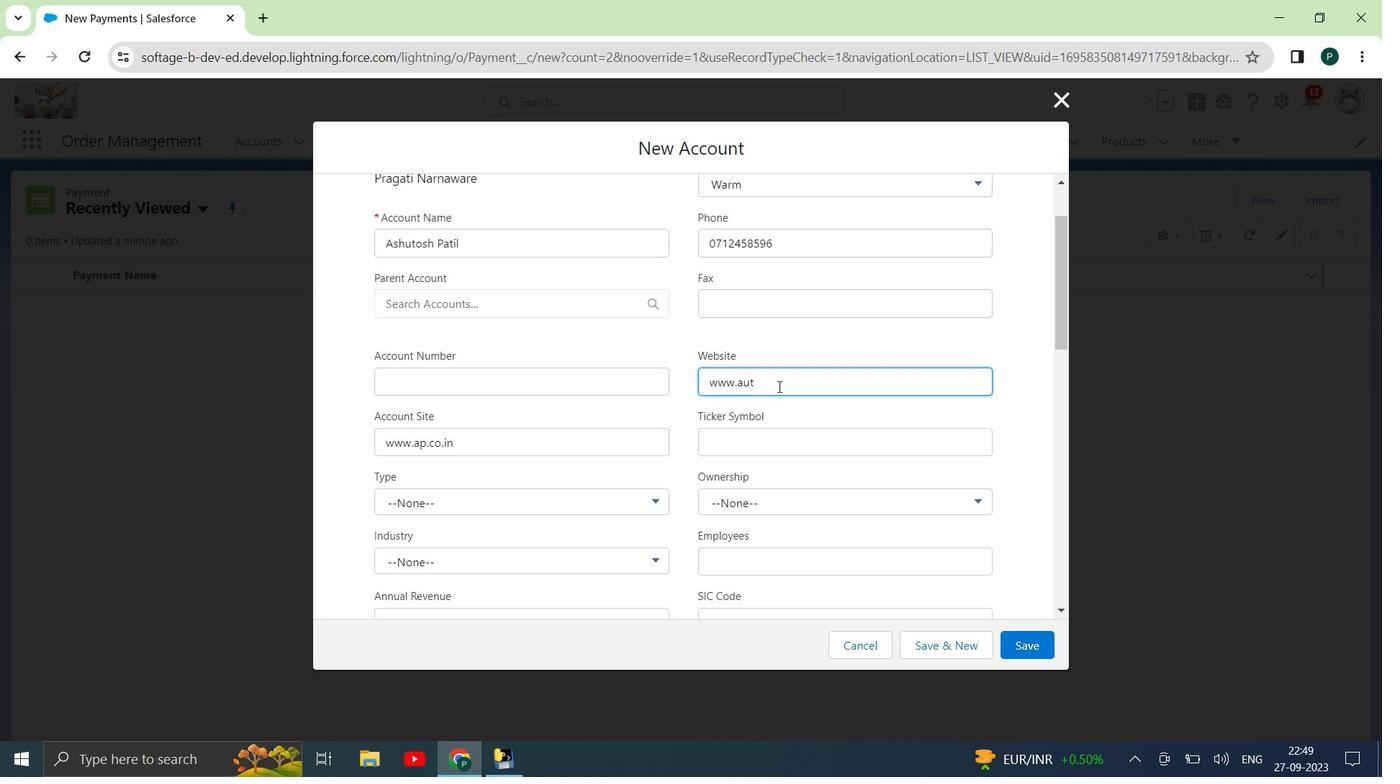 
Action: Key pressed <Key.backspace>
Screenshot: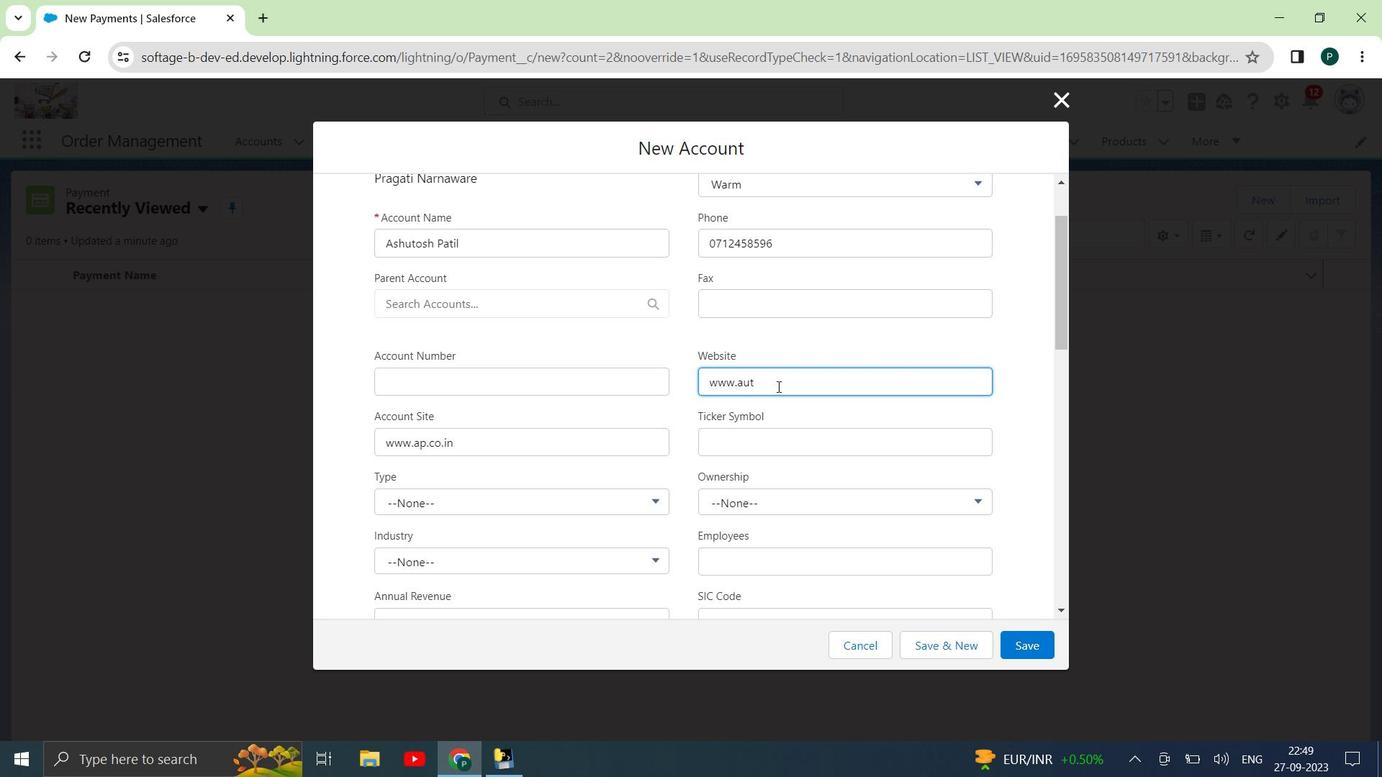 
Action: Mouse moved to (777, 386)
Screenshot: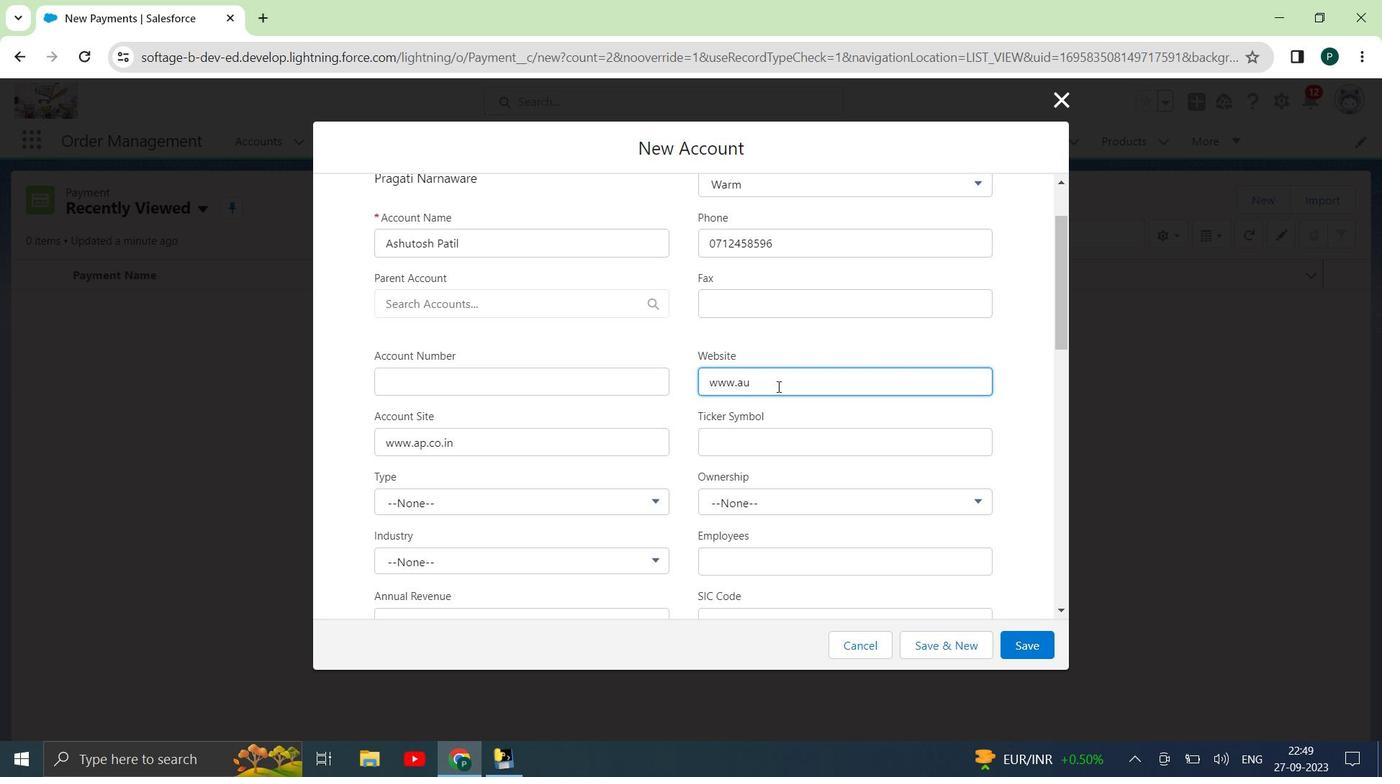 
Action: Key pressed <Key.backspace>shu
Screenshot: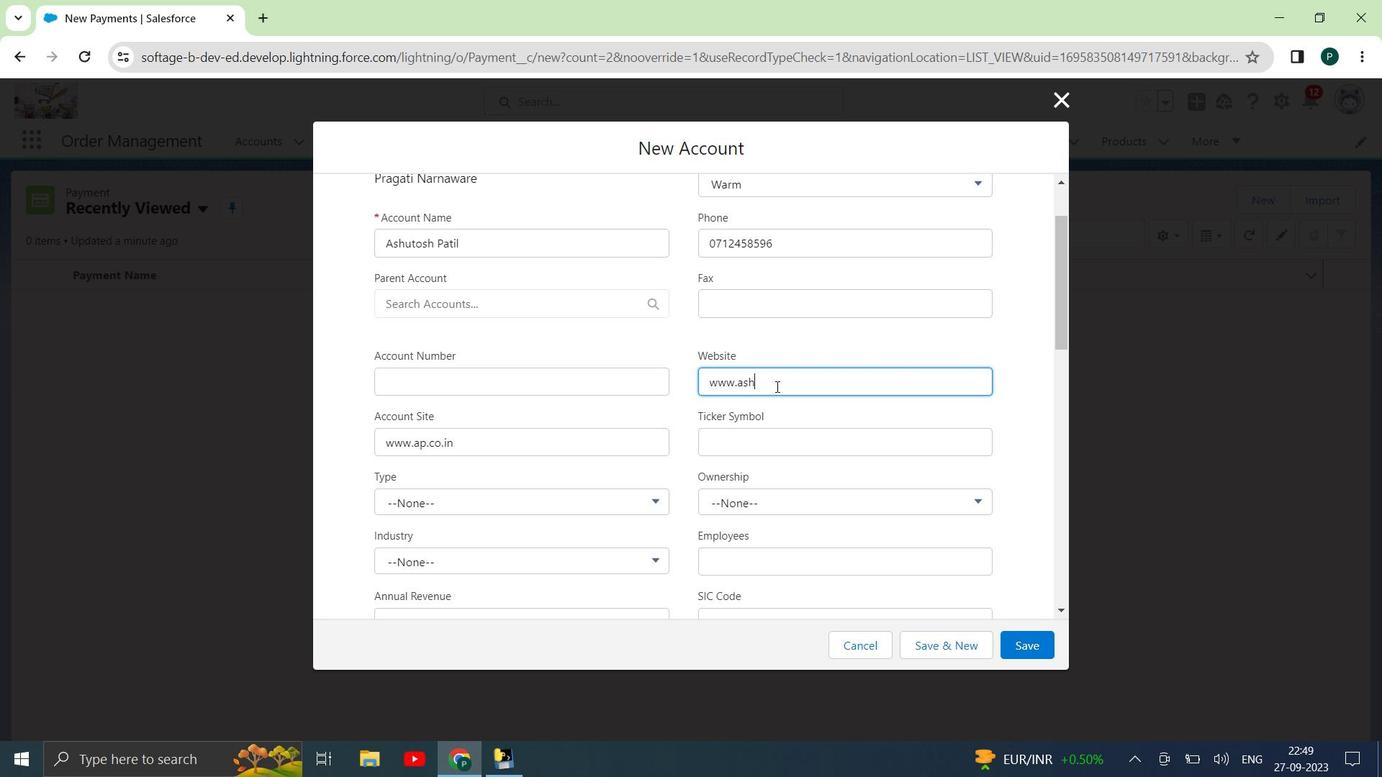 
Action: Mouse moved to (776, 386)
Screenshot: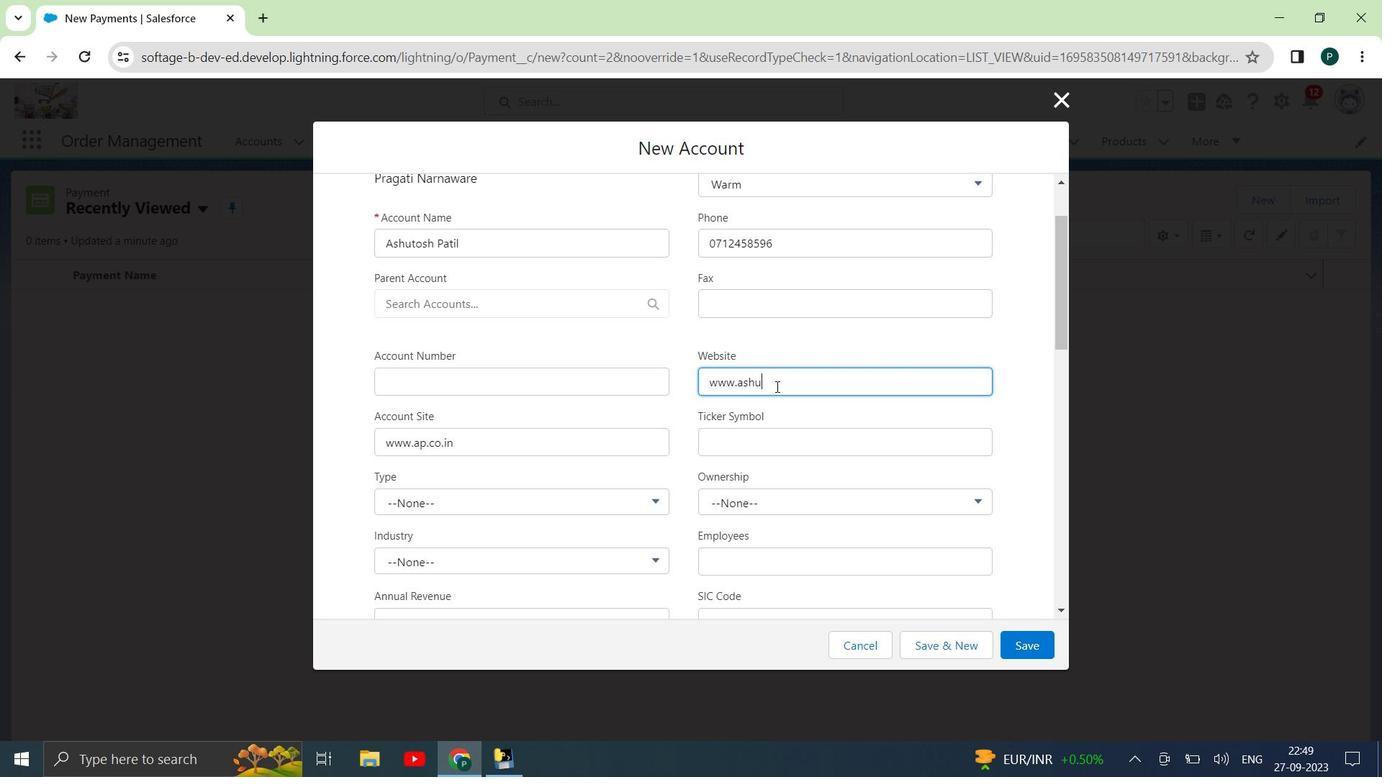 
Action: Key pressed tps<Key.backspace><Key.backspace><Key.backspace>toshpatil.com
Screenshot: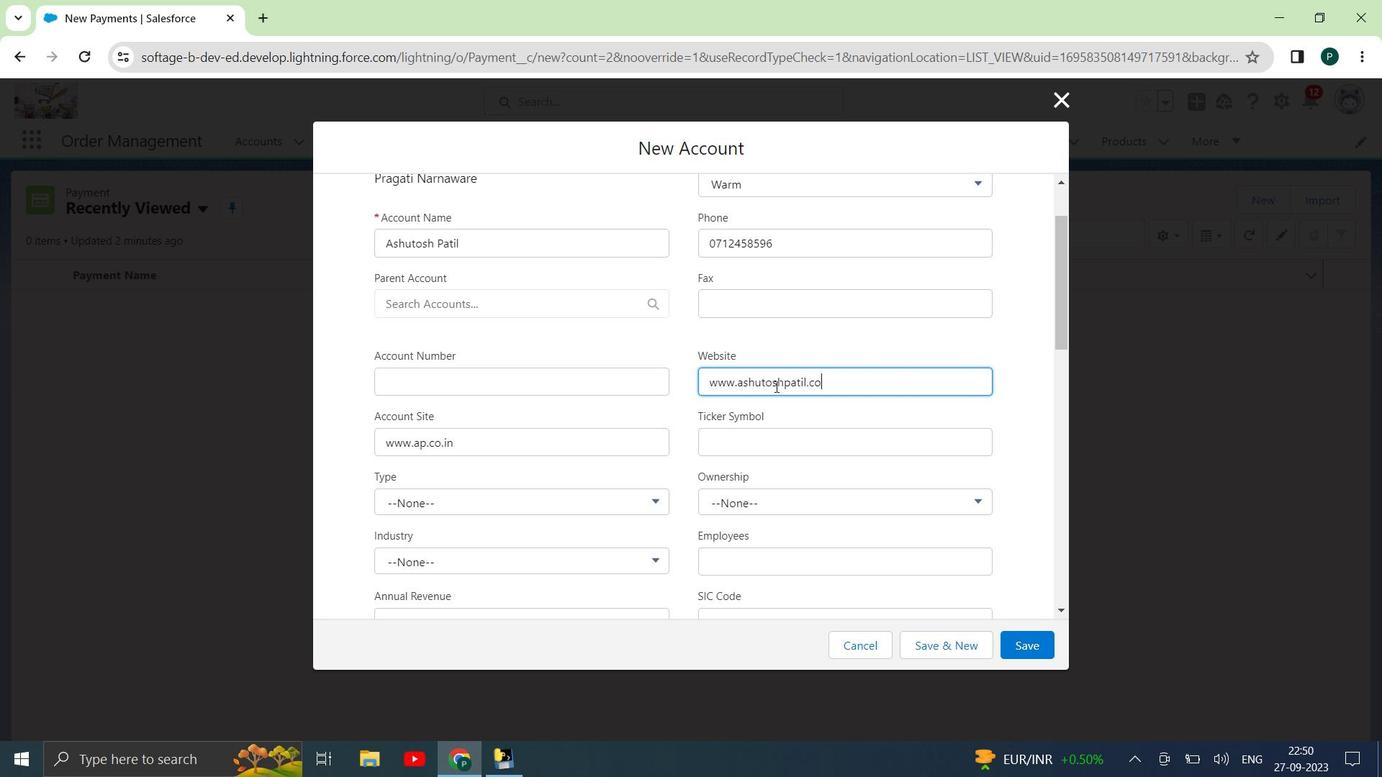 
Action: Mouse moved to (607, 446)
Screenshot: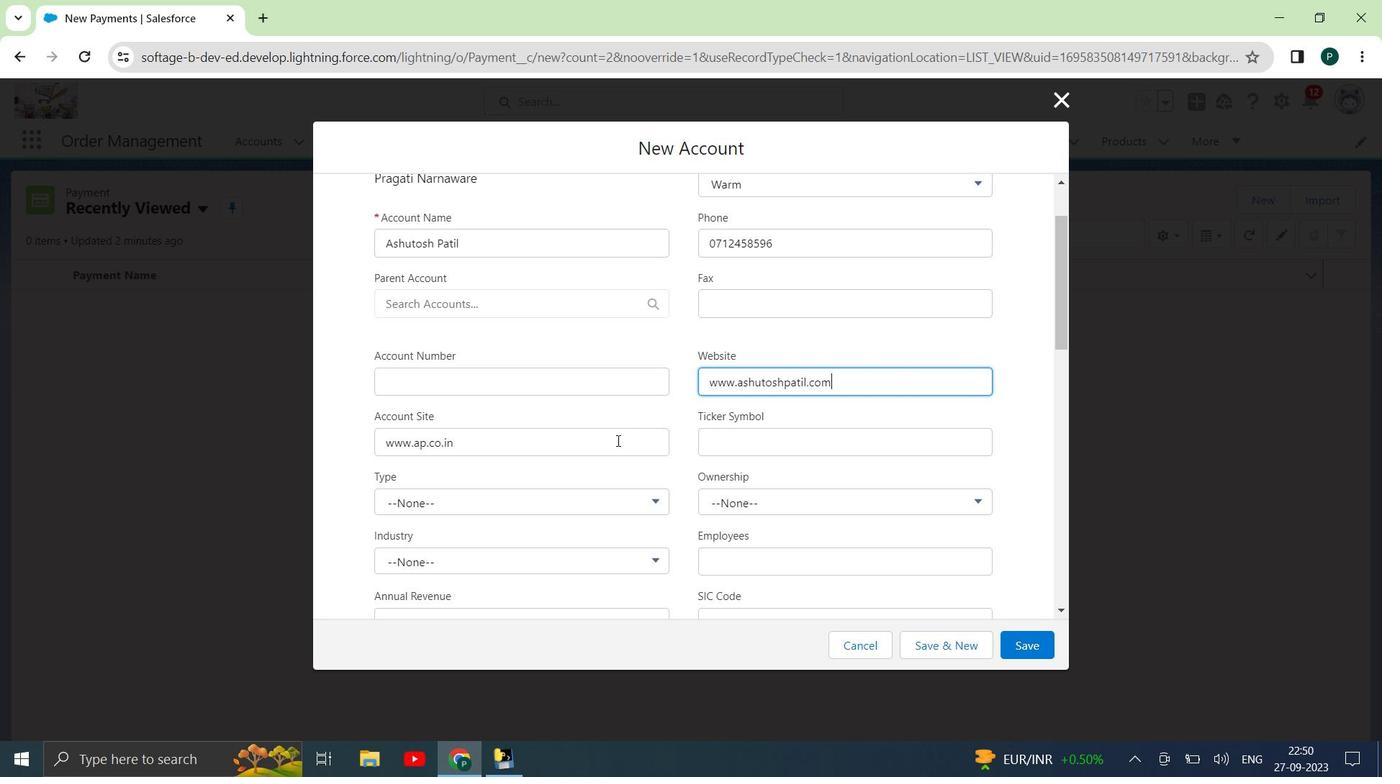 
Action: Mouse scrolled (607, 445) with delta (0, 0)
Screenshot: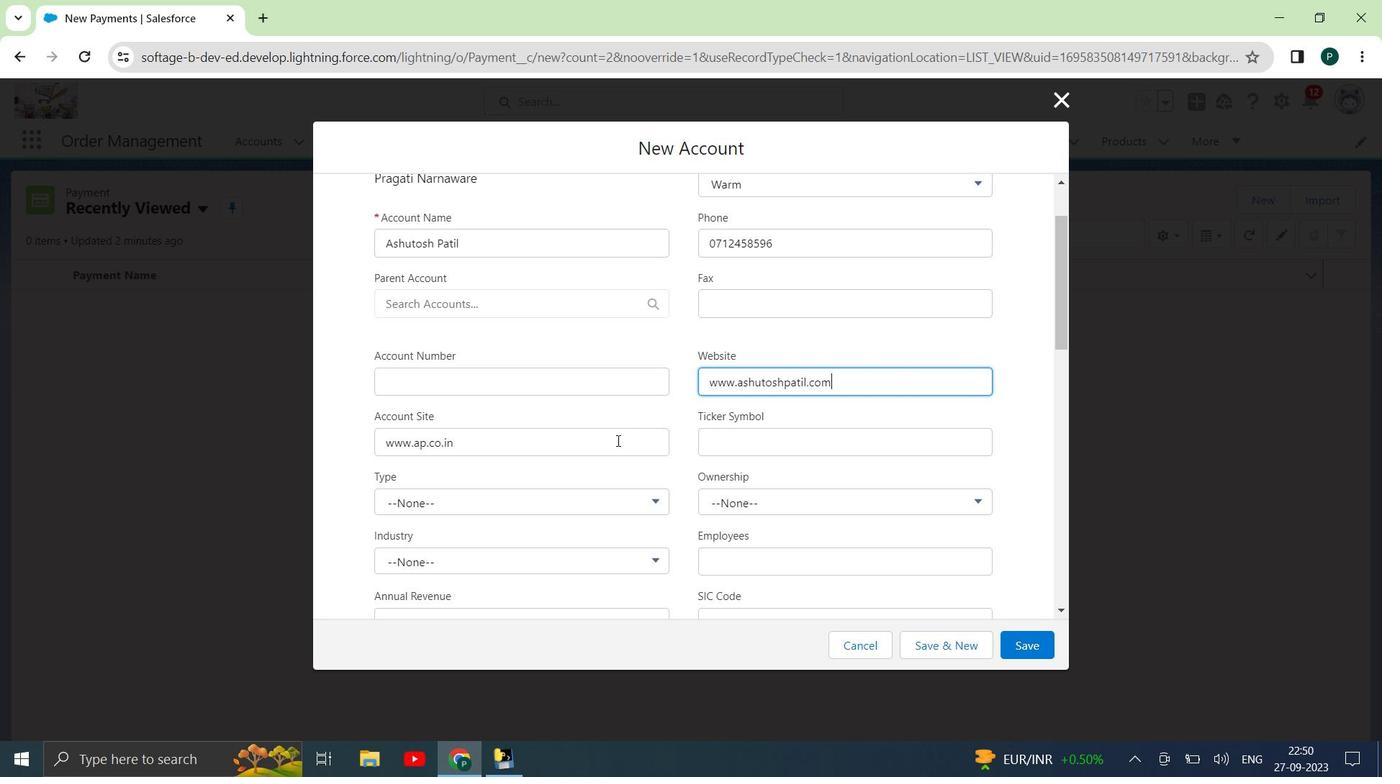 
Action: Mouse moved to (536, 412)
Screenshot: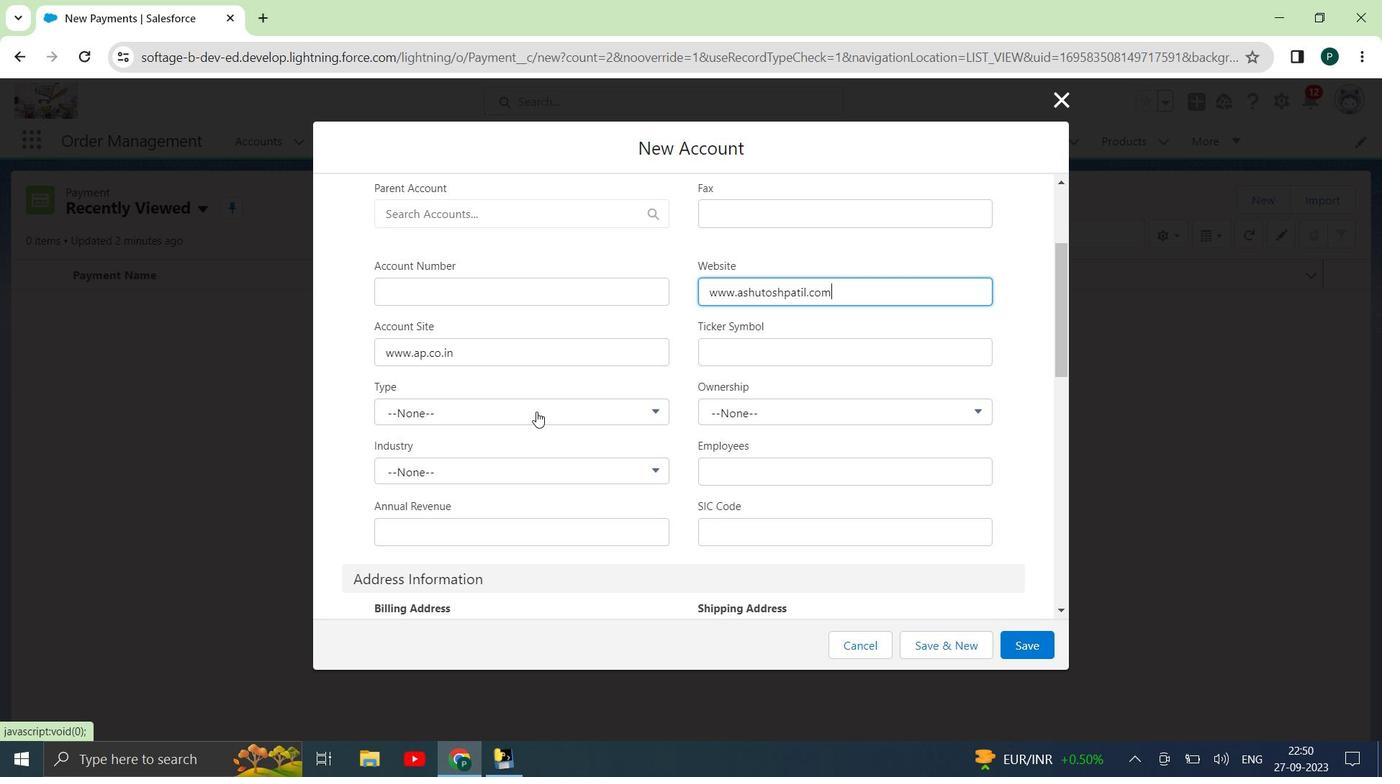 
Action: Mouse pressed left at (536, 412)
Screenshot: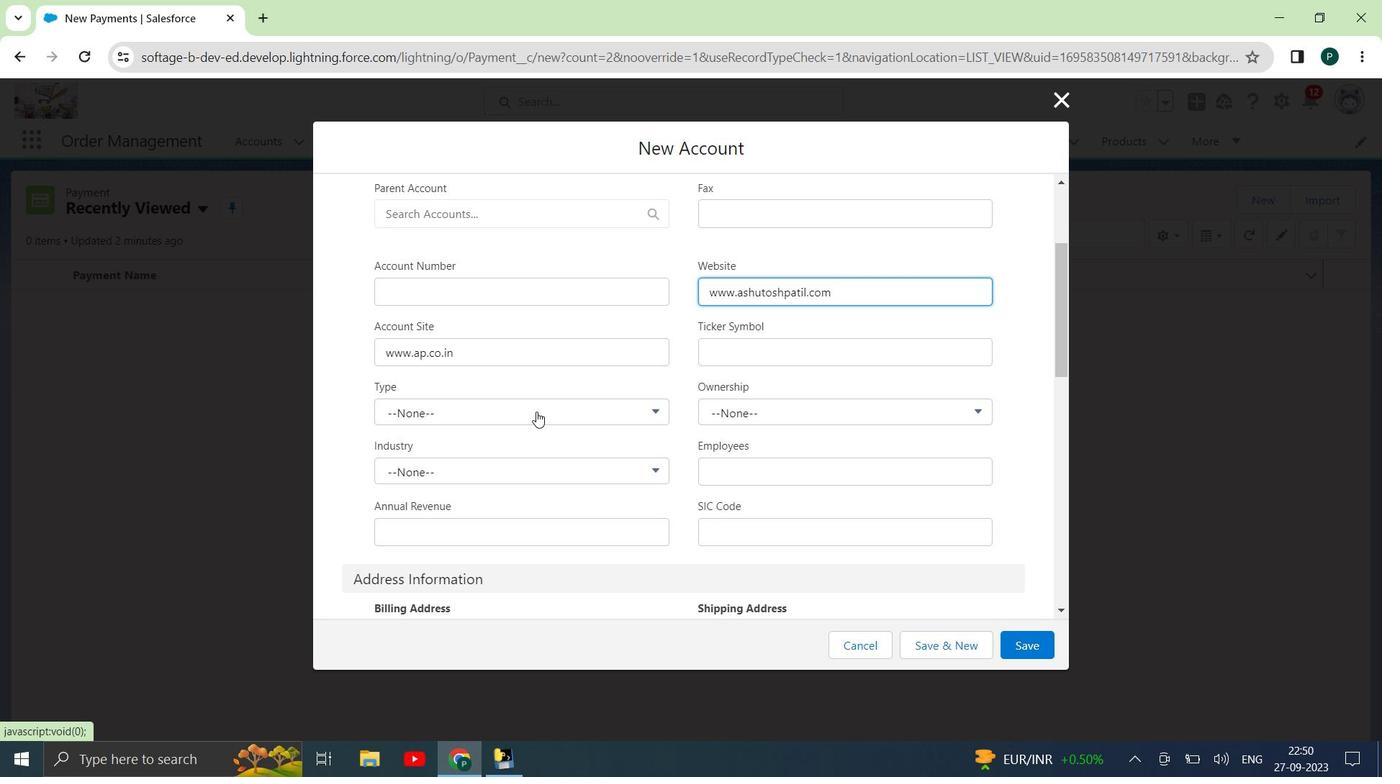 
Action: Mouse moved to (528, 473)
Screenshot: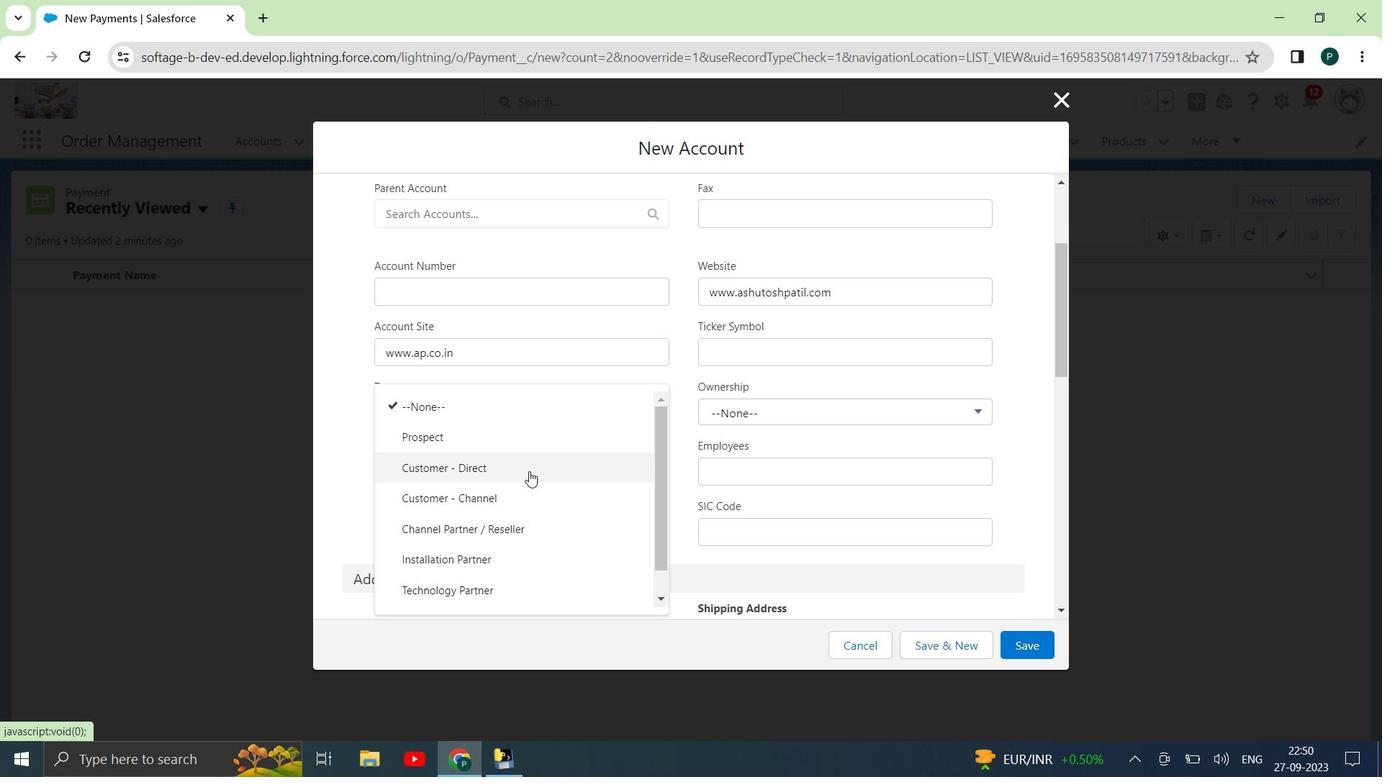 
Action: Mouse scrolled (528, 472) with delta (0, 0)
Screenshot: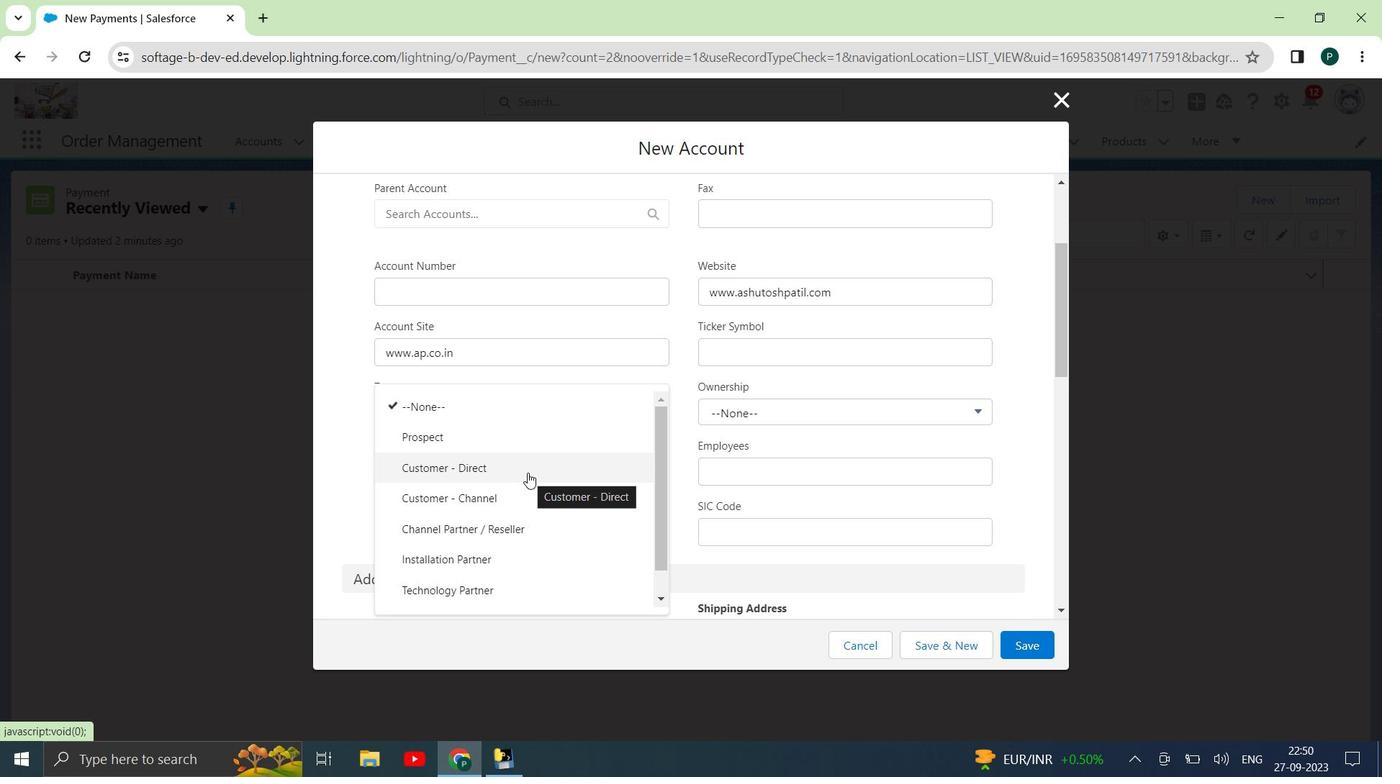 
Action: Mouse moved to (465, 591)
Screenshot: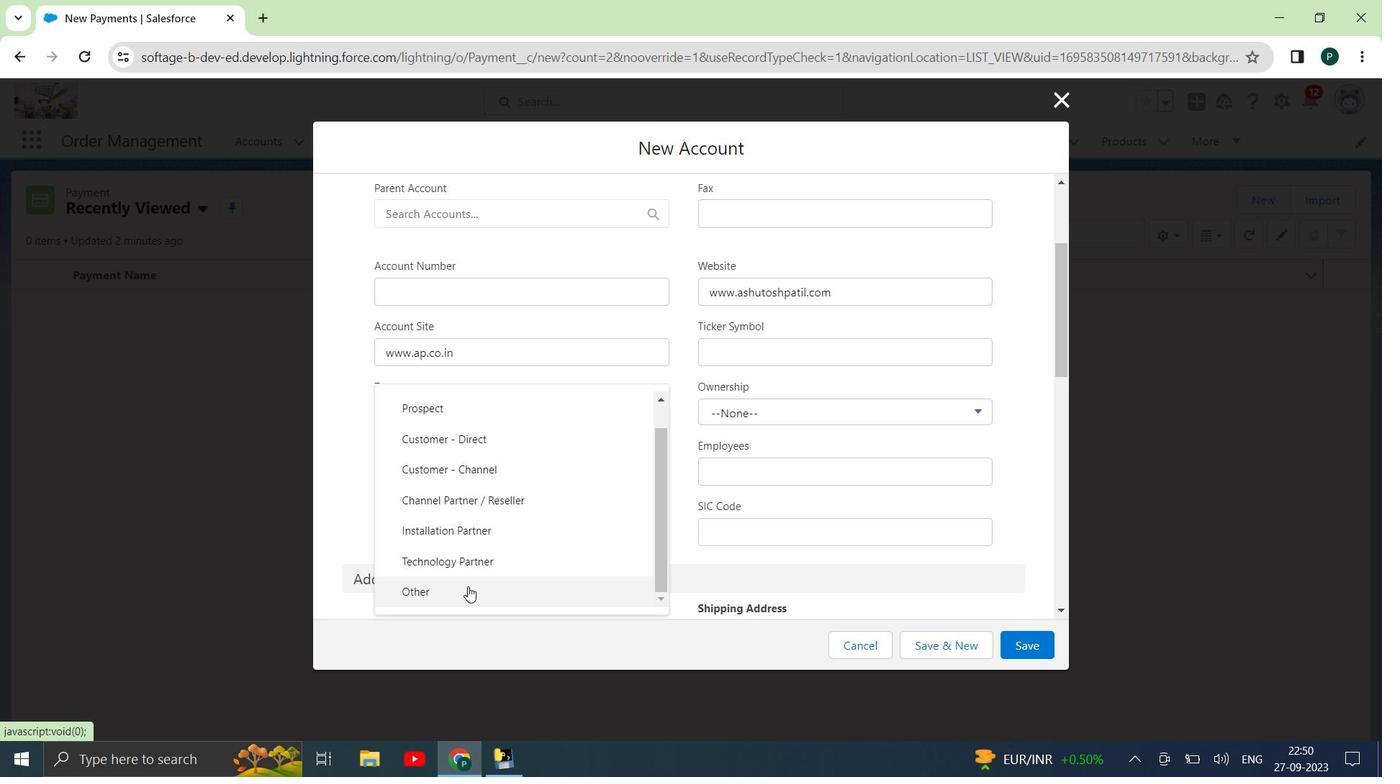 
Action: Mouse pressed left at (465, 591)
Screenshot: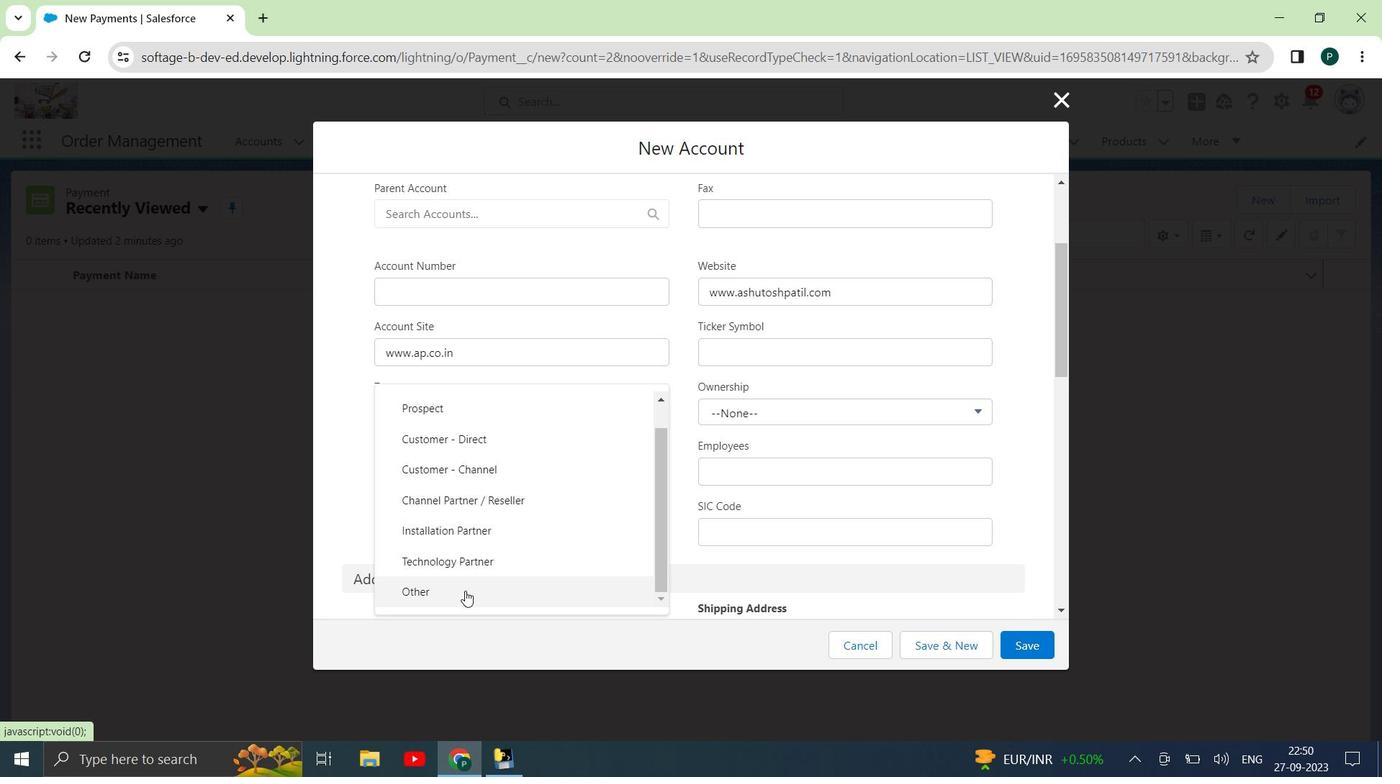 
Action: Mouse moved to (739, 418)
Screenshot: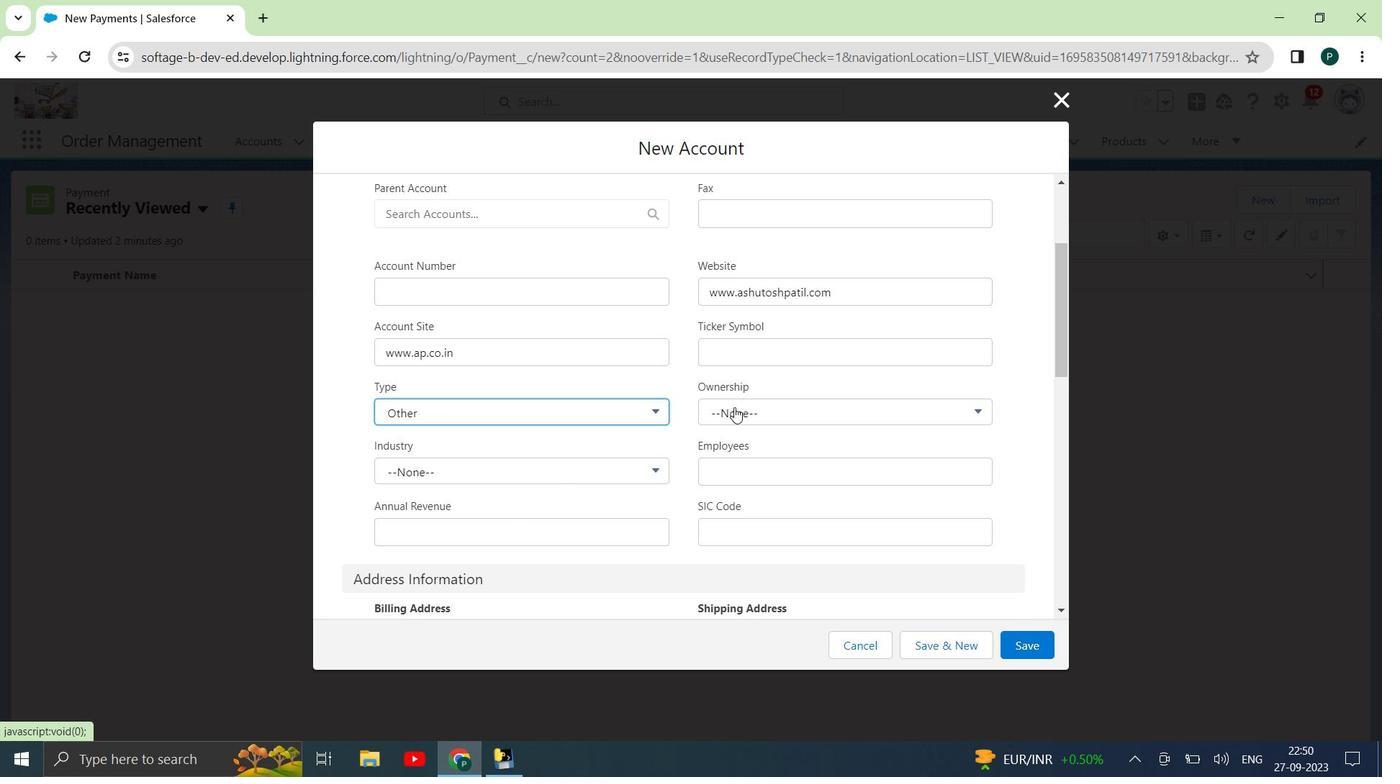 
Action: Mouse pressed left at (739, 418)
Screenshot: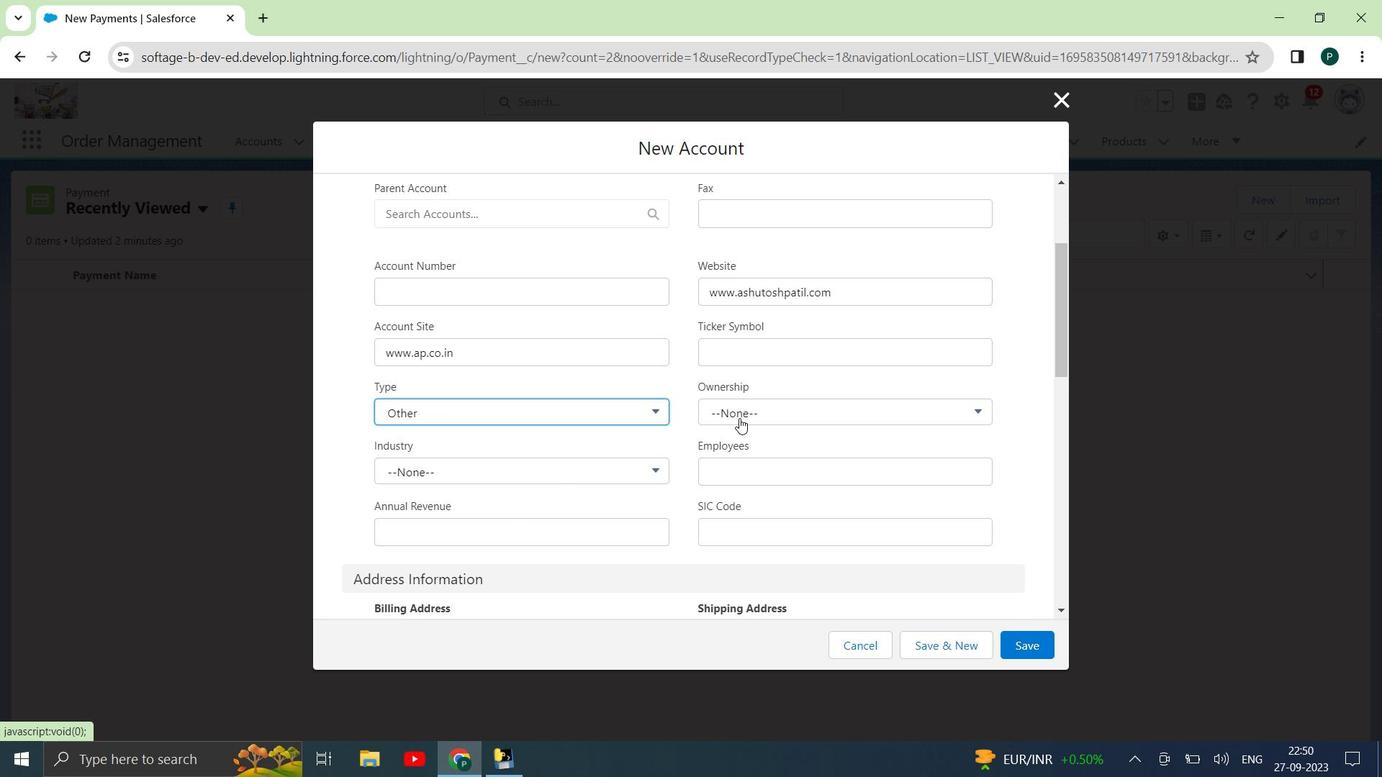 
Action: Mouse moved to (783, 500)
Screenshot: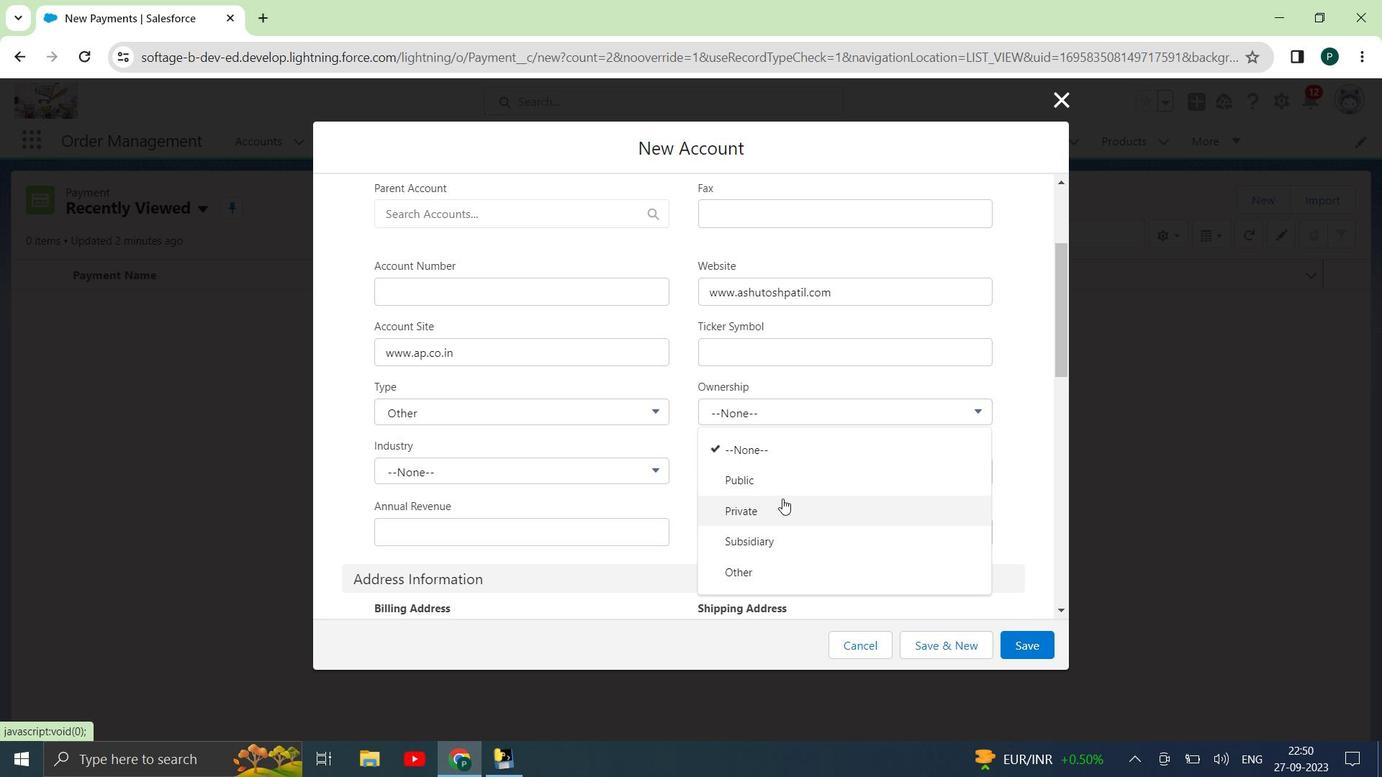 
Action: Mouse pressed left at (783, 500)
Screenshot: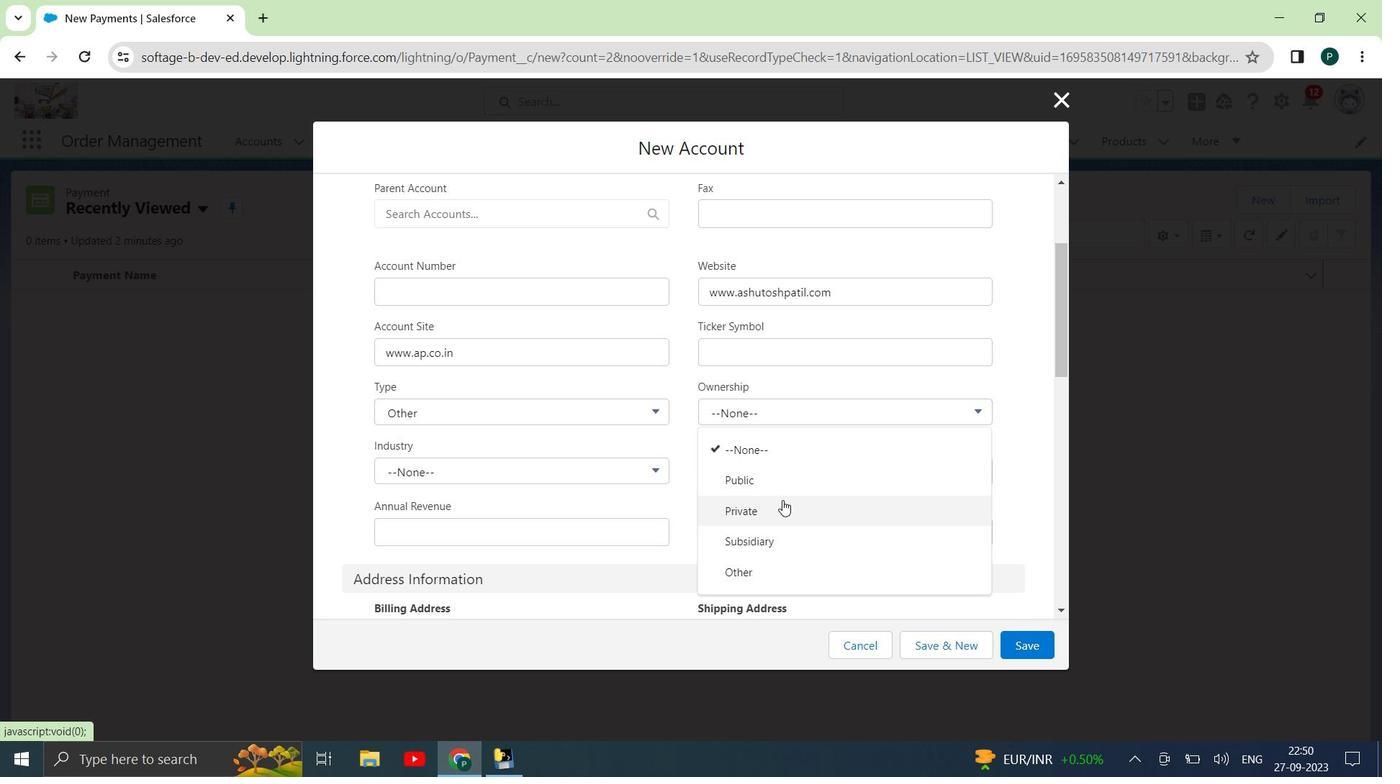 
Action: Mouse moved to (634, 480)
Screenshot: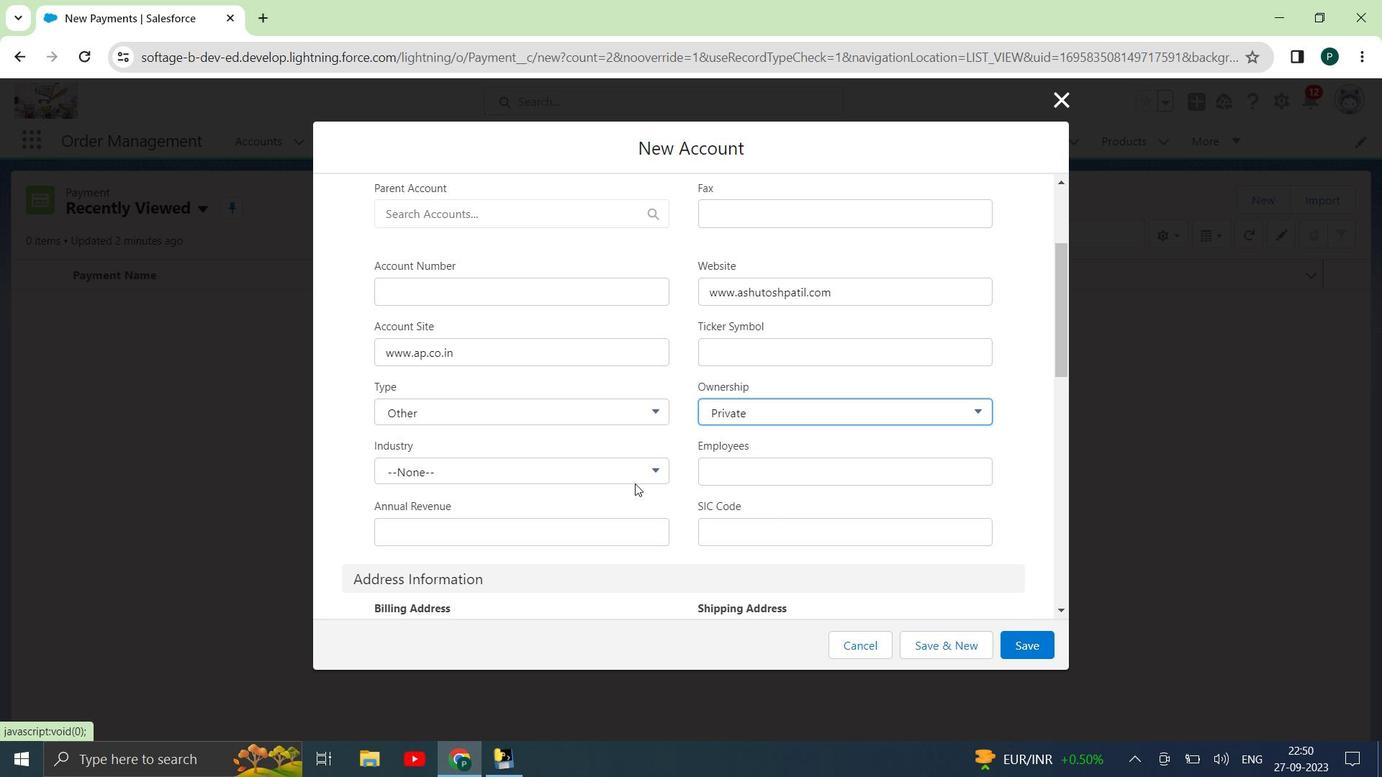 
Action: Mouse pressed left at (634, 480)
Screenshot: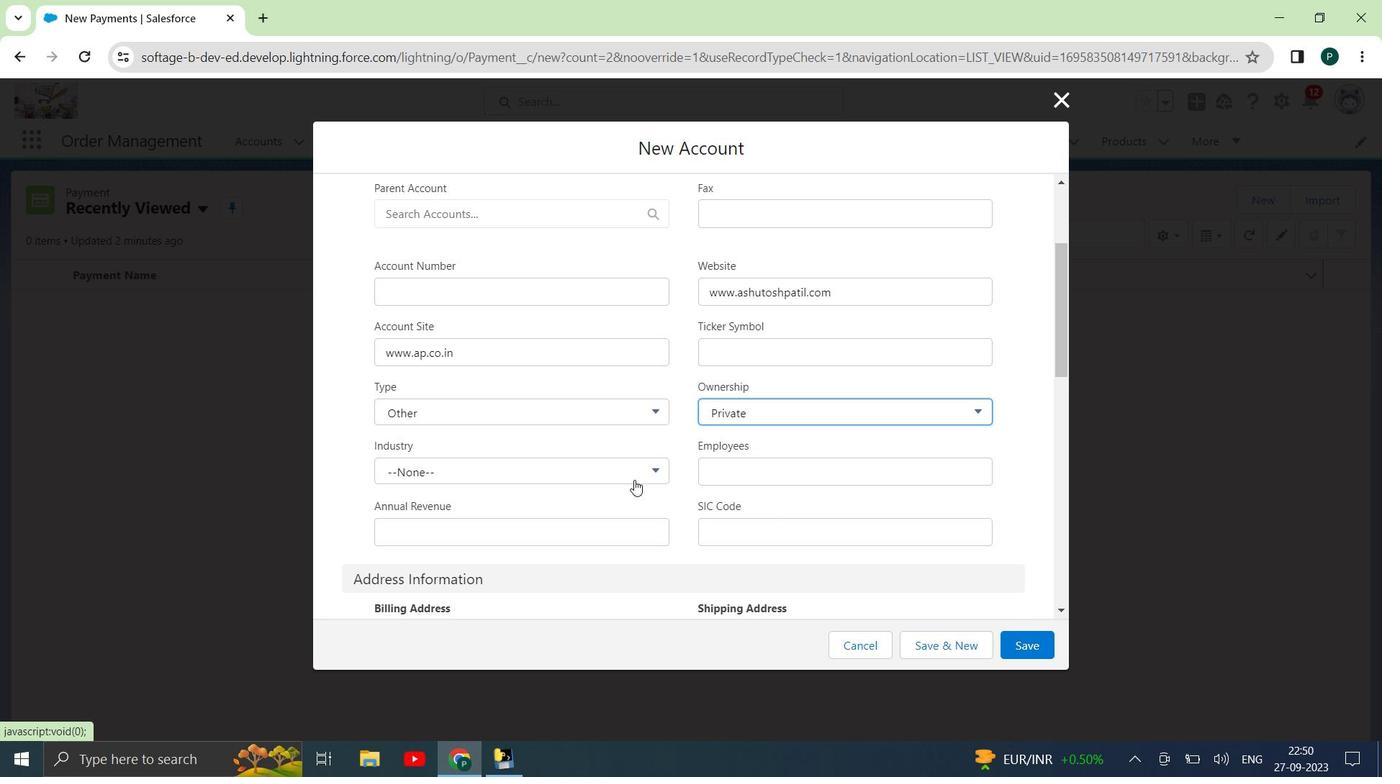 
Action: Mouse moved to (583, 475)
Screenshot: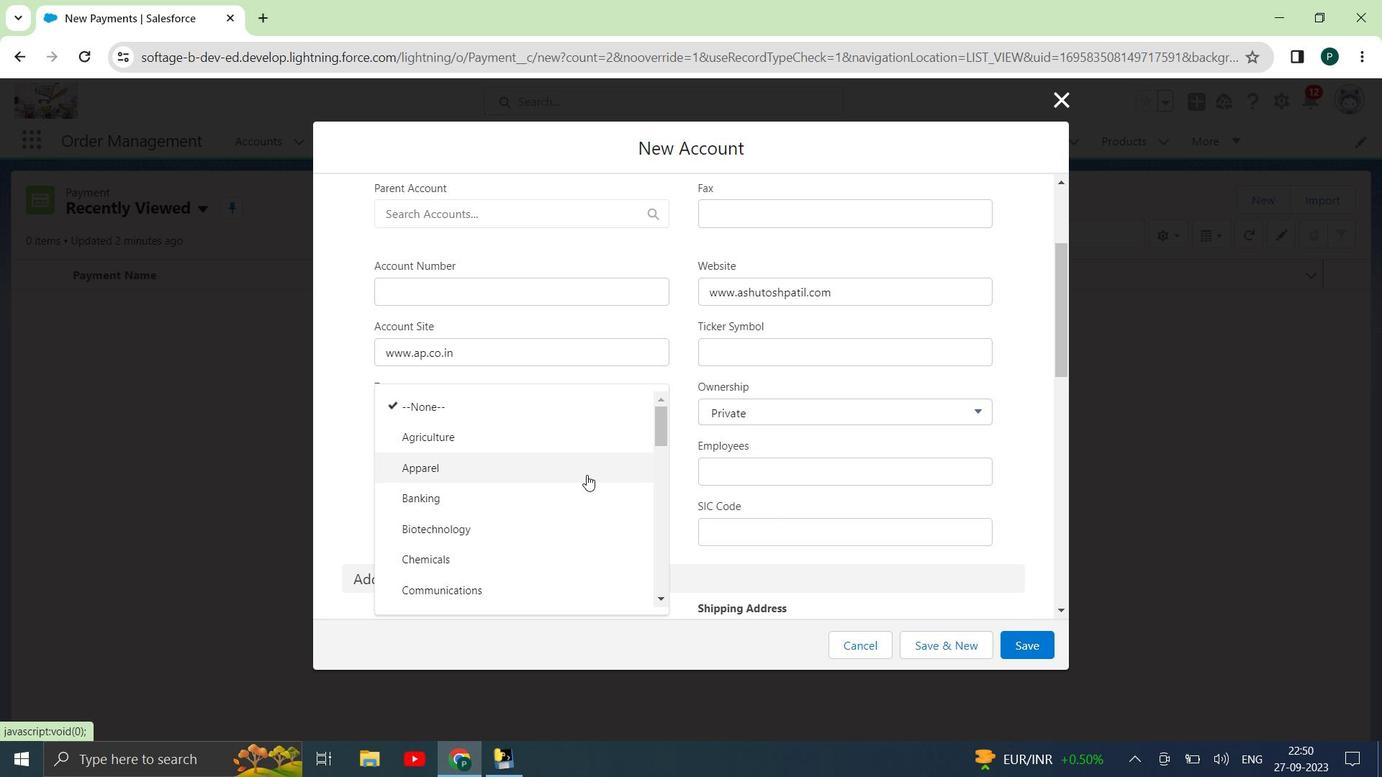 
Action: Mouse scrolled (583, 474) with delta (0, 0)
Screenshot: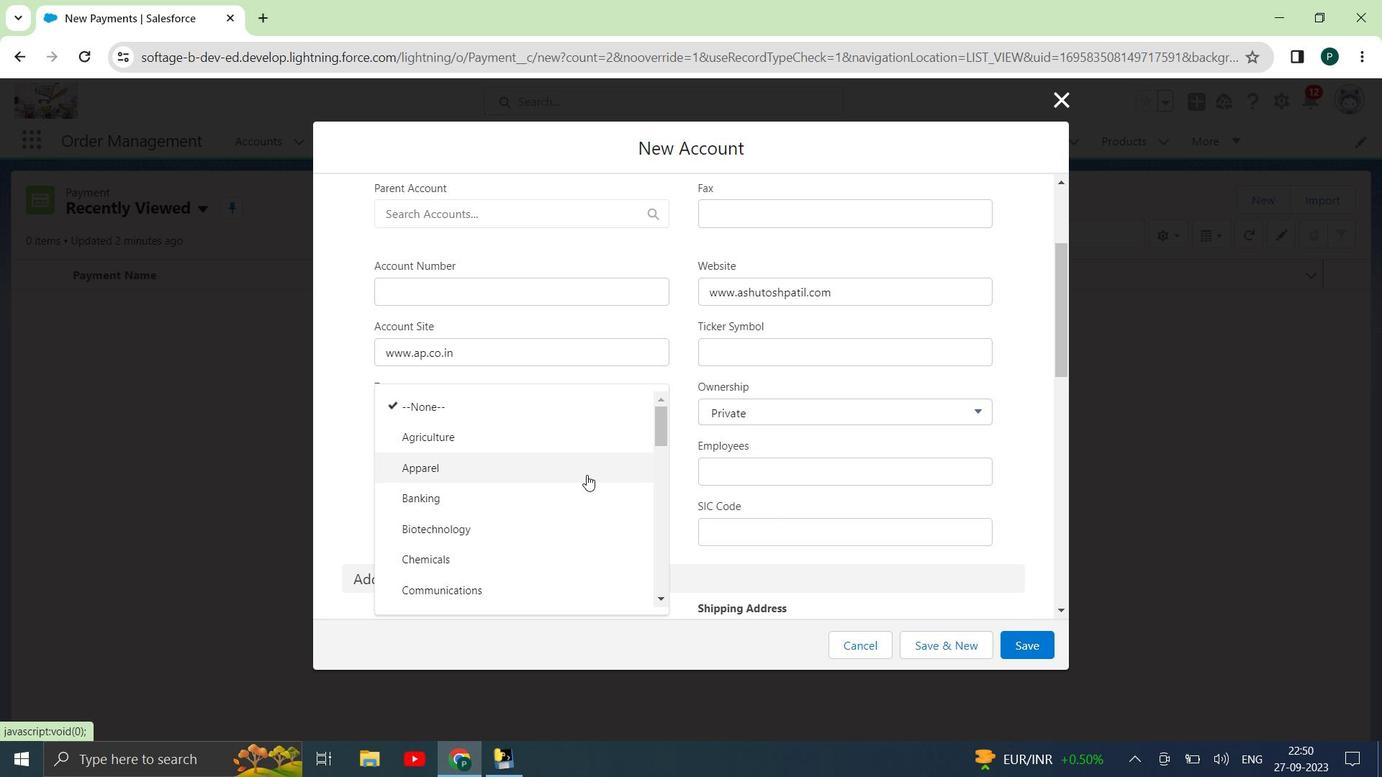 
Action: Mouse moved to (487, 514)
Screenshot: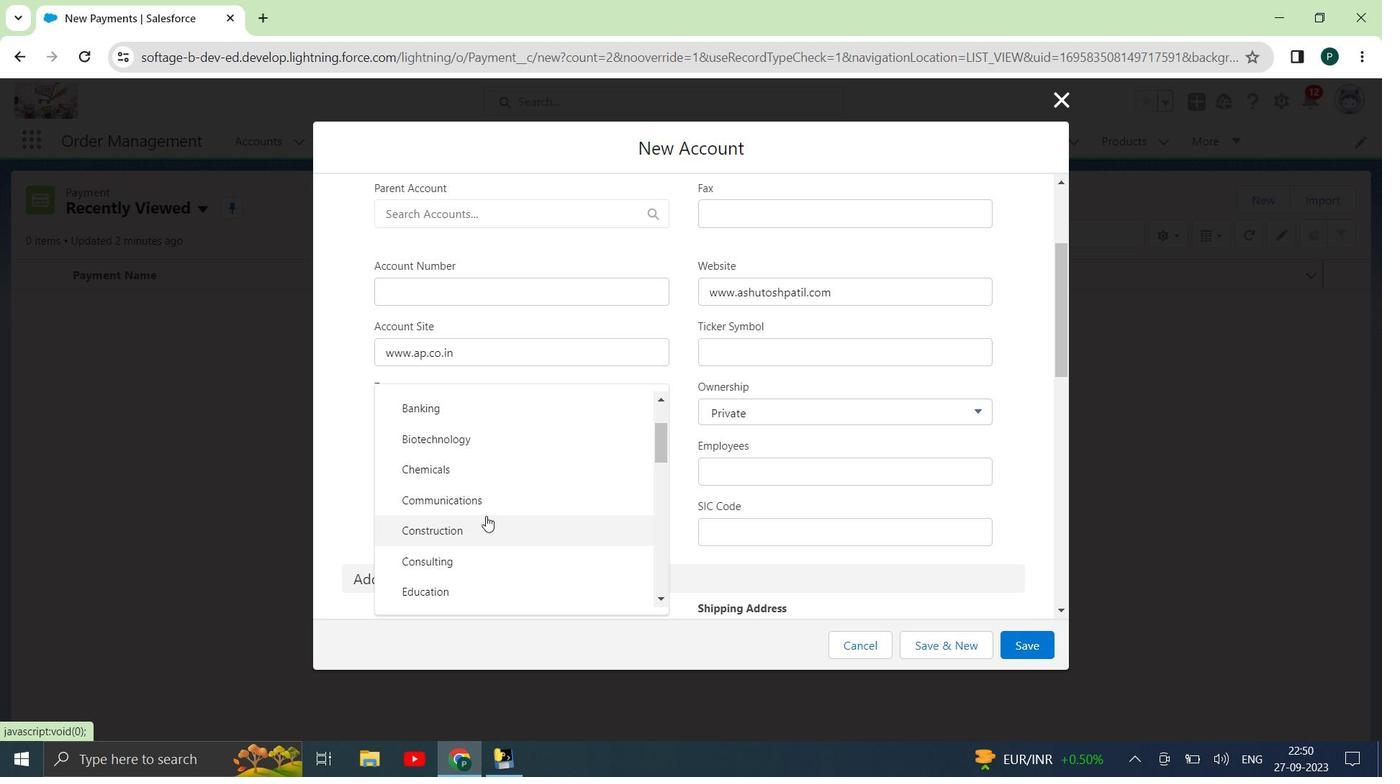 
Action: Mouse scrolled (487, 514) with delta (0, 0)
Screenshot: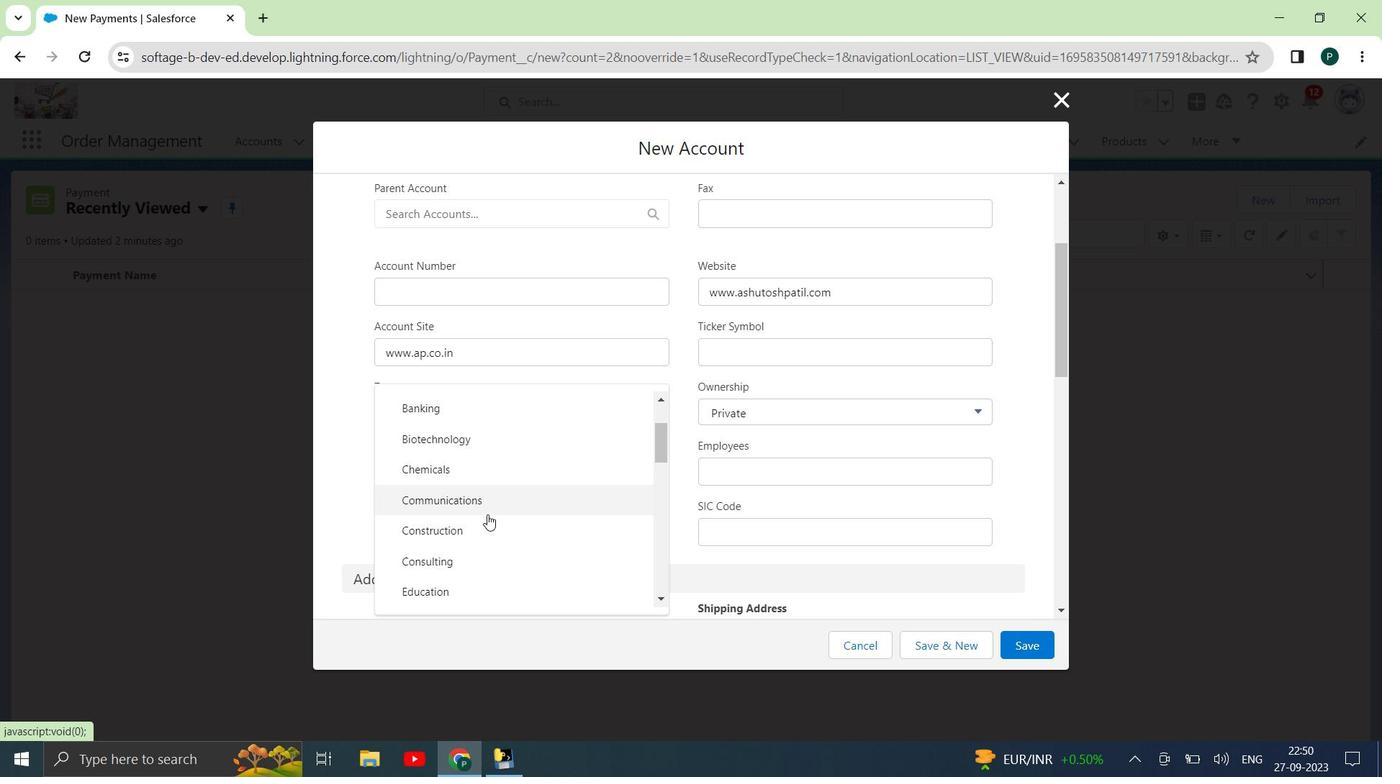 
Action: Mouse moved to (460, 562)
Screenshot: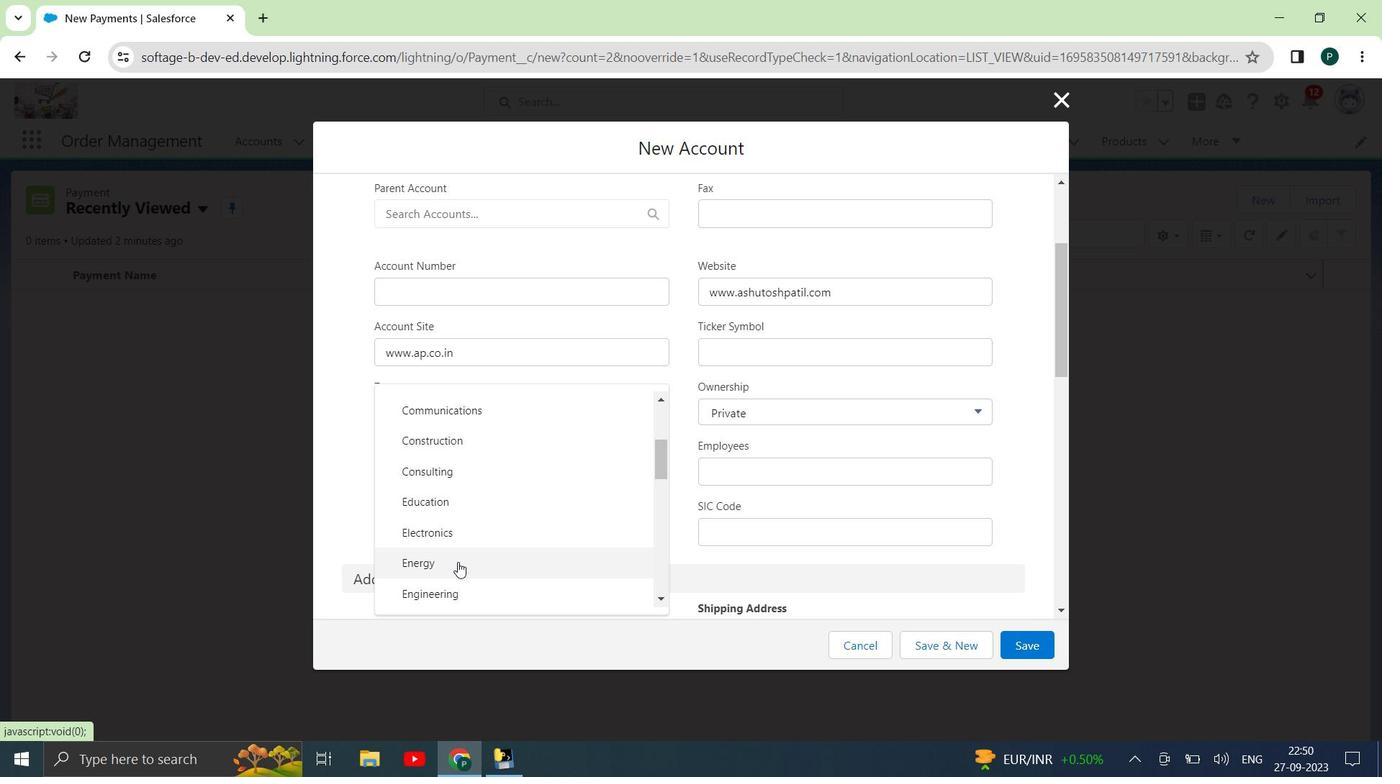 
Action: Mouse pressed left at (460, 562)
Screenshot: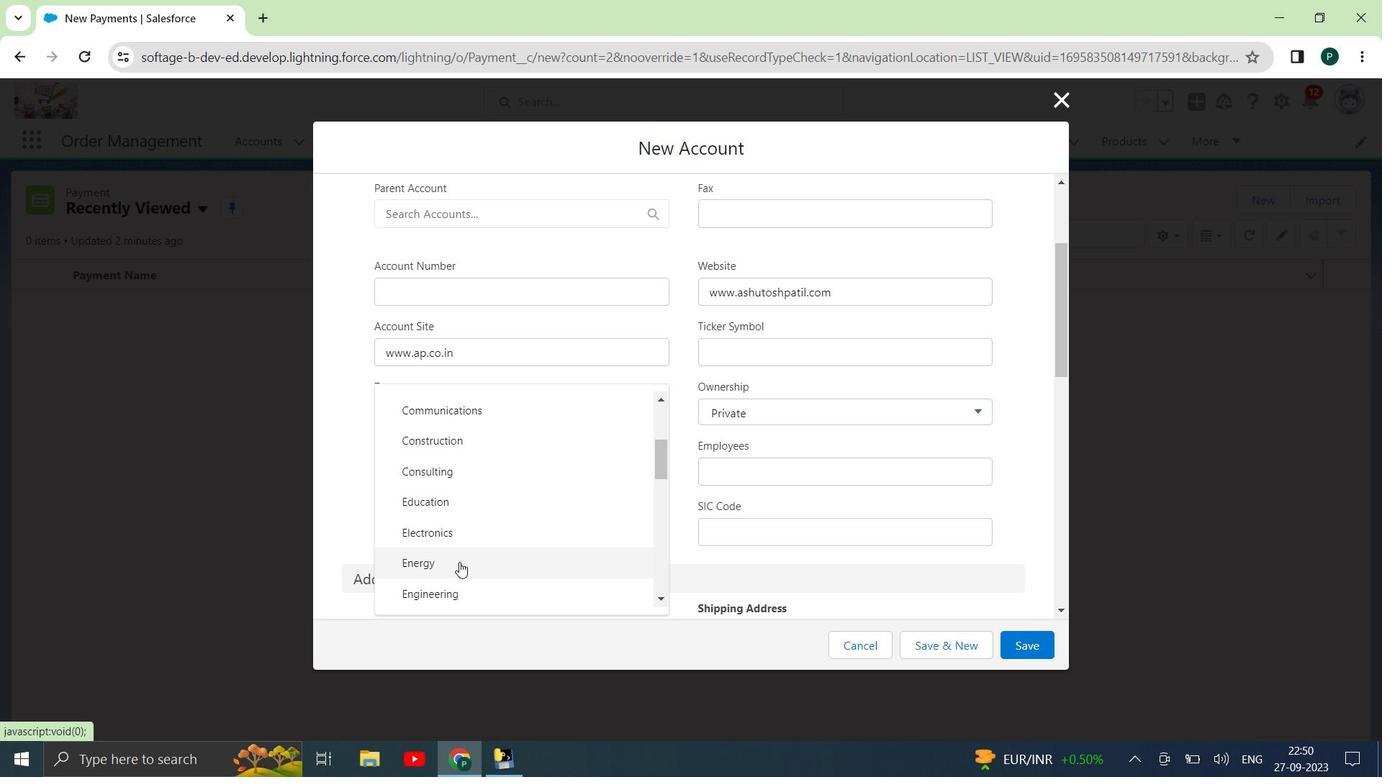 
Action: Mouse moved to (794, 474)
Screenshot: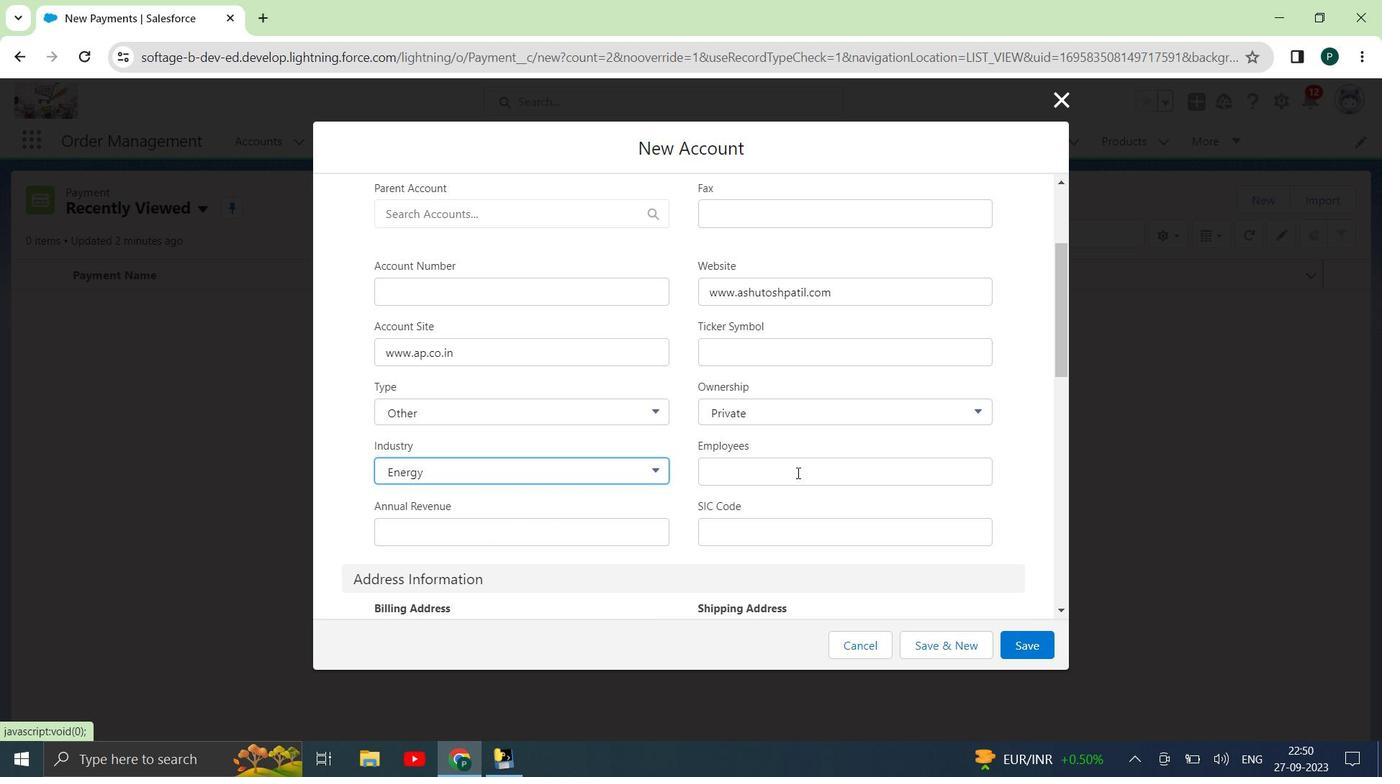 
Action: Mouse pressed left at (794, 474)
Screenshot: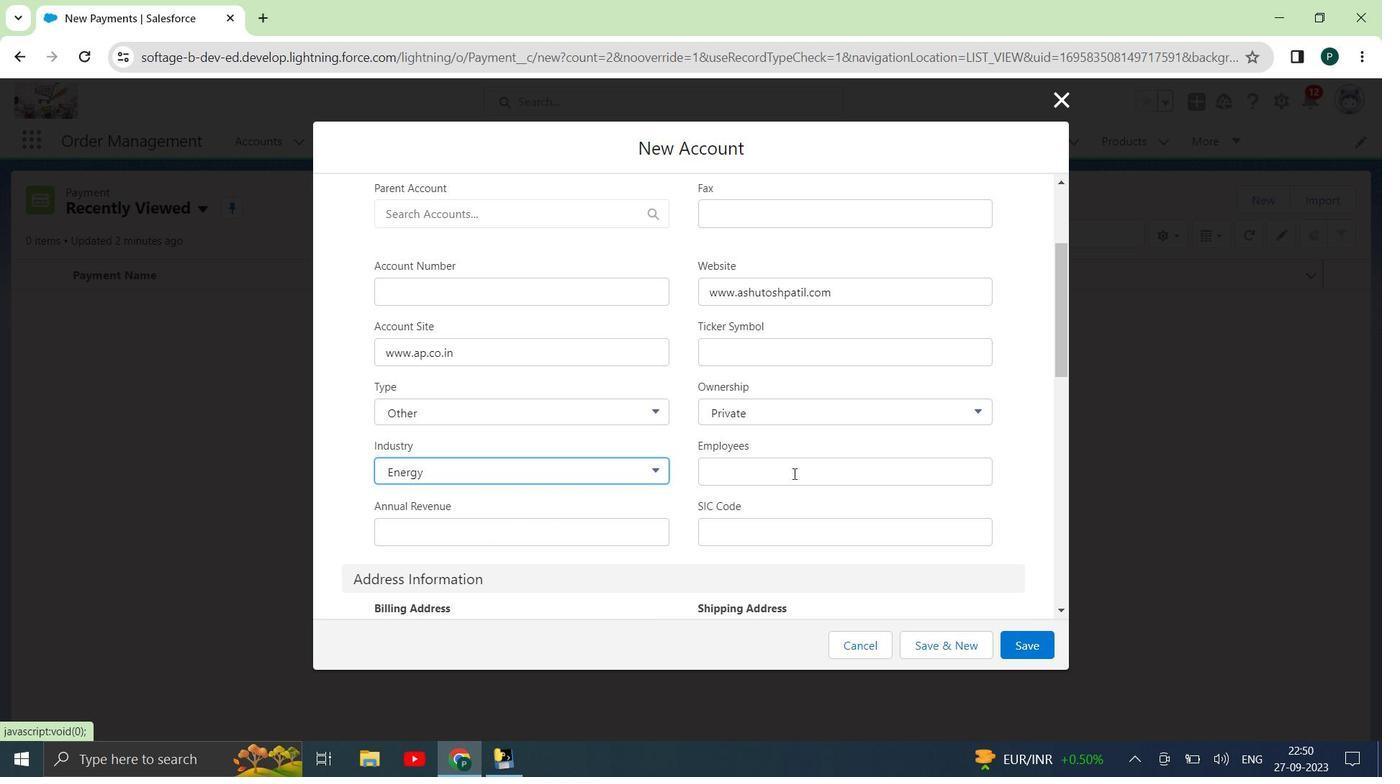 
Action: Key pressed 1758
Screenshot: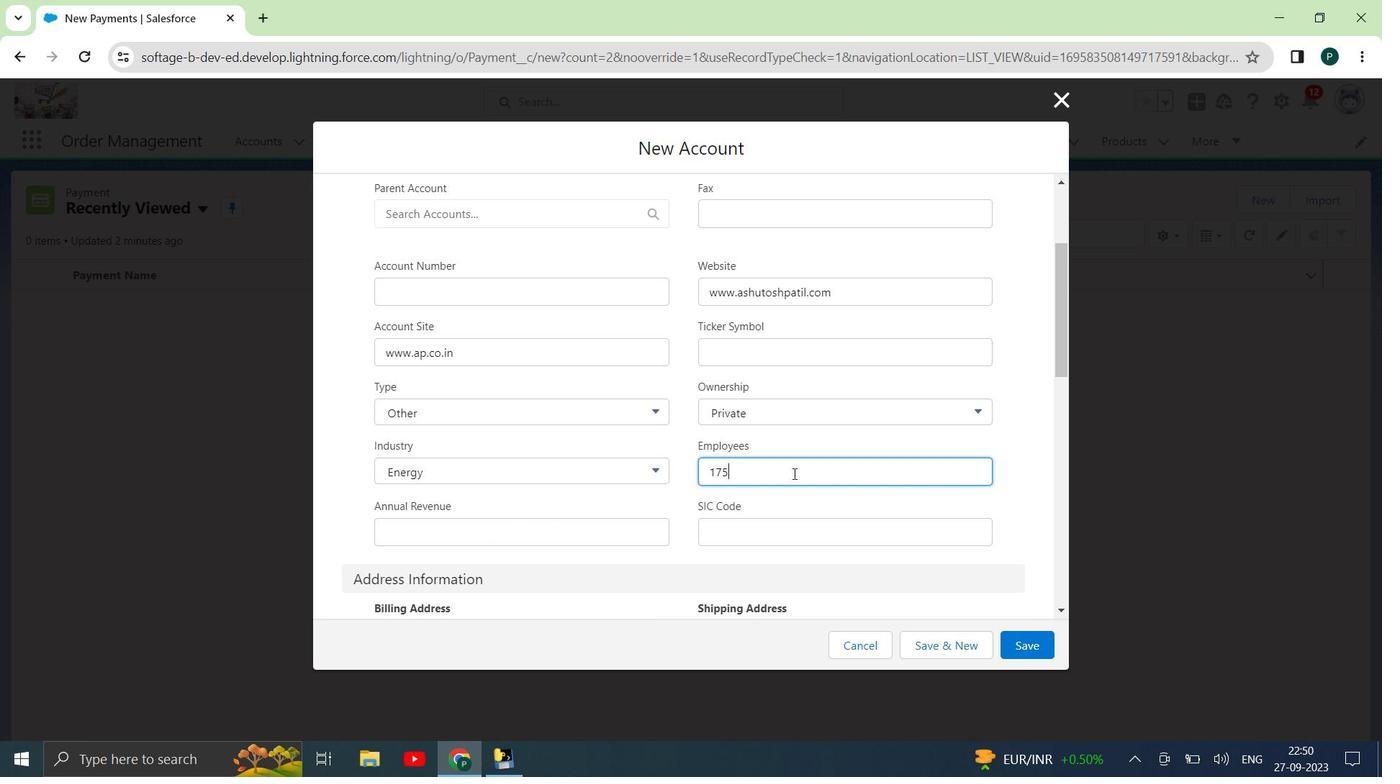 
Action: Mouse moved to (616, 388)
Screenshot: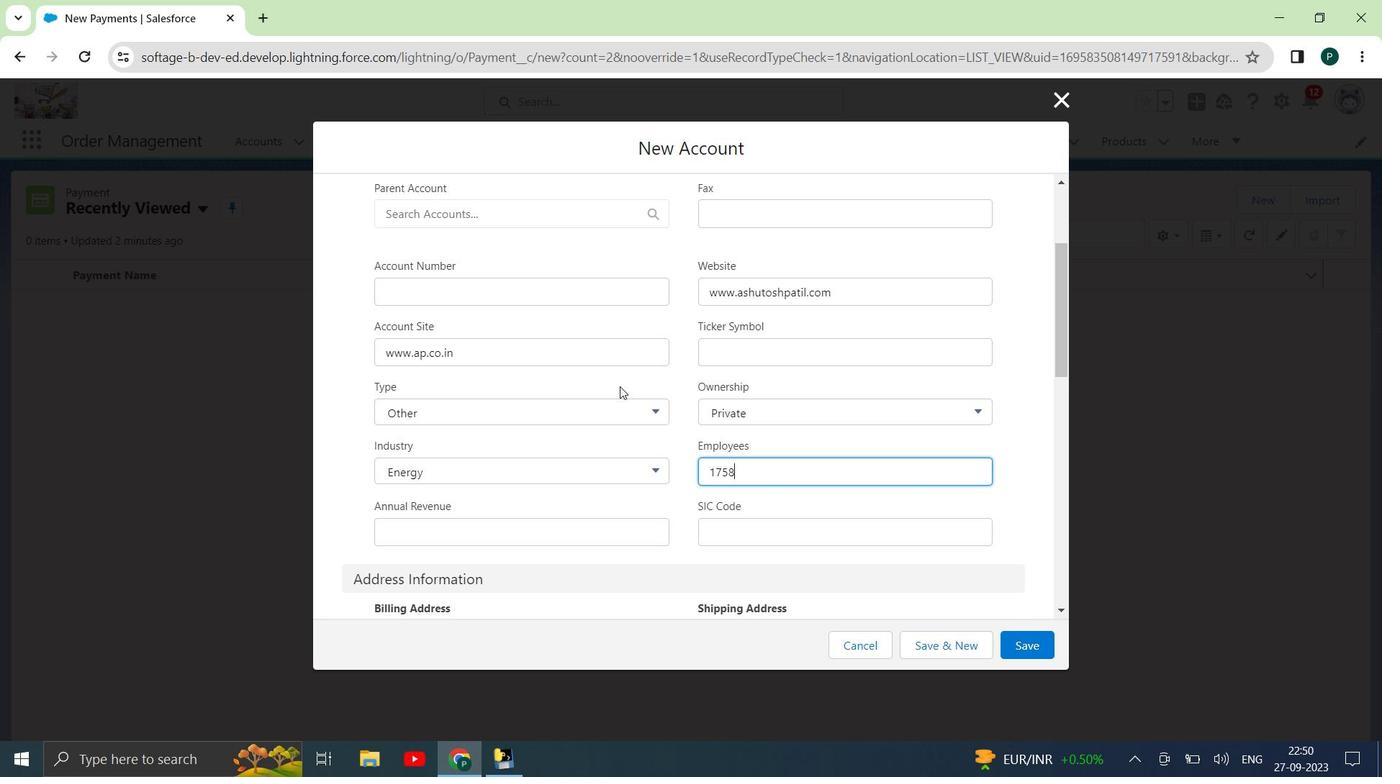 
Action: Mouse scrolled (616, 387) with delta (0, 0)
Screenshot: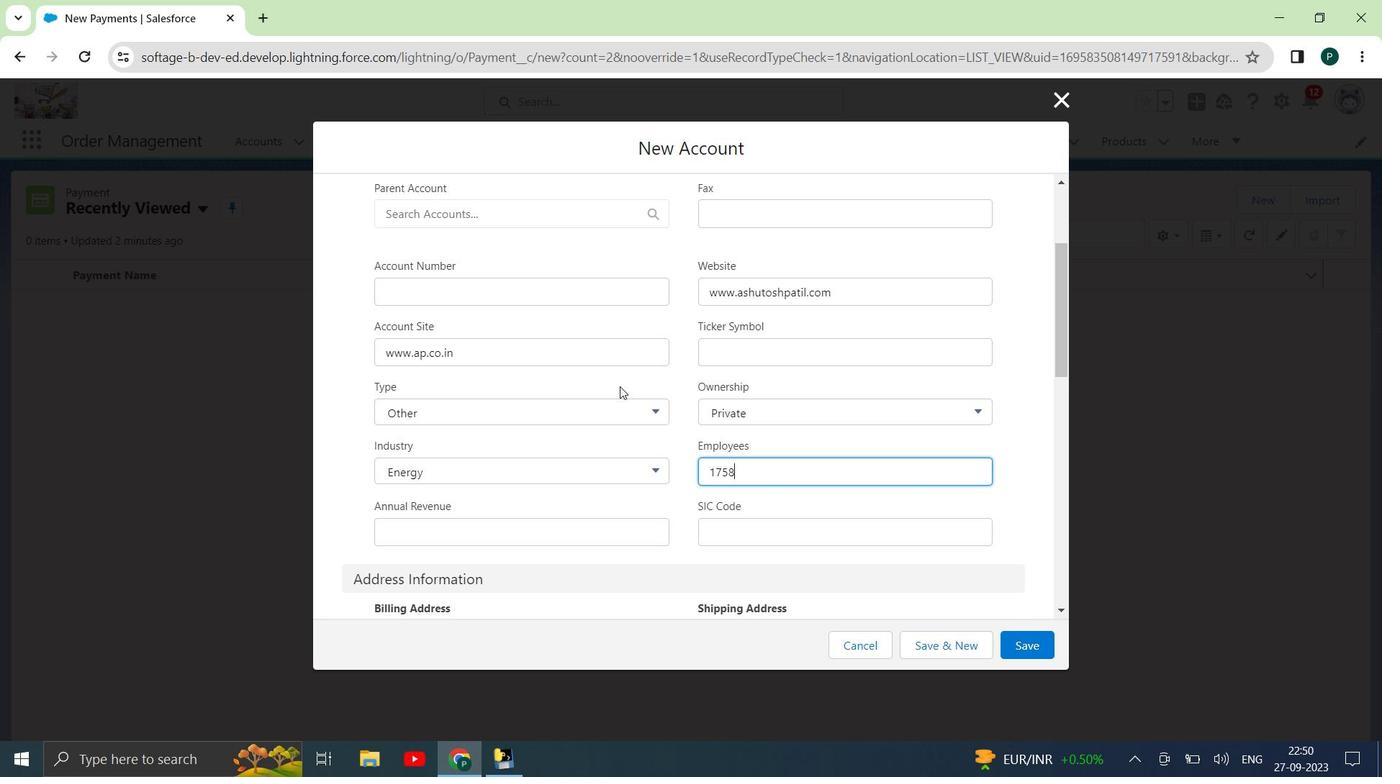 
Action: Mouse moved to (410, 444)
Screenshot: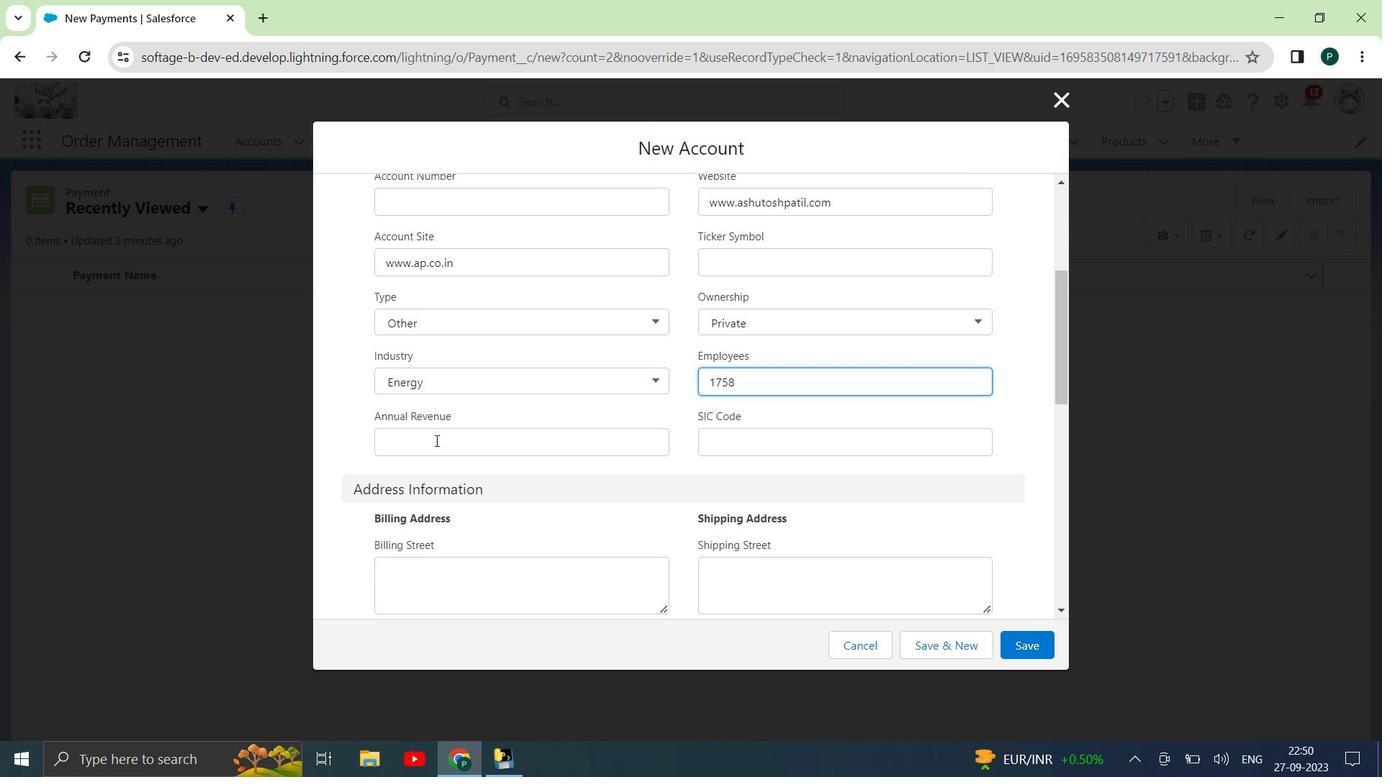 
Action: Mouse pressed left at (410, 444)
Screenshot: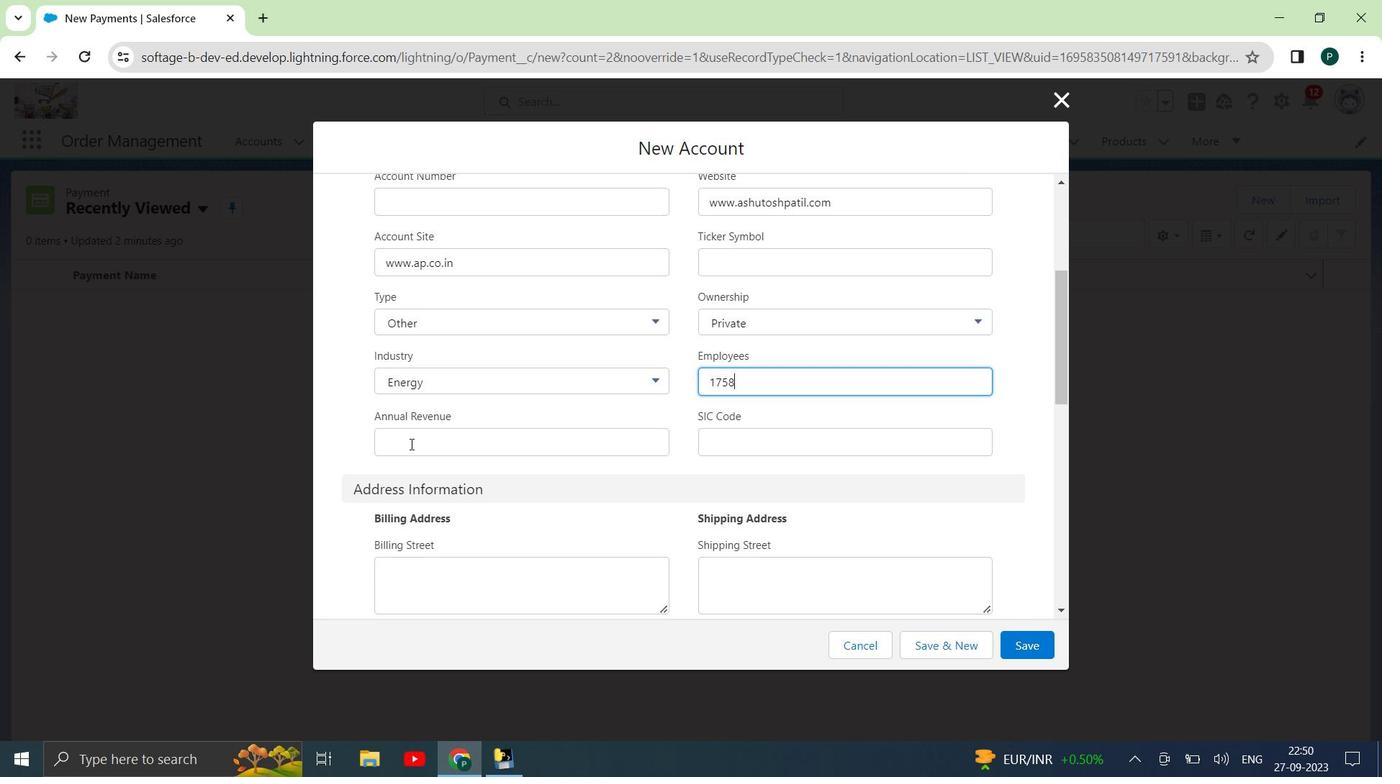 
Action: Key pressed 10000
Screenshot: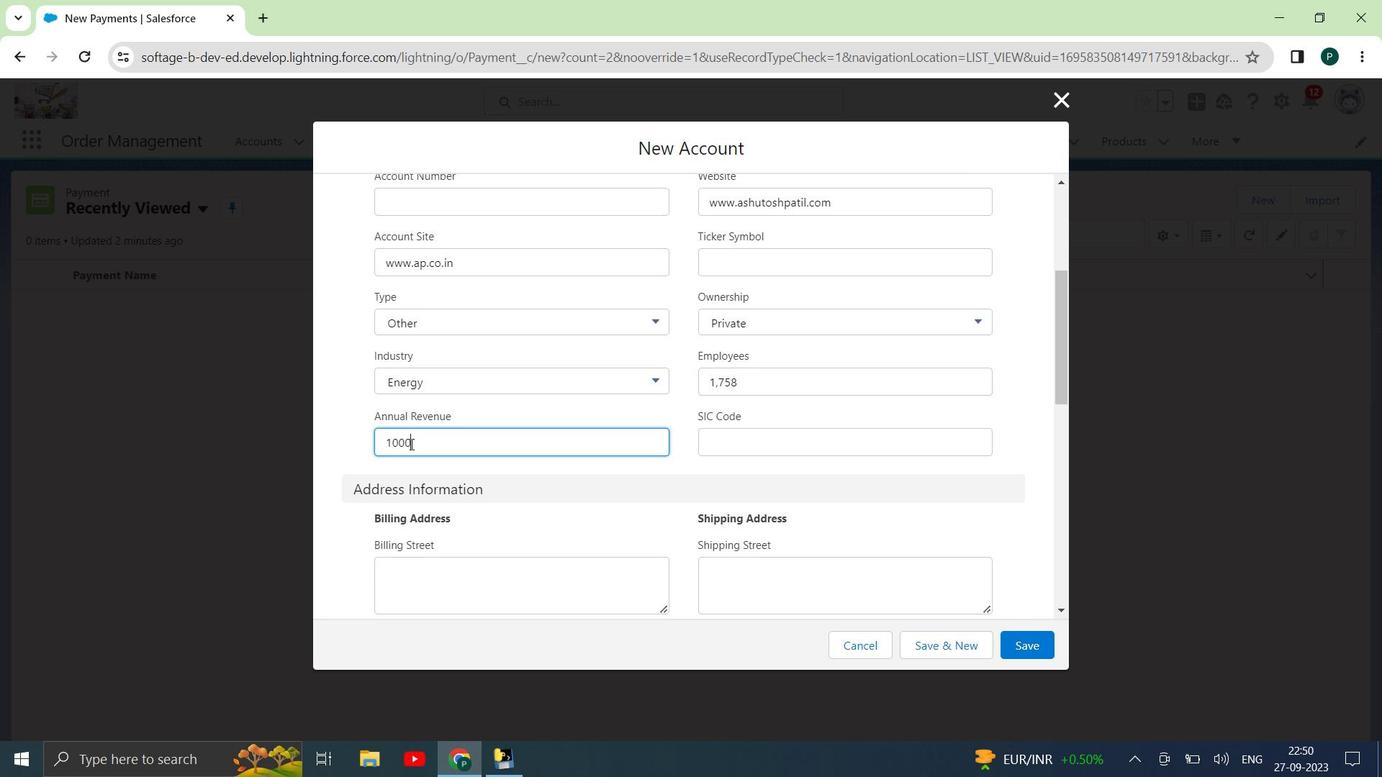 
Action: Mouse moved to (755, 445)
Screenshot: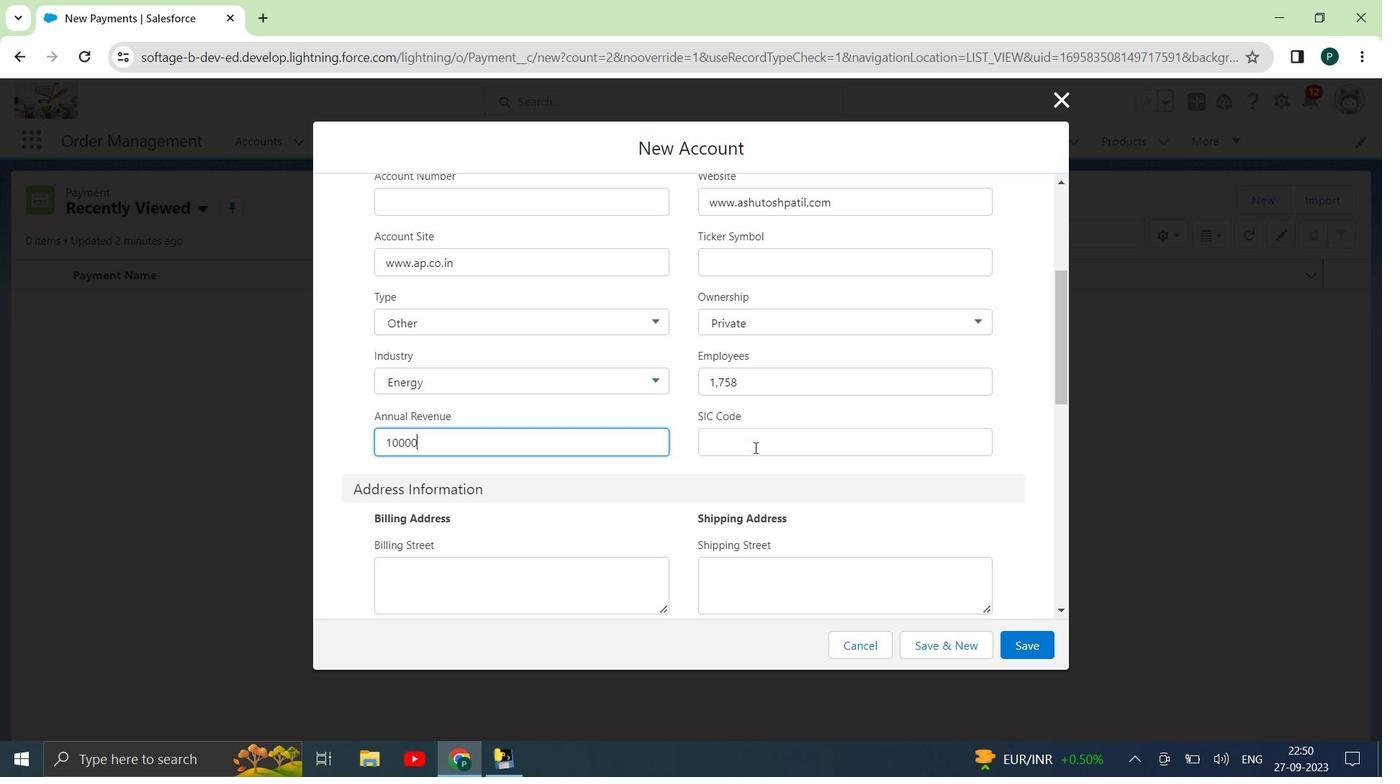 
Action: Mouse pressed left at (755, 445)
Screenshot: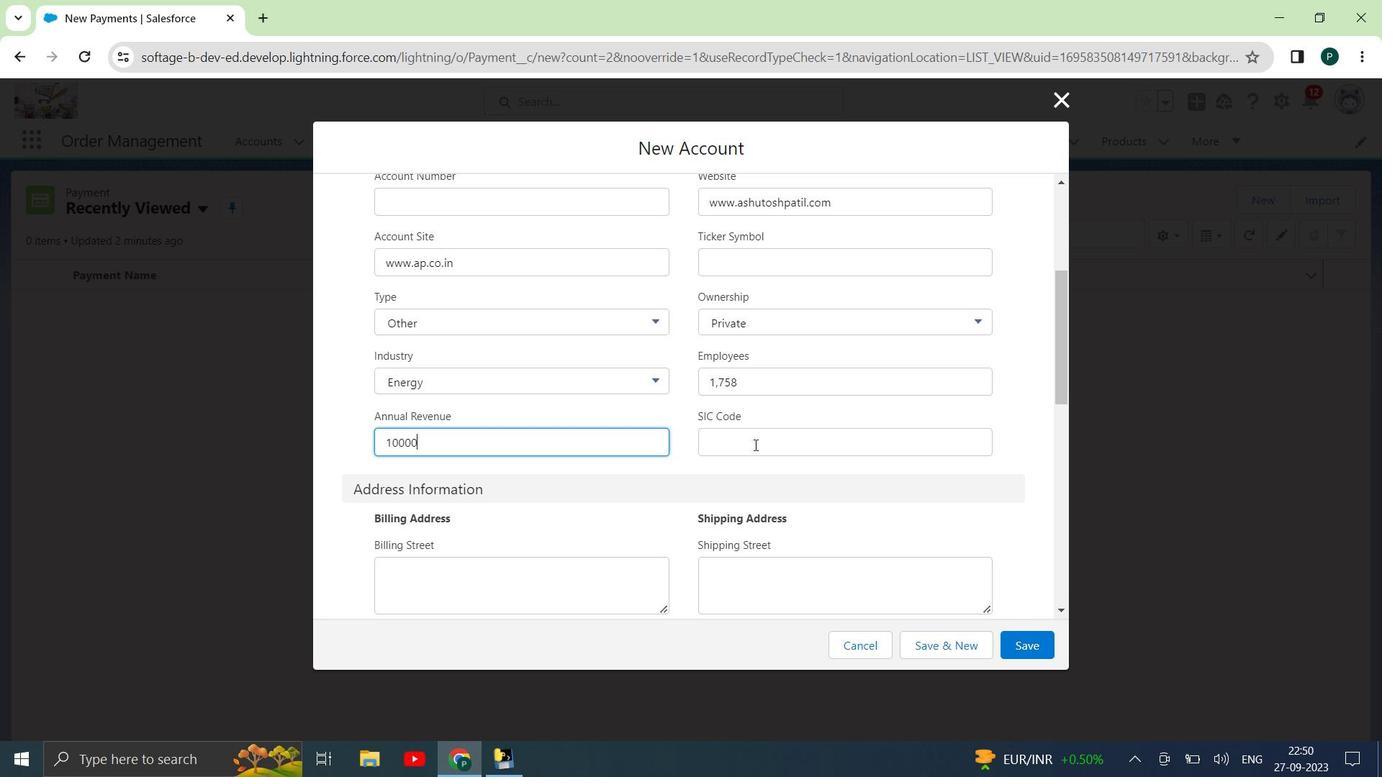 
Action: Mouse moved to (494, 440)
Screenshot: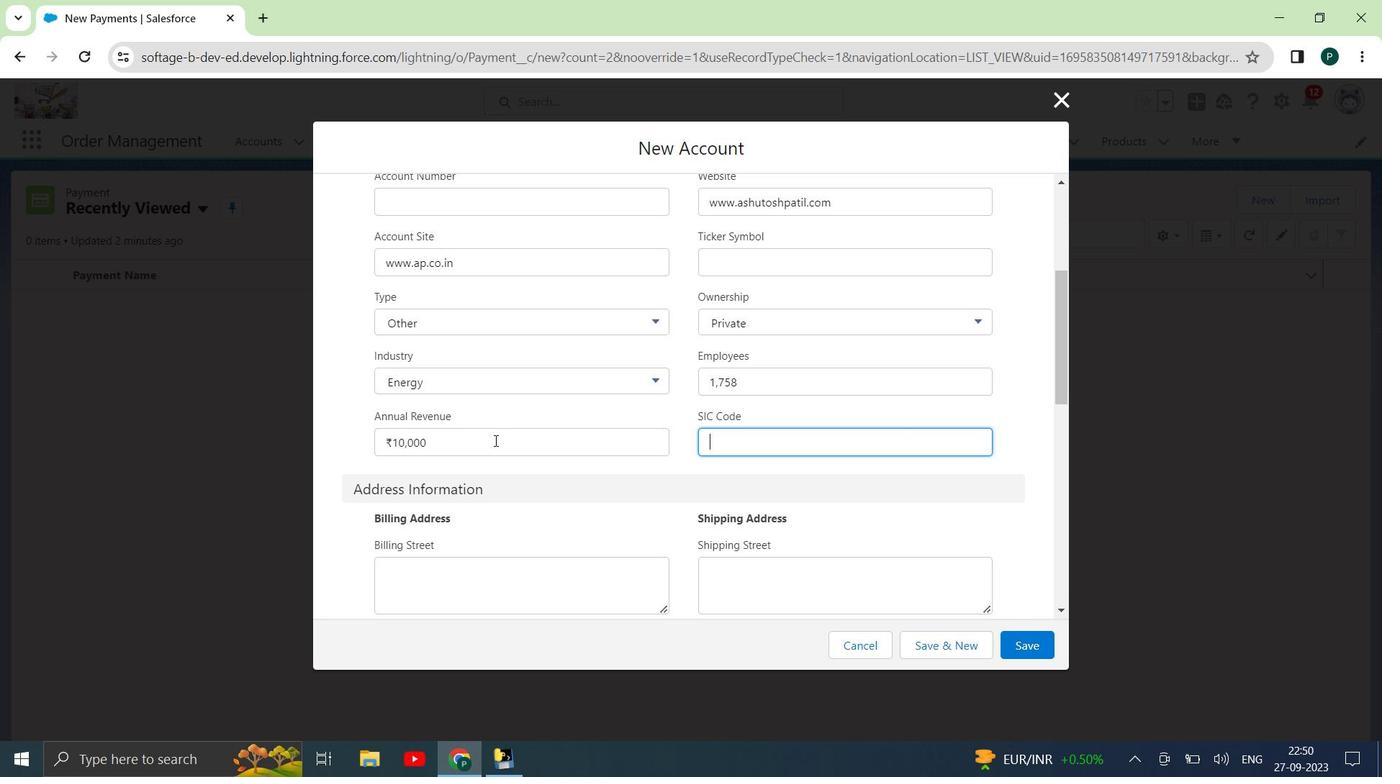 
Action: Mouse pressed left at (494, 440)
Screenshot: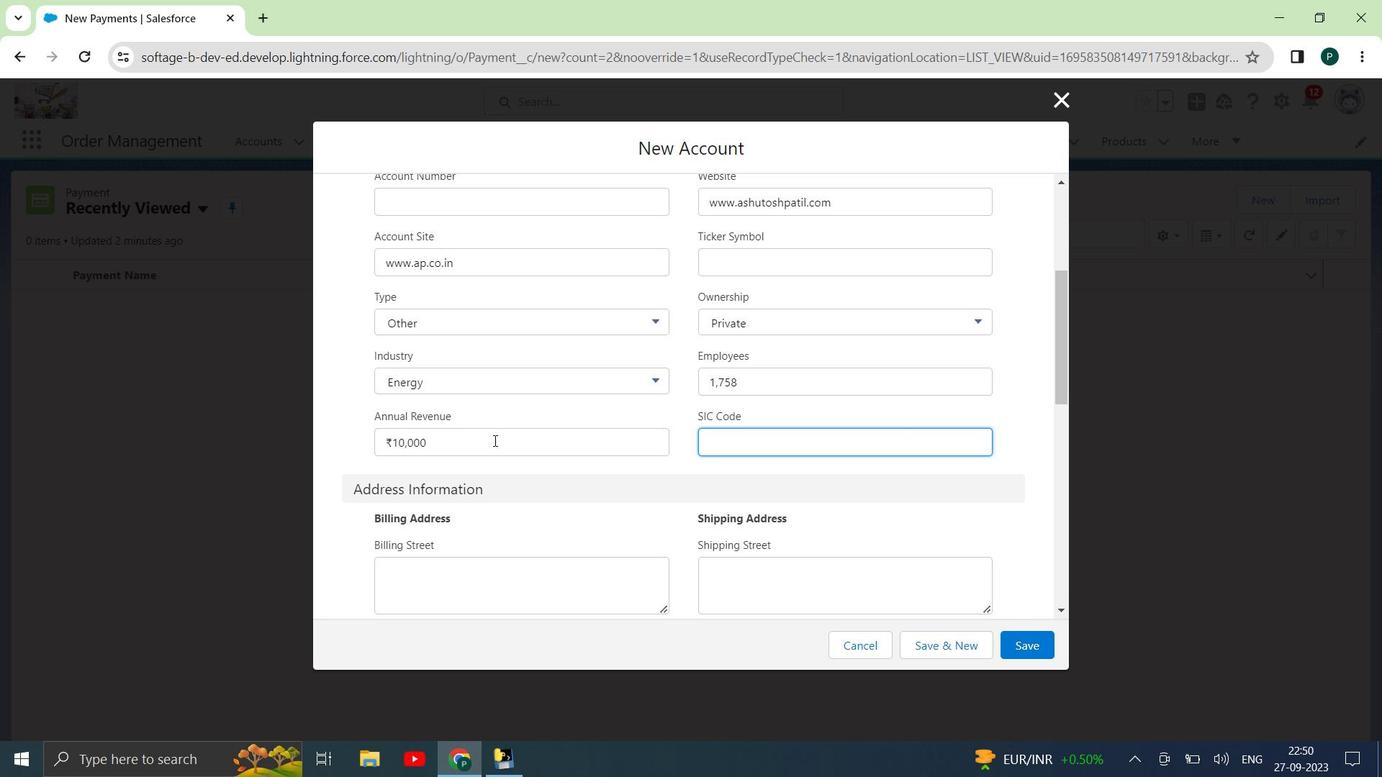 
Action: Key pressed 00
Screenshot: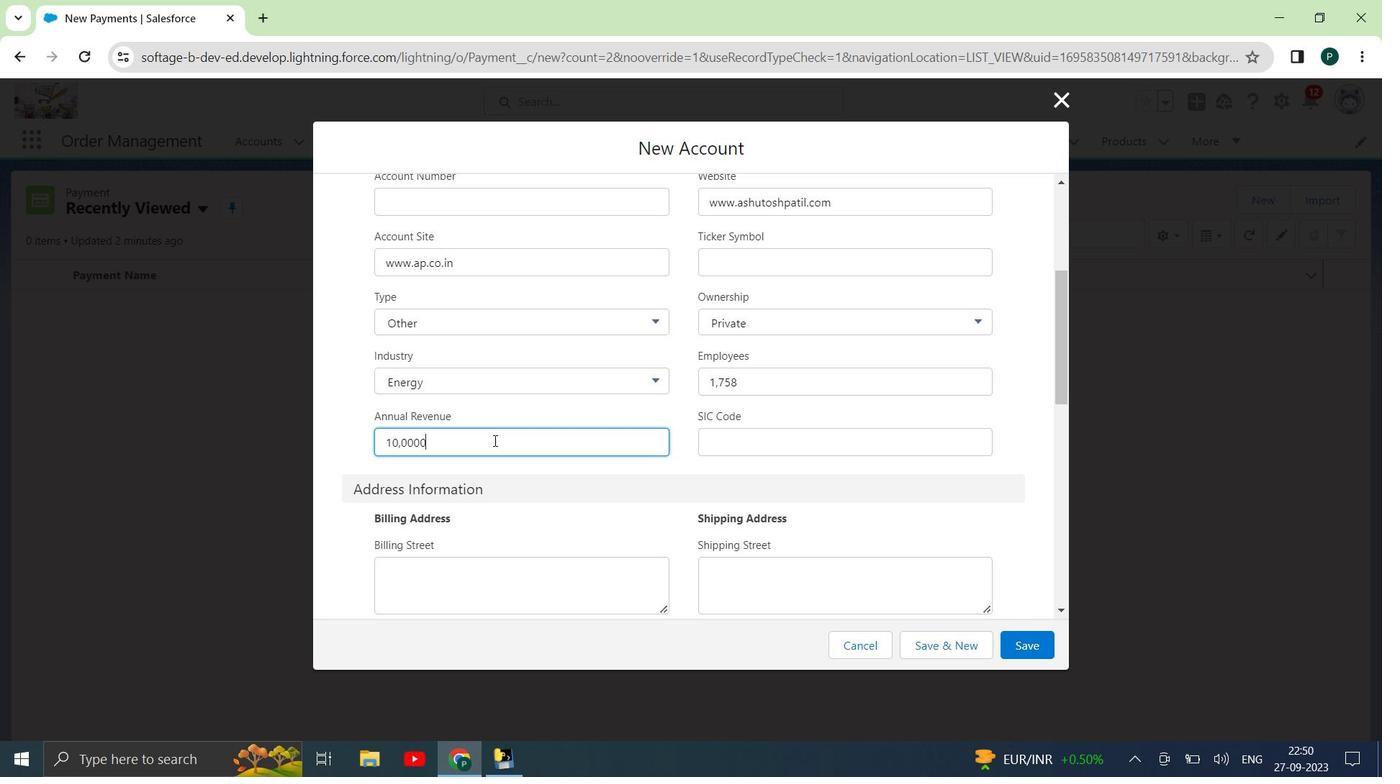 
Action: Mouse moved to (596, 395)
Screenshot: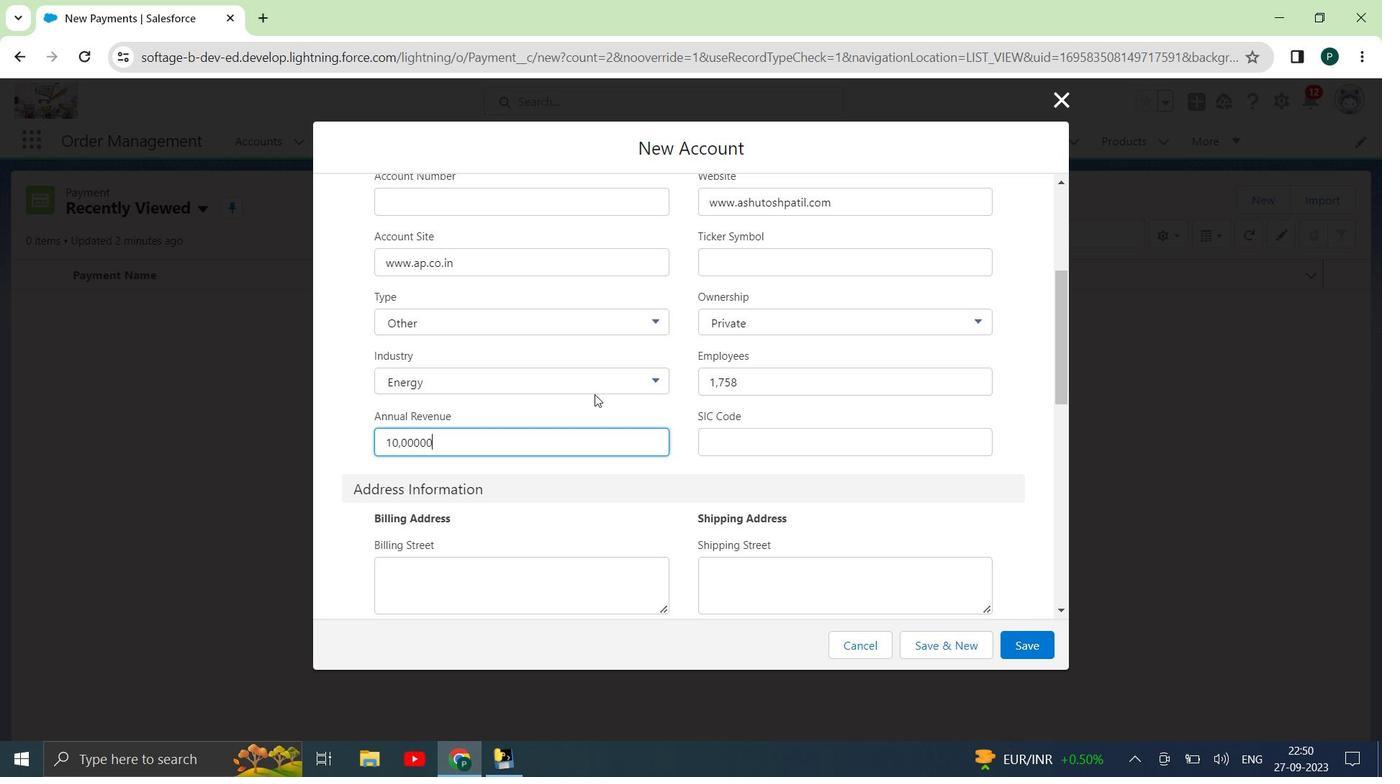 
Action: Mouse scrolled (596, 394) with delta (0, 0)
Screenshot: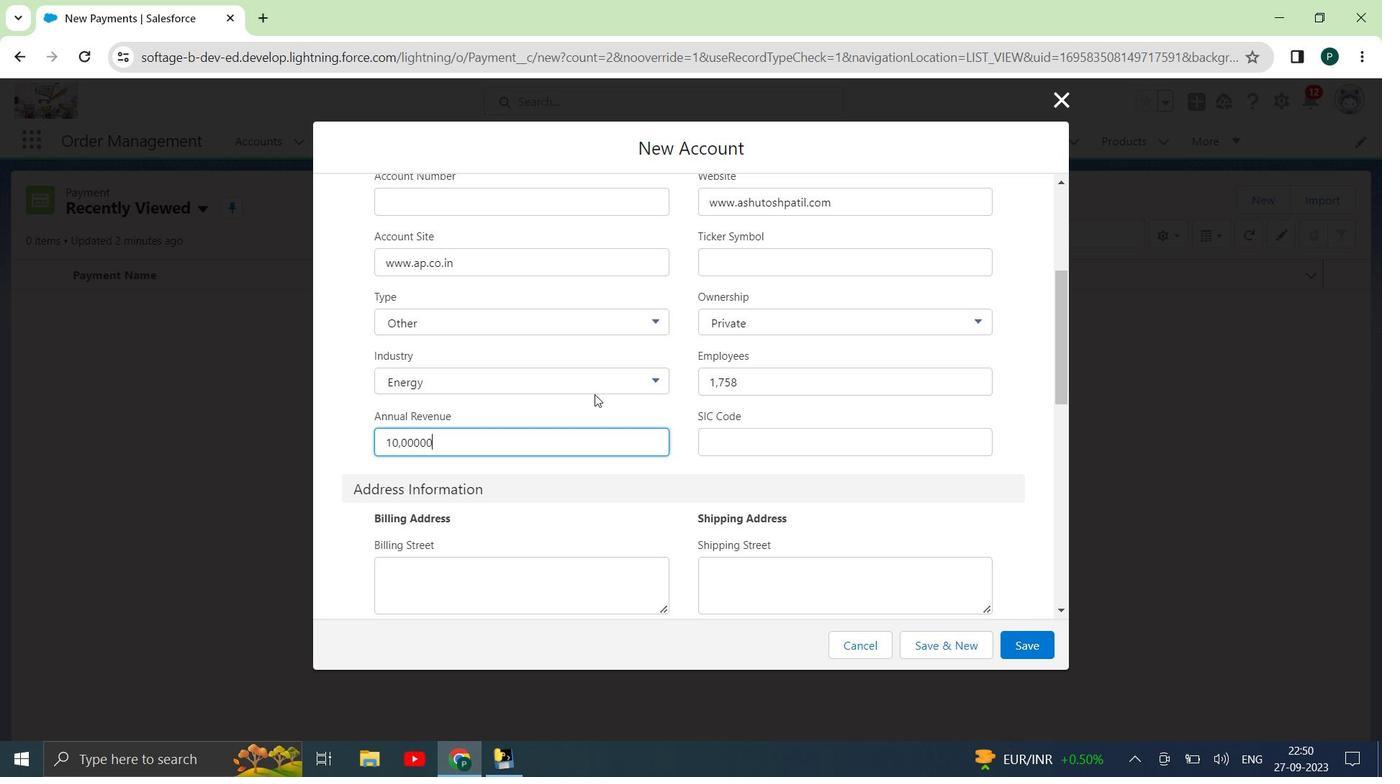 
Action: Mouse moved to (597, 395)
Screenshot: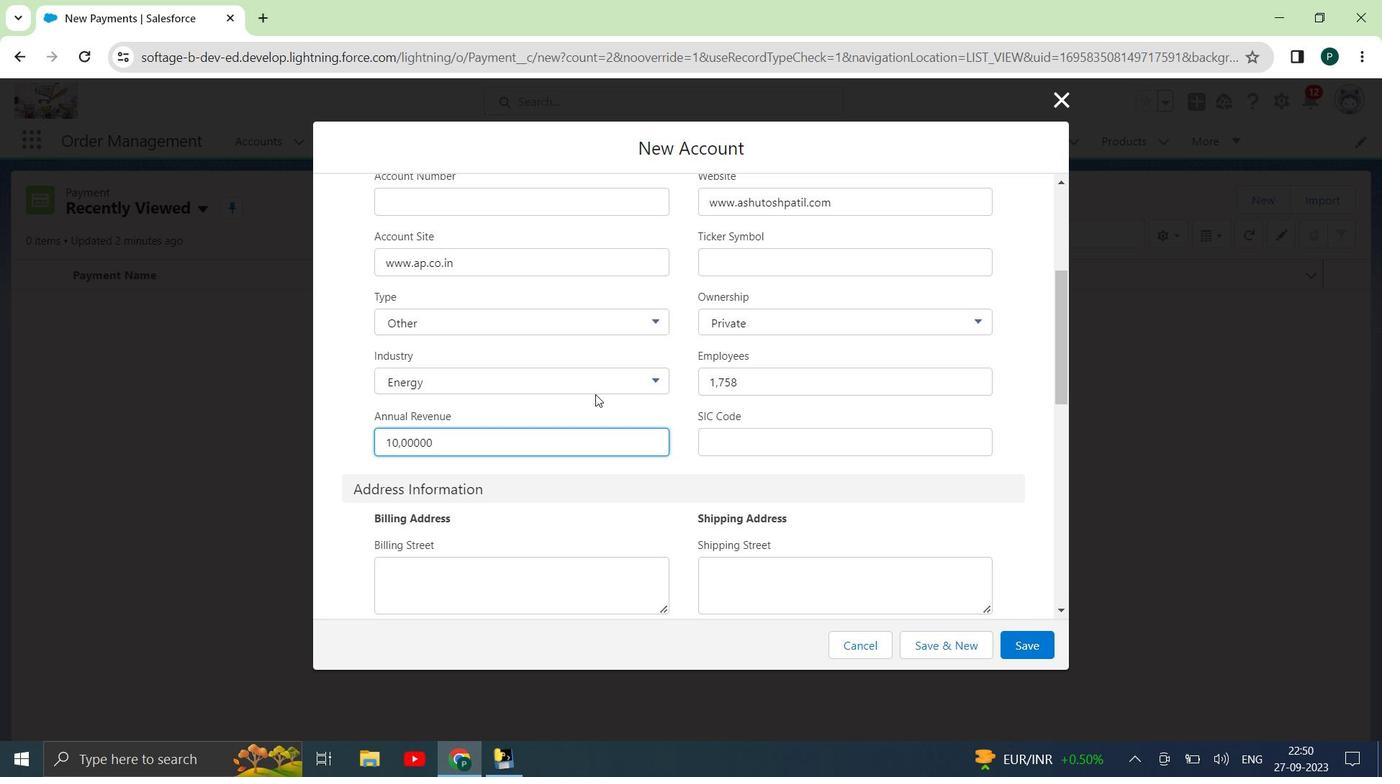 
Action: Mouse scrolled (597, 394) with delta (0, 0)
Screenshot: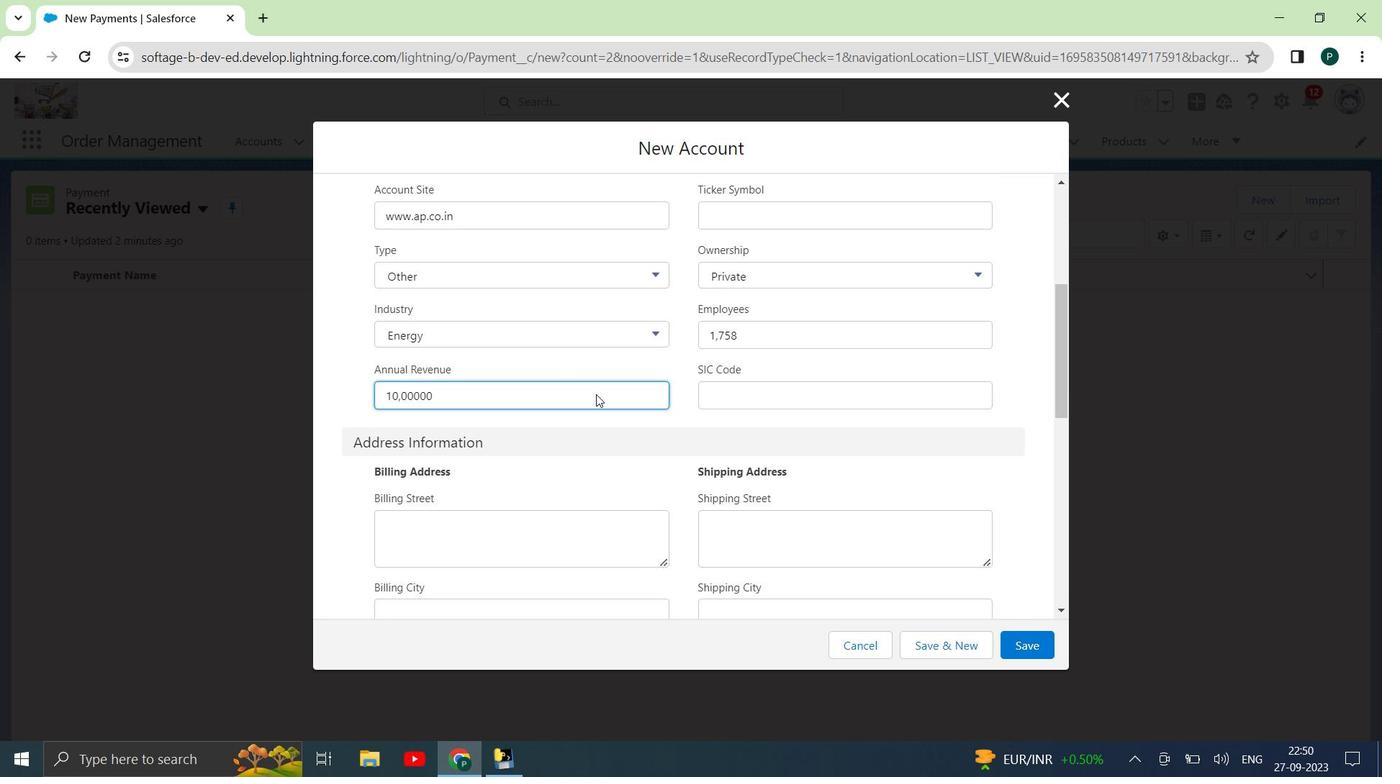 
Action: Mouse scrolled (597, 394) with delta (0, 0)
Screenshot: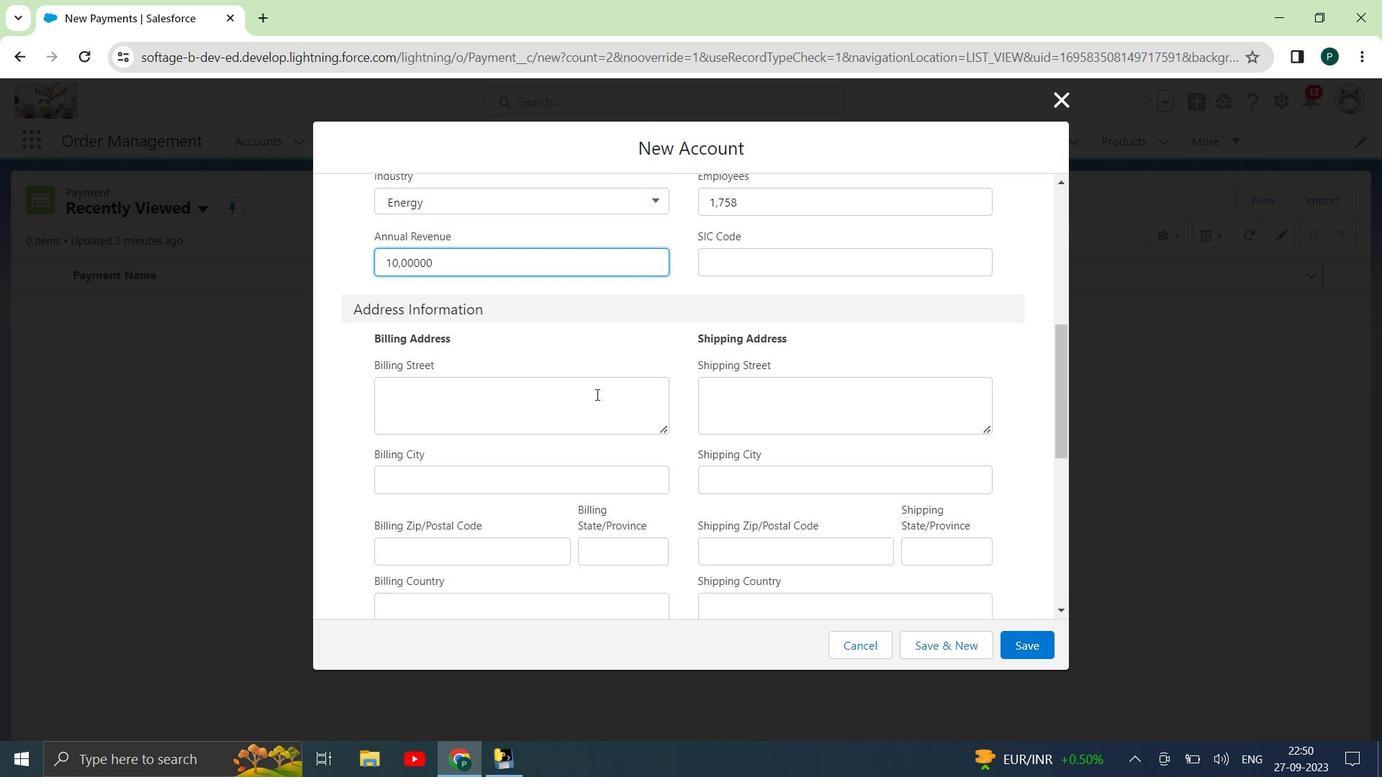 
Action: Mouse scrolled (597, 394) with delta (0, 0)
Screenshot: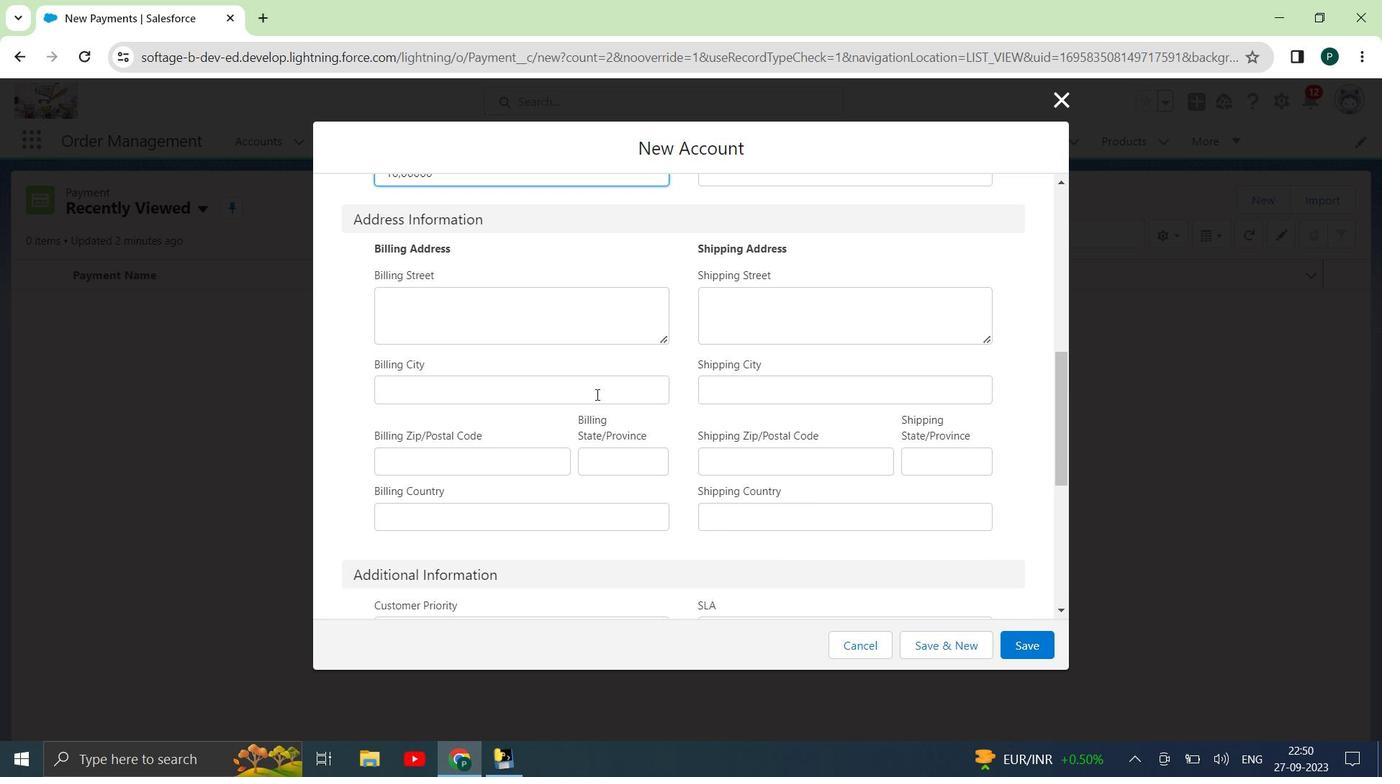 
Action: Mouse moved to (598, 395)
Screenshot: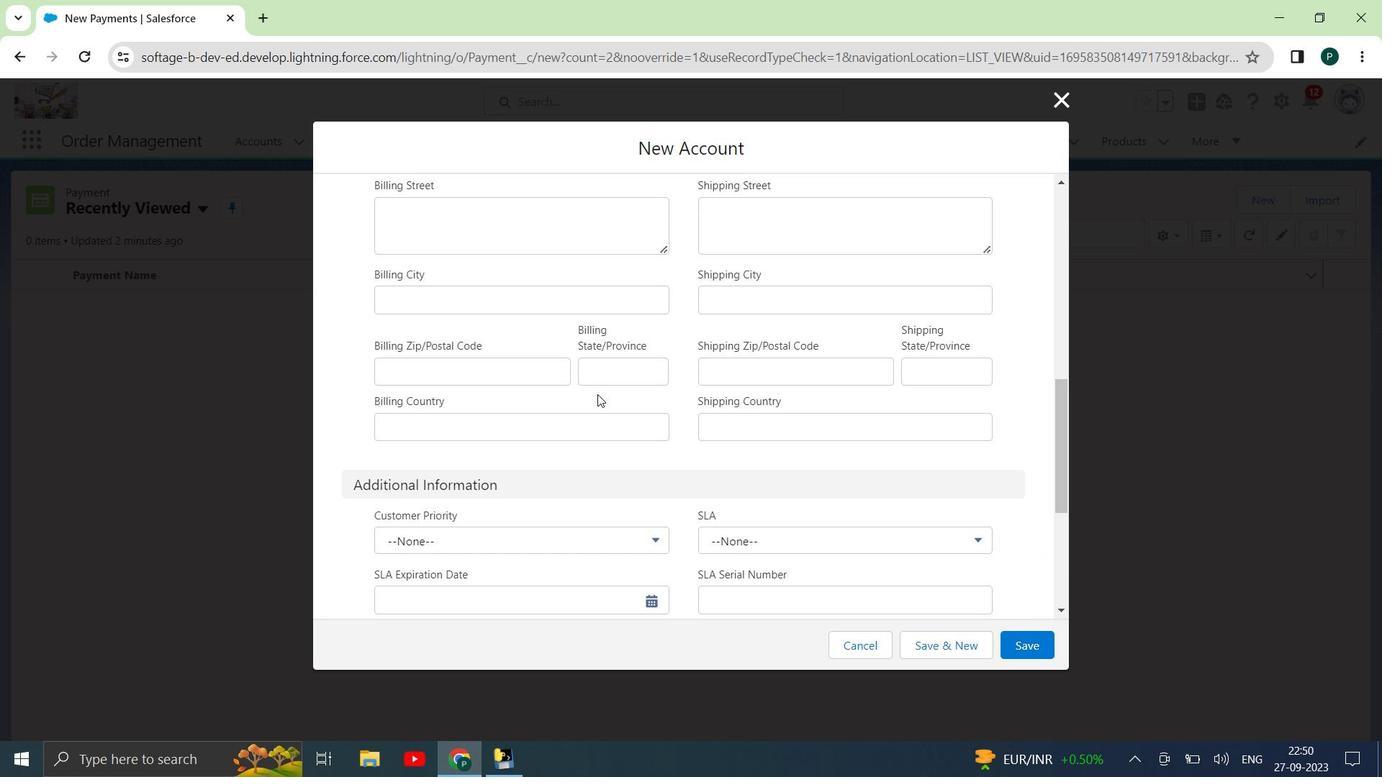 
Action: Mouse scrolled (598, 394) with delta (0, 0)
Screenshot: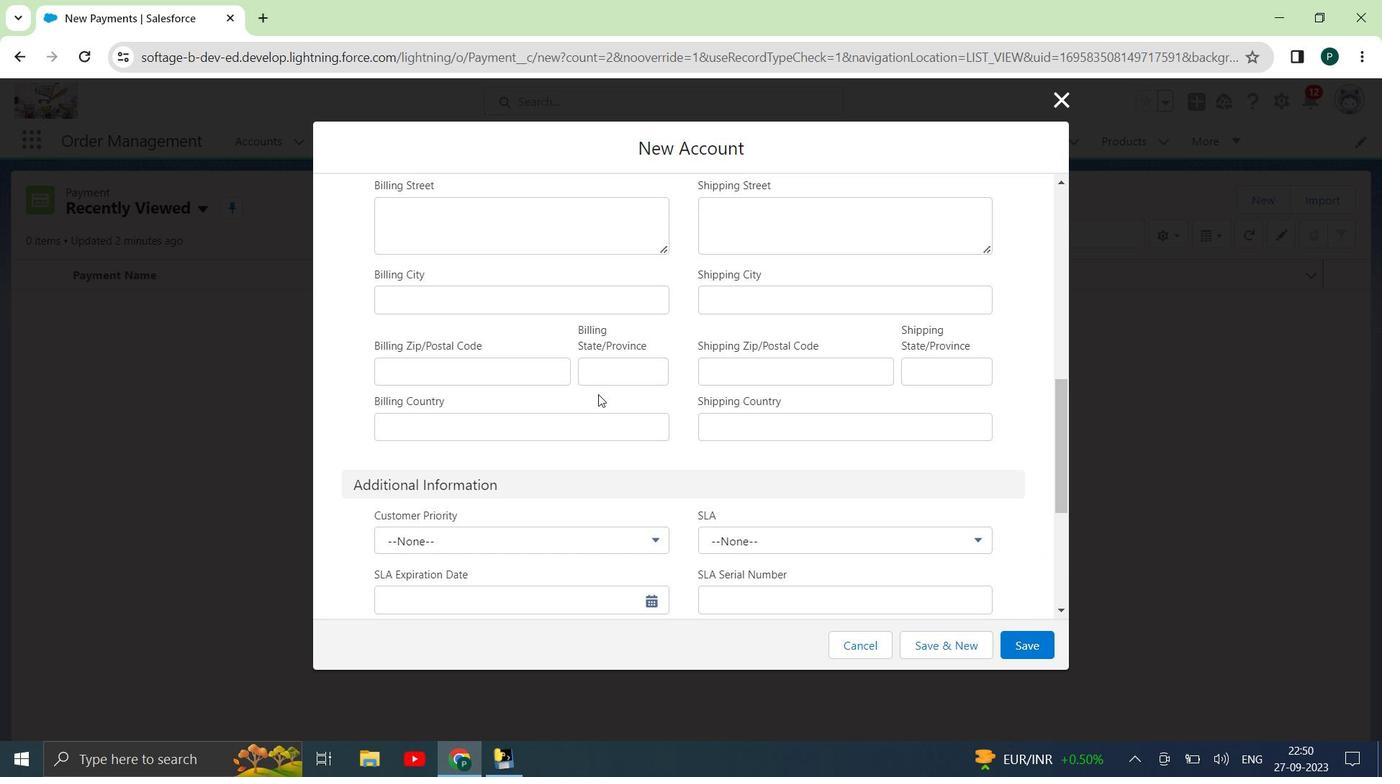 
Action: Mouse scrolled (598, 394) with delta (0, 0)
Screenshot: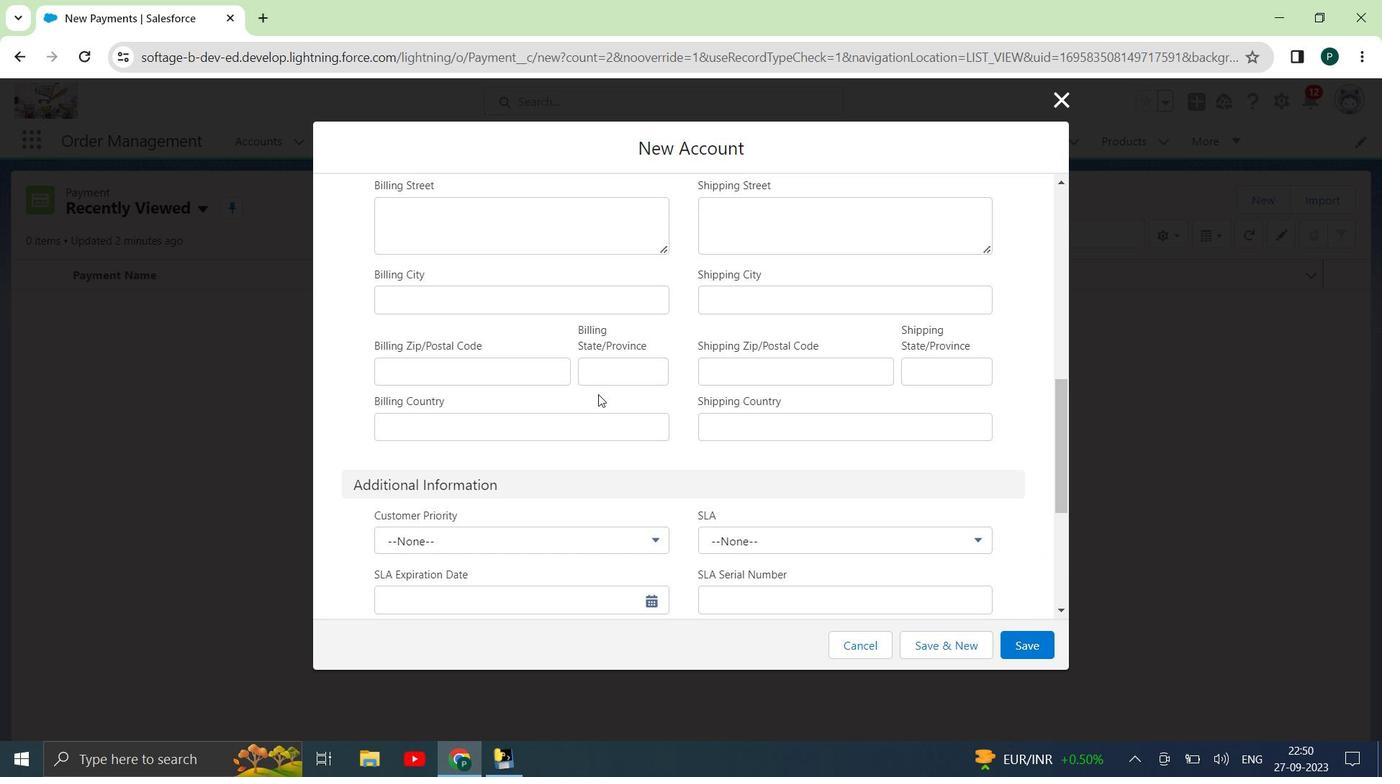 
Action: Mouse scrolled (598, 394) with delta (0, 0)
Screenshot: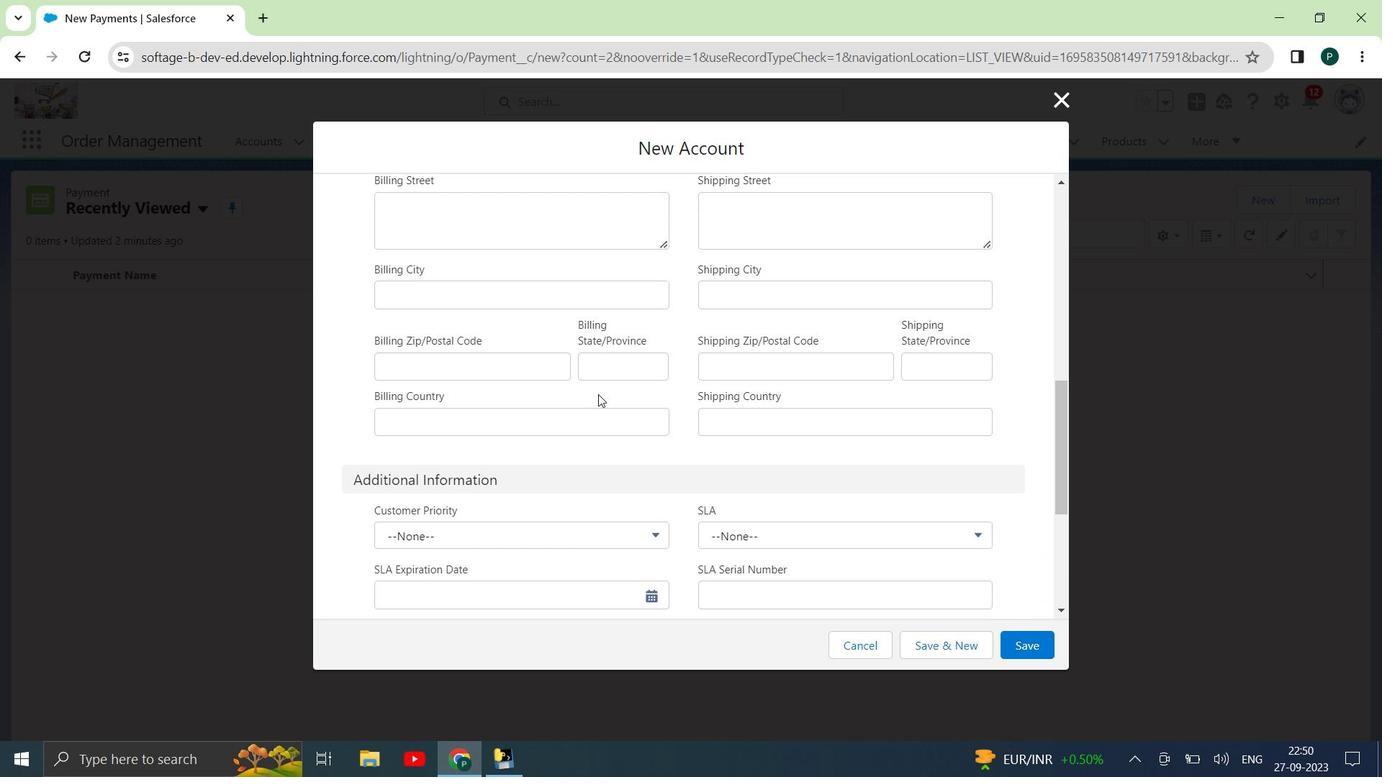
Action: Mouse moved to (599, 395)
Screenshot: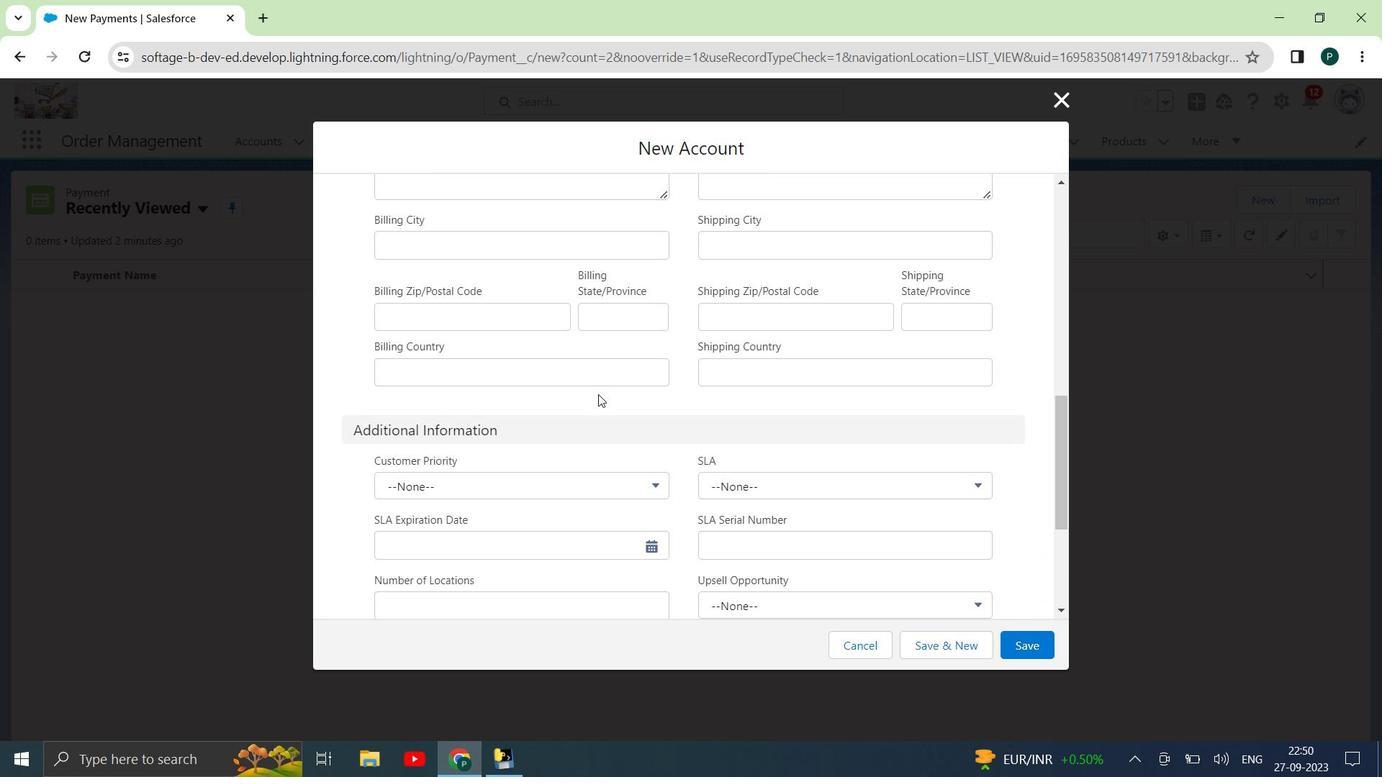 
Action: Mouse scrolled (599, 394) with delta (0, 0)
Screenshot: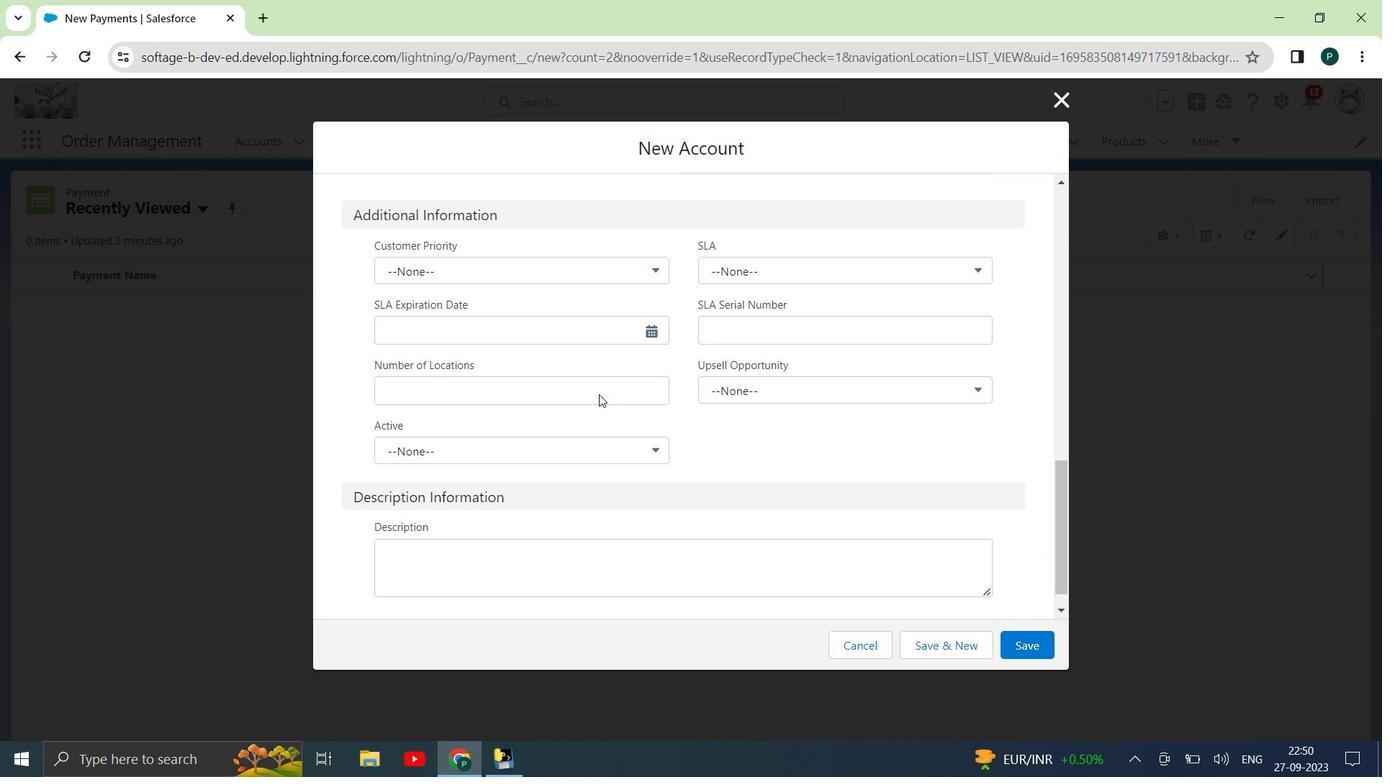 
Action: Mouse moved to (602, 395)
Screenshot: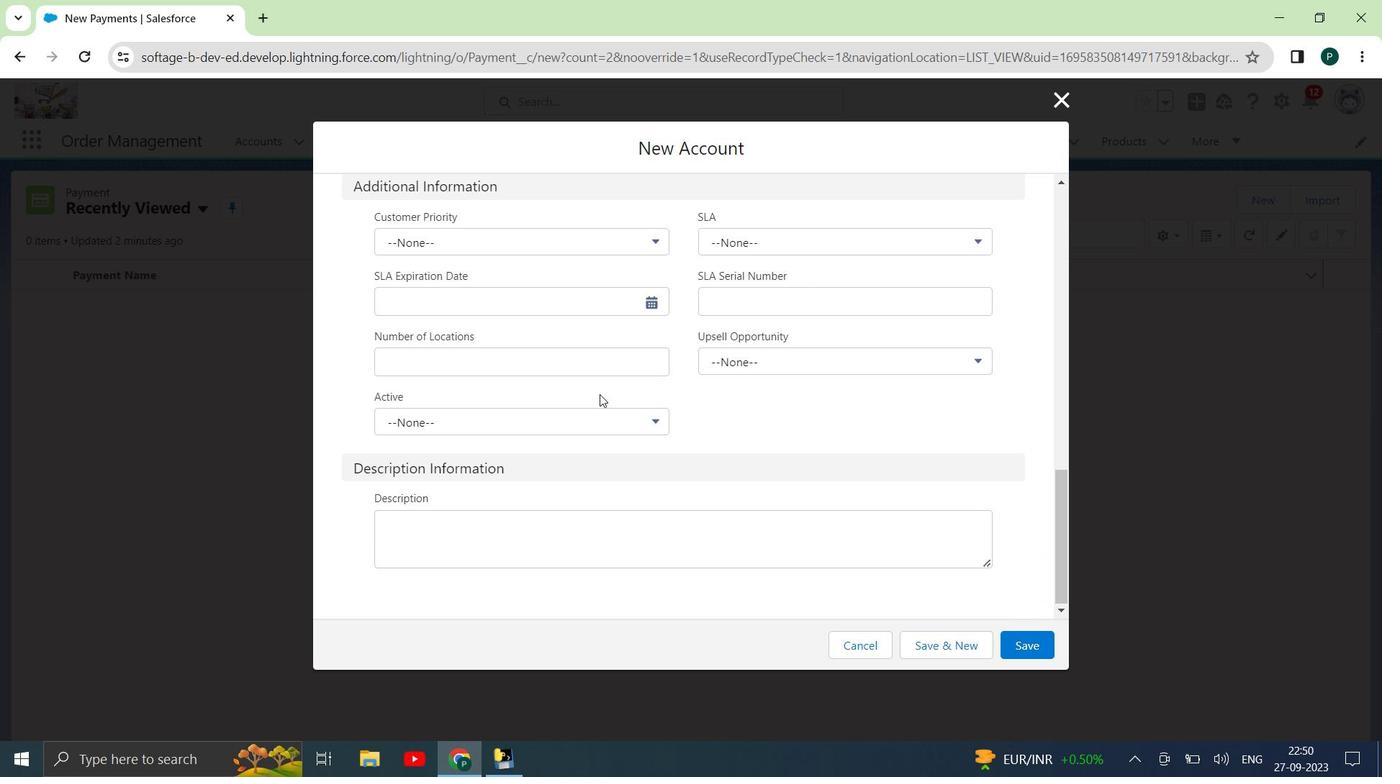 
Action: Mouse scrolled (602, 396) with delta (0, 0)
Screenshot: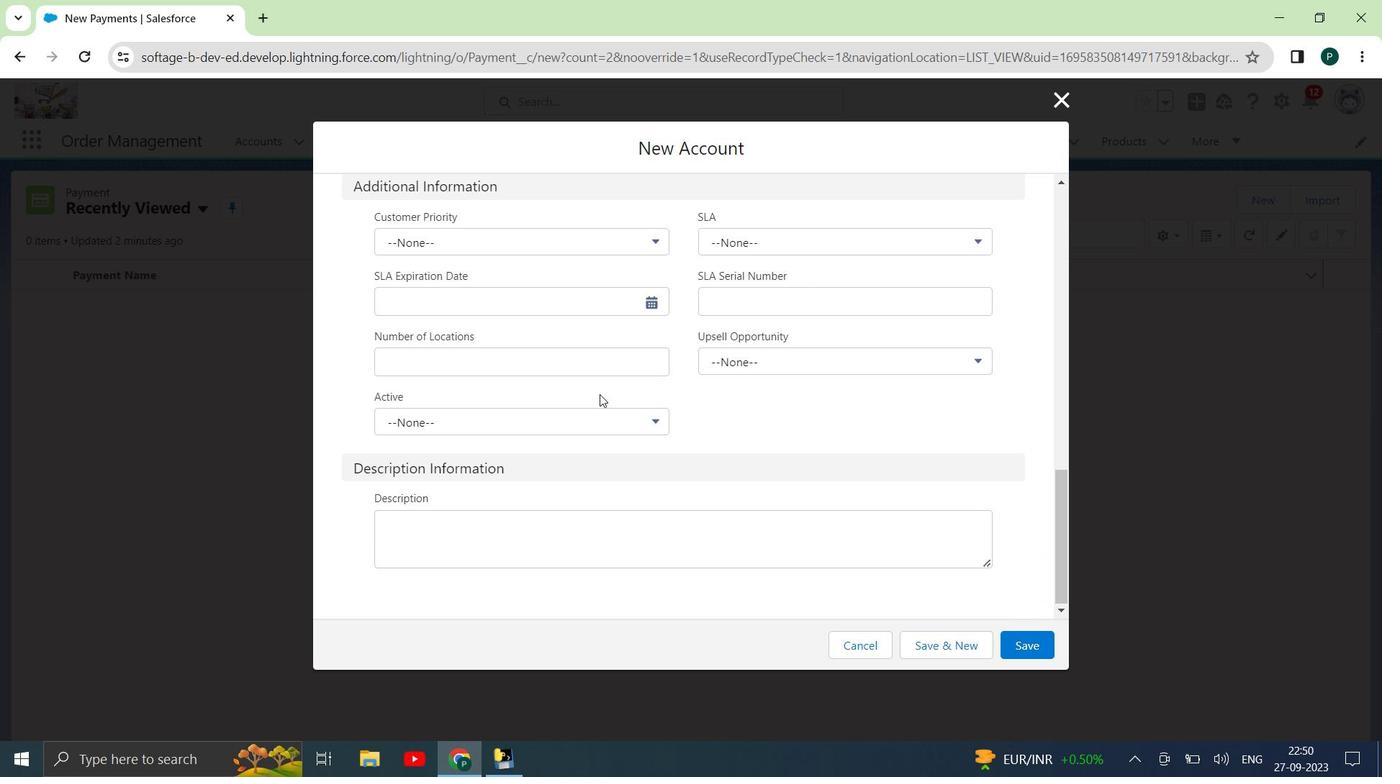 
Action: Mouse scrolled (602, 396) with delta (0, 0)
Screenshot: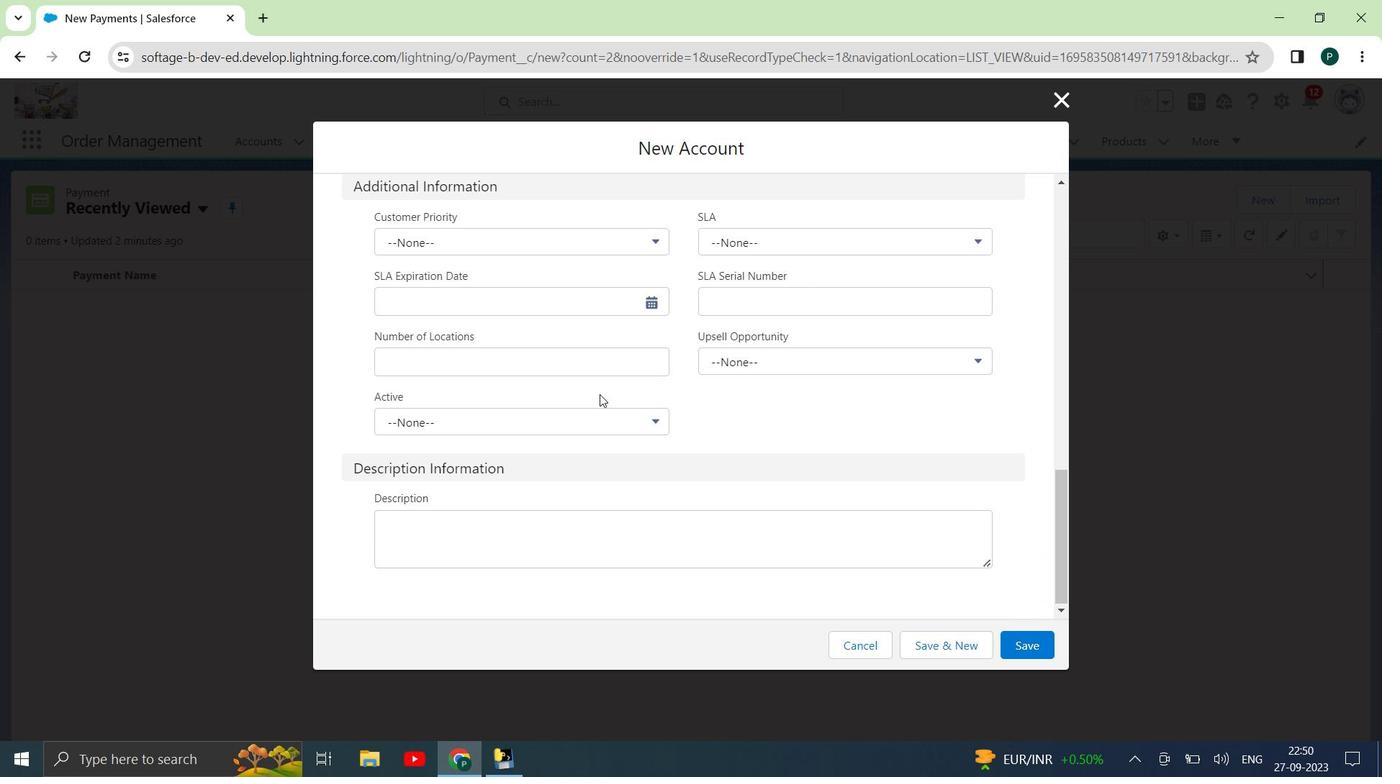 
Action: Mouse scrolled (602, 396) with delta (0, 0)
Screenshot: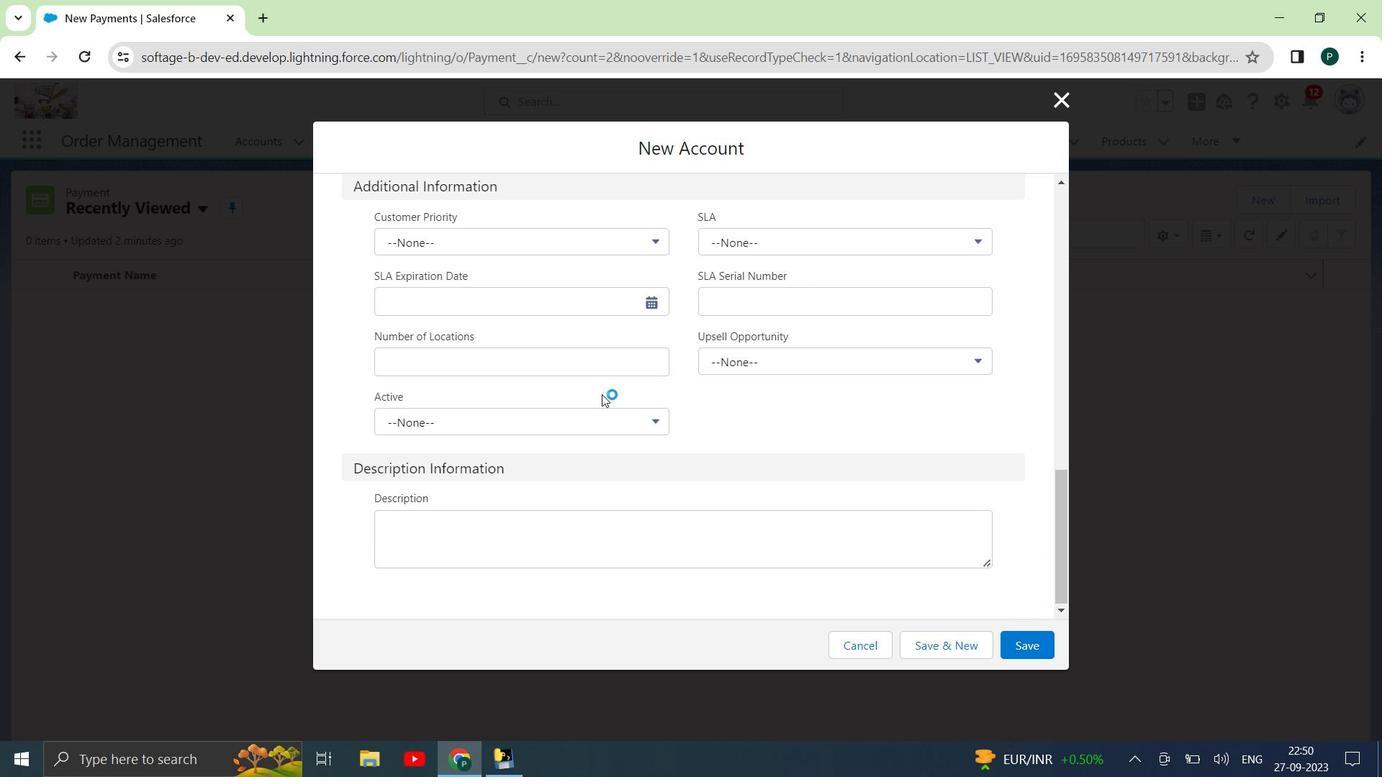 
Action: Mouse scrolled (602, 396) with delta (0, 0)
Screenshot: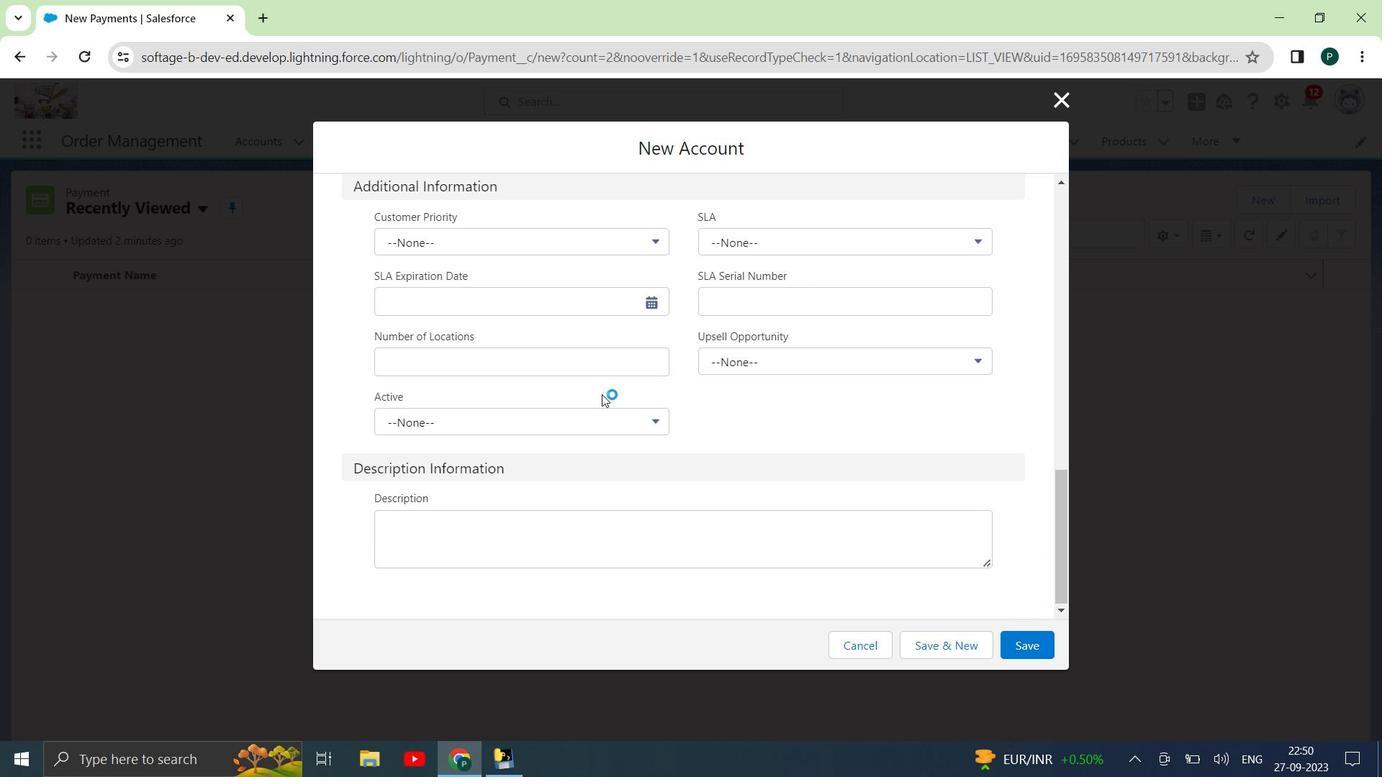 
Action: Mouse scrolled (602, 396) with delta (0, 0)
Screenshot: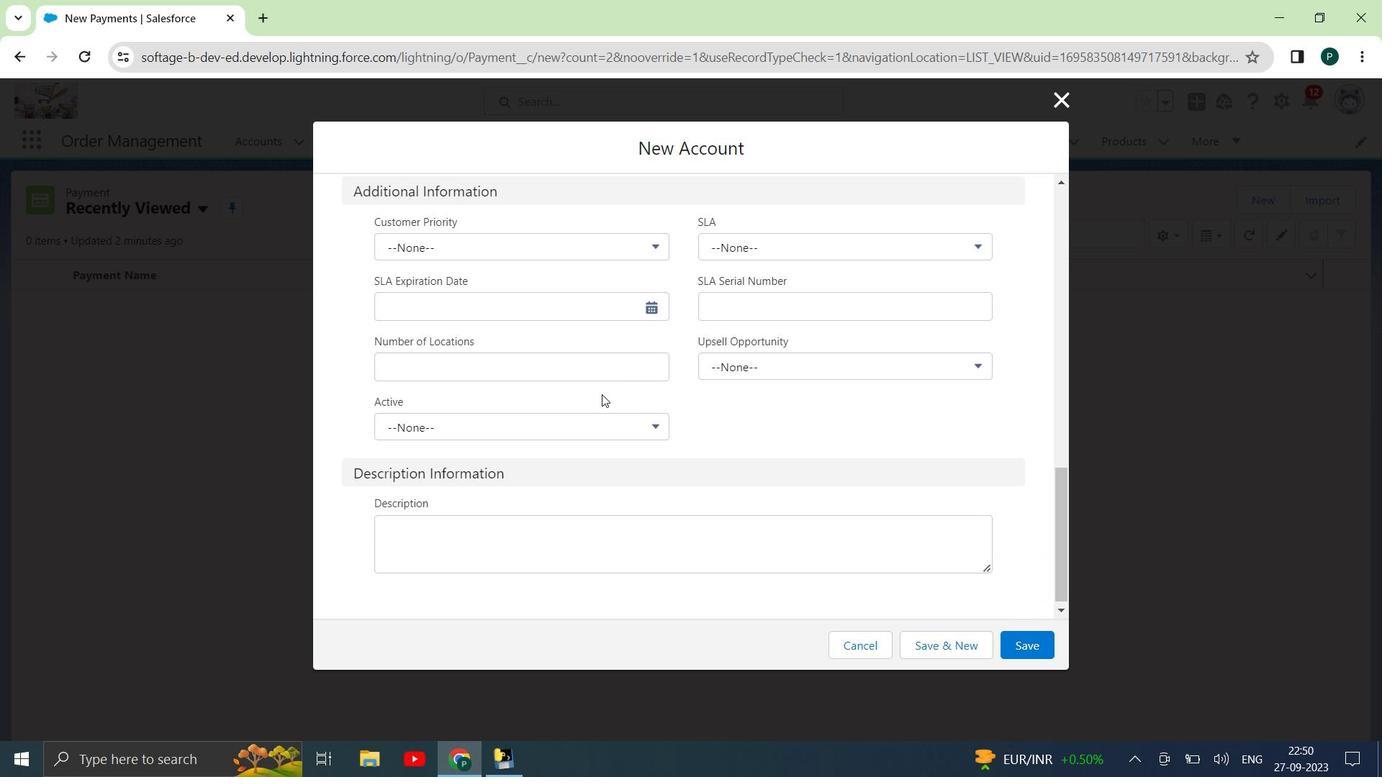 
Action: Mouse moved to (602, 395)
Screenshot: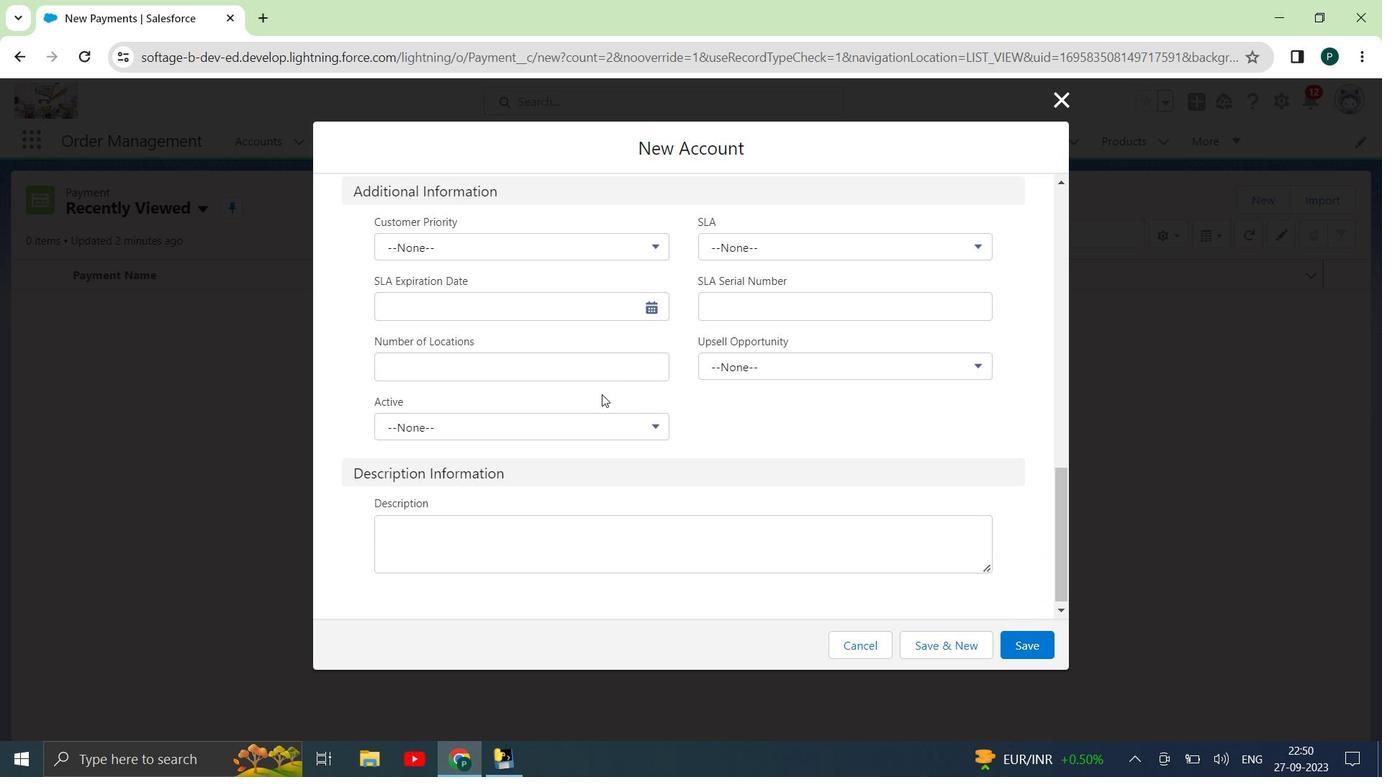 
Action: Mouse scrolled (602, 396) with delta (0, 0)
Screenshot: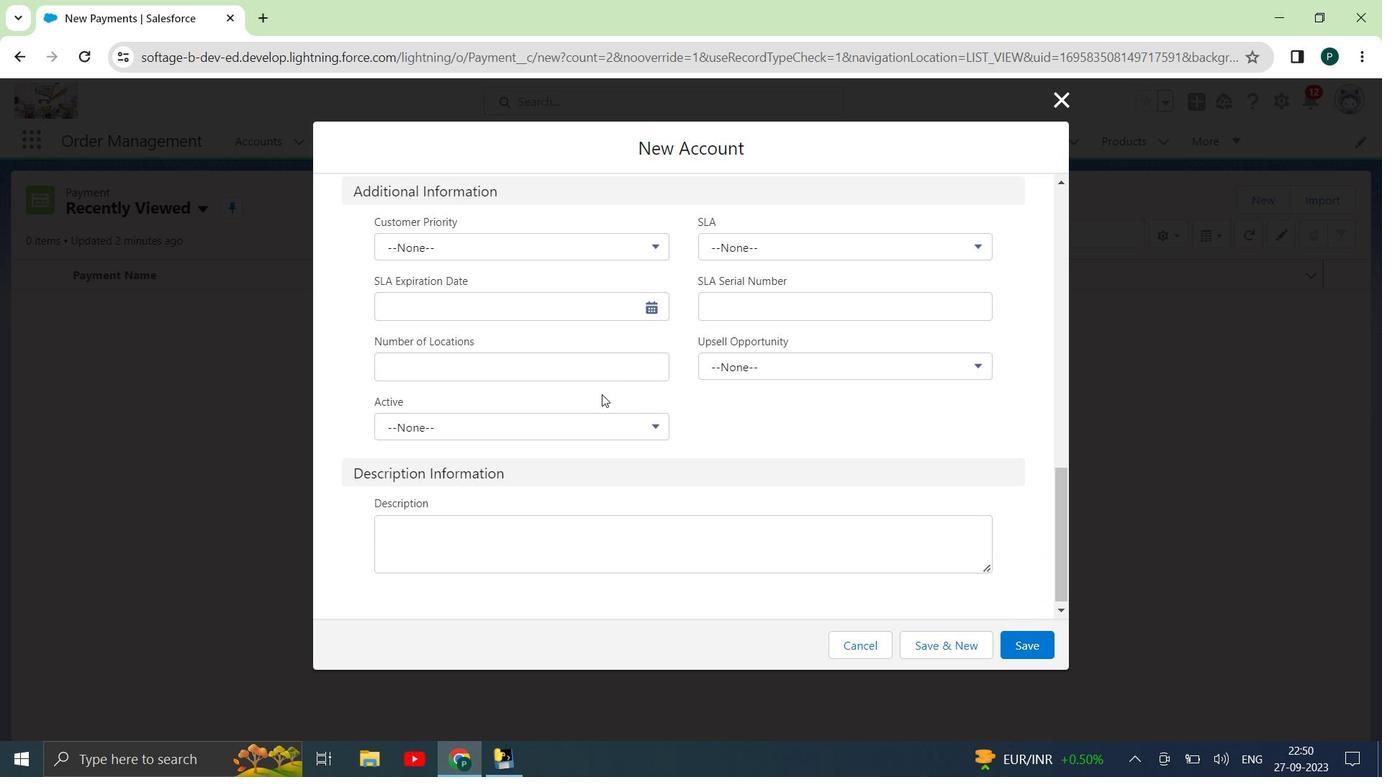 
Action: Mouse moved to (1039, 647)
Screenshot: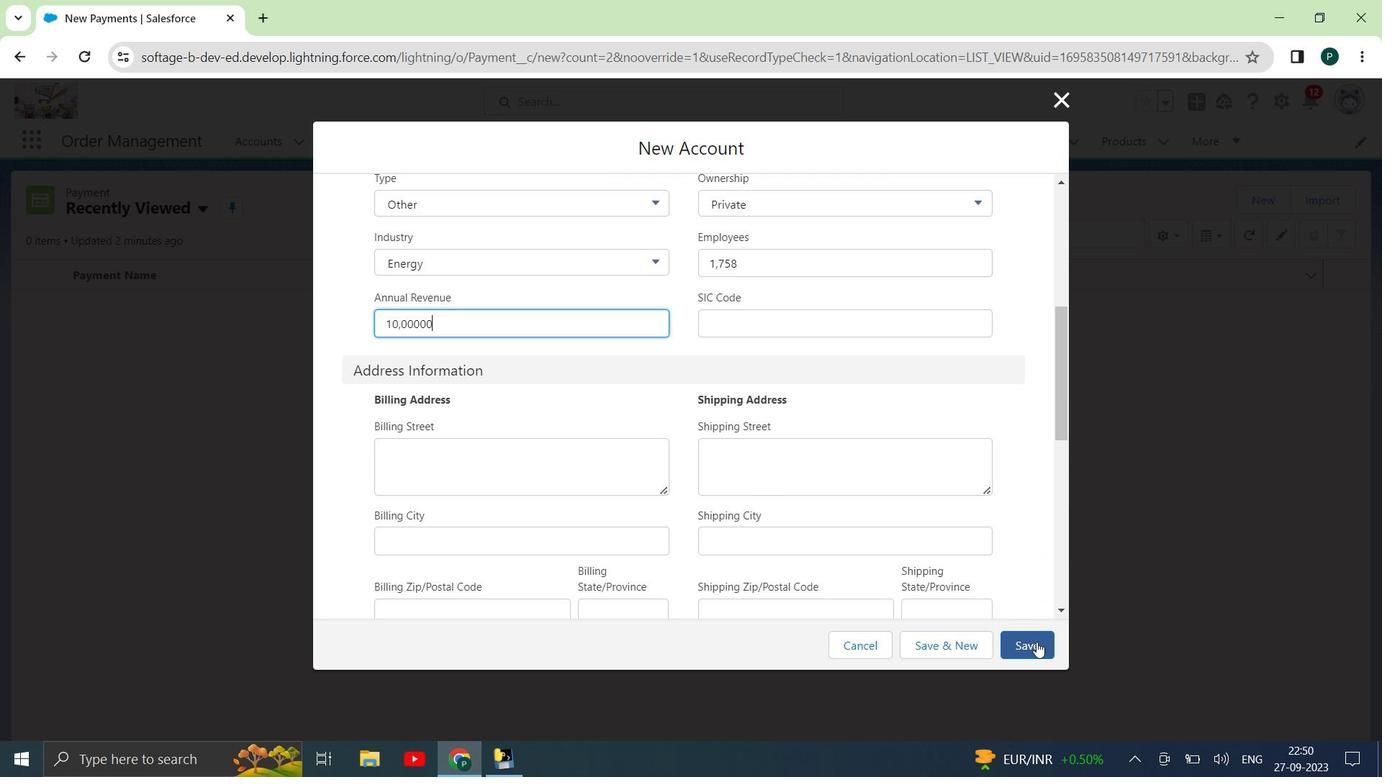
Action: Mouse pressed left at (1039, 647)
Screenshot: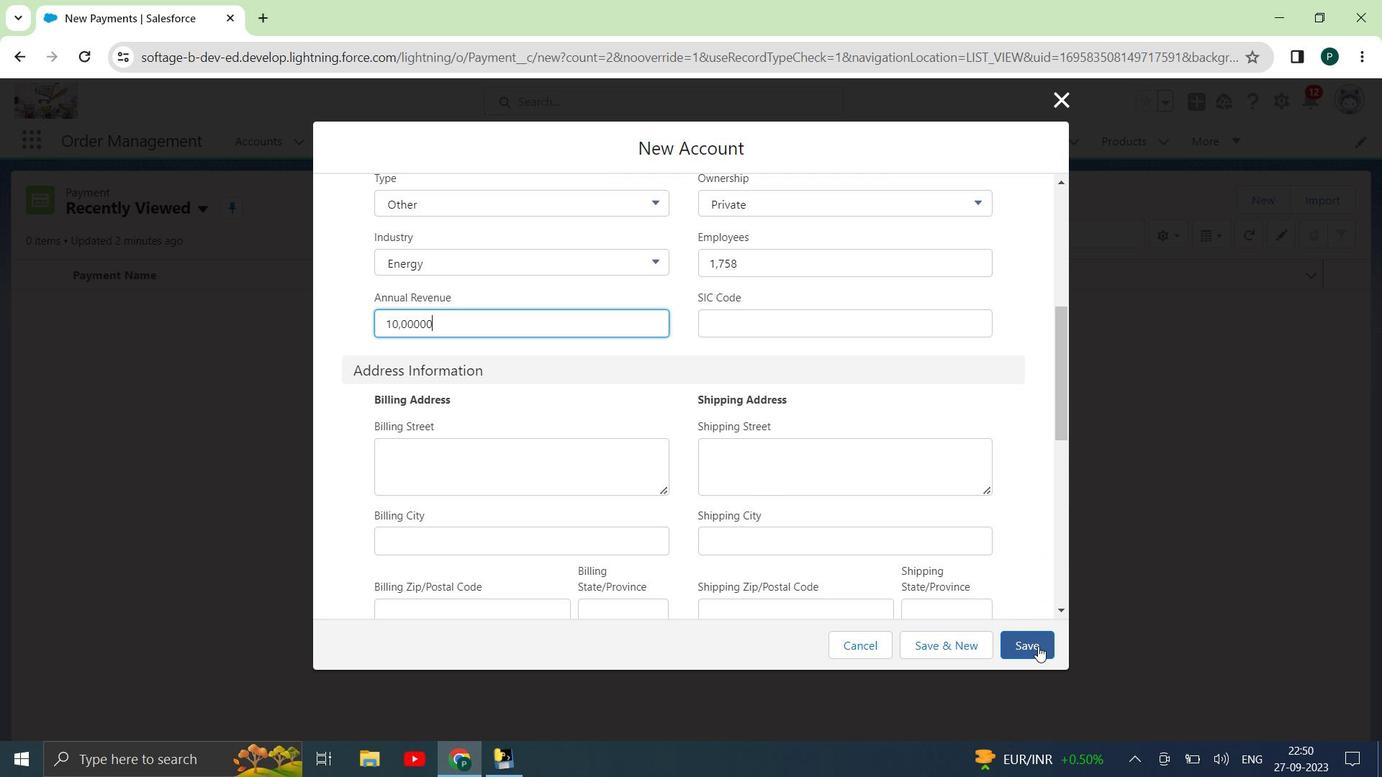 
Action: Mouse moved to (723, 460)
Screenshot: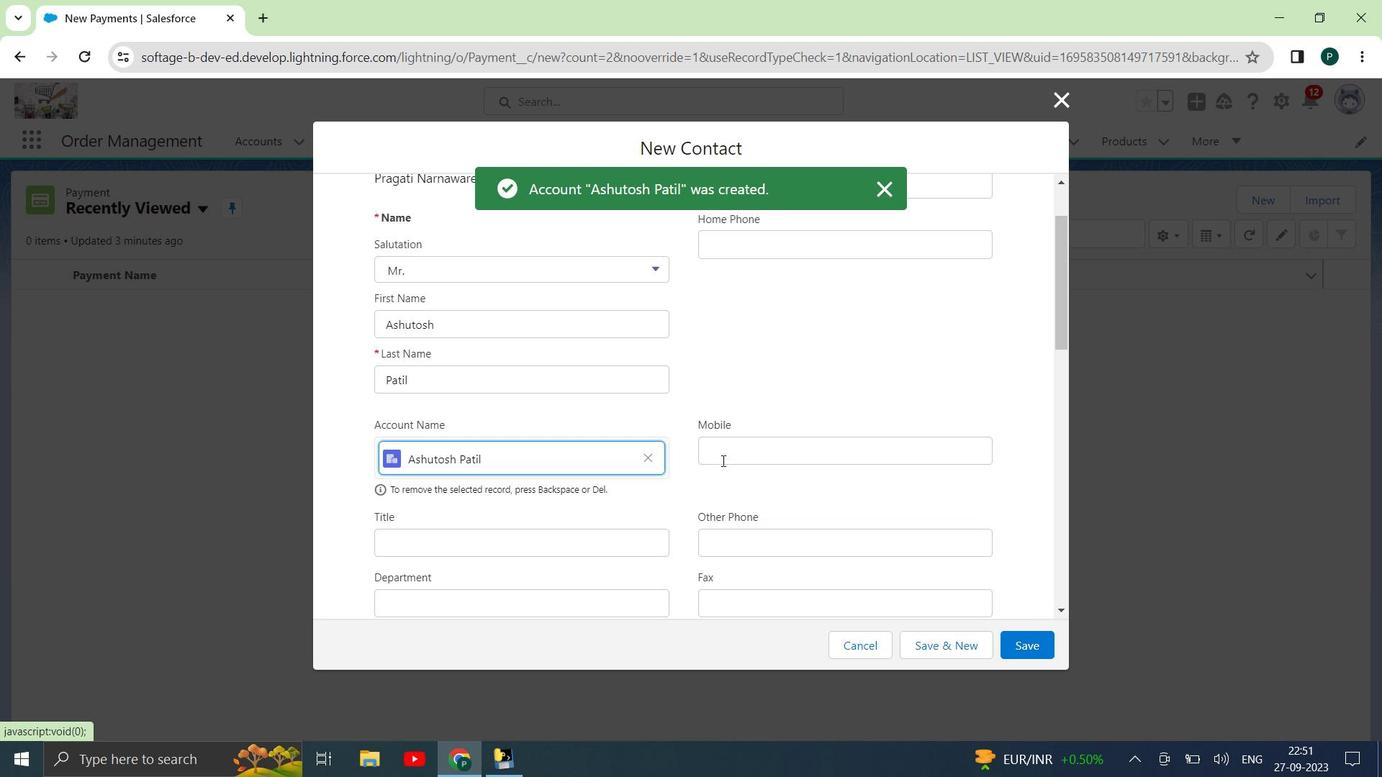 
Action: Mouse scrolled (723, 460) with delta (0, 0)
Screenshot: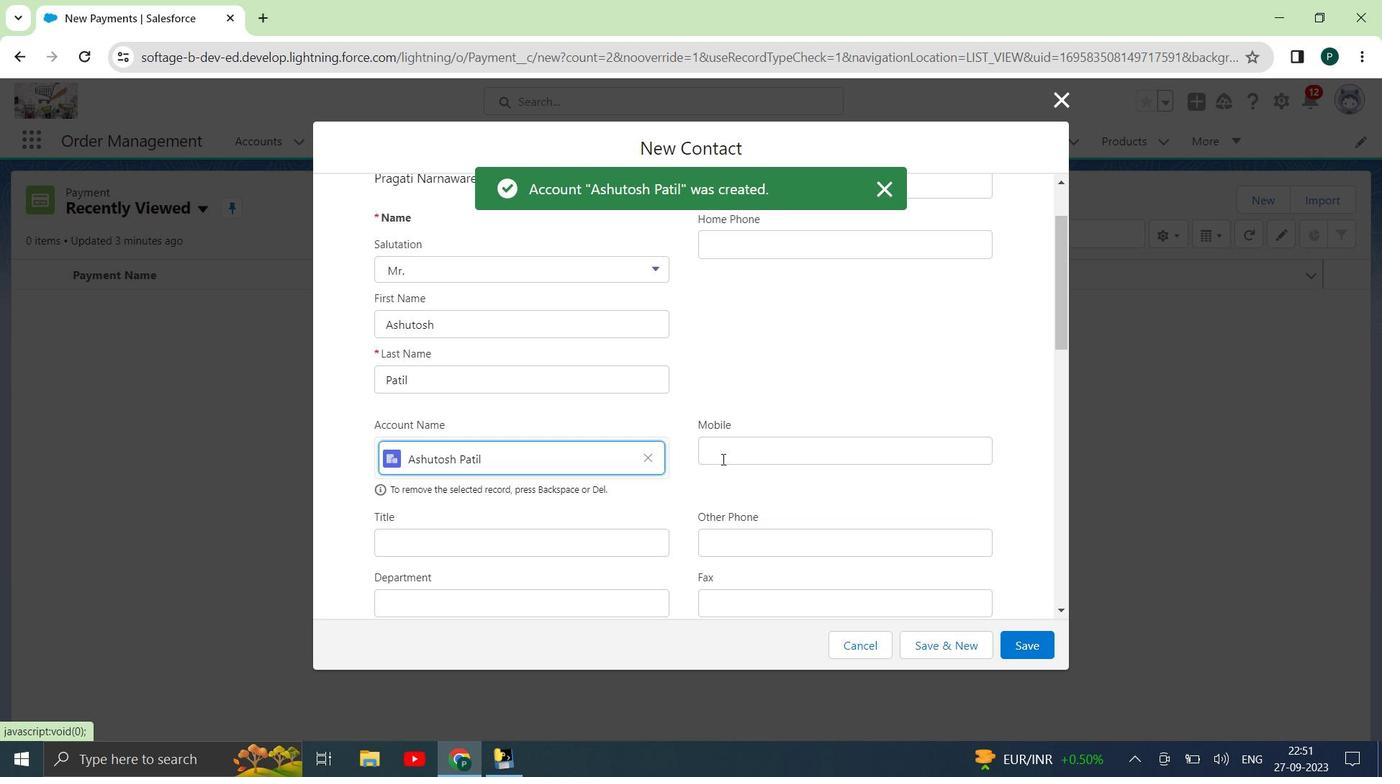 
Action: Mouse scrolled (723, 460) with delta (0, 0)
Screenshot: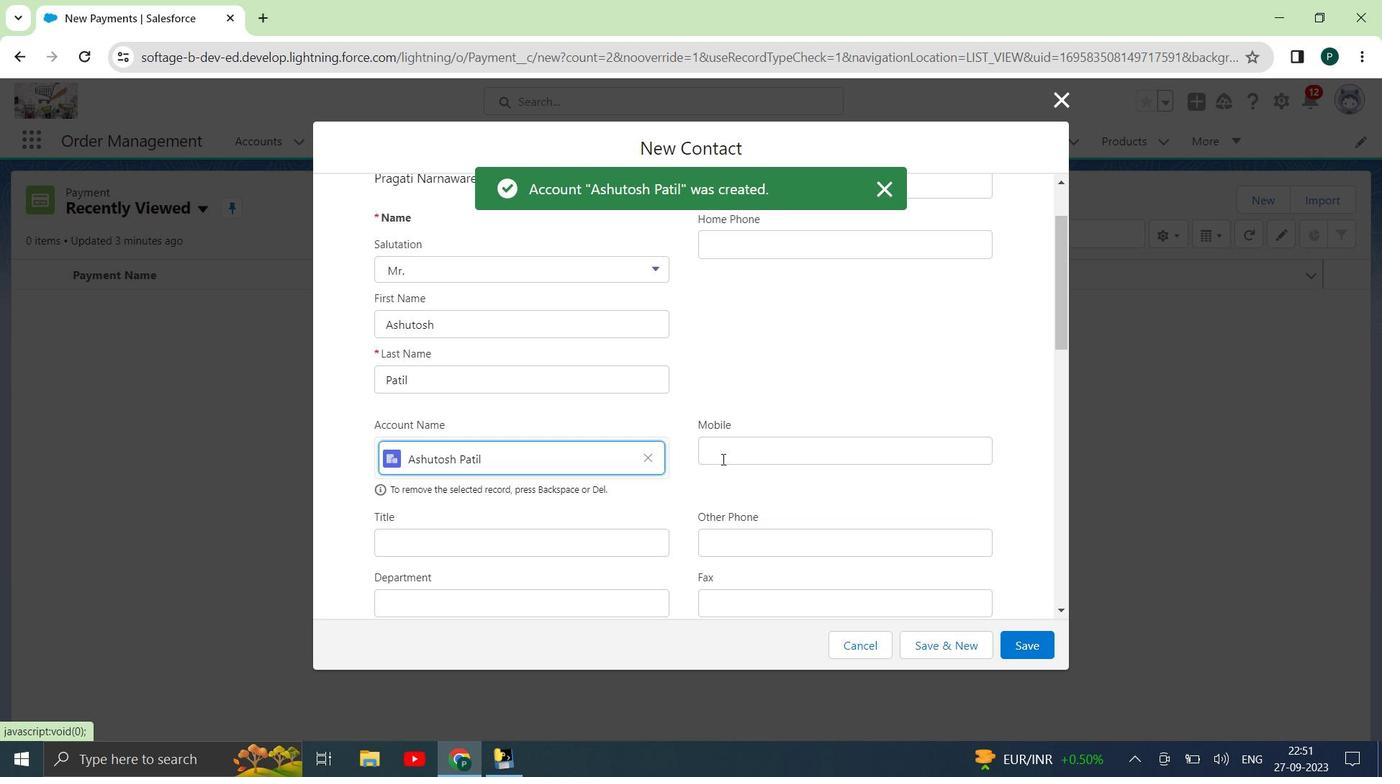 
Action: Mouse scrolled (723, 460) with delta (0, 0)
Screenshot: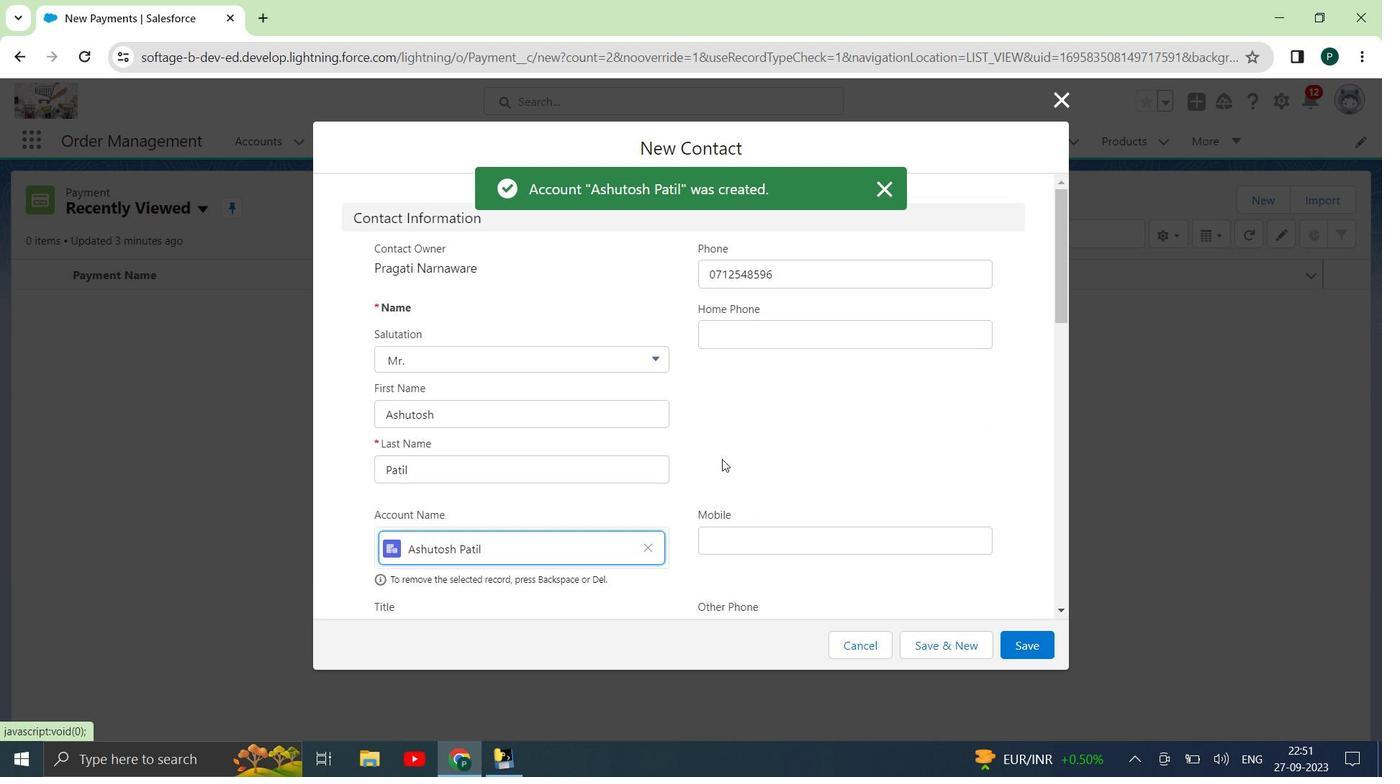 
Action: Mouse scrolled (723, 460) with delta (0, 0)
Screenshot: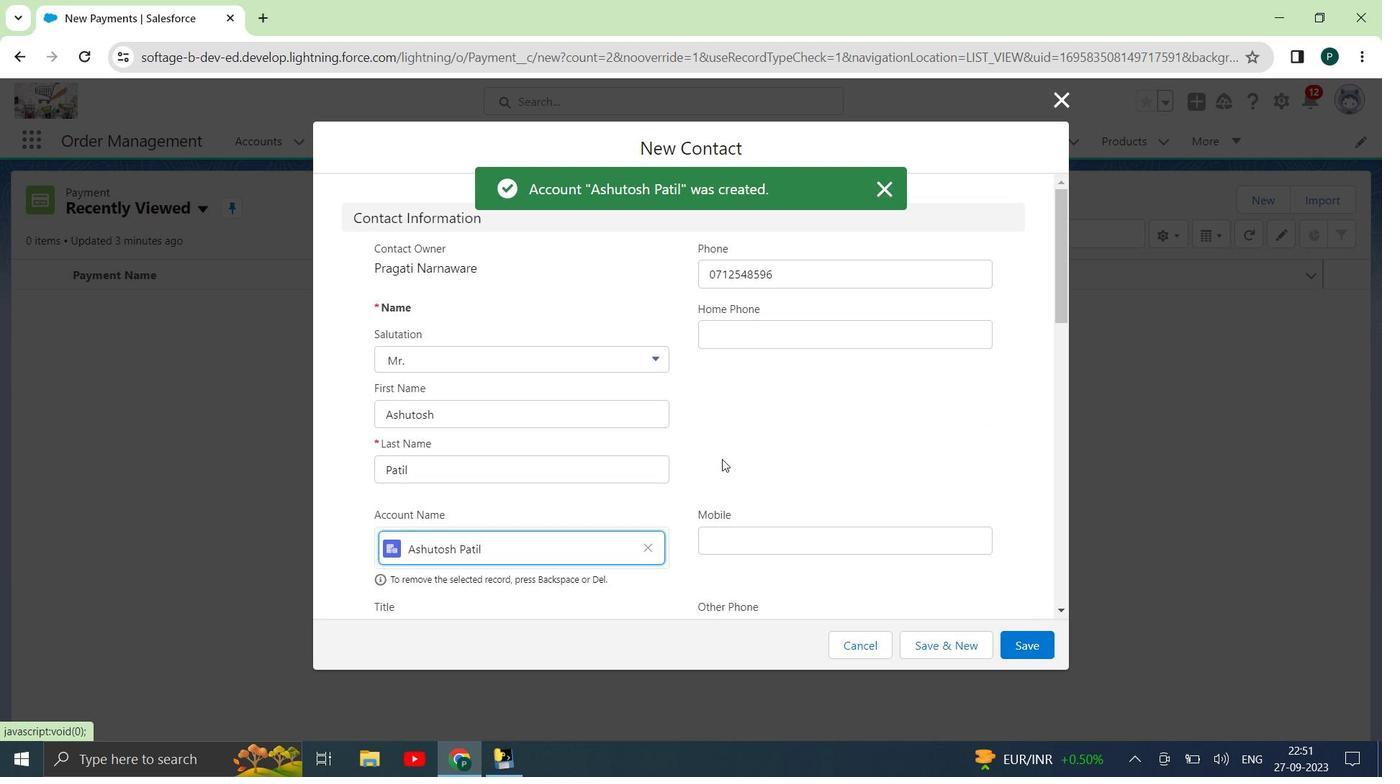 
Action: Mouse scrolled (723, 459) with delta (0, 0)
Screenshot: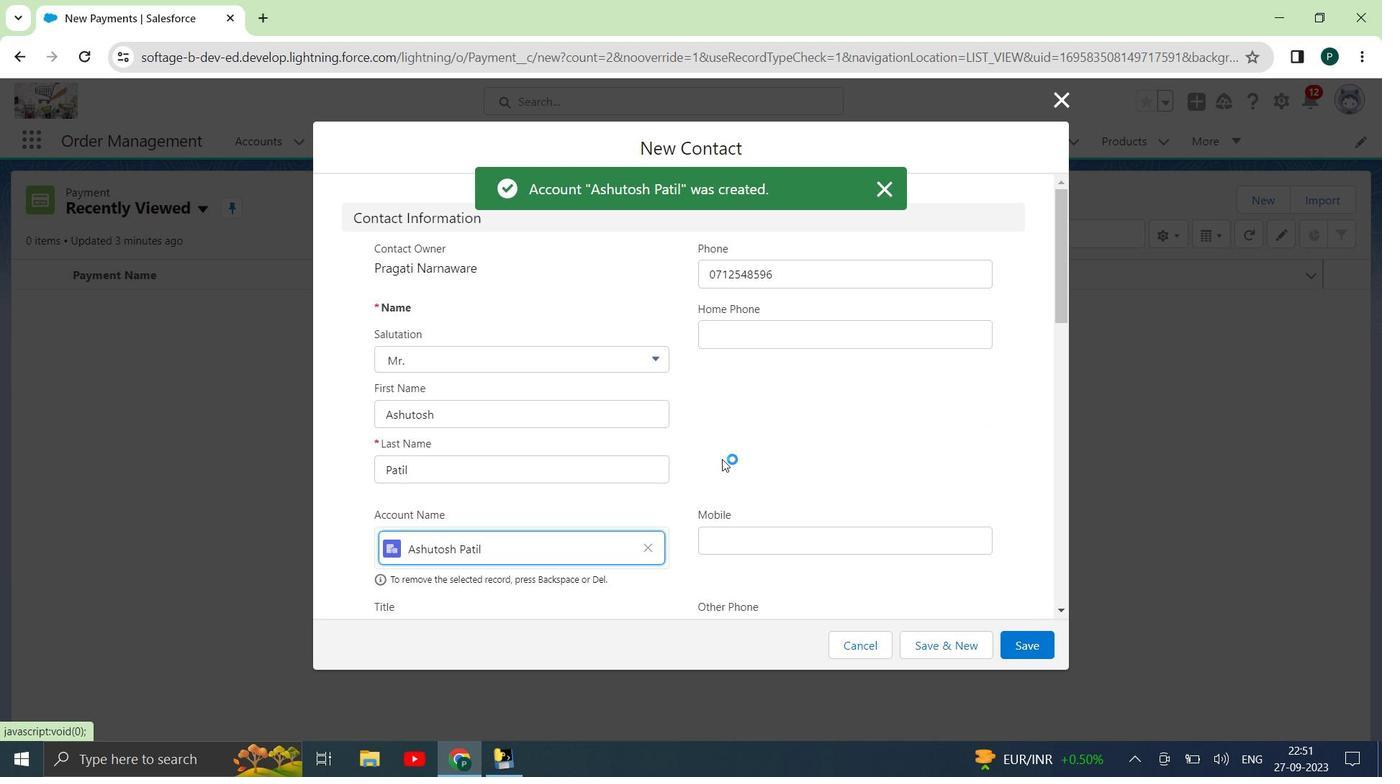 
Action: Mouse moved to (767, 442)
Screenshot: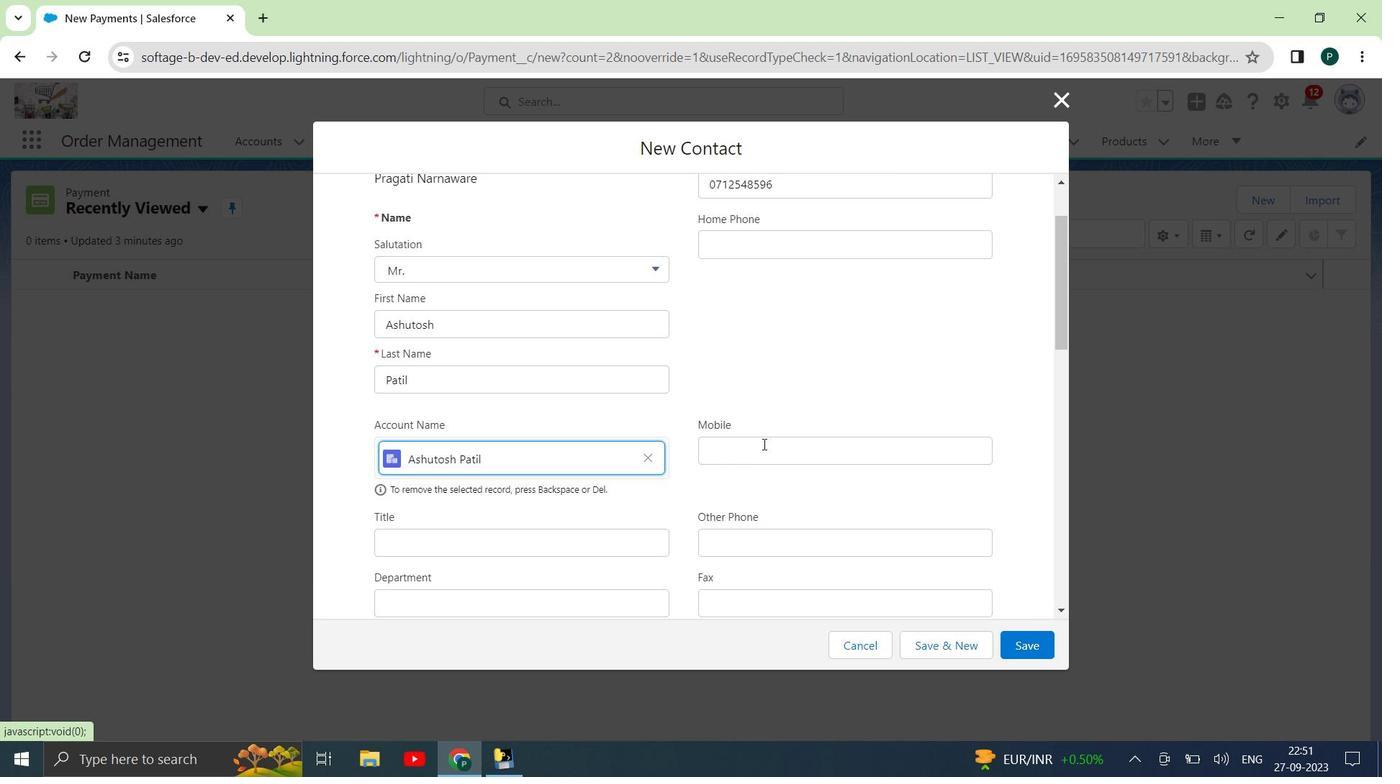 
Action: Mouse pressed left at (767, 442)
Screenshot: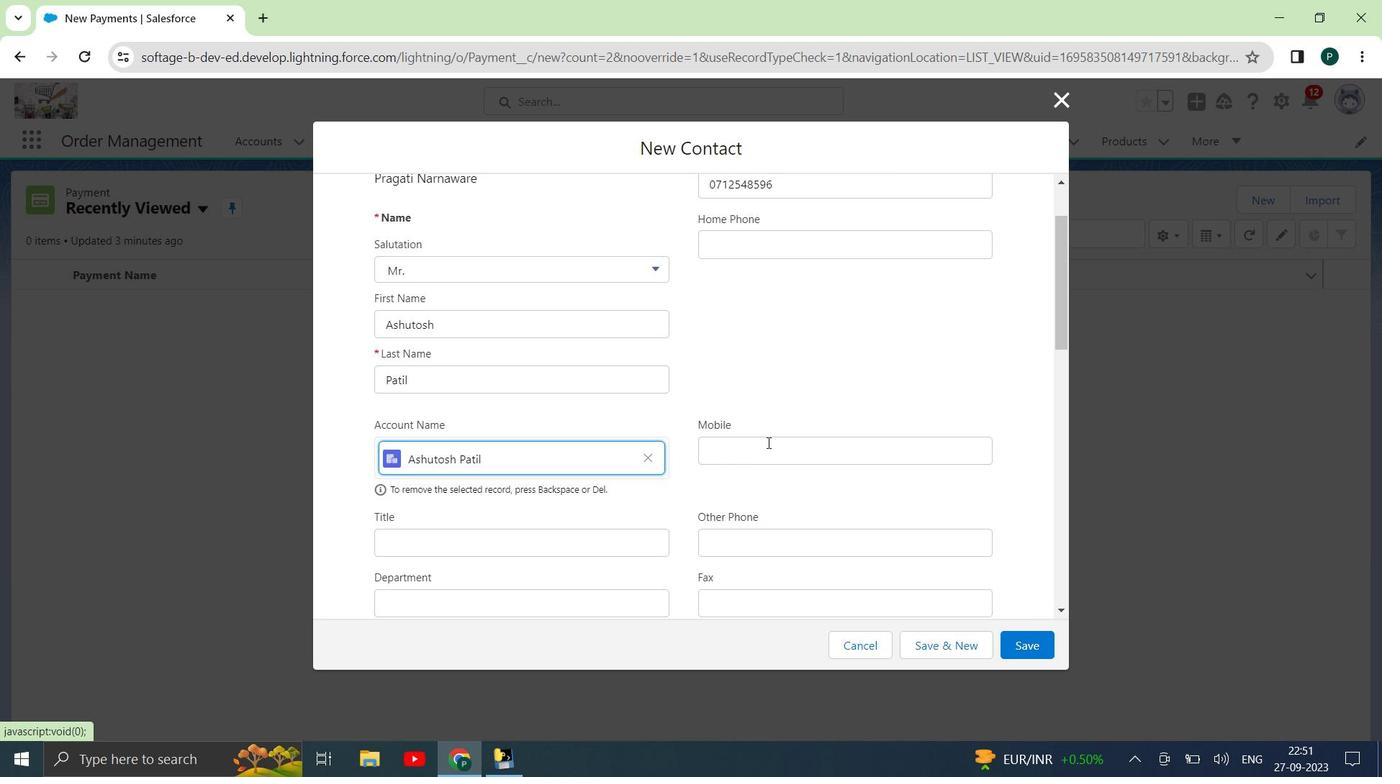 
Action: Mouse moved to (766, 441)
Screenshot: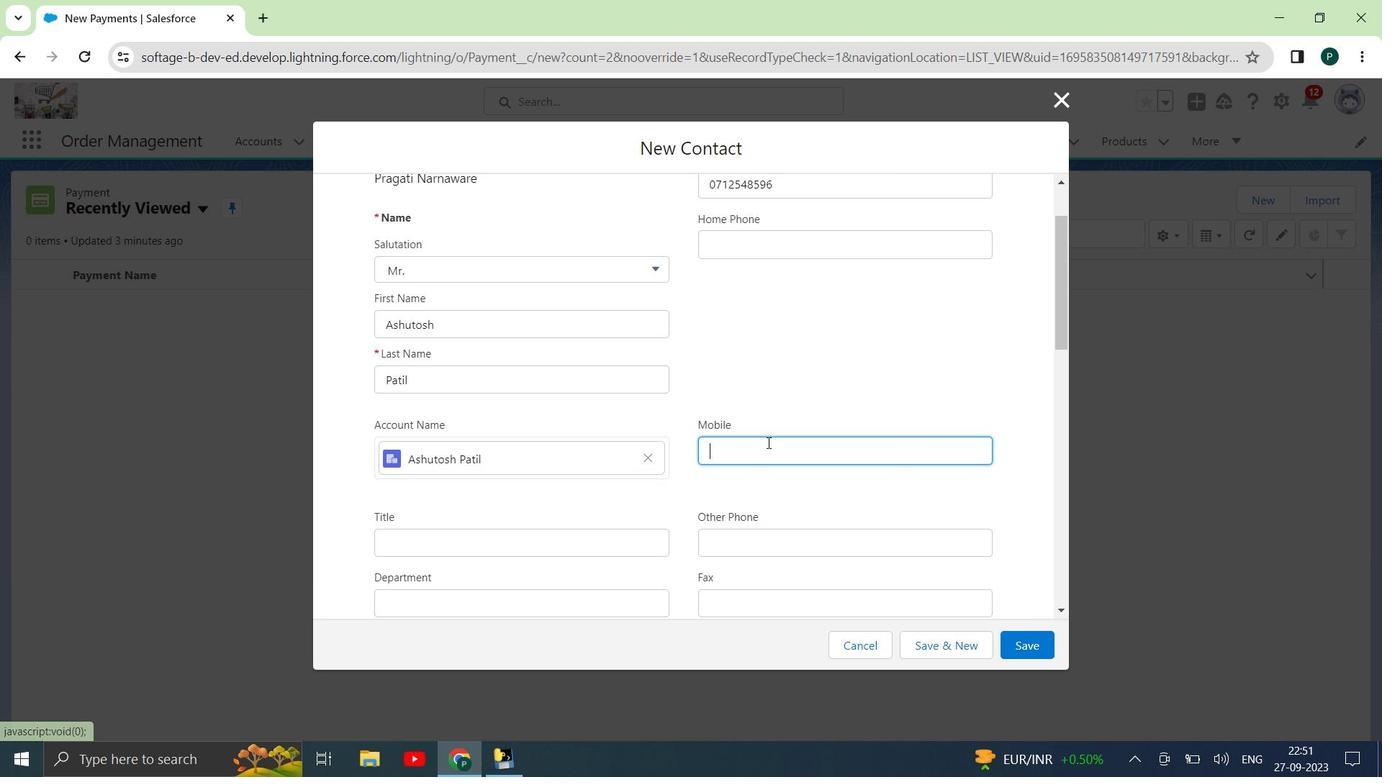 
Action: Key pressed 9975481254
Screenshot: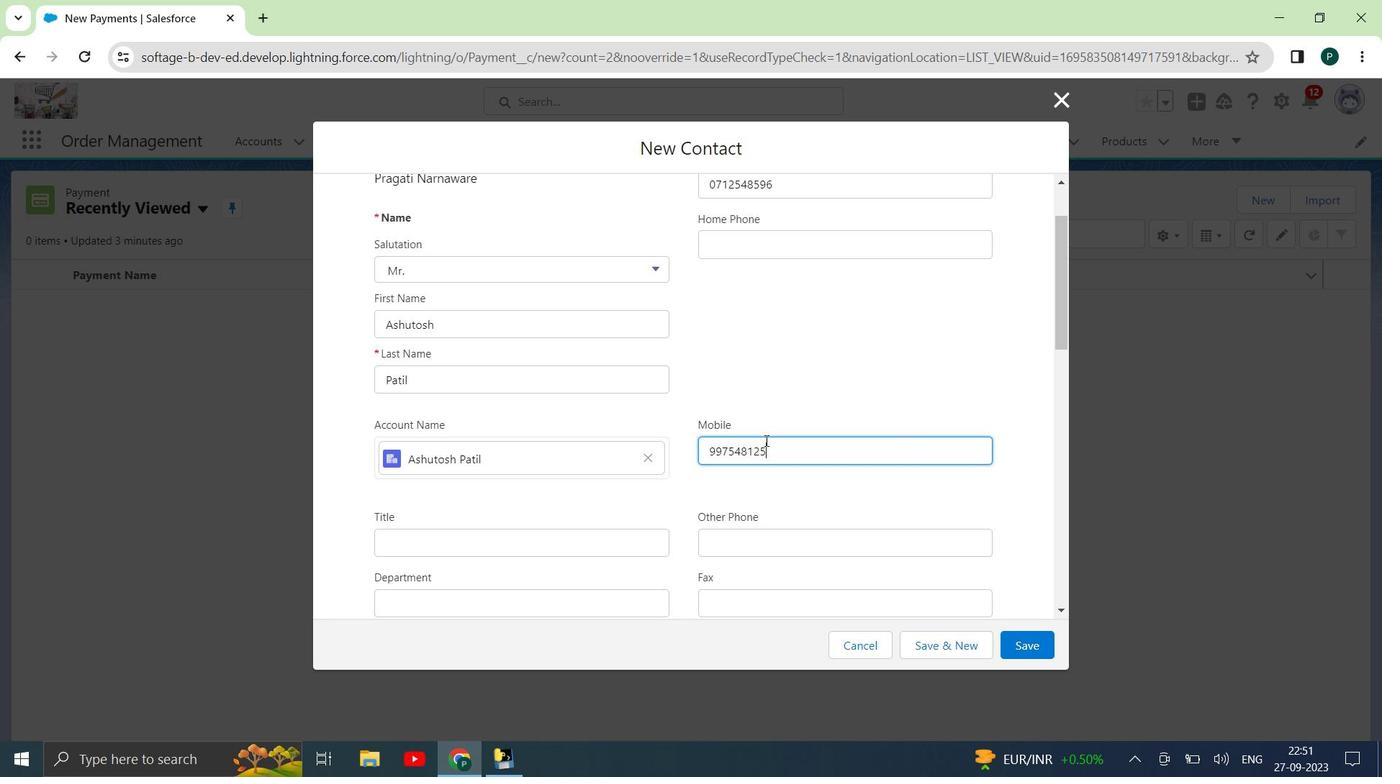 
Action: Mouse moved to (764, 441)
Screenshot: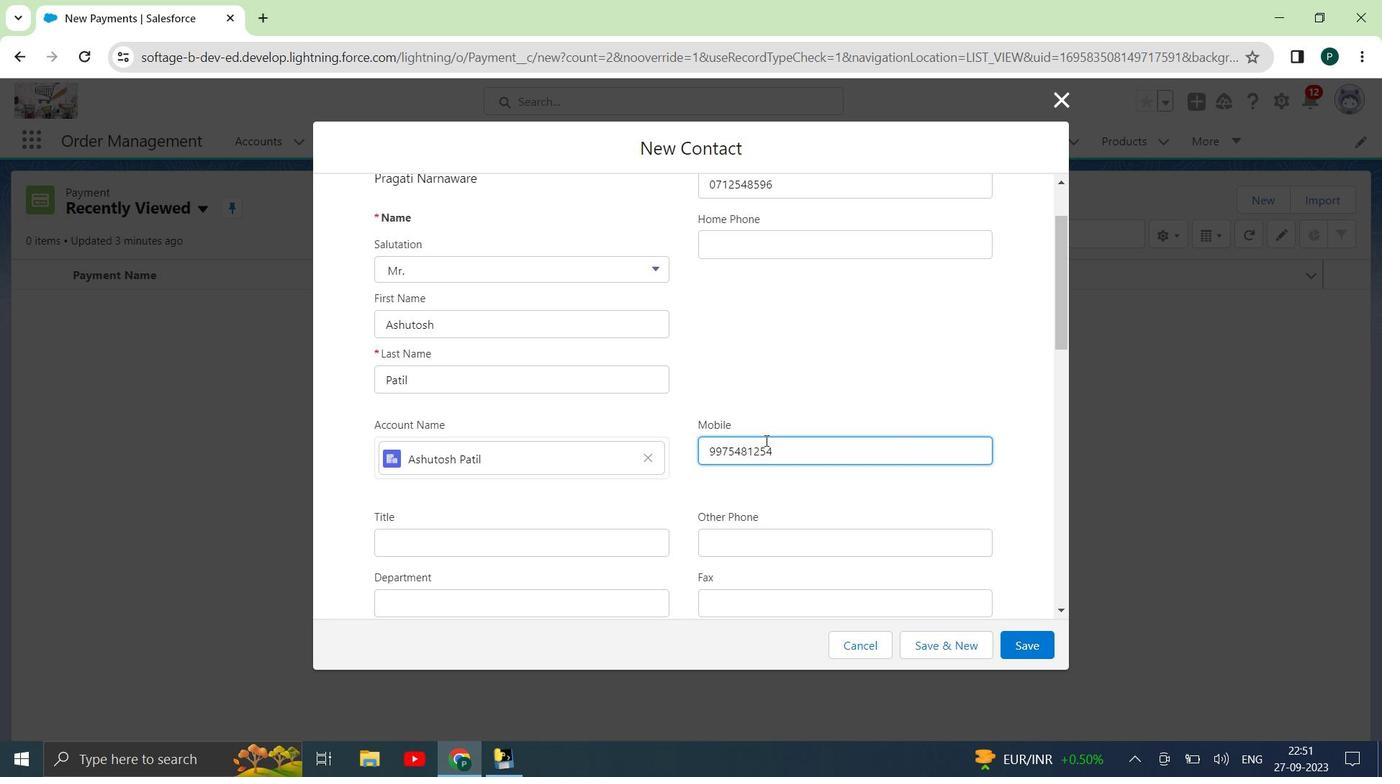 
Action: Mouse scrolled (764, 440) with delta (0, 0)
Screenshot: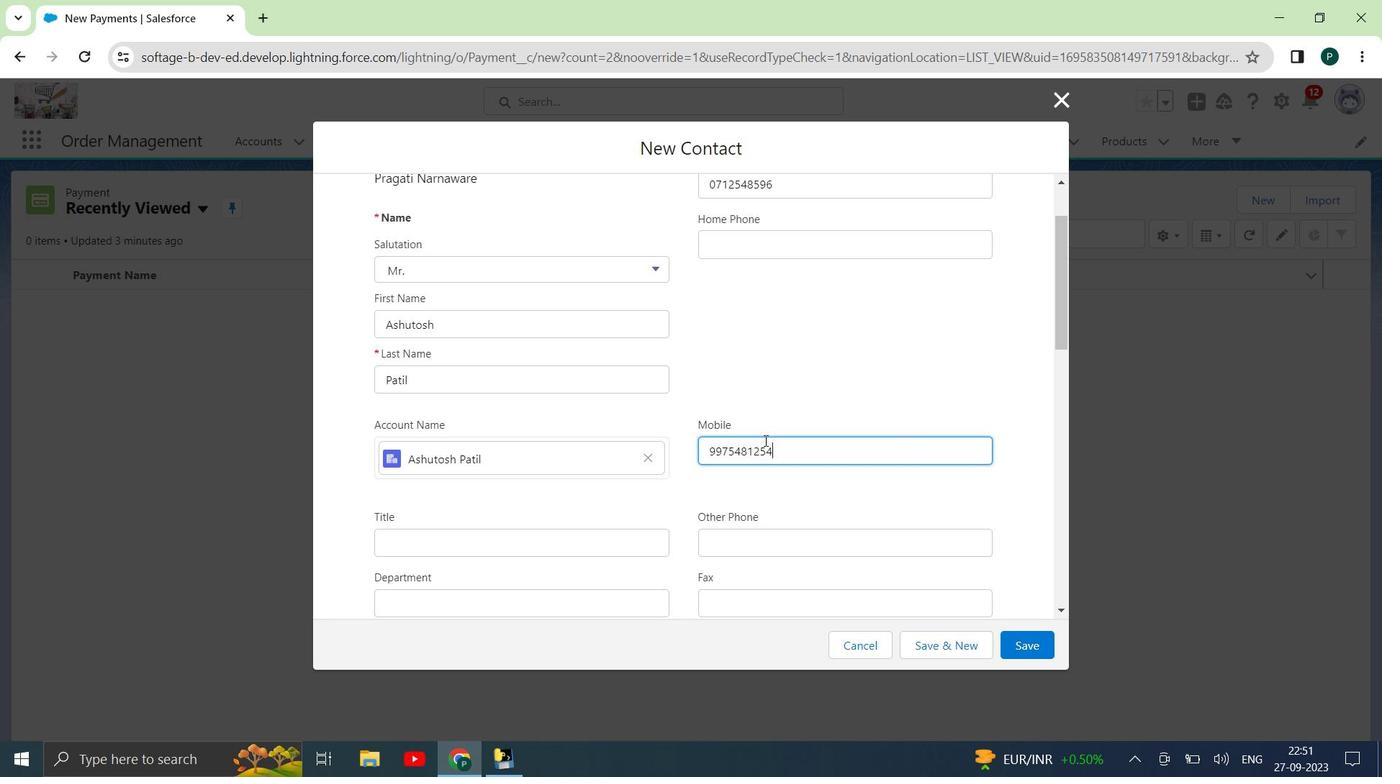 
Action: Mouse scrolled (764, 440) with delta (0, 0)
Screenshot: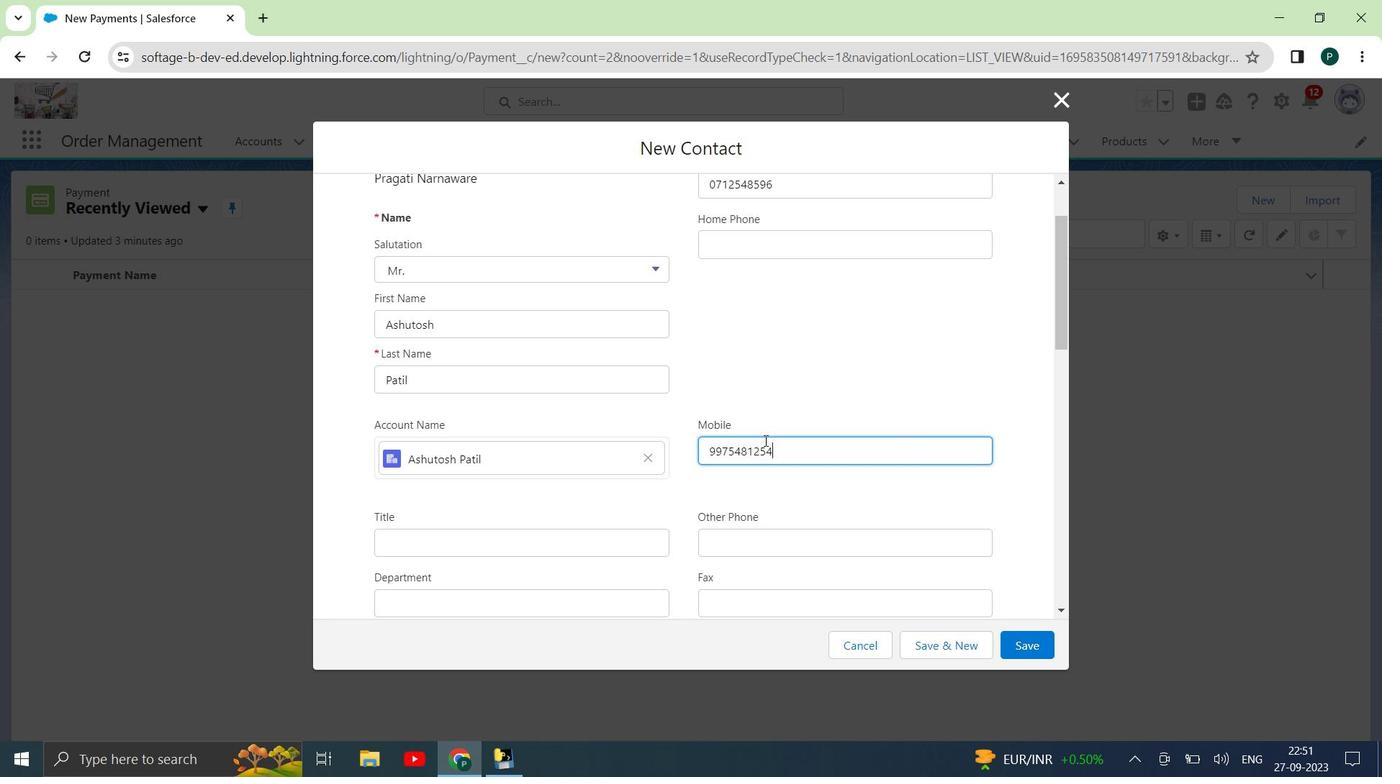 
Action: Mouse moved to (499, 363)
Screenshot: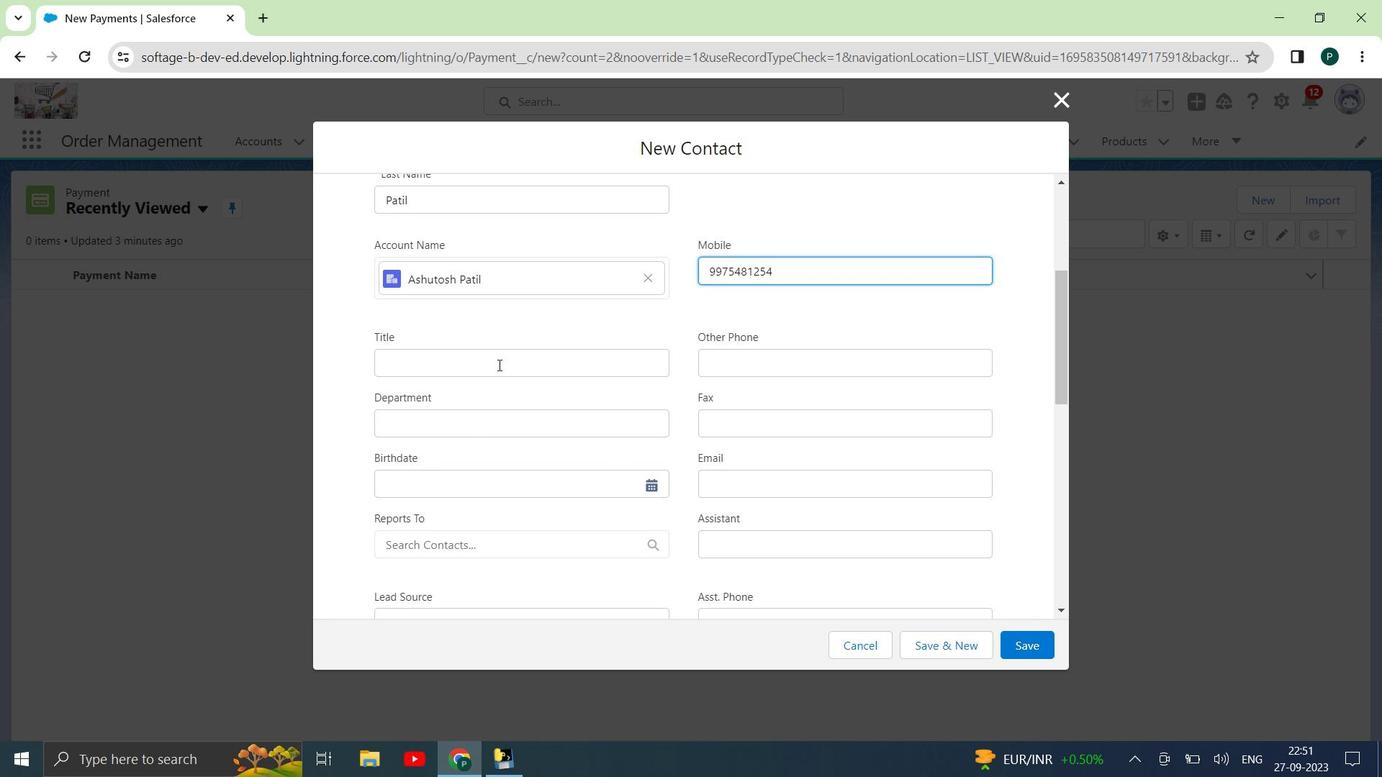 
Action: Mouse pressed left at (499, 363)
Screenshot: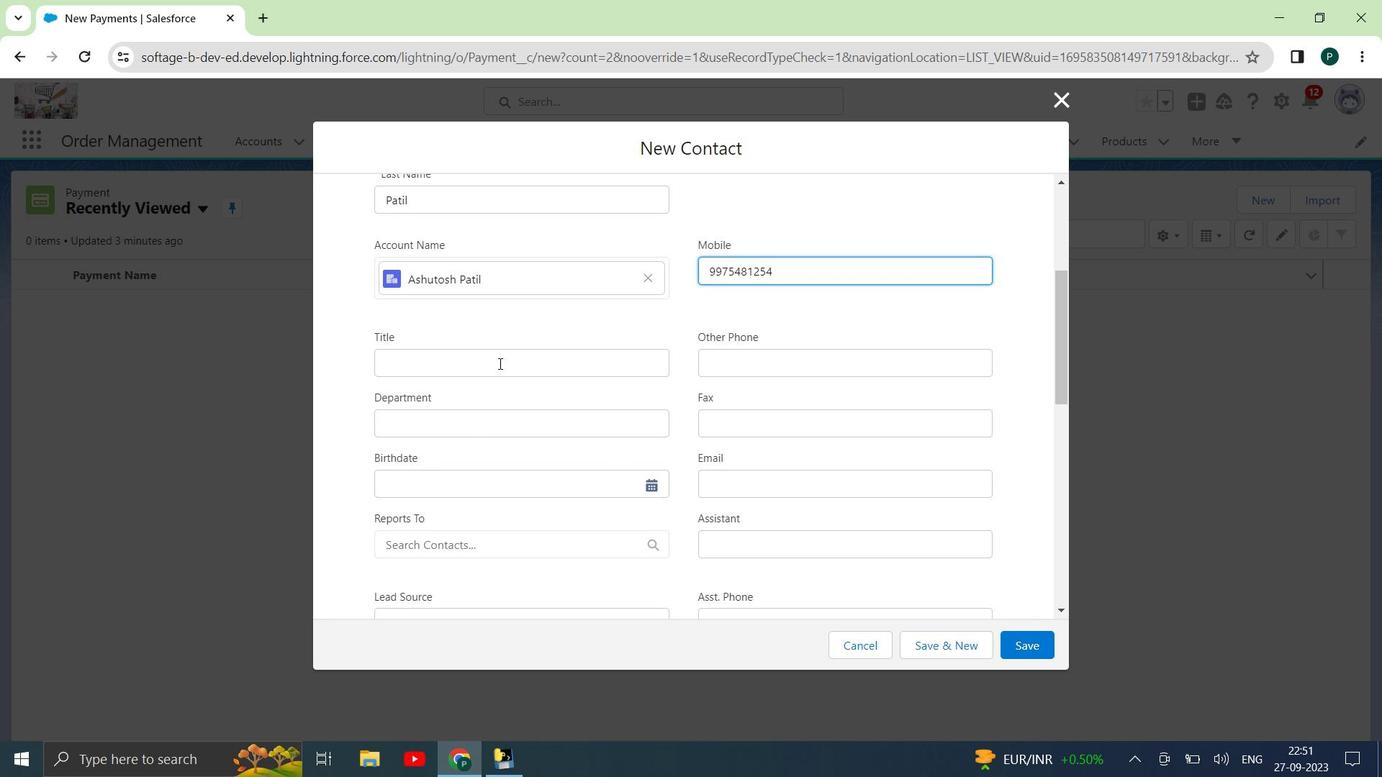 
Action: Key pressed <Key.shift>Ce<Key.backspace><Key.shift><Key.shift><Key.shift><Key.shift>EO
Screenshot: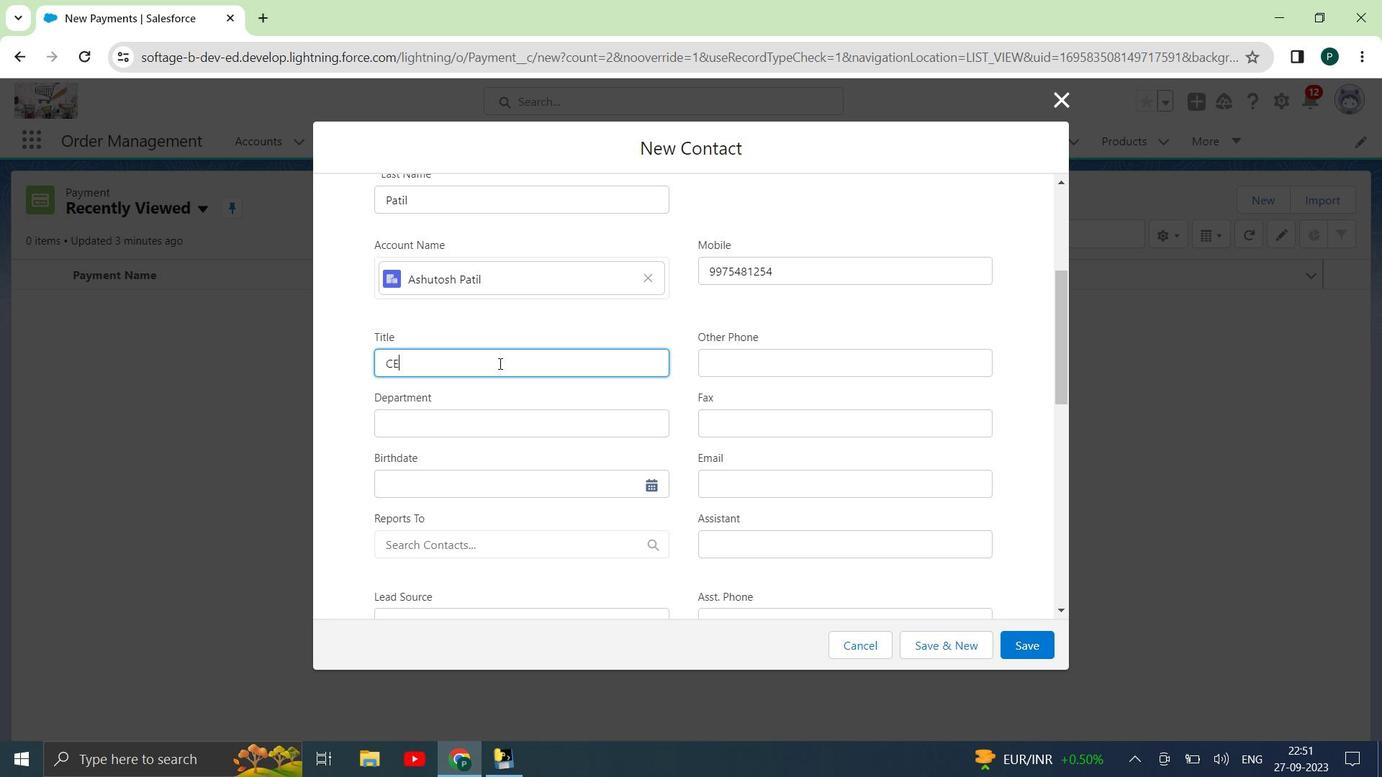 
Action: Mouse moved to (573, 427)
Screenshot: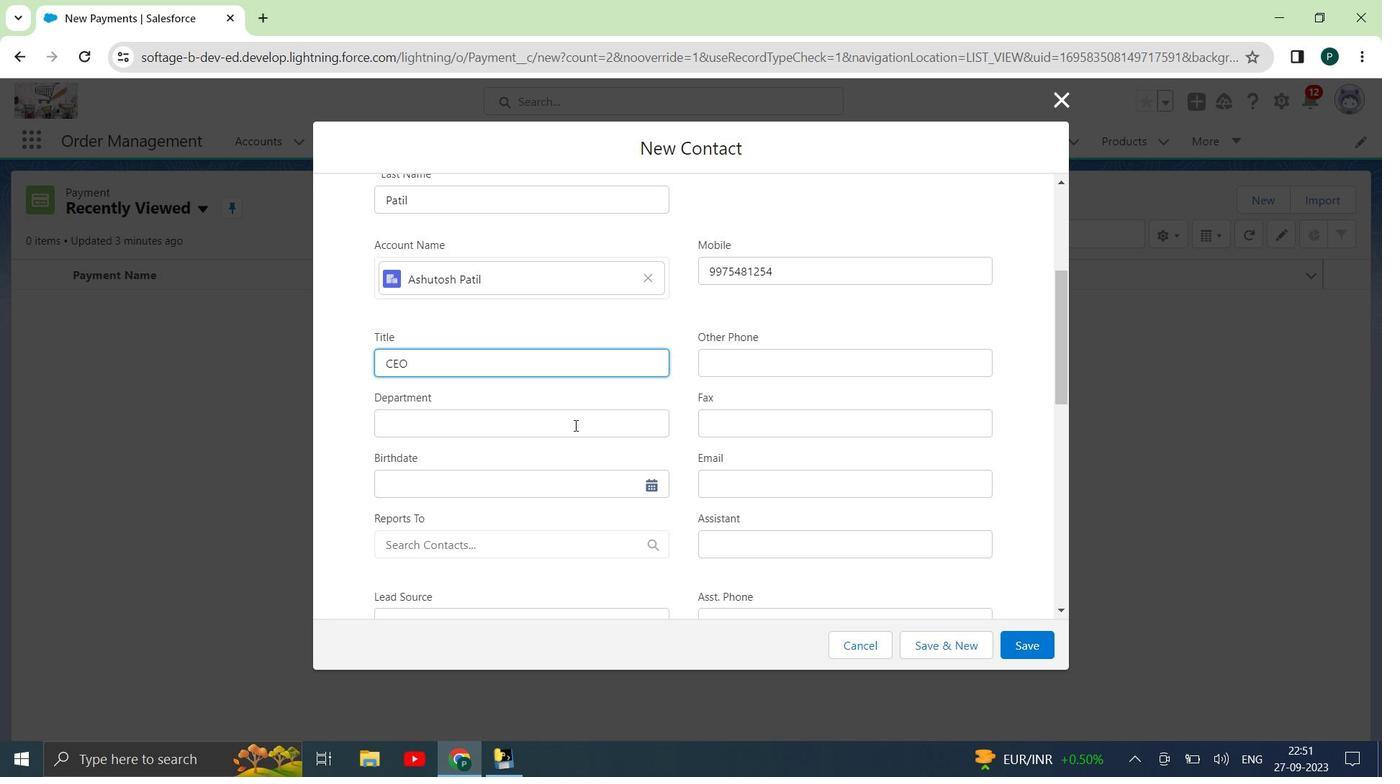 
Action: Mouse pressed left at (573, 427)
Screenshot: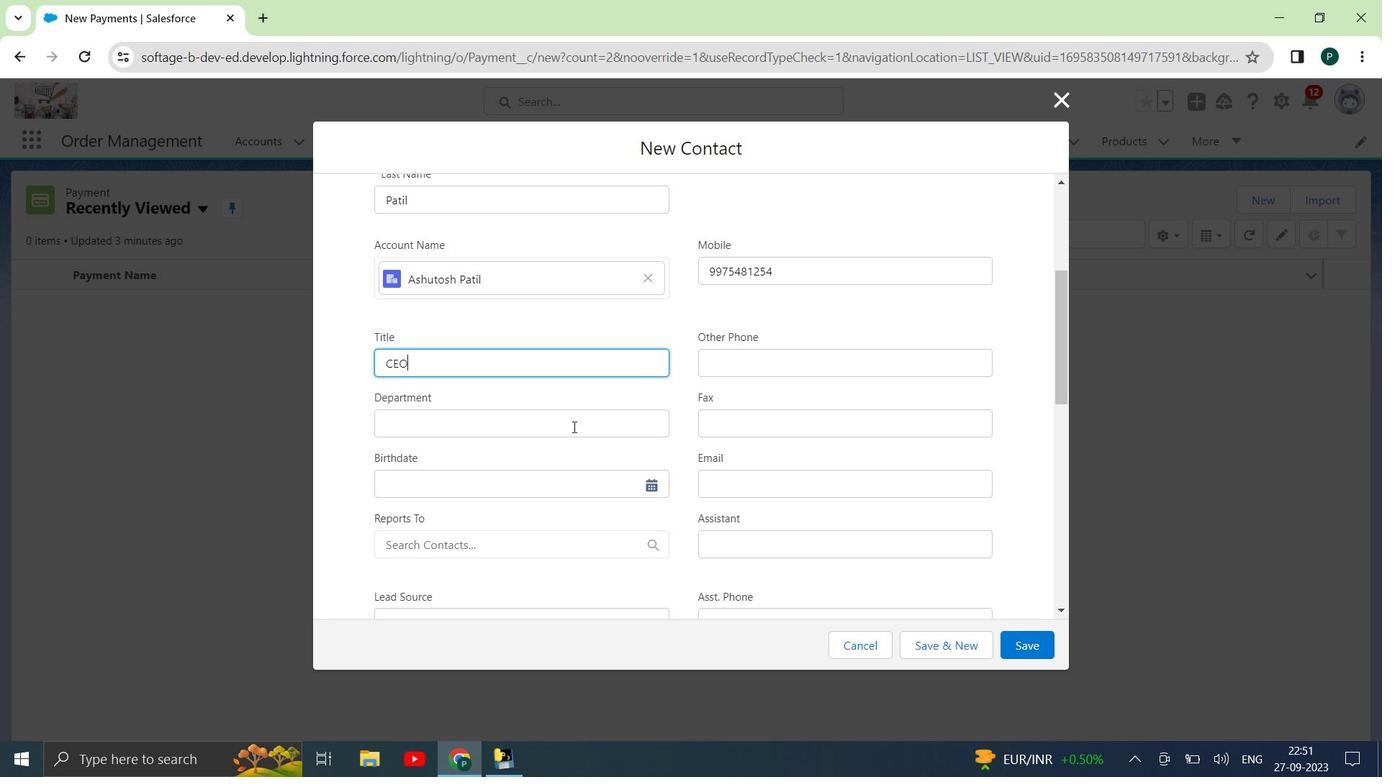 
Action: Key pressed <Key.shift>Energy<Key.space><Key.shift>Depo
Screenshot: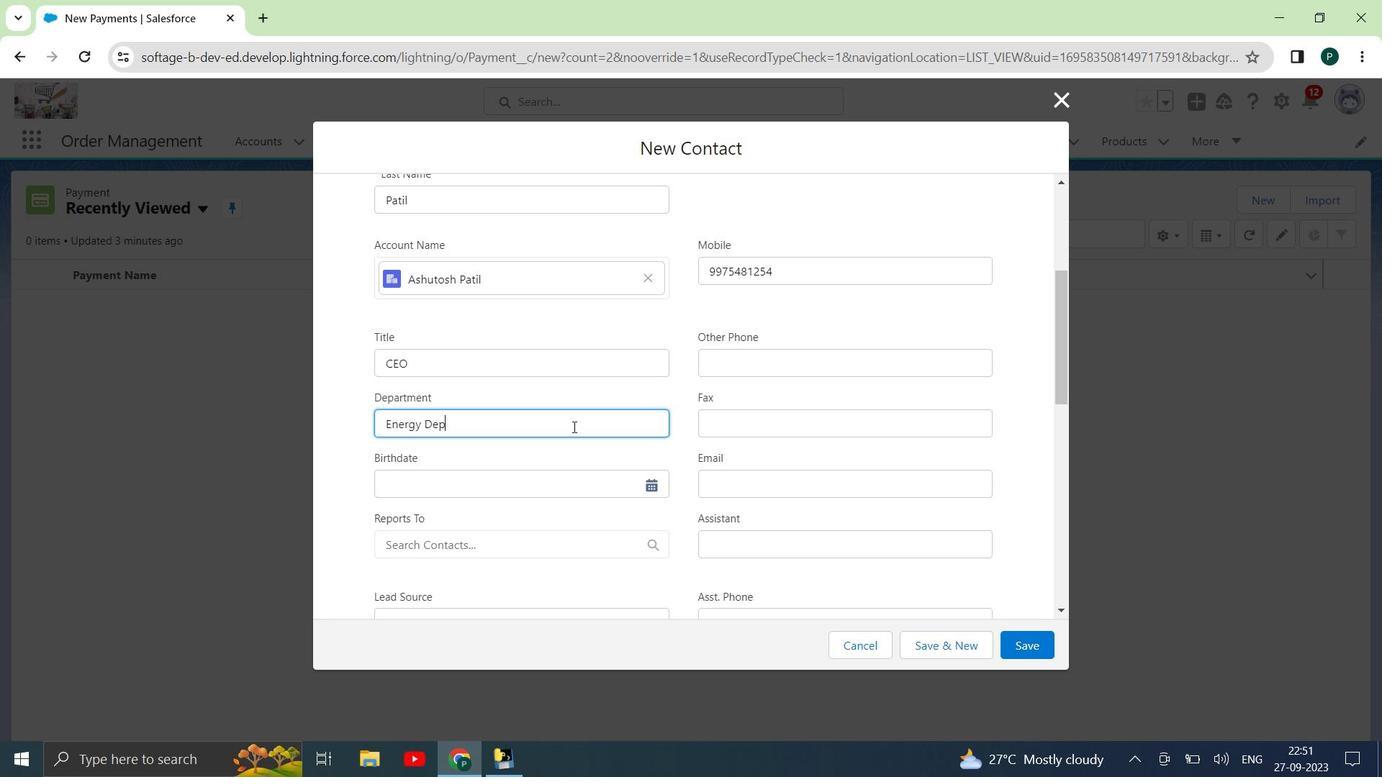 
Action: Mouse moved to (525, 491)
Screenshot: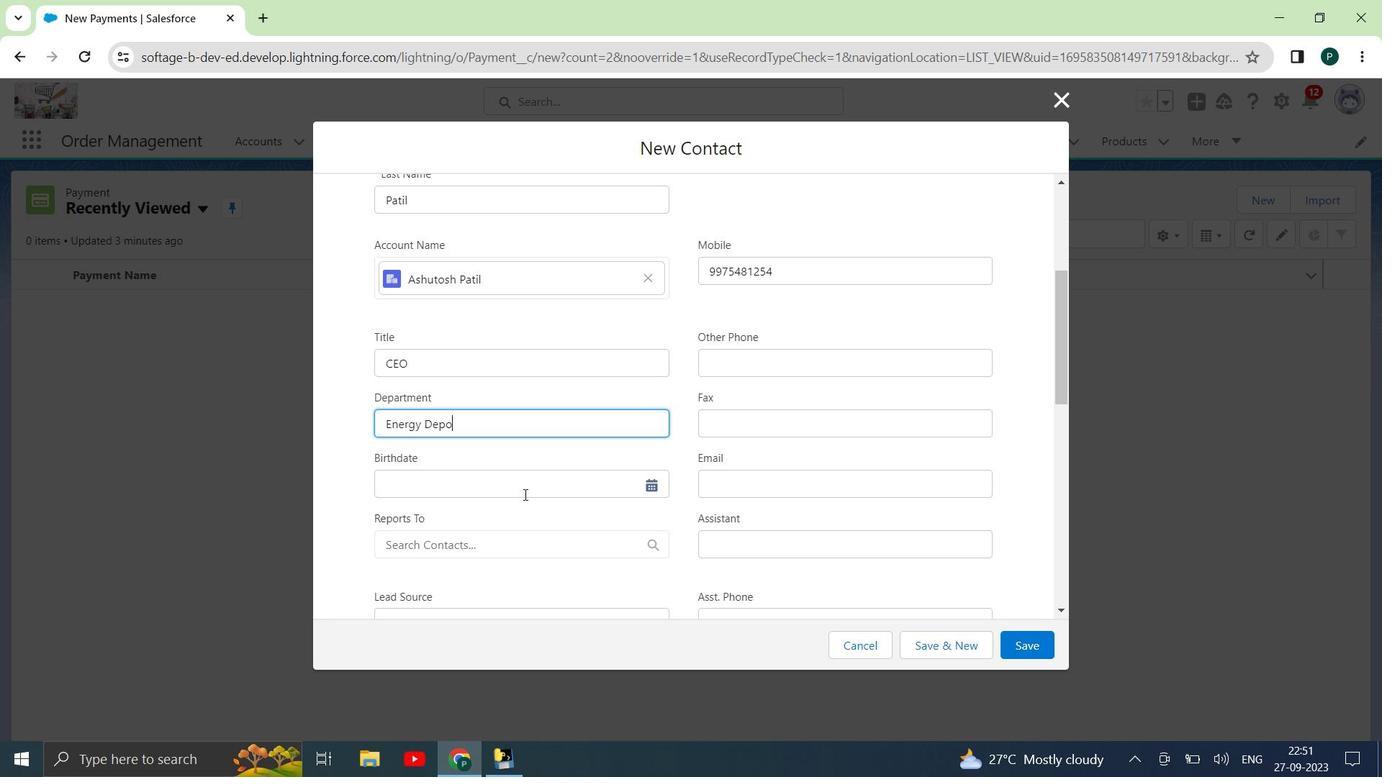 
Action: Mouse pressed left at (525, 491)
Screenshot: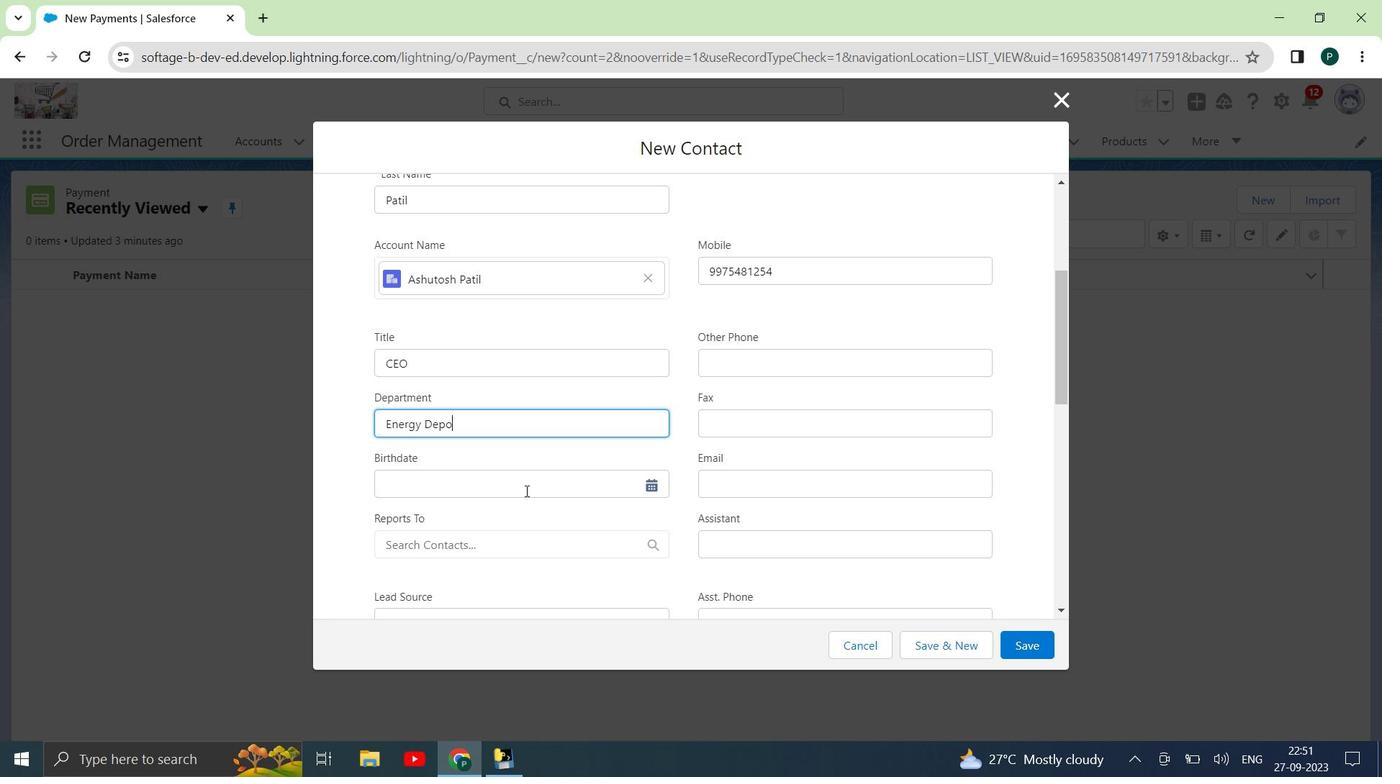 
Action: Mouse moved to (542, 193)
Screenshot: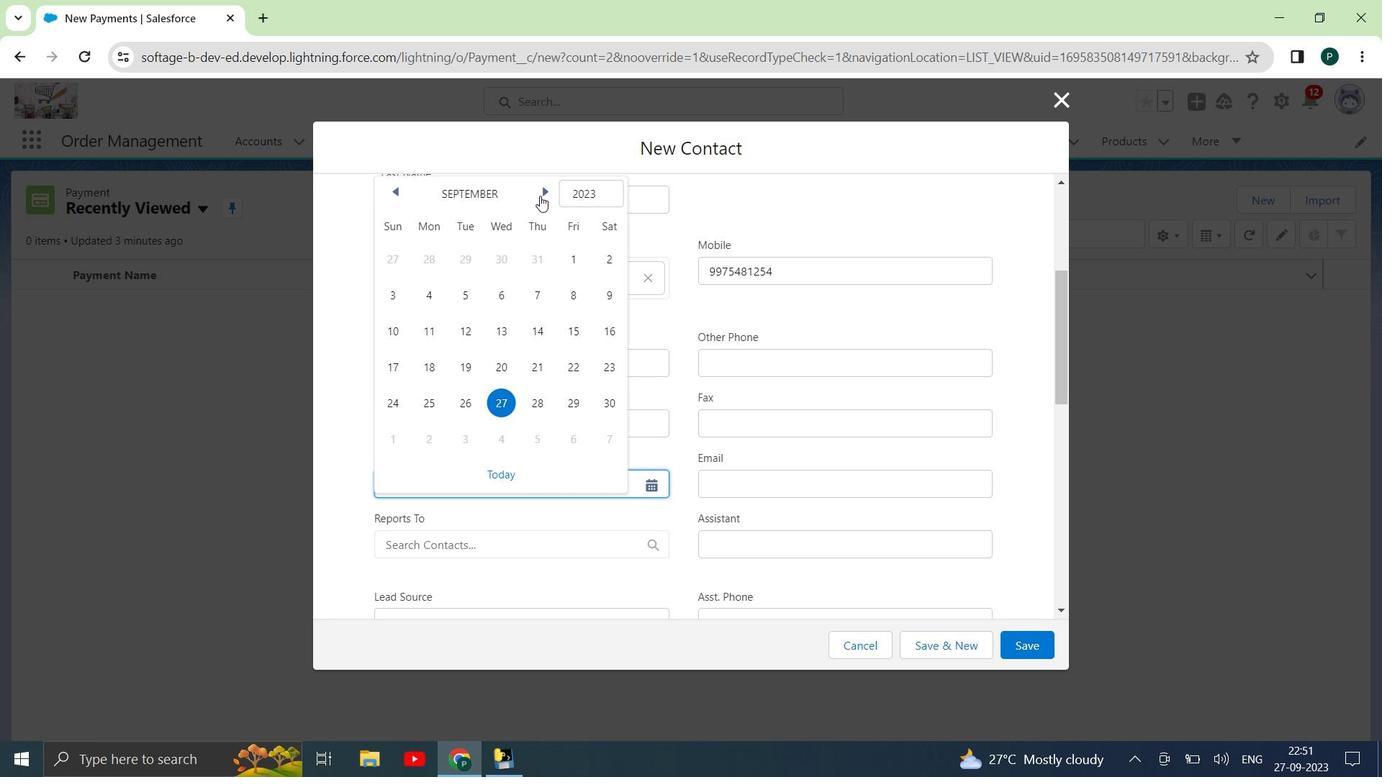 
Action: Mouse pressed left at (542, 193)
Screenshot: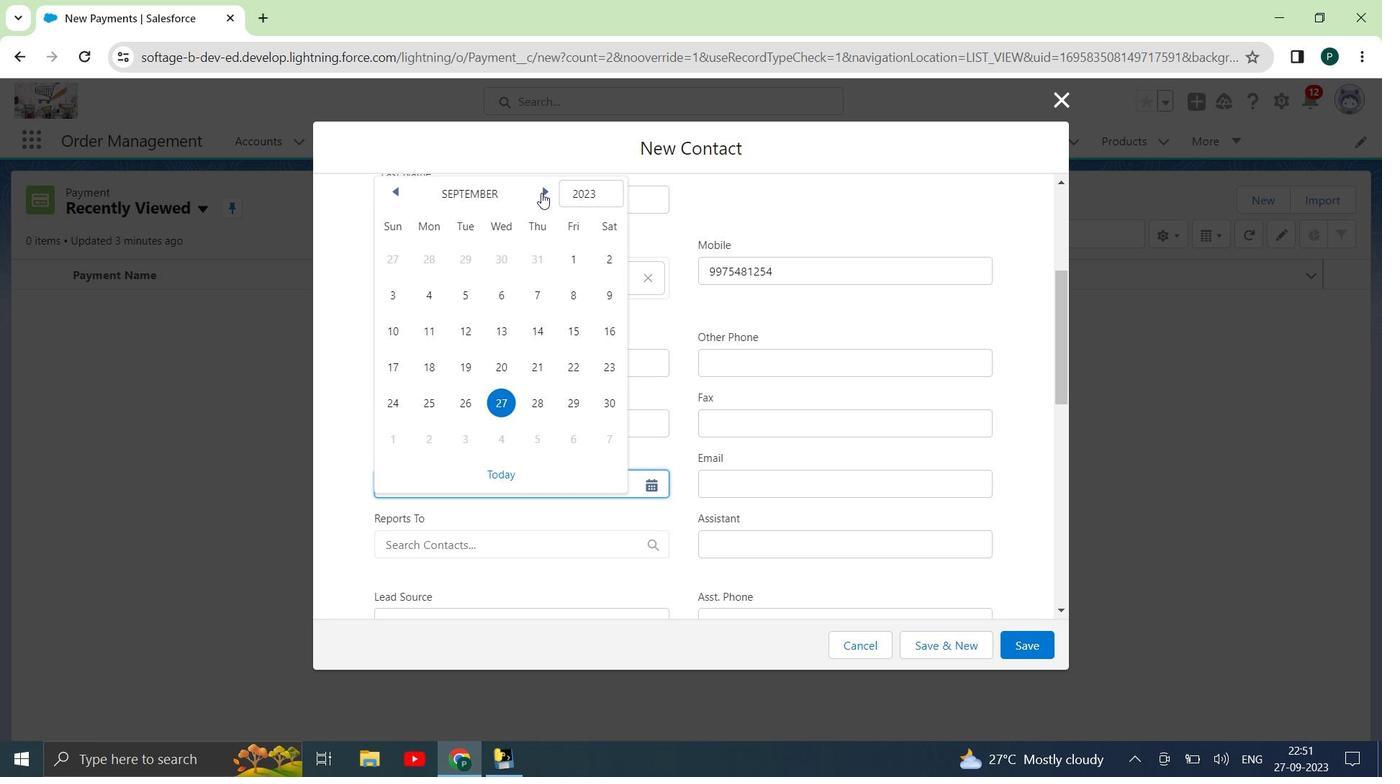 
Action: Mouse moved to (569, 199)
Screenshot: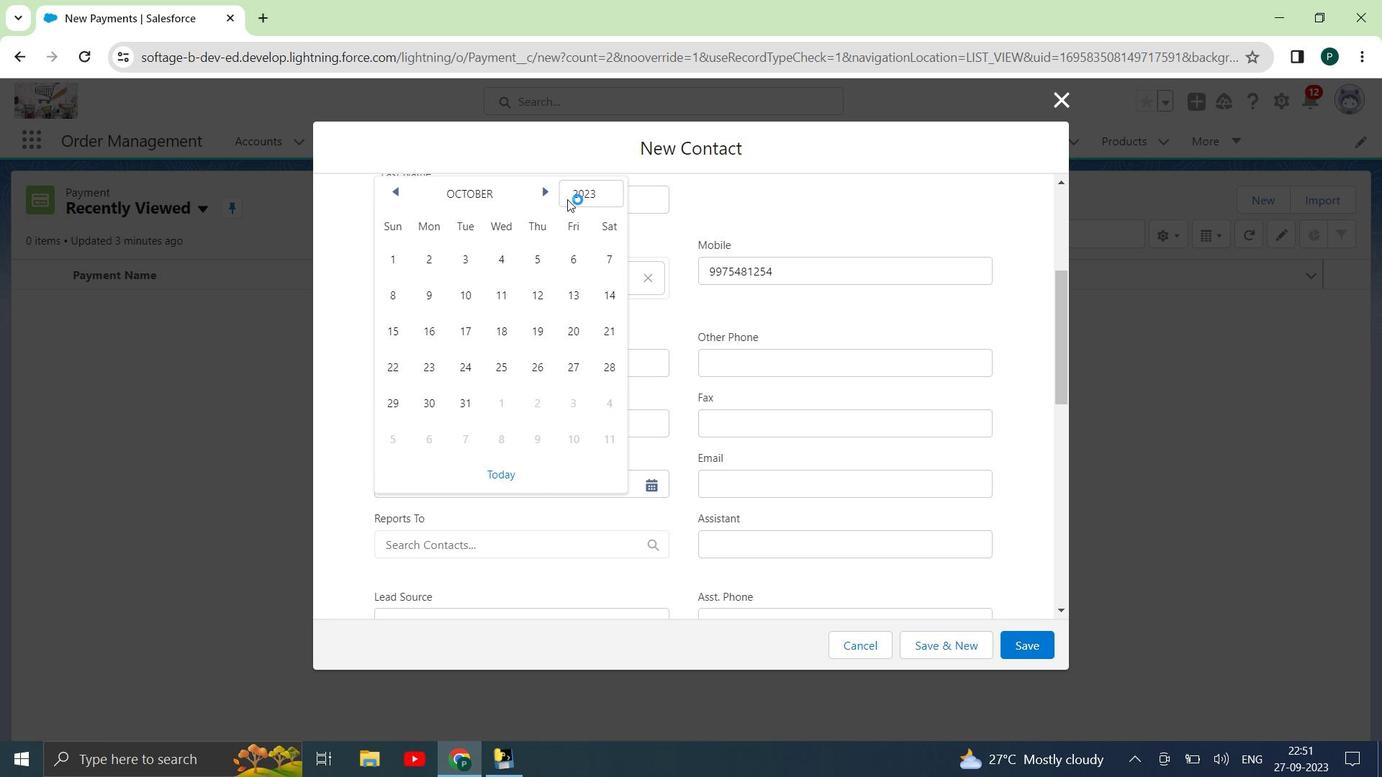 
Action: Mouse pressed left at (569, 199)
Screenshot: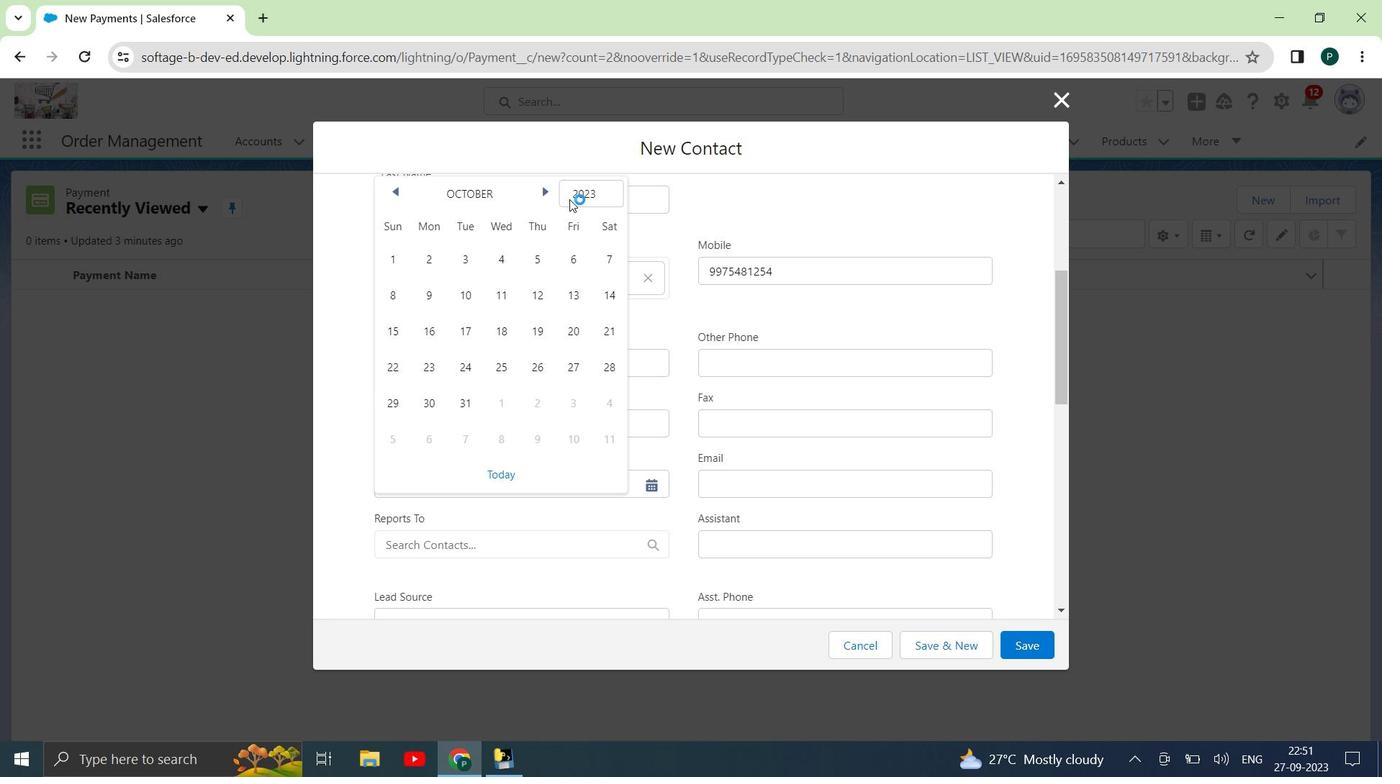 
Action: Mouse moved to (633, 422)
Screenshot: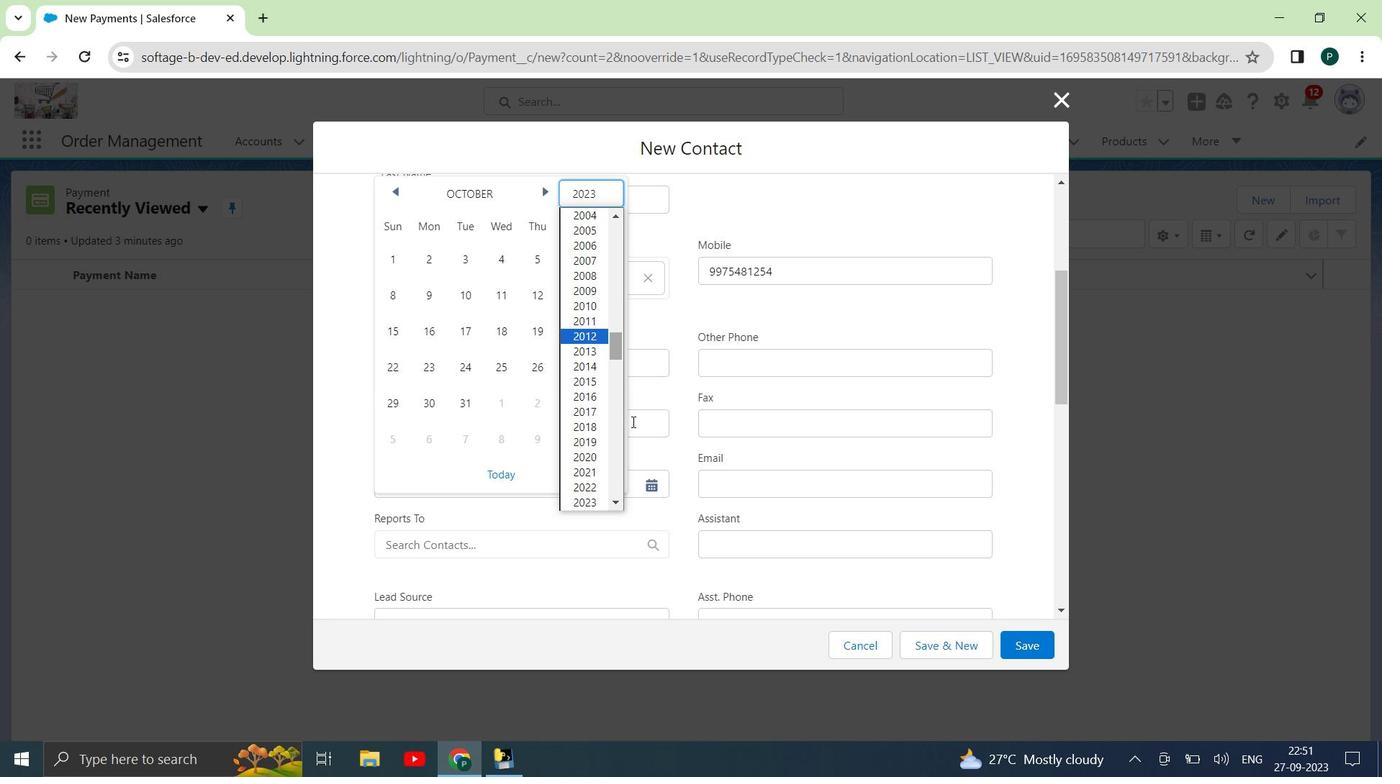 
Action: Mouse scrolled (633, 422) with delta (0, 0)
Screenshot: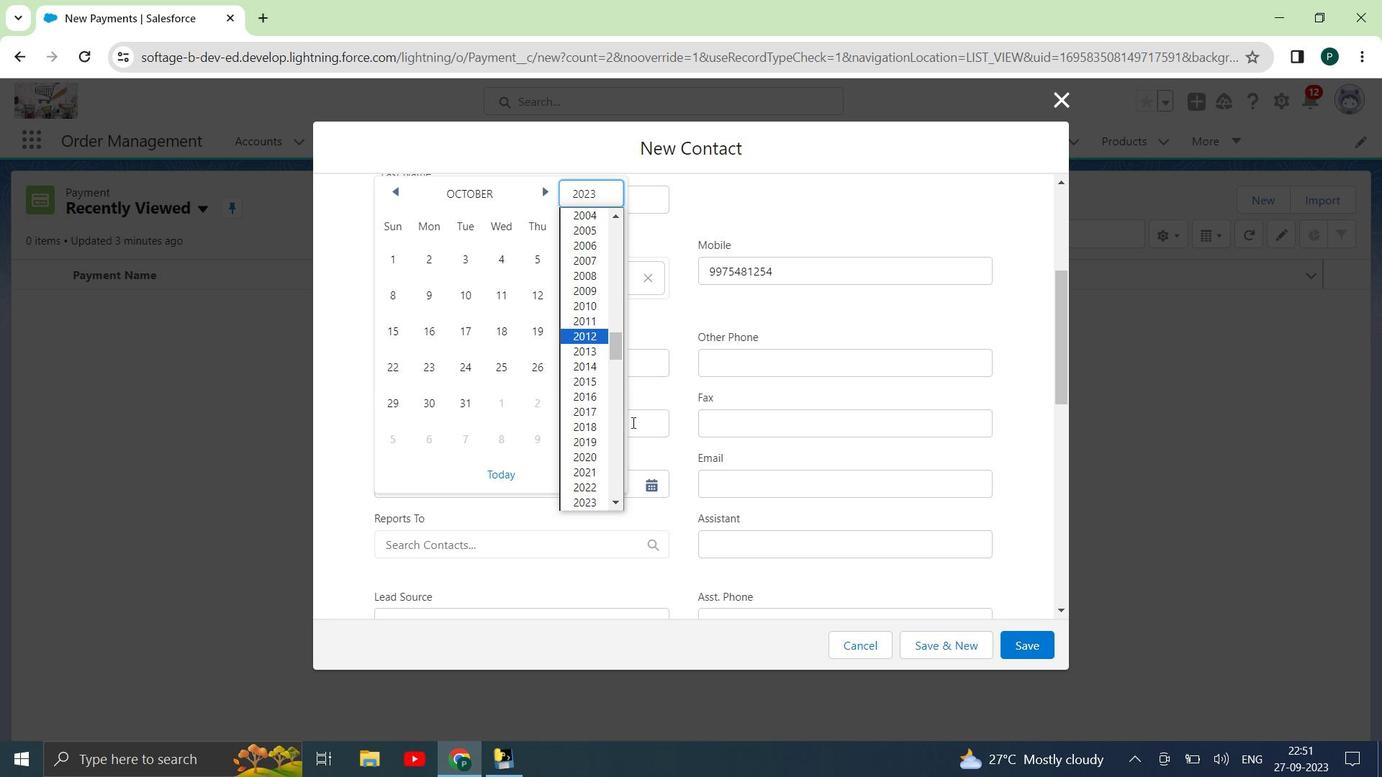 
Action: Mouse scrolled (633, 423) with delta (0, 0)
Screenshot: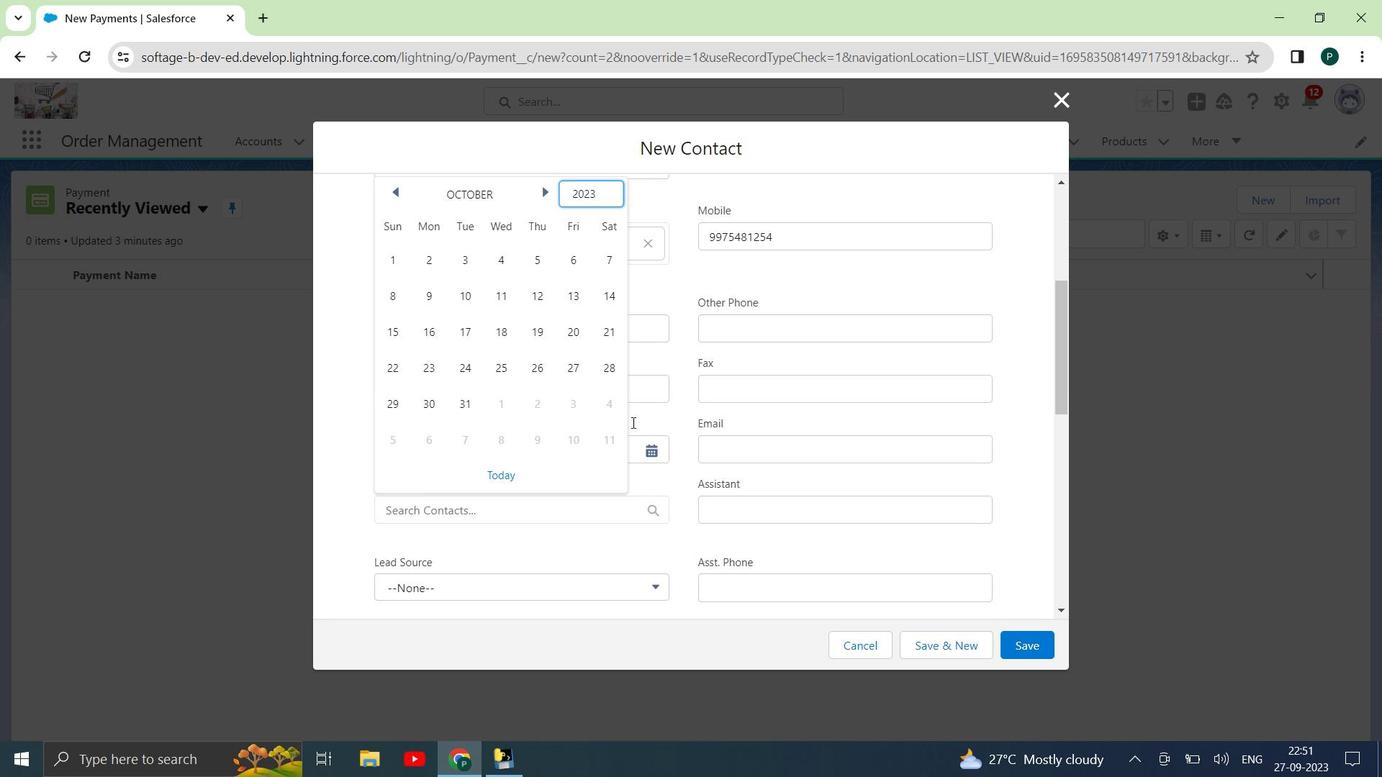 
Action: Mouse moved to (588, 193)
Screenshot: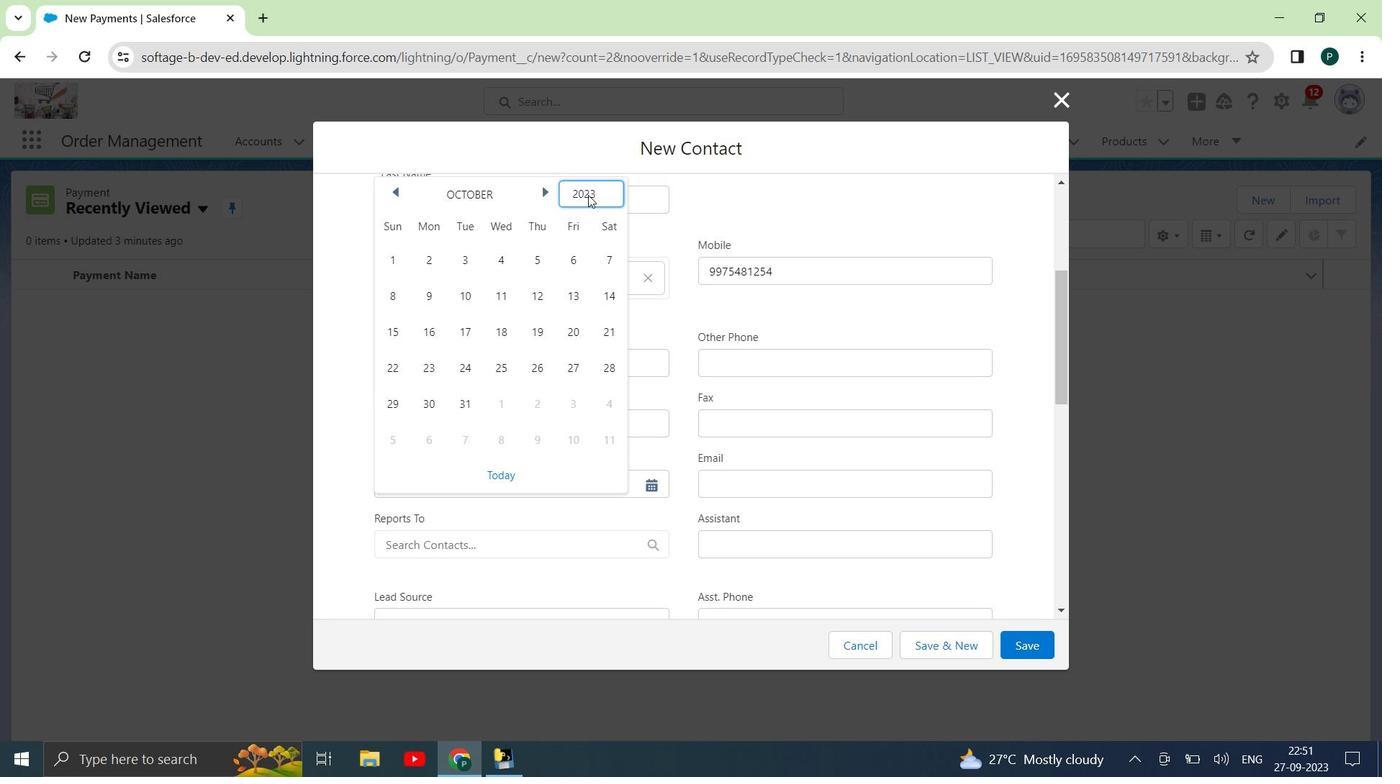 
Action: Mouse pressed left at (588, 193)
Screenshot: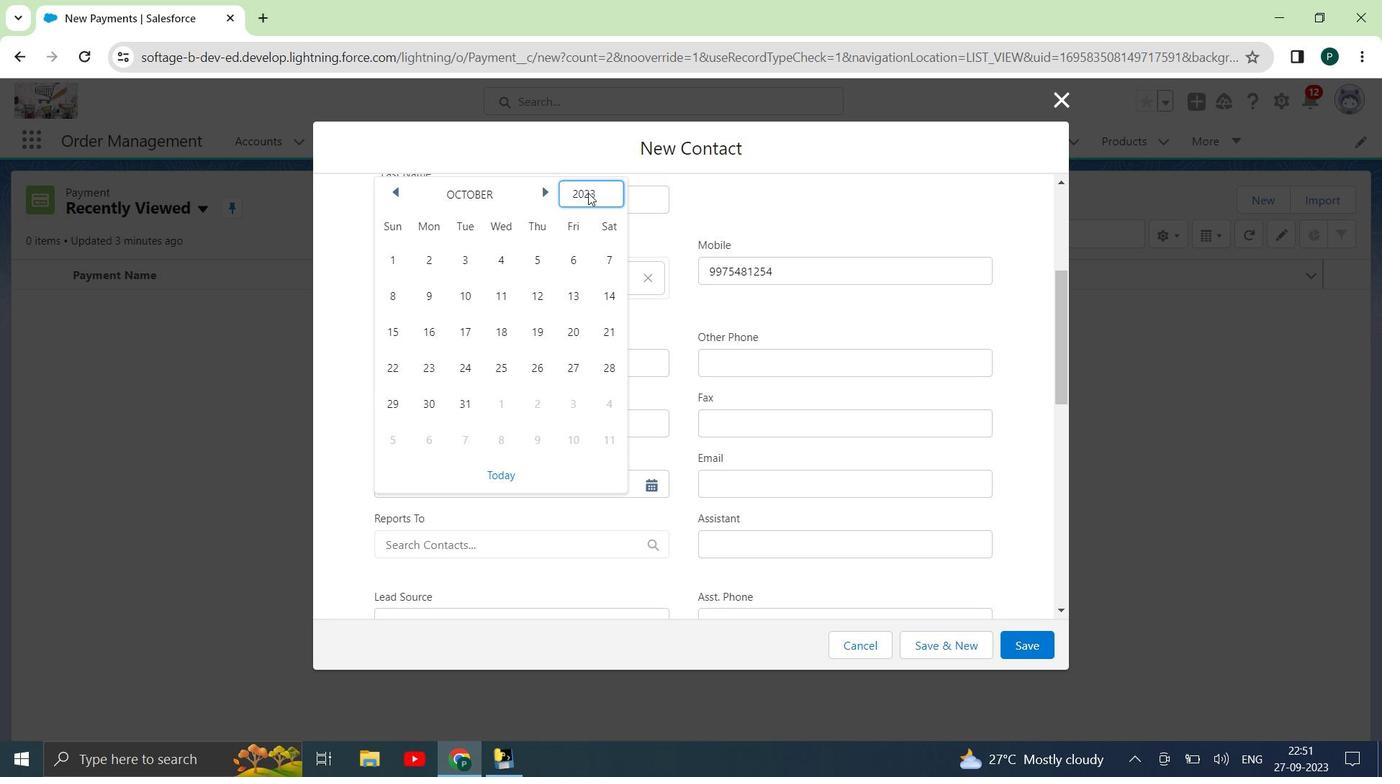 
Action: Mouse moved to (584, 226)
Screenshot: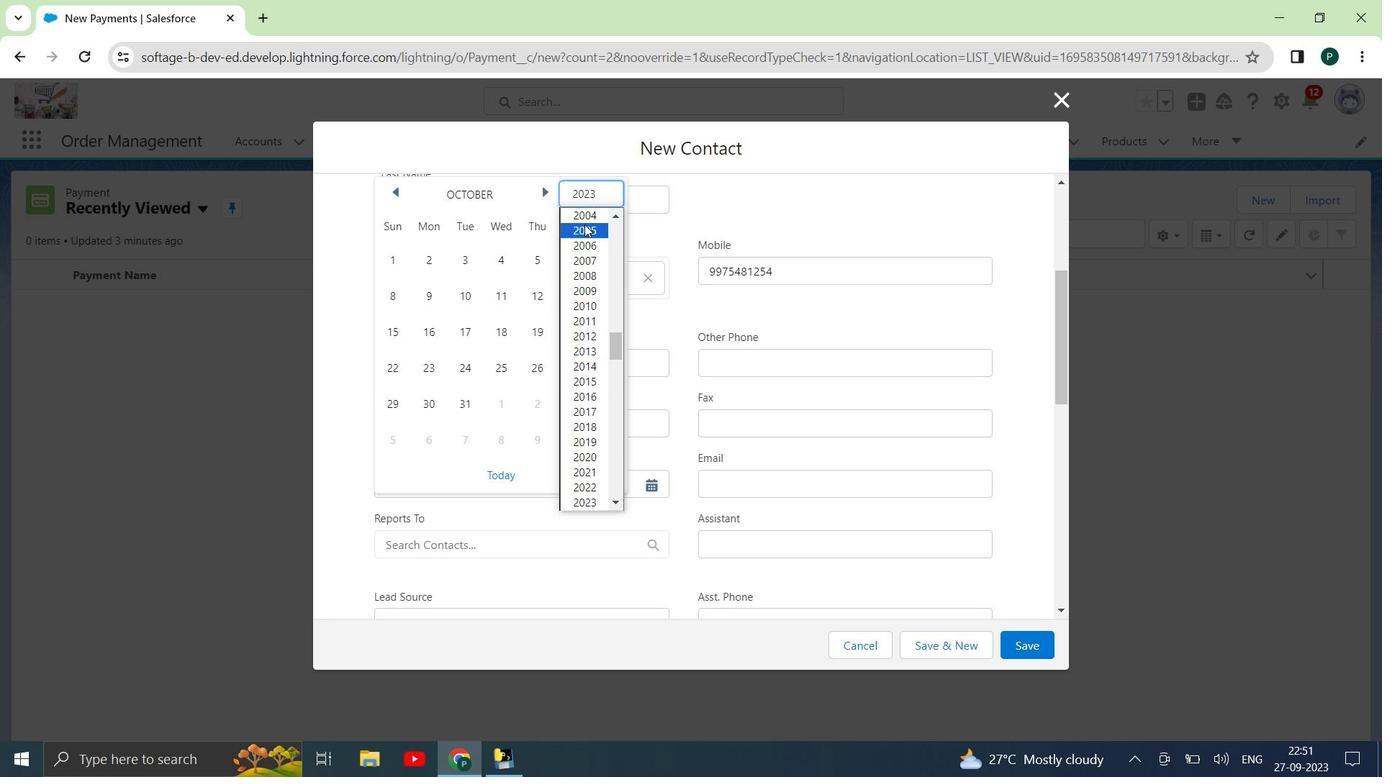
Action: Mouse pressed left at (584, 226)
Screenshot: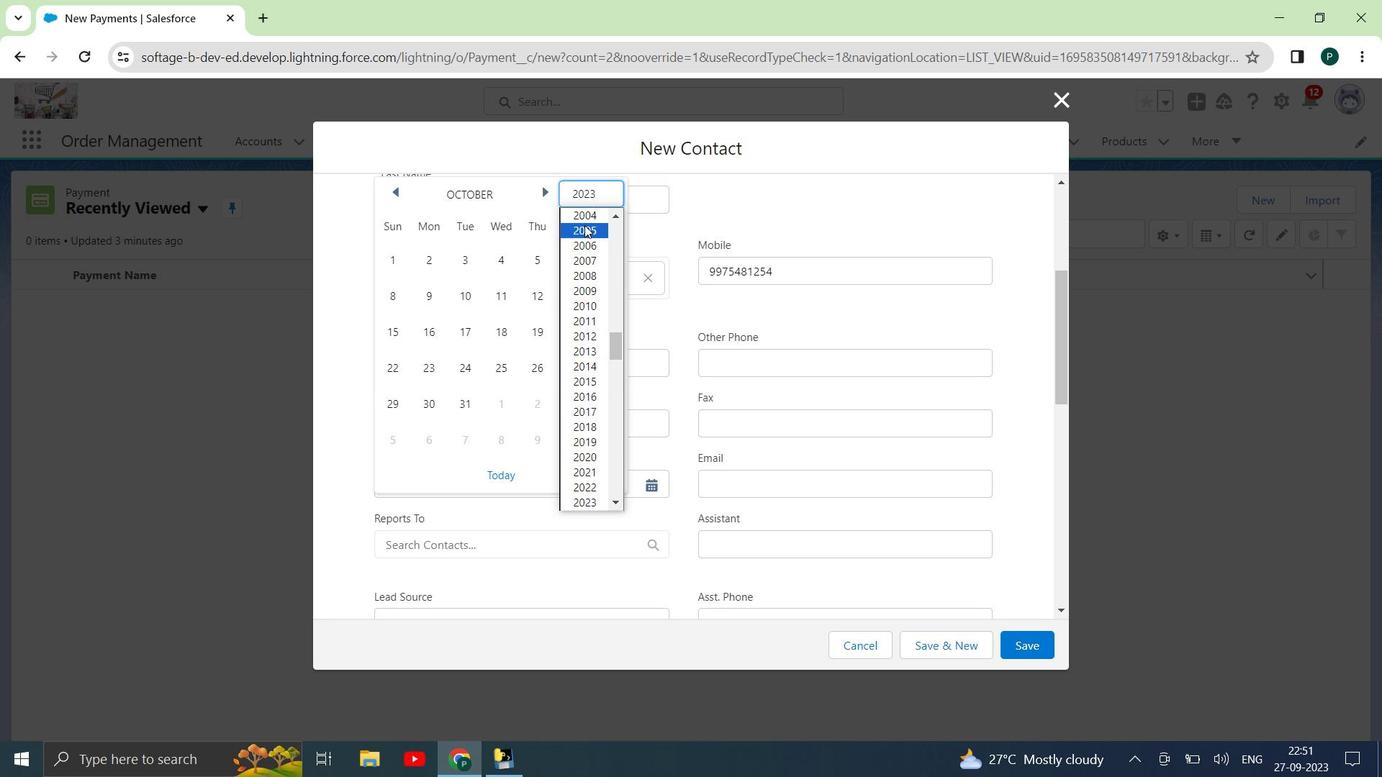 
Action: Mouse moved to (398, 195)
Screenshot: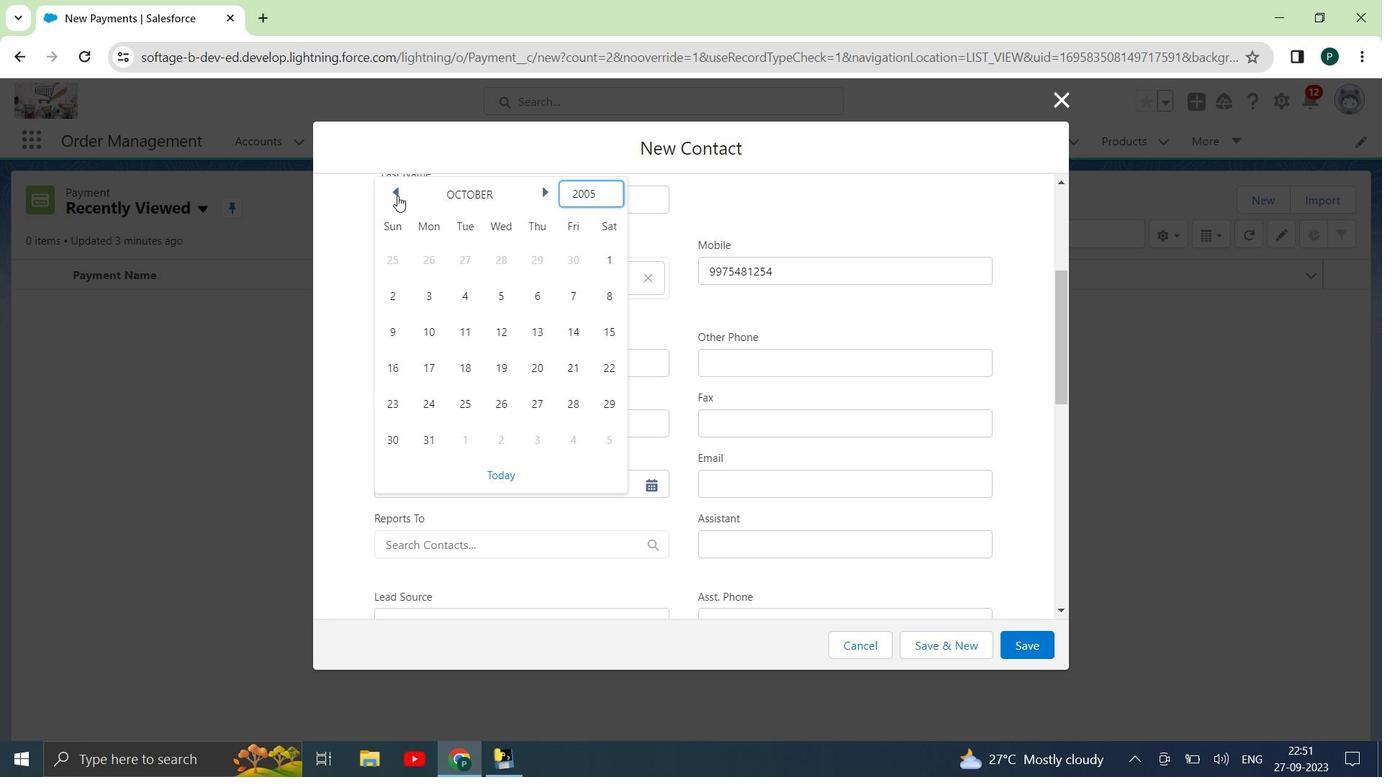 
Action: Mouse pressed left at (398, 195)
Screenshot: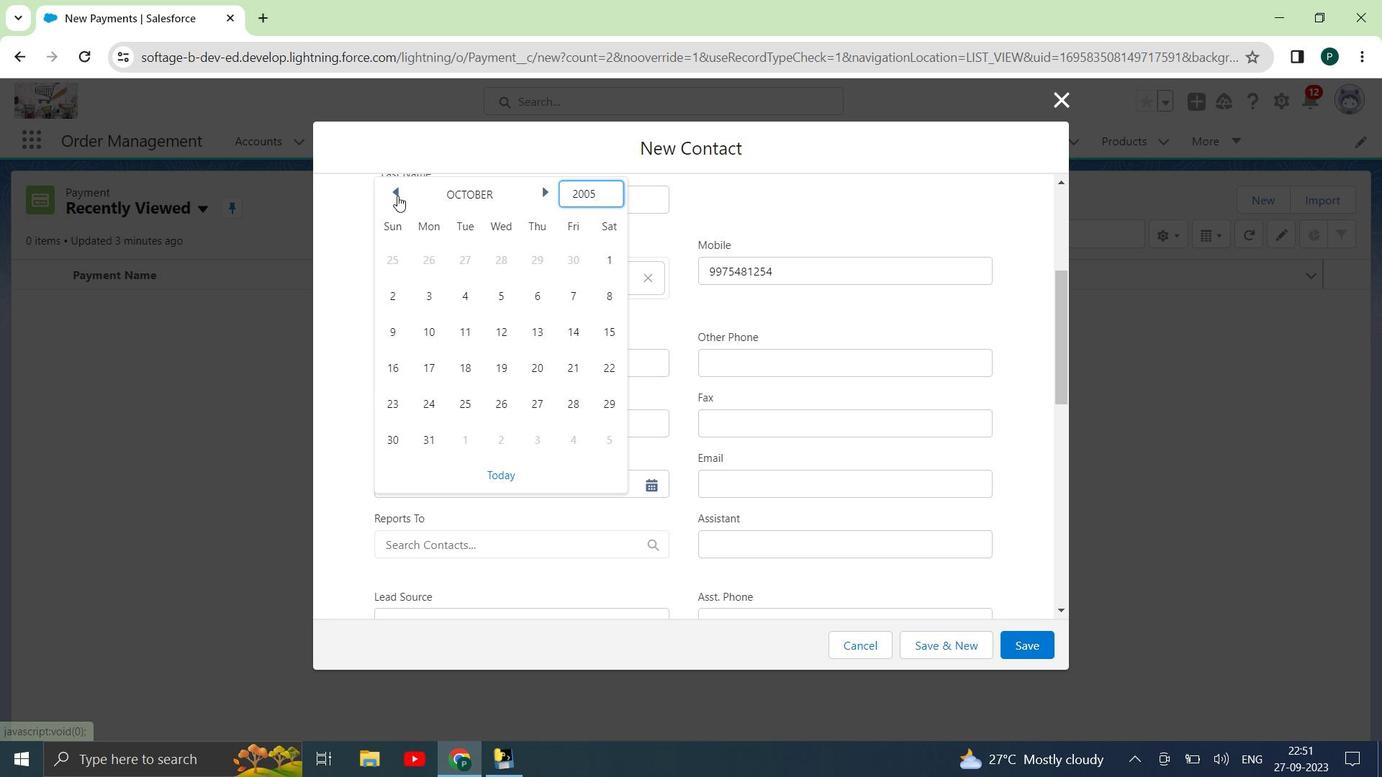 
Action: Mouse moved to (398, 194)
Screenshot: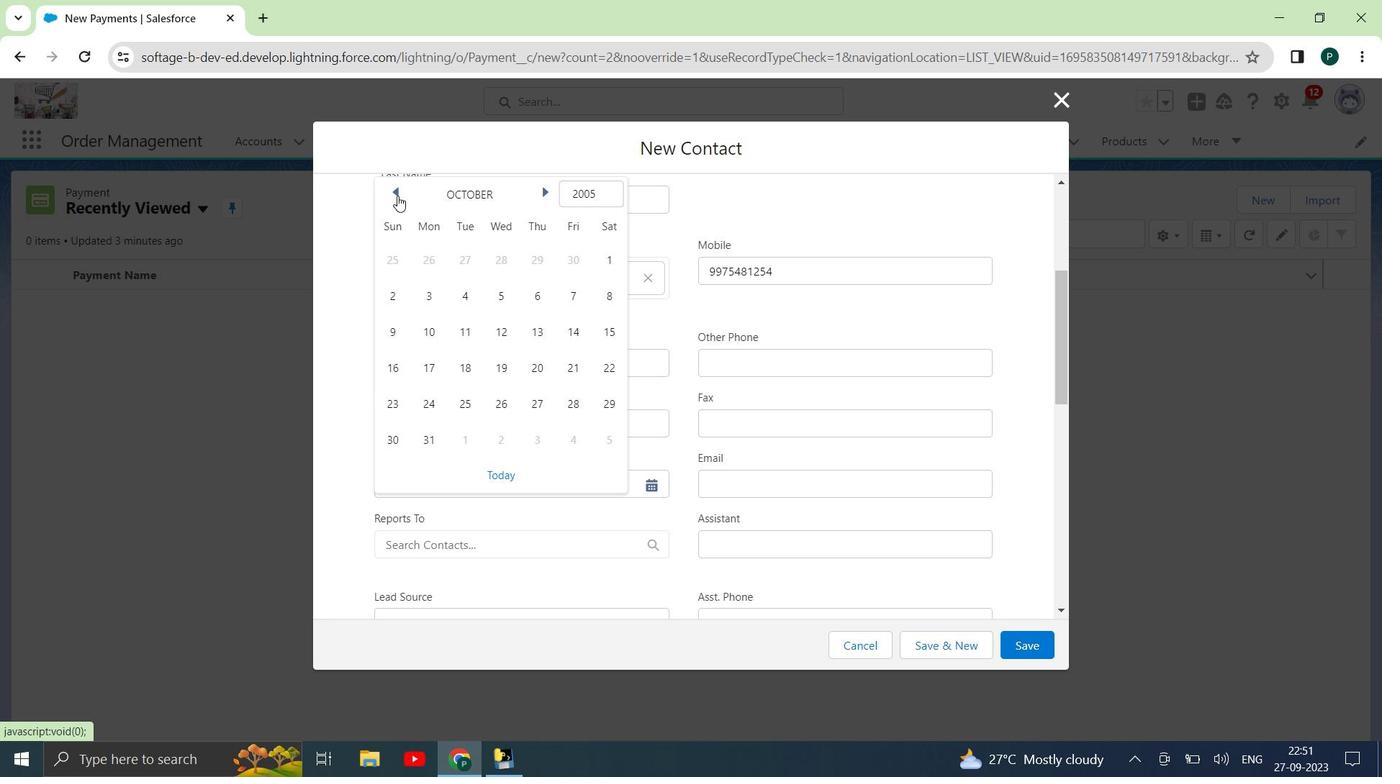 
Action: Mouse pressed left at (398, 194)
Screenshot: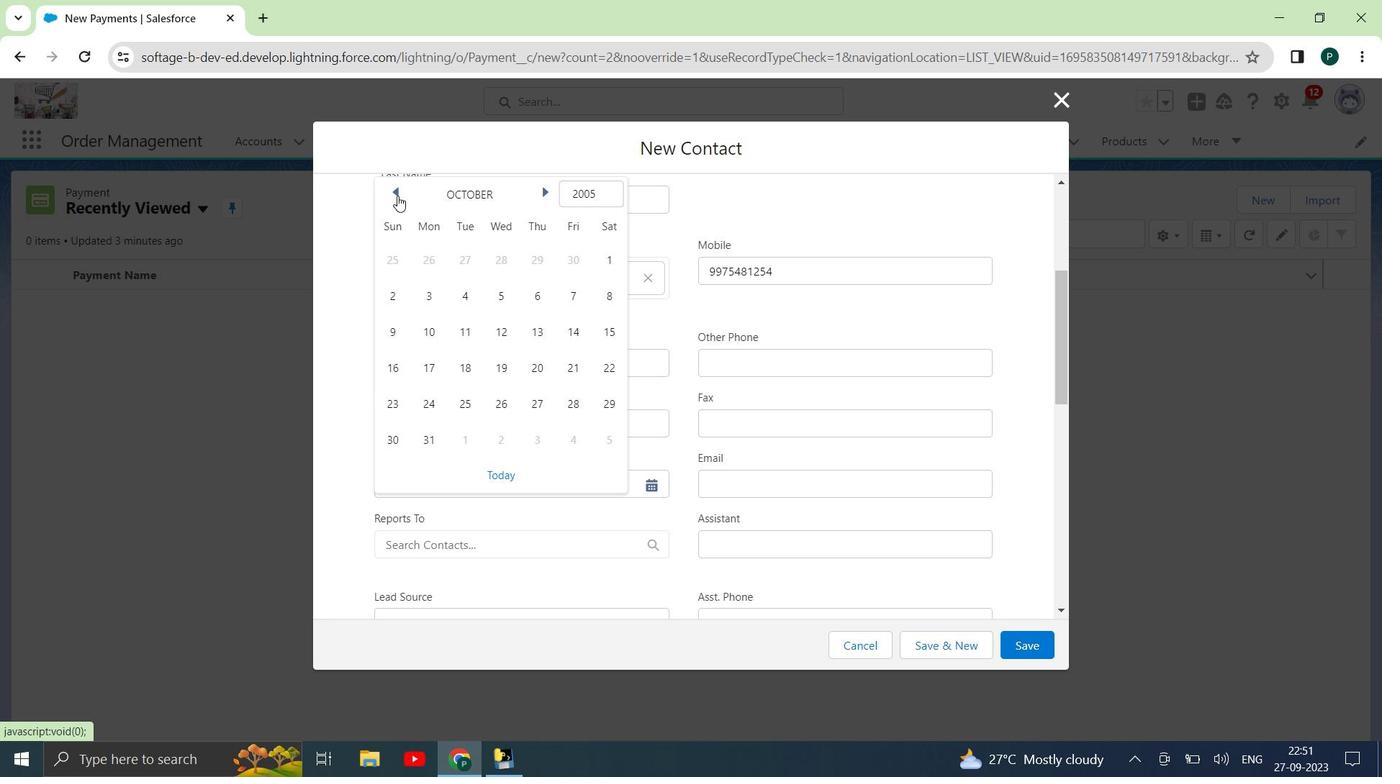 
Action: Mouse pressed left at (398, 194)
Screenshot: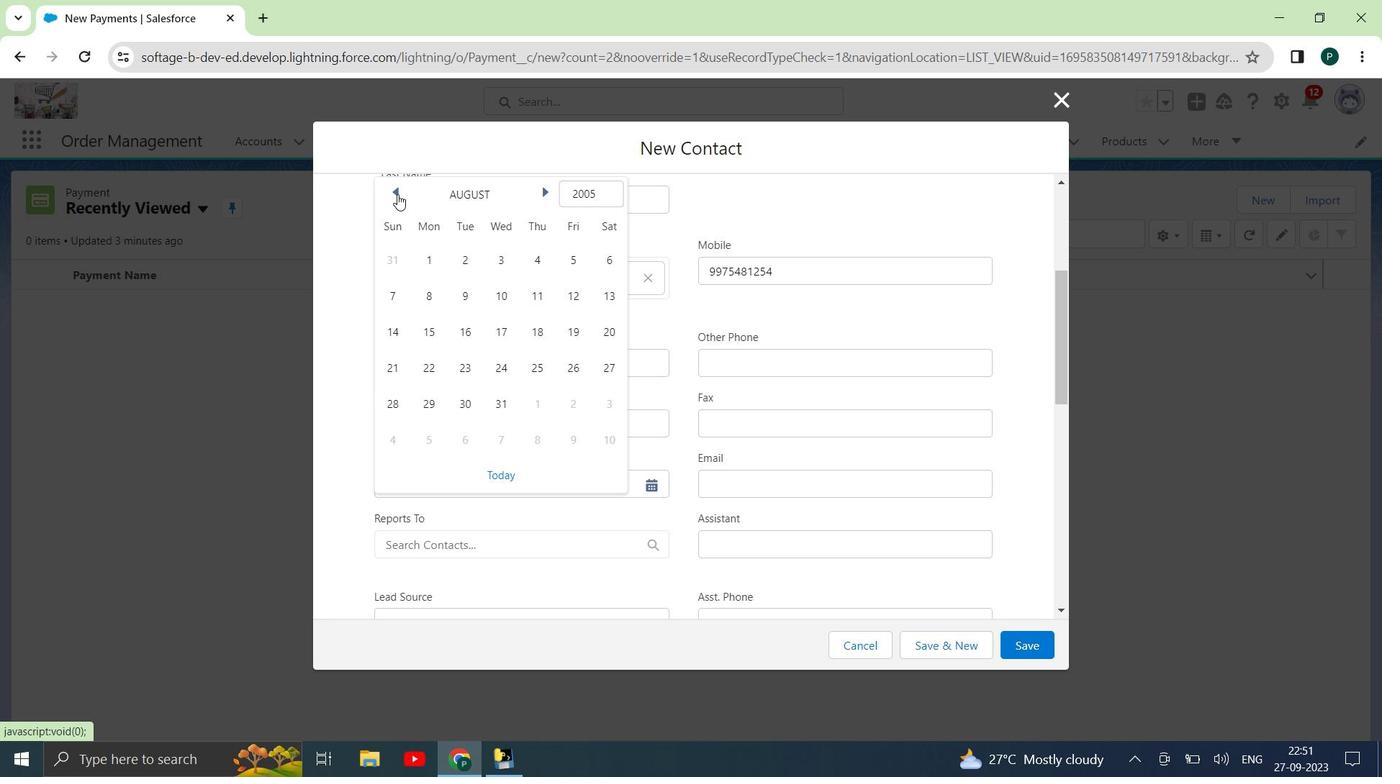 
Action: Mouse pressed left at (398, 194)
Screenshot: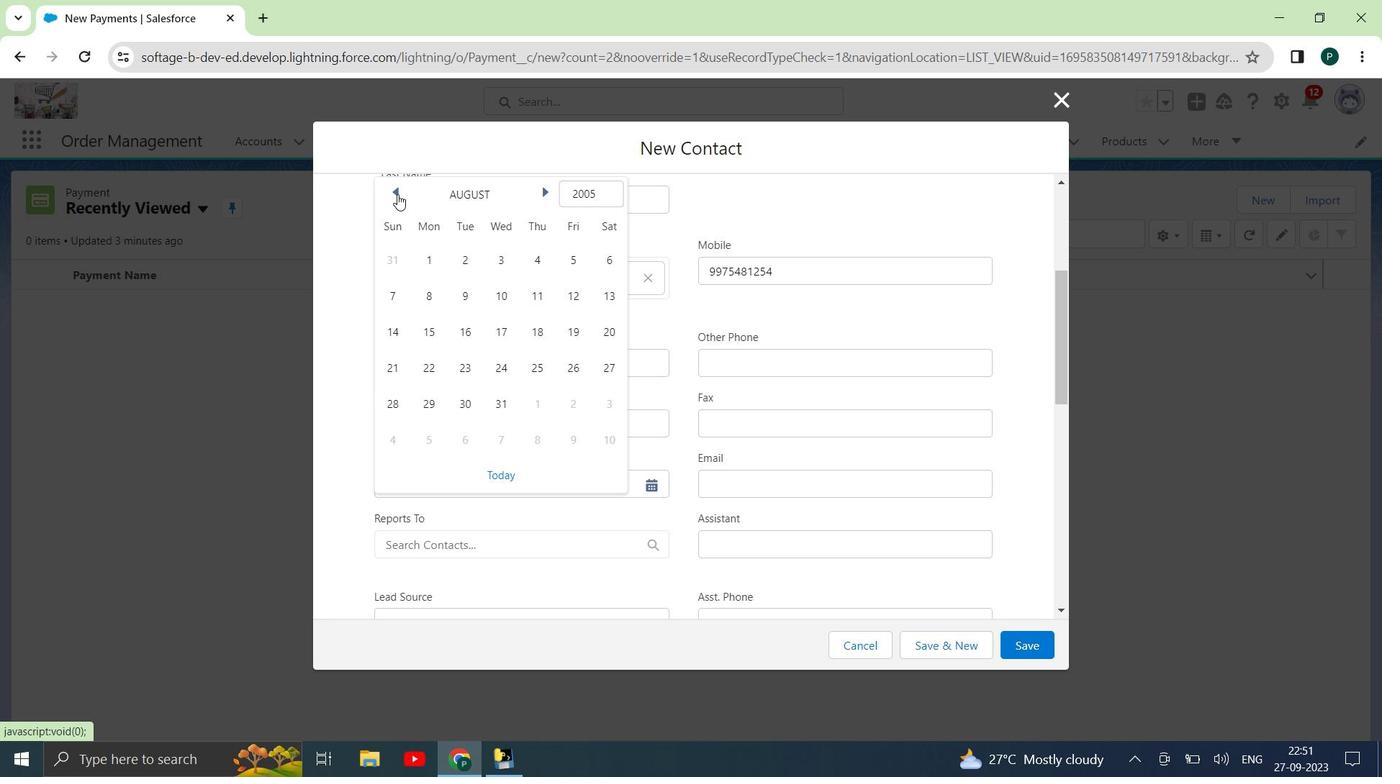 
Action: Mouse pressed left at (398, 194)
Screenshot: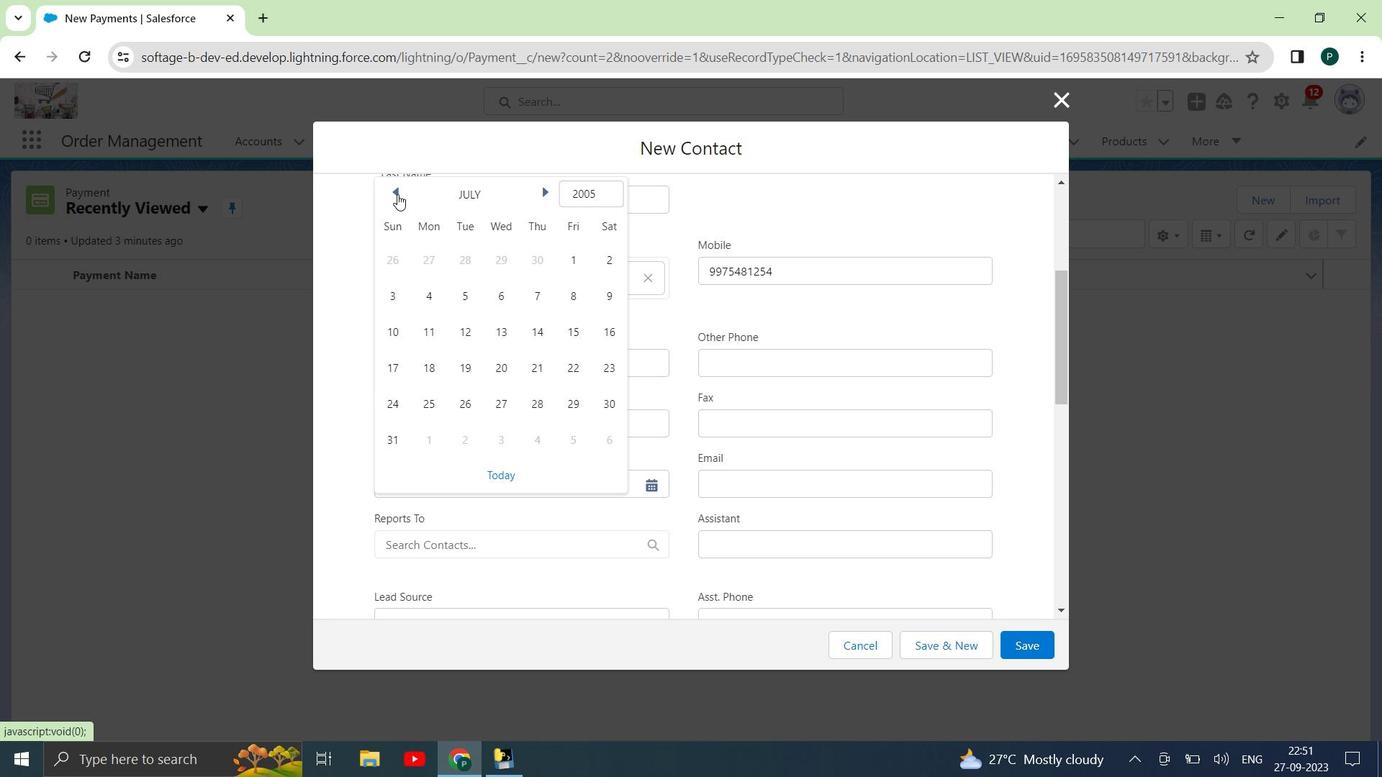 
Action: Mouse moved to (506, 283)
Screenshot: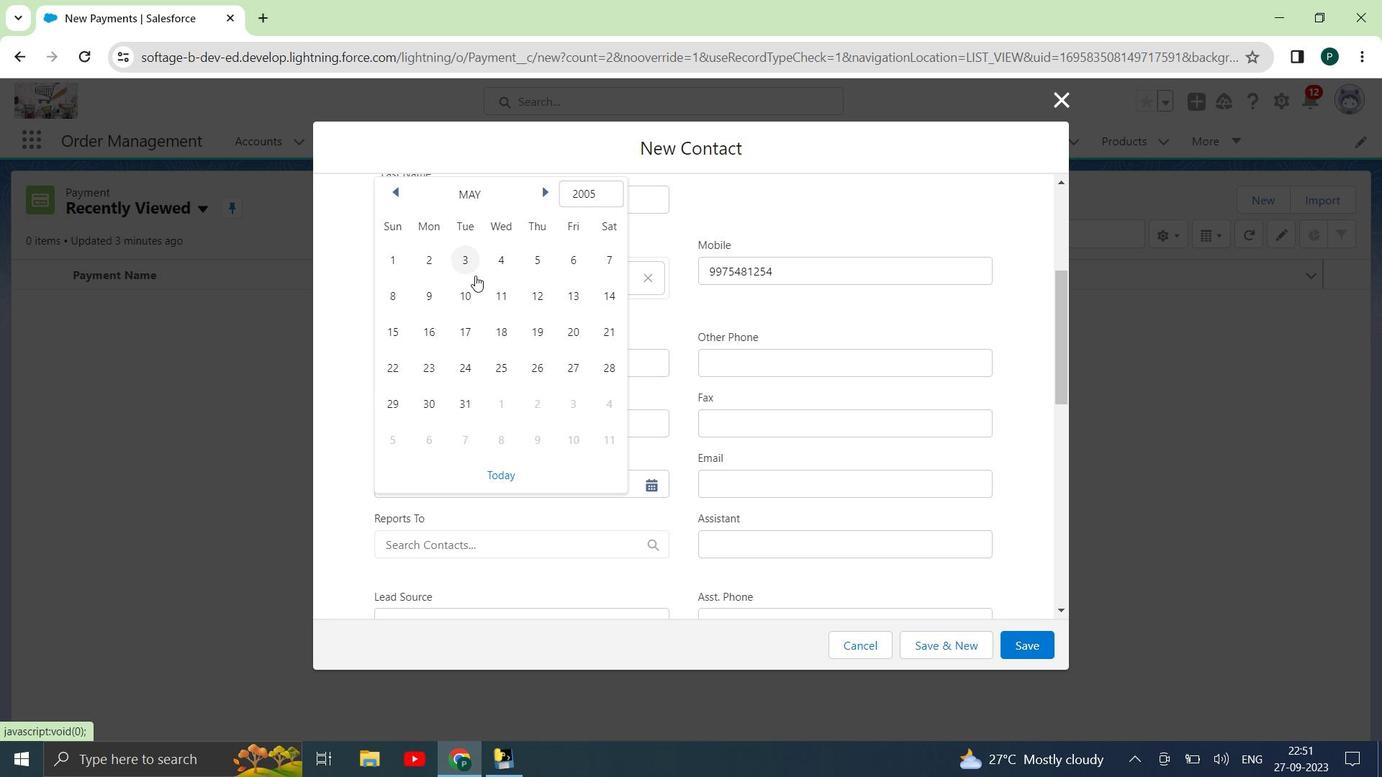 
Action: Mouse pressed left at (506, 283)
Screenshot: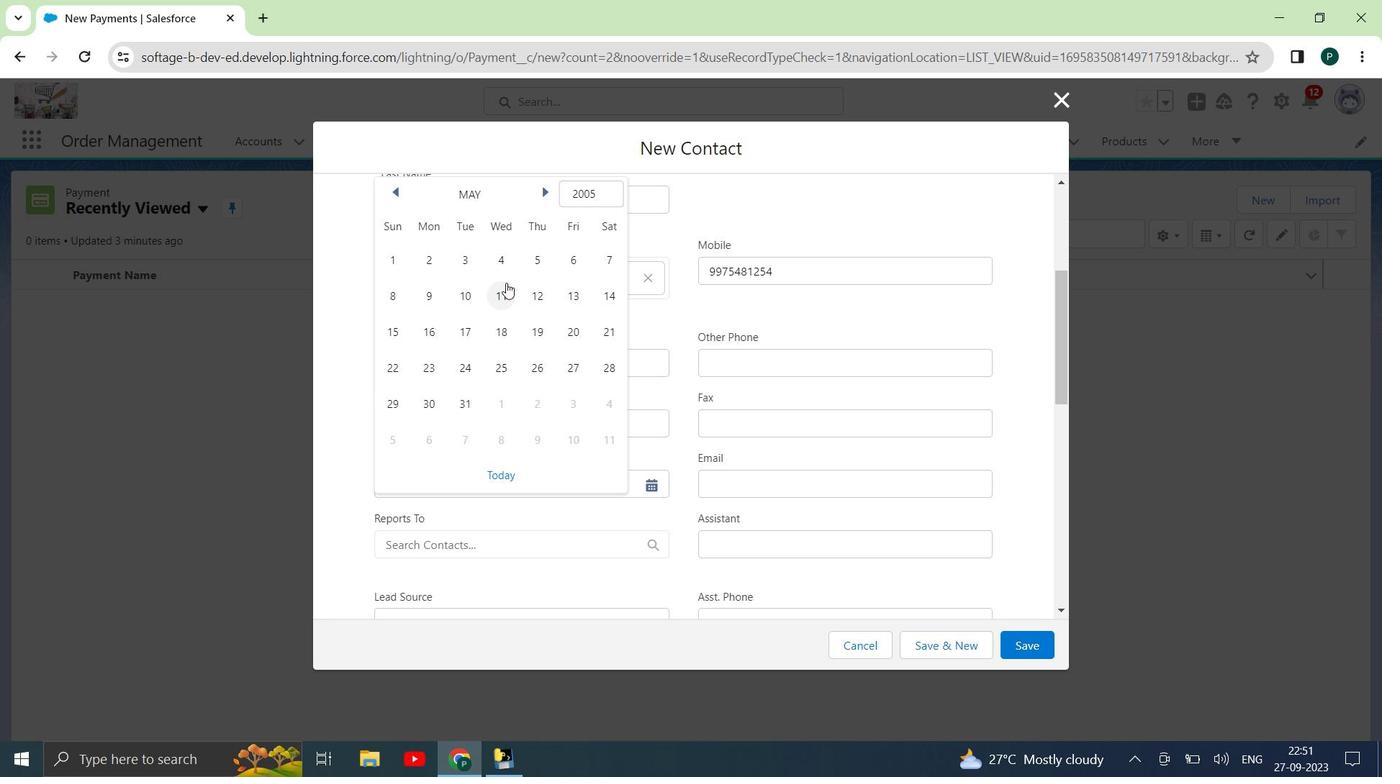 
Action: Mouse moved to (541, 432)
Screenshot: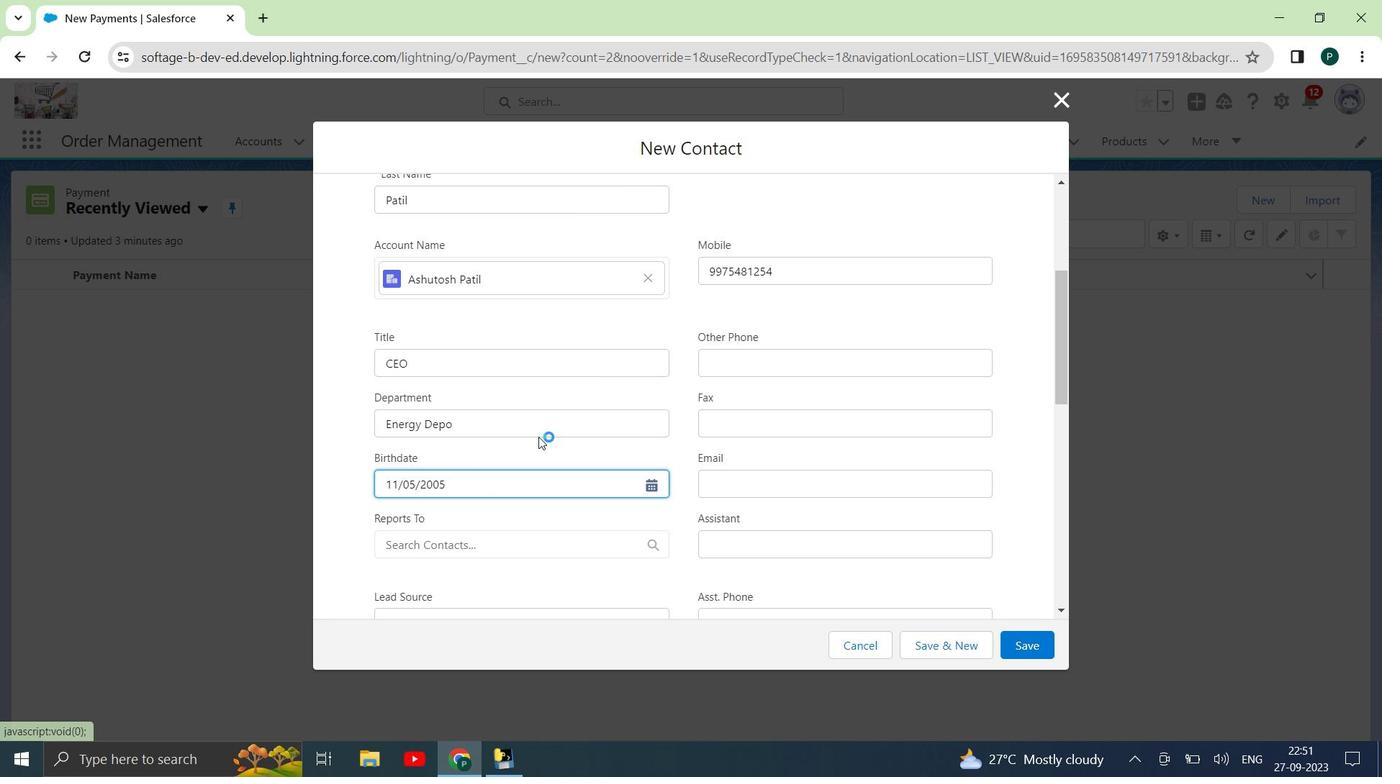 
Action: Mouse scrolled (541, 432) with delta (0, 0)
Screenshot: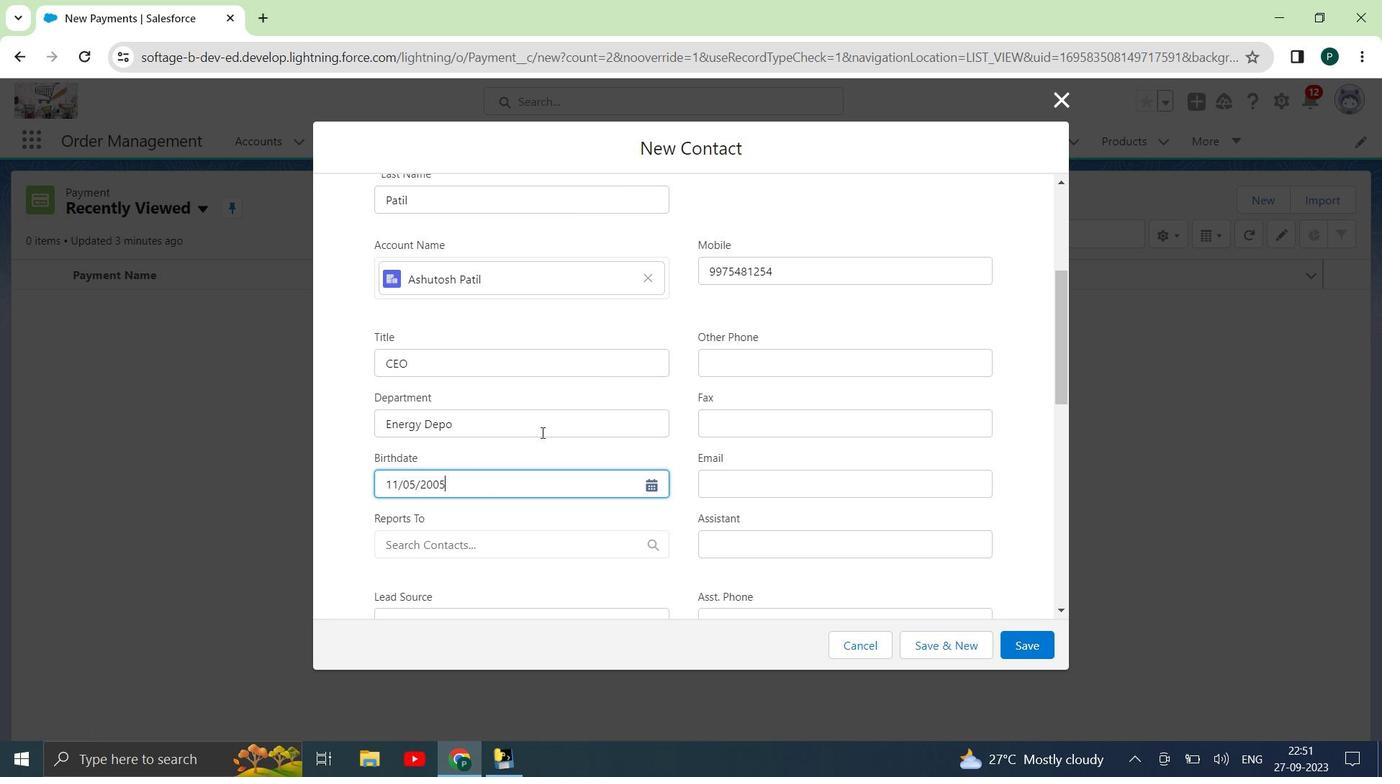 
Action: Mouse moved to (737, 405)
Screenshot: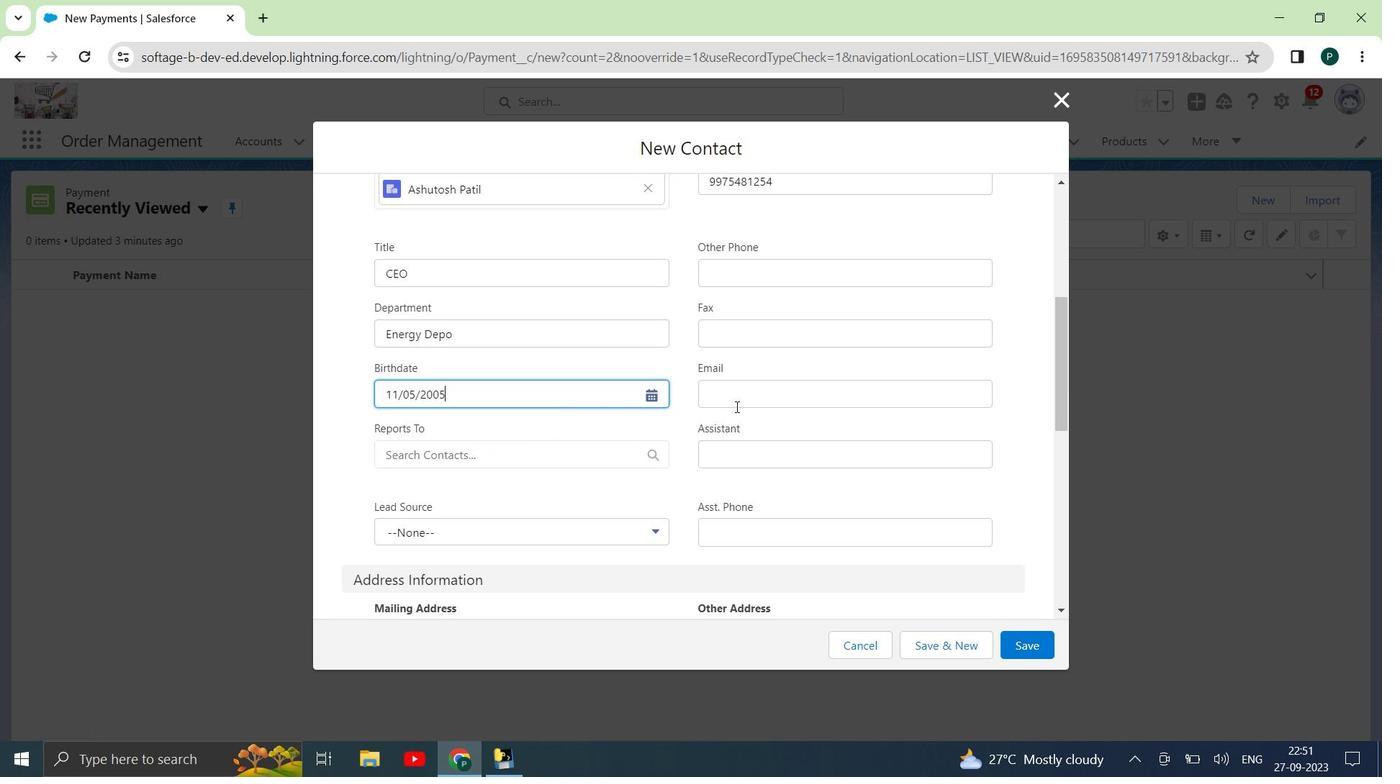 
Action: Mouse pressed left at (737, 405)
Screenshot: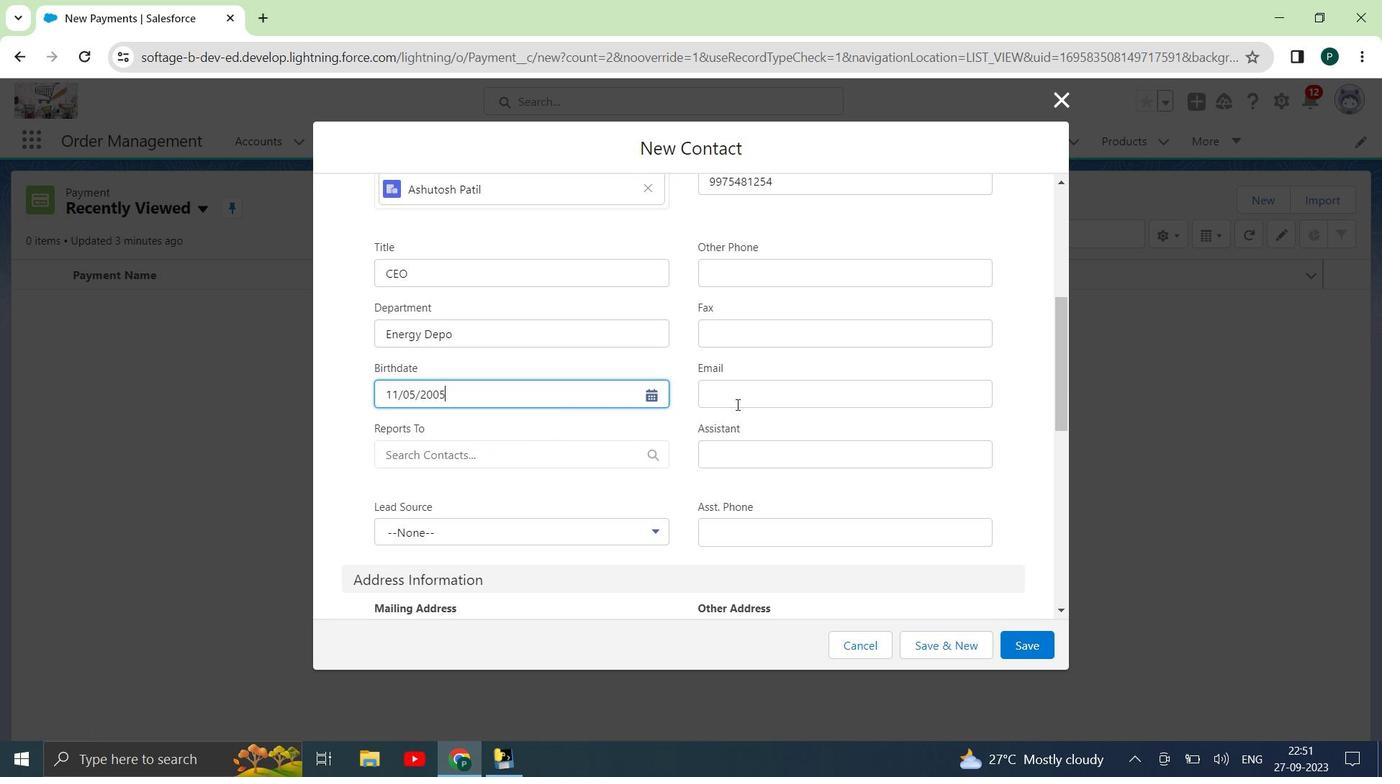 
Action: Key pressed aaaaaaaaaaaaaaaaaa<Key.backspace><Key.backspace><Key.backspace><Key.backspace><Key.backspace><Key.backspace><Key.backspace><Key.backspace><Key.backspace><Key.backspace><Key.backspace><Key.backspace><Key.backspace><Key.backspace><Key.backspace><Key.backspace><Key.backspace>shutoshpatil<Key.shift_r><Key.shift_r><Key.shift_r><Key.shift_r><Key.shift_r><Key.shift_r><Key.shift_r>_09<Key.shift><Key.shift><Key.shift><Key.shift><Key.shift><Key.shift><Key.shift><Key.shift>@ymao<Key.backspace>il.com
Screenshot: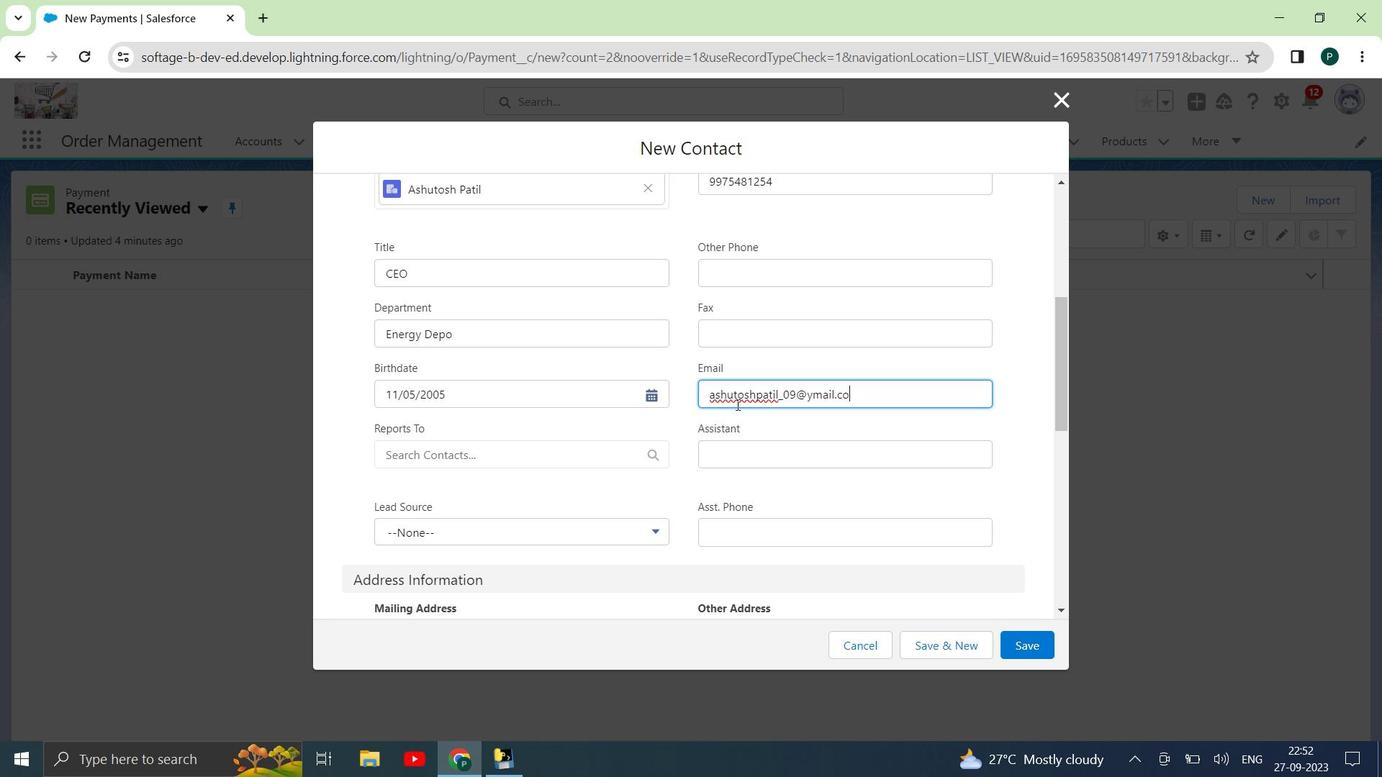 
Action: Mouse moved to (589, 452)
Screenshot: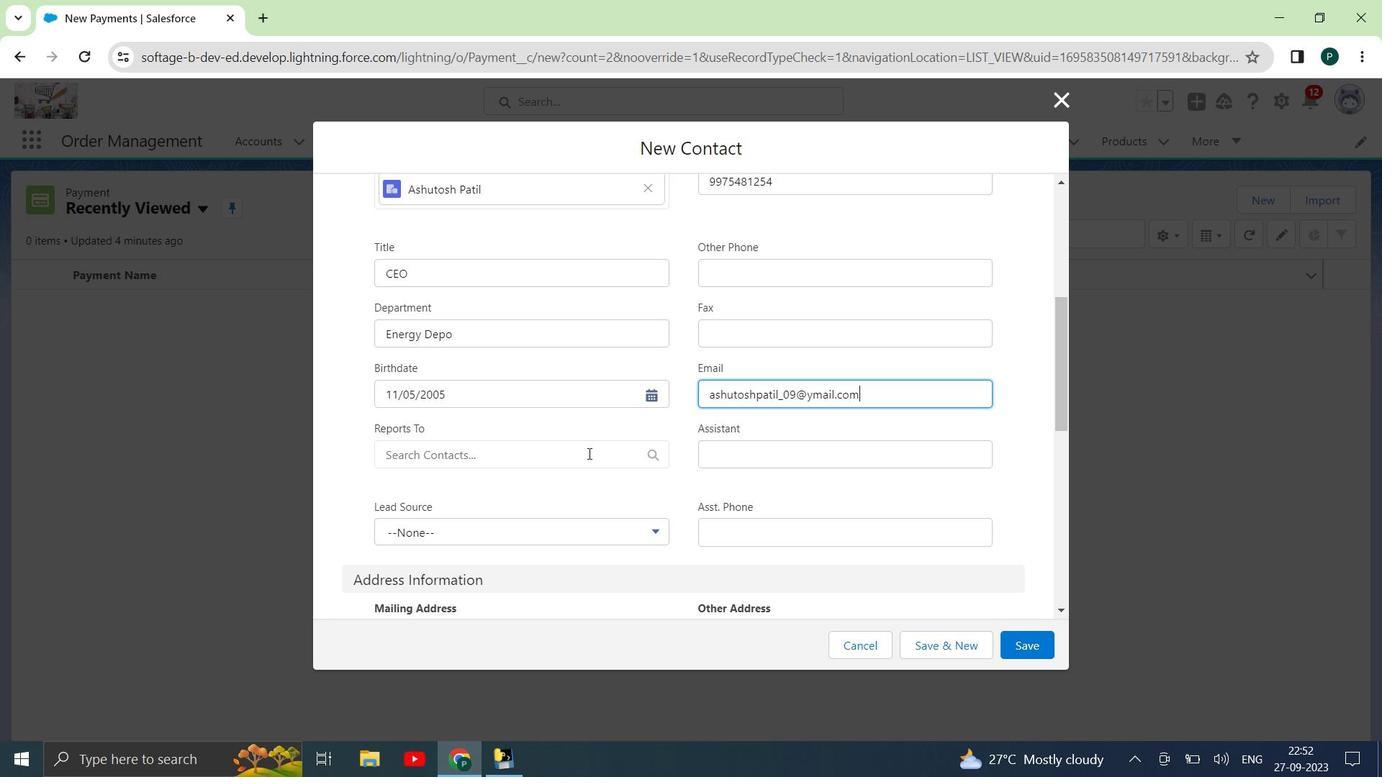 
Action: Mouse pressed left at (589, 452)
Screenshot: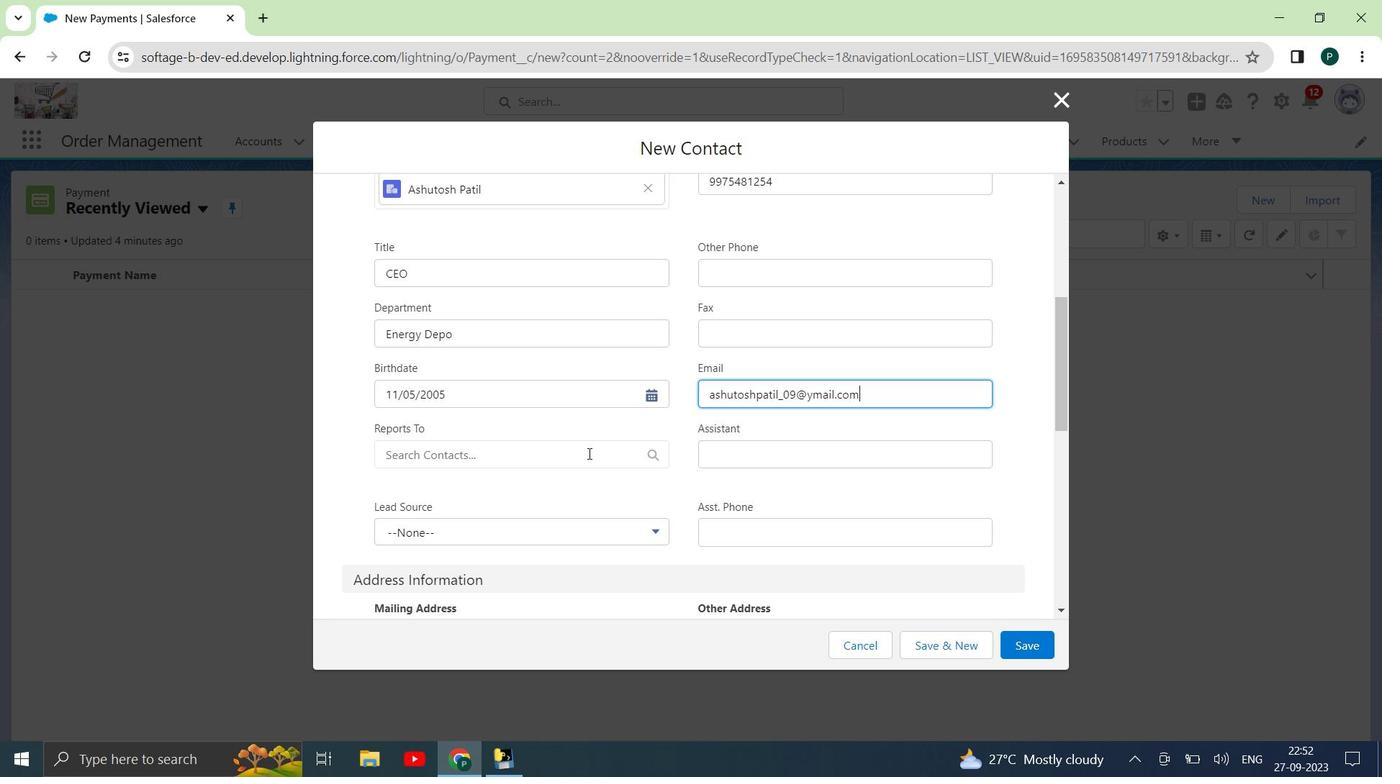 
Action: Mouse pressed left at (589, 452)
Screenshot: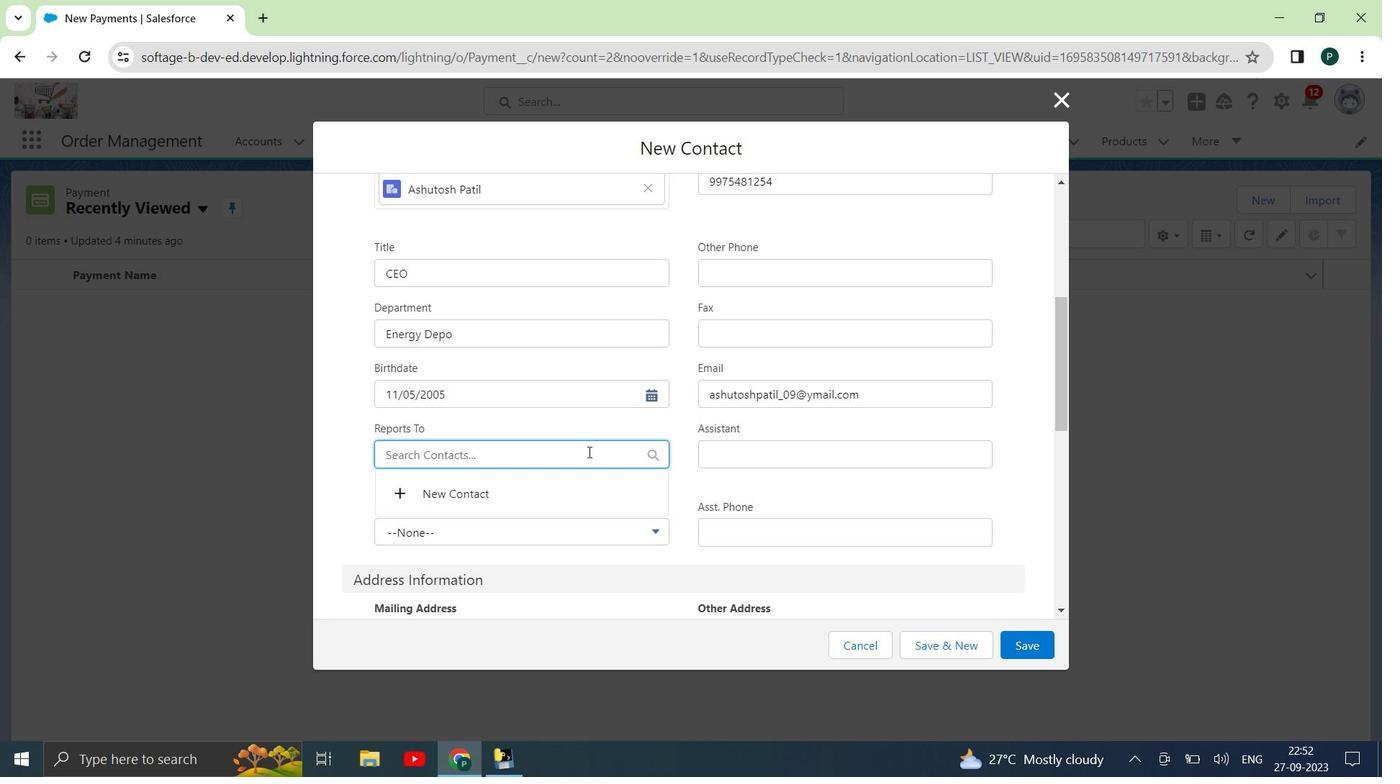 
Action: Mouse moved to (511, 527)
Screenshot: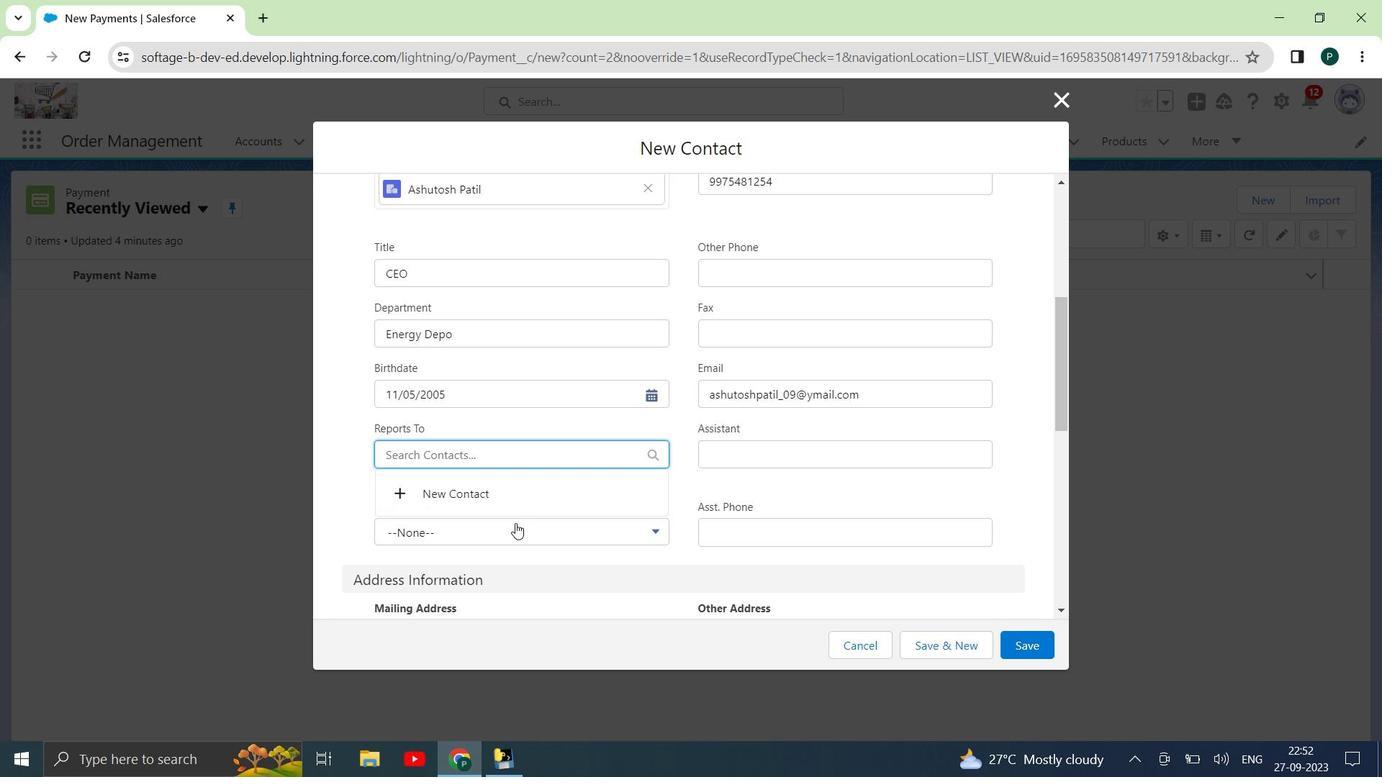 
Action: Mouse pressed left at (511, 527)
Screenshot: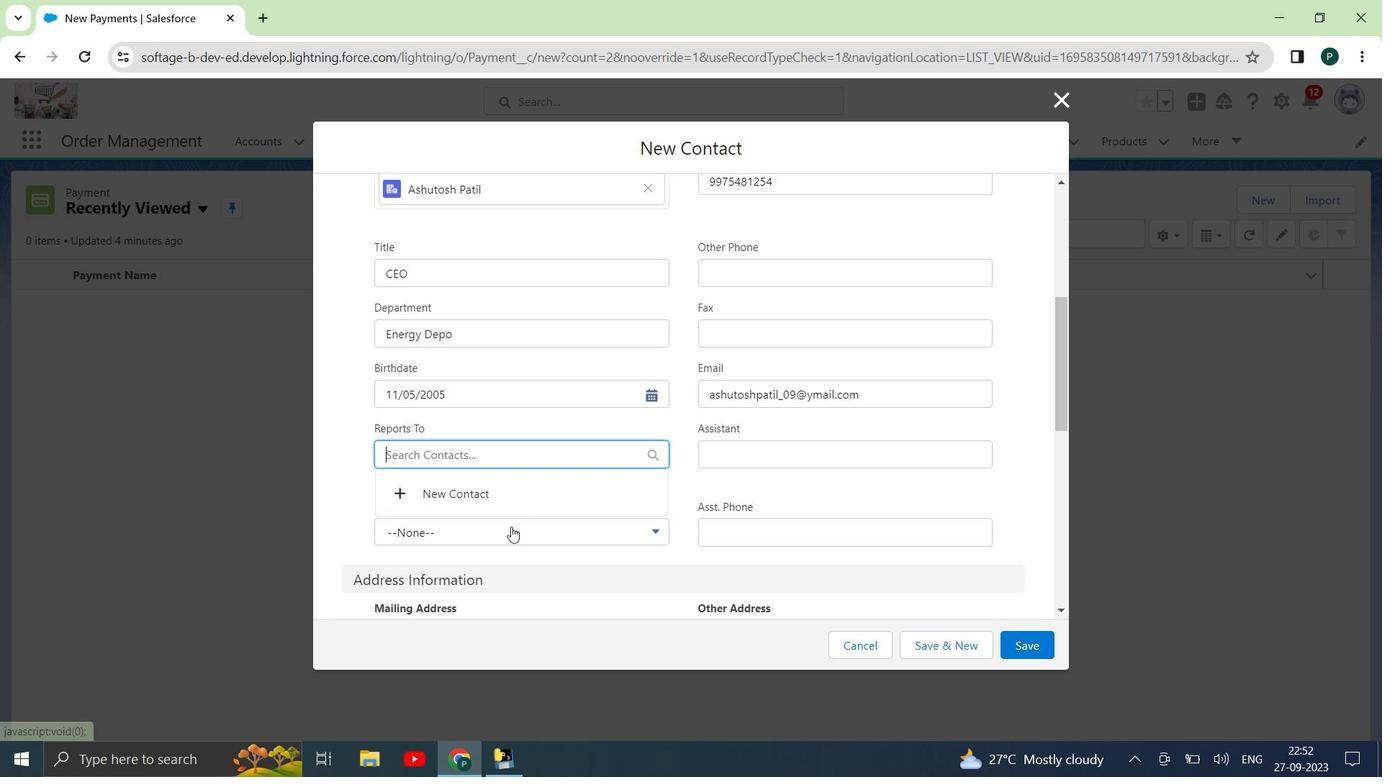 
Action: Mouse moved to (488, 445)
Screenshot: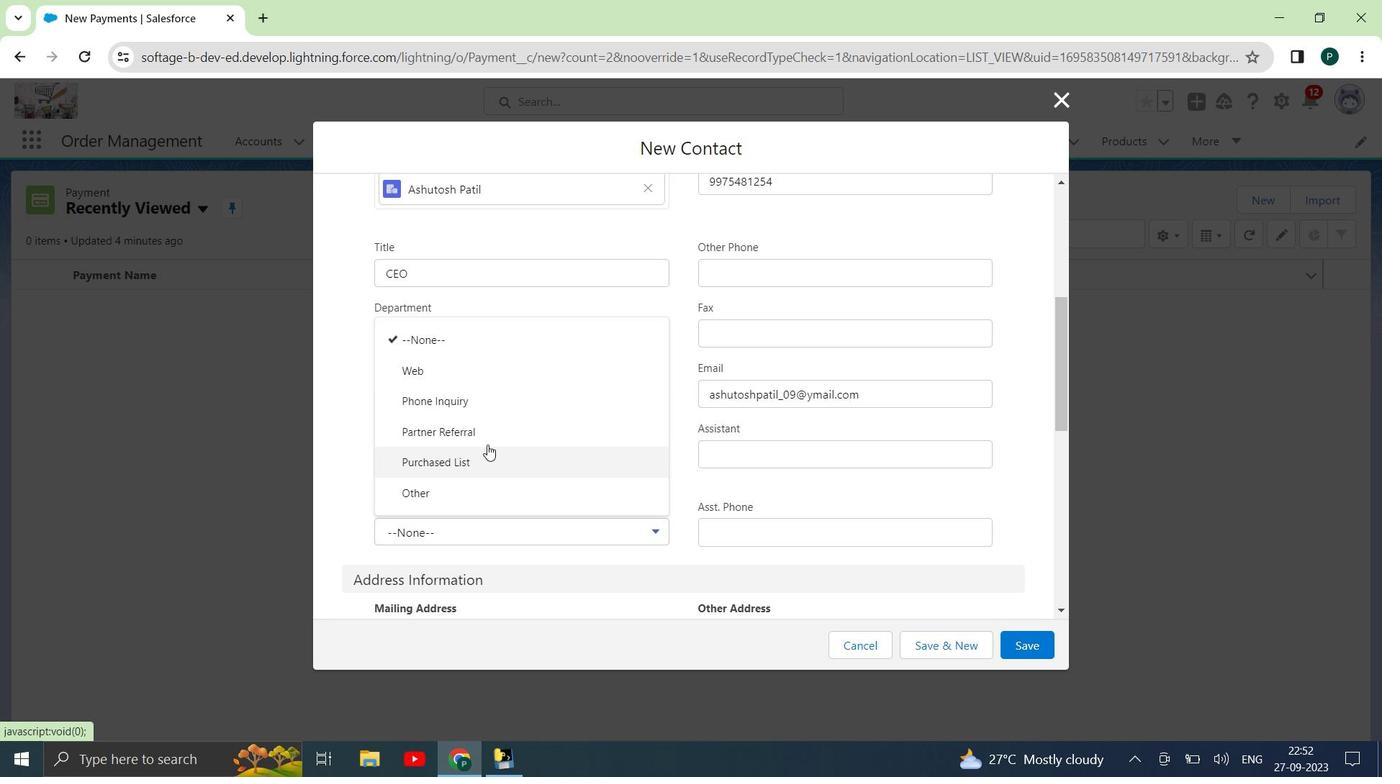 
Action: Mouse pressed left at (488, 445)
Screenshot: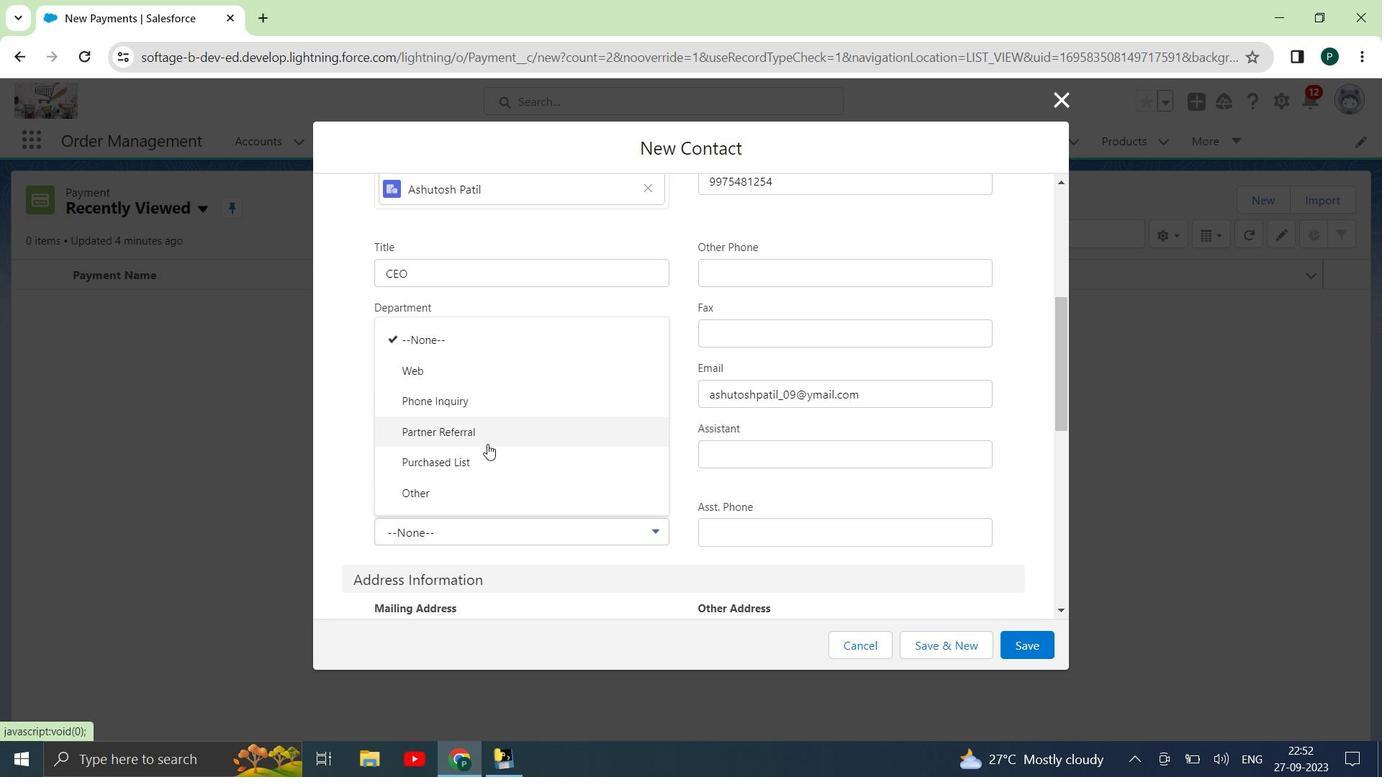 
Action: Mouse moved to (620, 436)
Screenshot: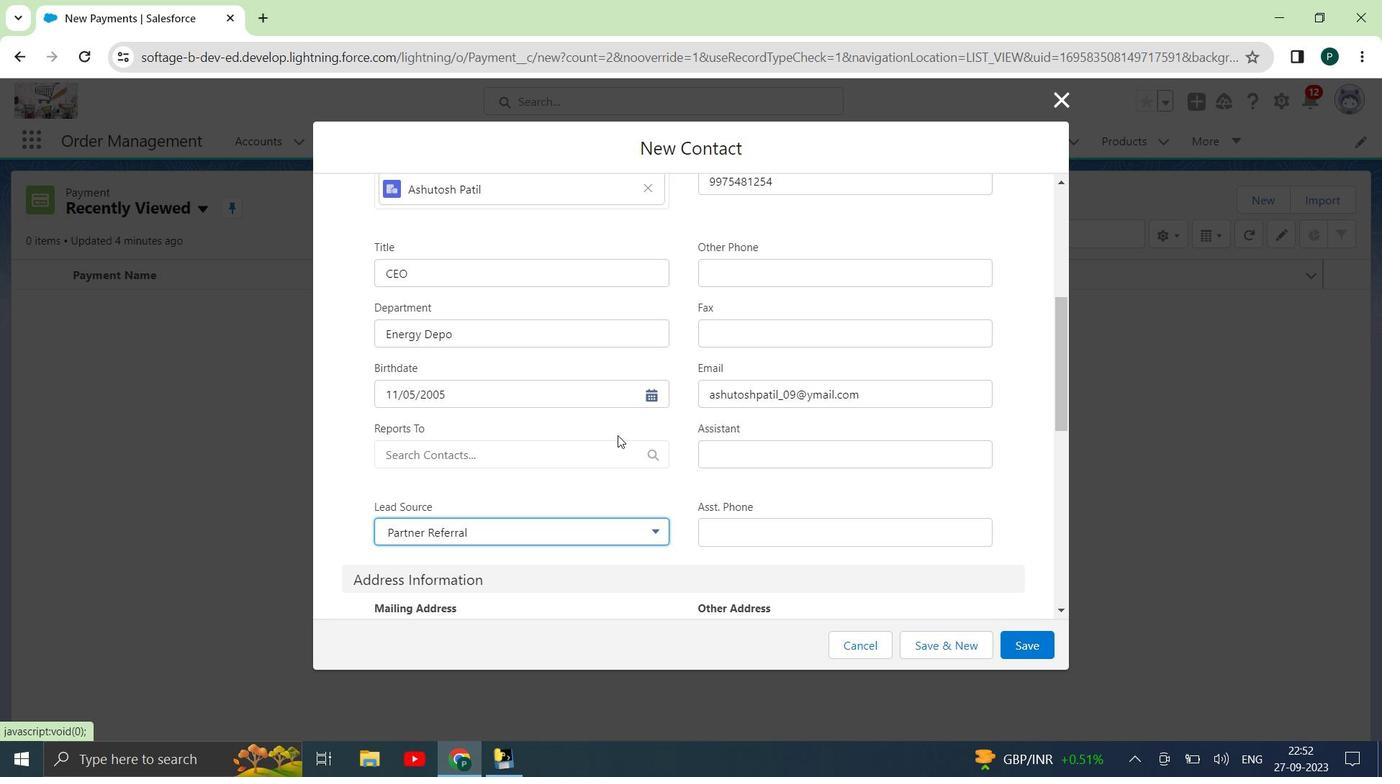 
Action: Mouse scrolled (620, 435) with delta (0, 0)
Screenshot: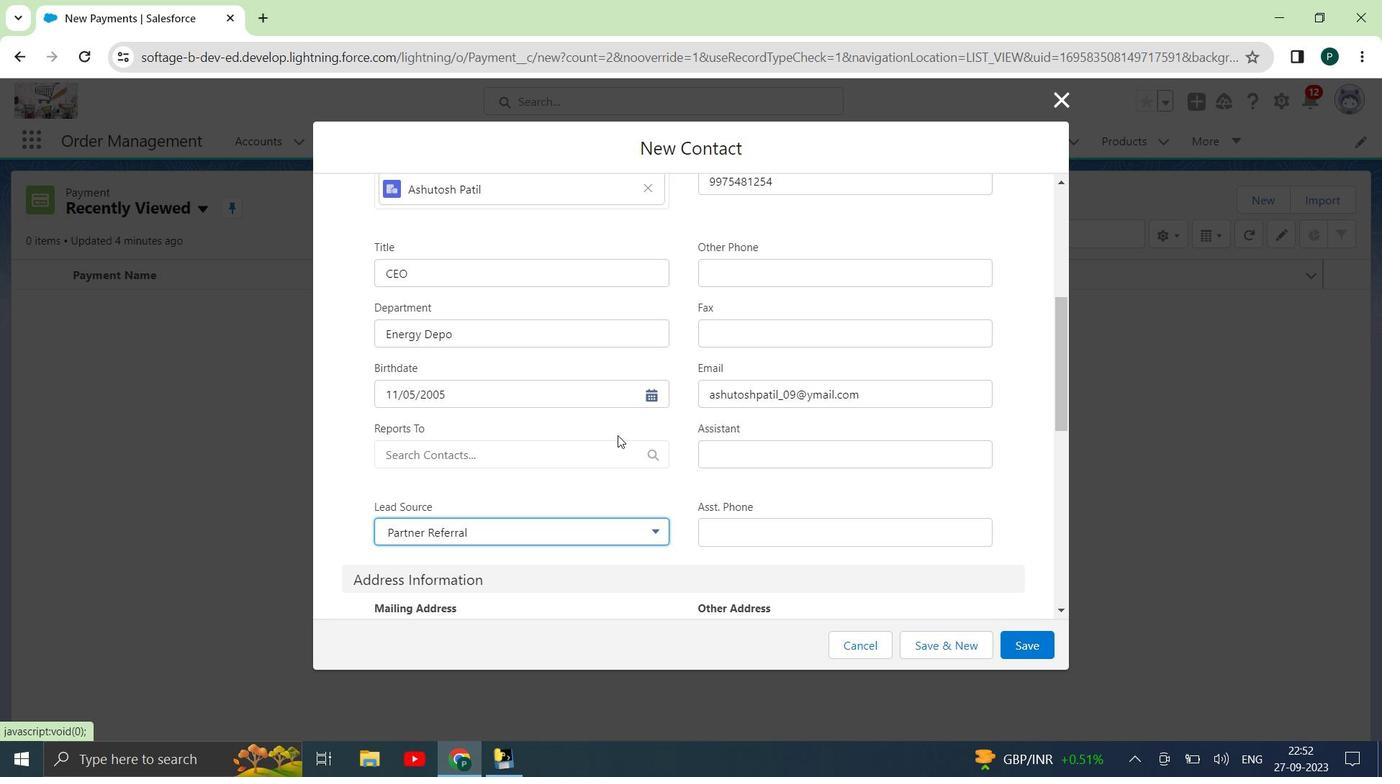 
Action: Mouse moved to (621, 437)
Screenshot: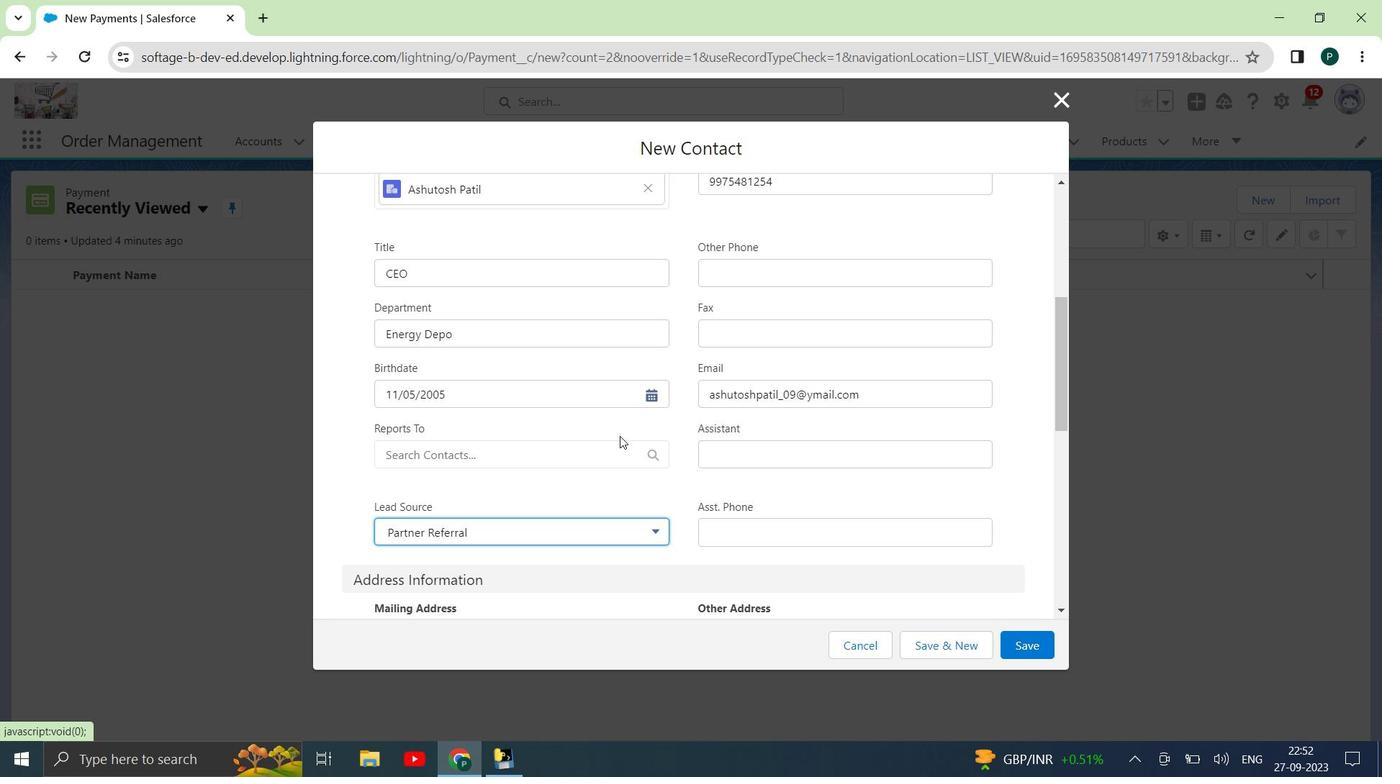 
Action: Mouse scrolled (621, 436) with delta (0, 0)
Screenshot: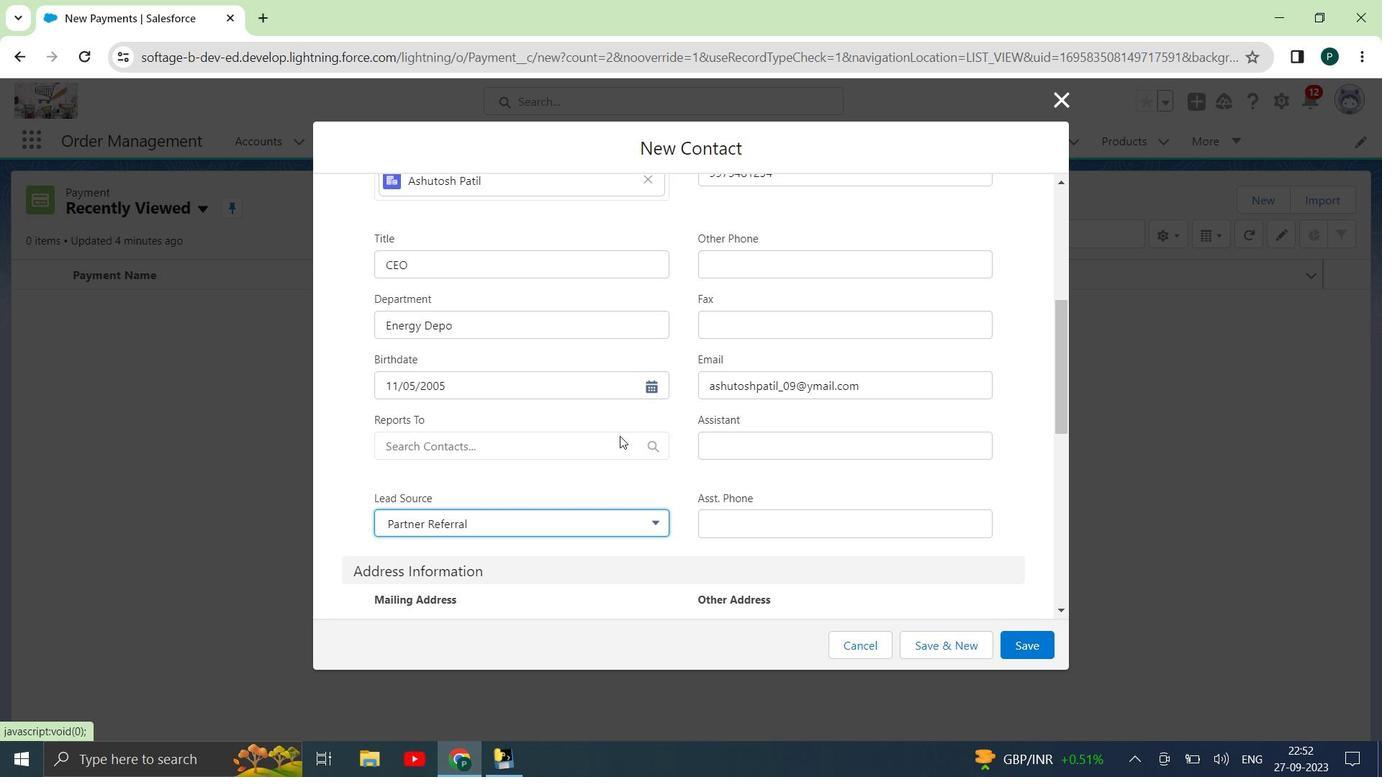 
Action: Mouse scrolled (621, 436) with delta (0, 0)
Screenshot: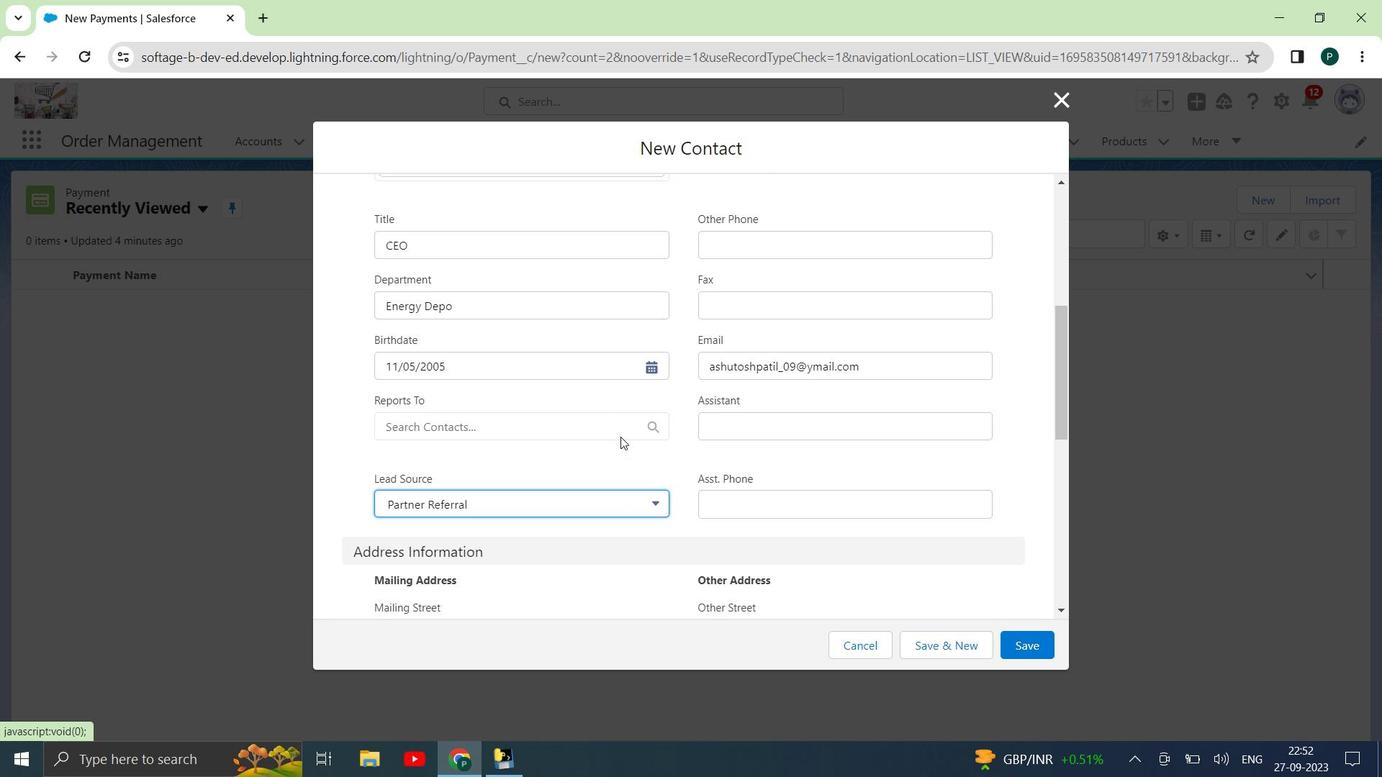 
Action: Mouse scrolled (621, 436) with delta (0, 0)
Screenshot: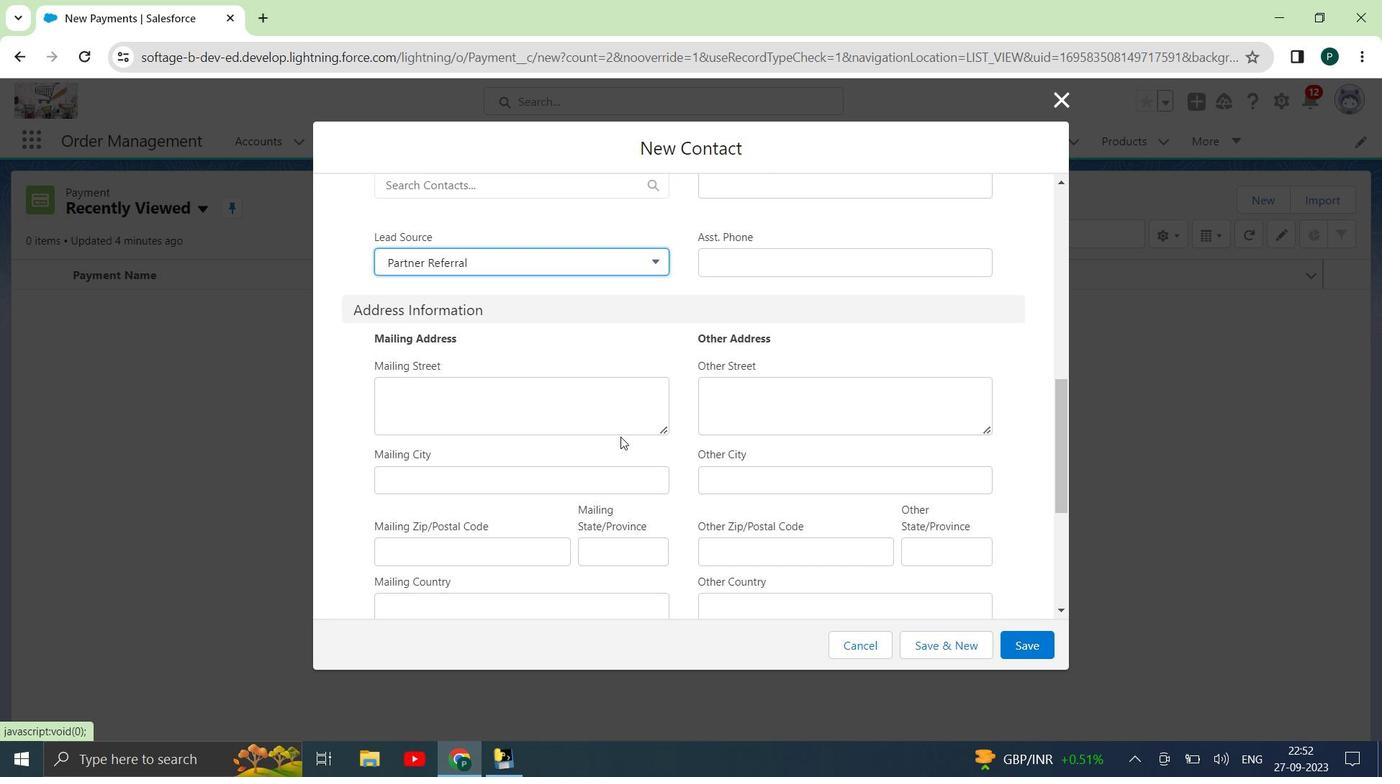 
Action: Mouse scrolled (621, 436) with delta (0, 0)
Screenshot: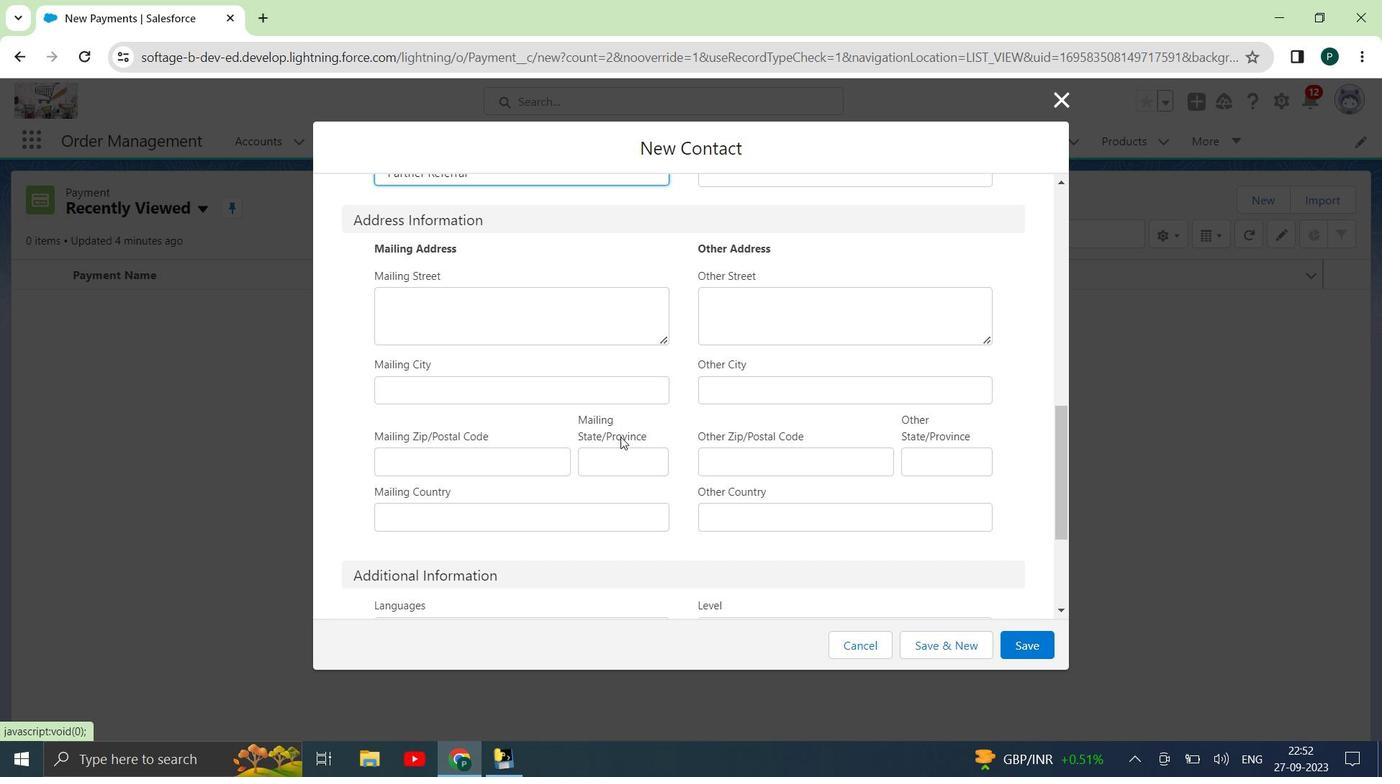 
Action: Mouse scrolled (621, 436) with delta (0, 0)
